 Task: Research Airbnb properties in Naranjos, Mexico from 5th December, 2023 to 10th December, 2023 for 4 adults. Place can be entire room with 2 bedrooms having 4 beds and 2 bathrooms. Property type can be house.
Action: Mouse moved to (571, 121)
Screenshot: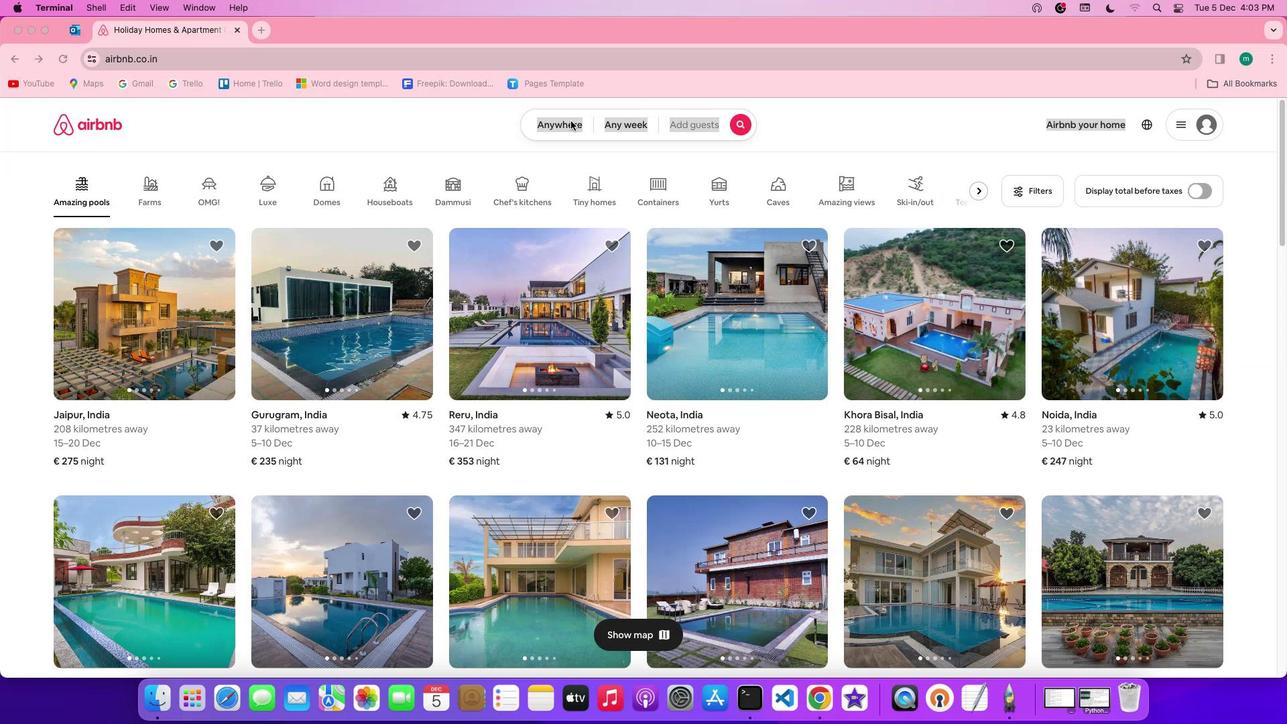 
Action: Mouse pressed left at (571, 121)
Screenshot: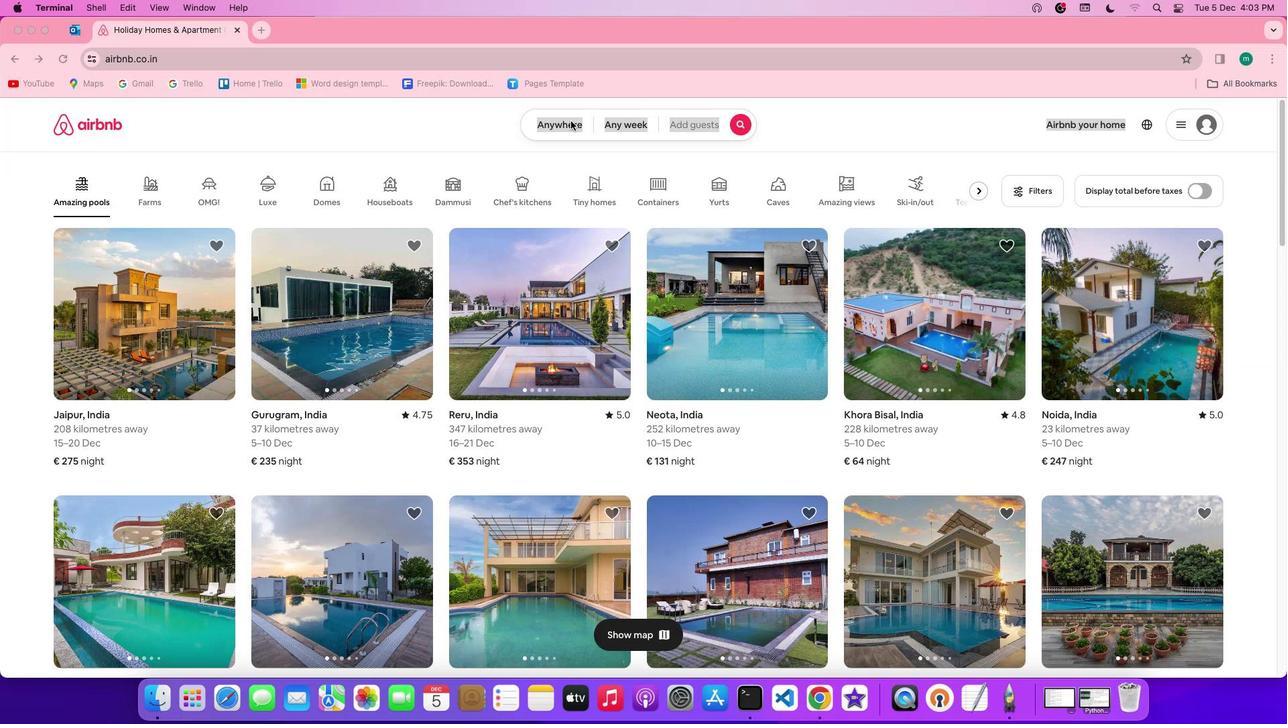 
Action: Mouse pressed left at (571, 121)
Screenshot: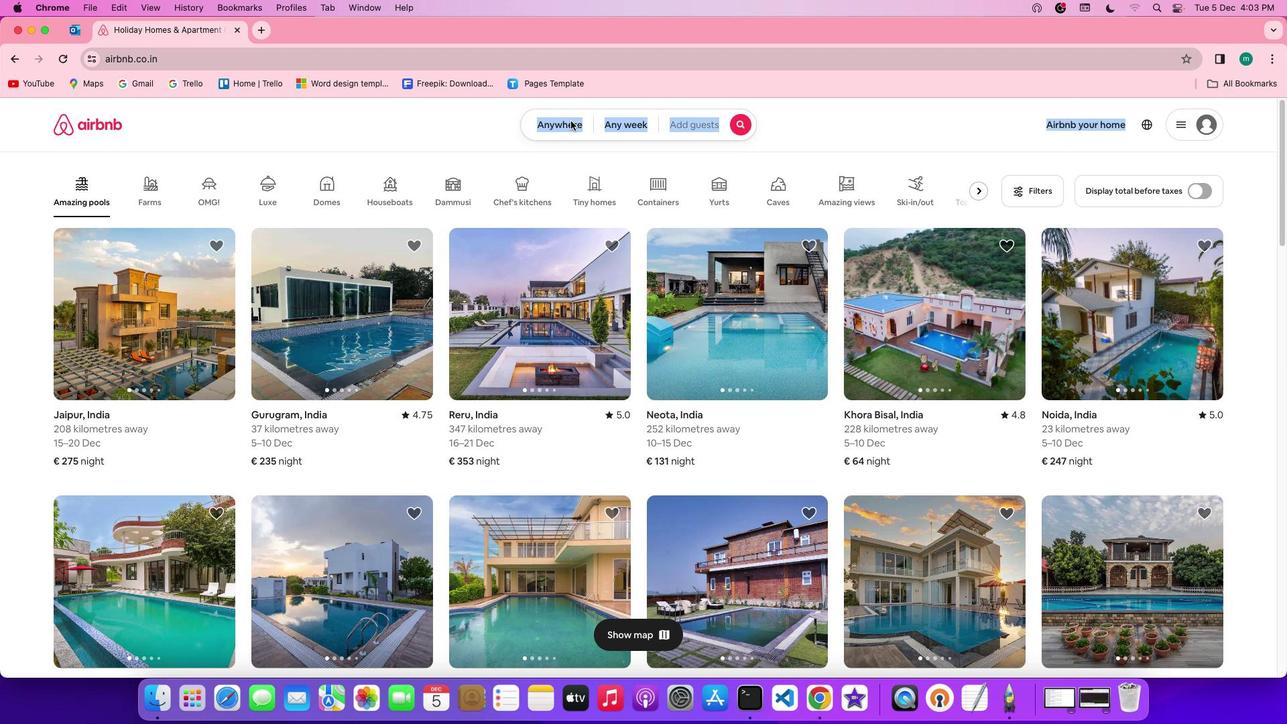 
Action: Mouse moved to (511, 177)
Screenshot: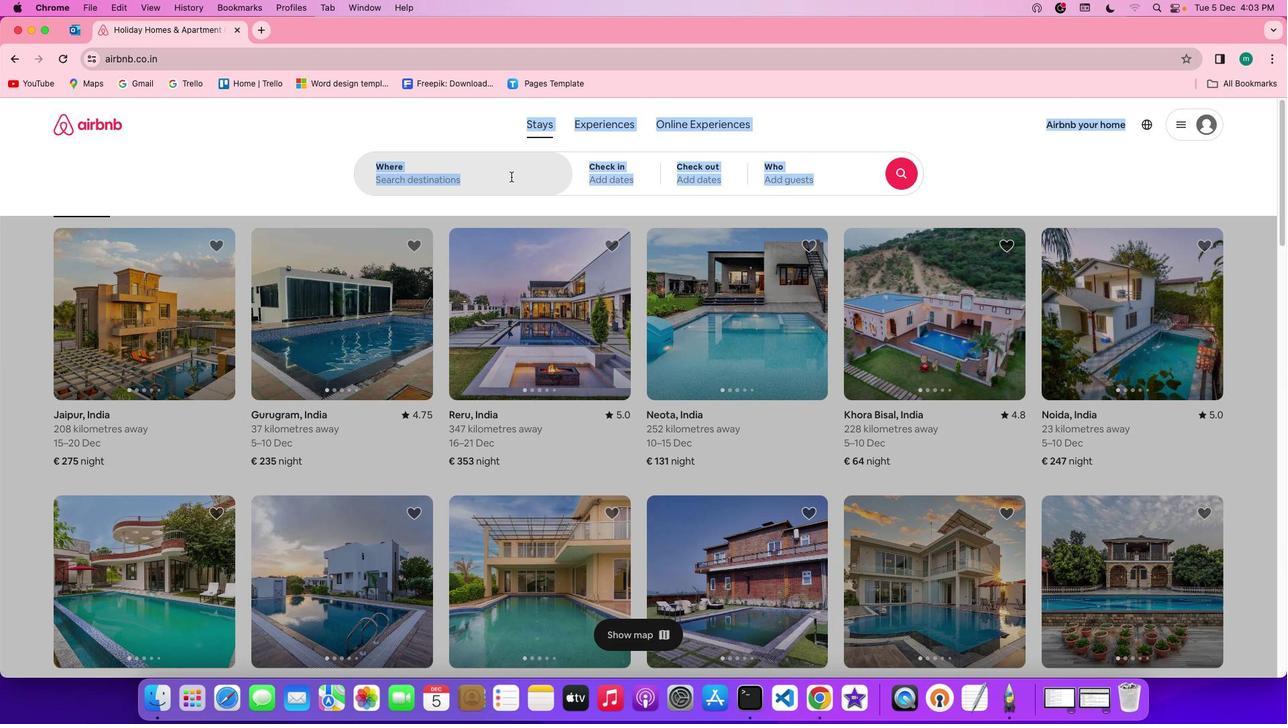 
Action: Mouse pressed left at (511, 177)
Screenshot: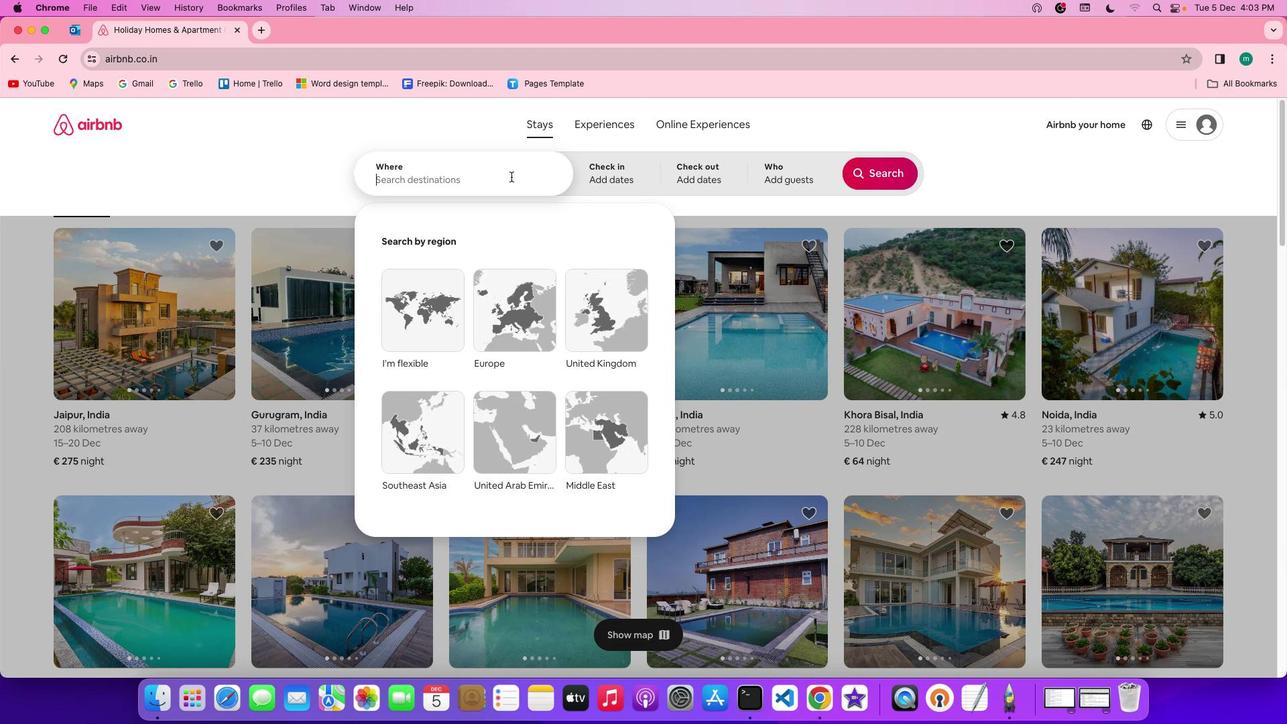 
Action: Key pressed Key.shift'N''a''r''a''n''j''o''s'','Key.spaceKey.shift'm''e''x''i''c''o'
Screenshot: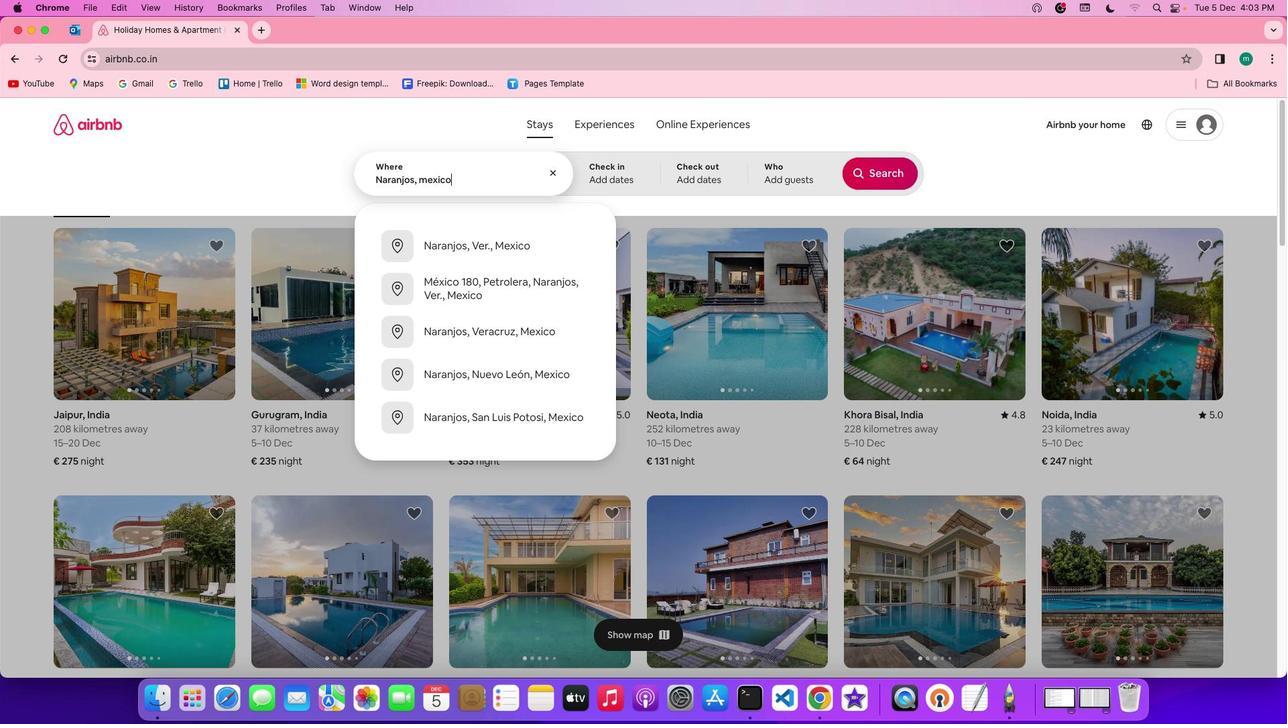 
Action: Mouse moved to (616, 181)
Screenshot: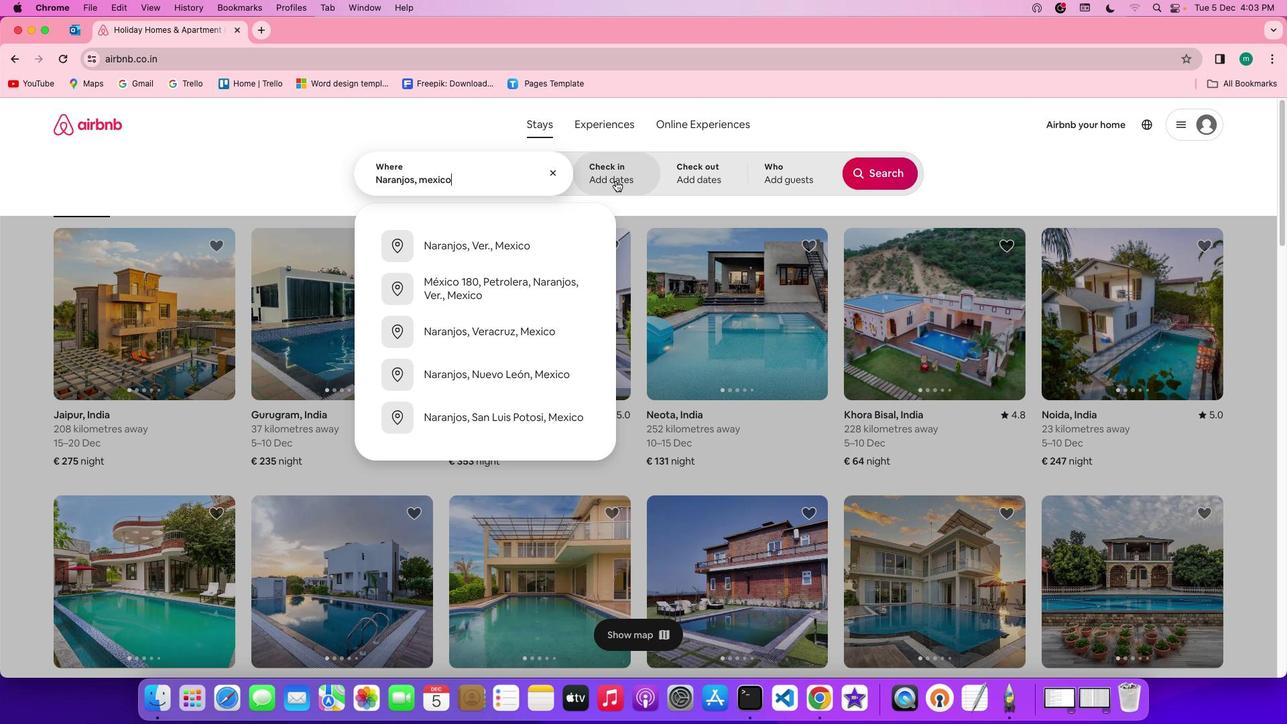 
Action: Mouse pressed left at (616, 181)
Screenshot: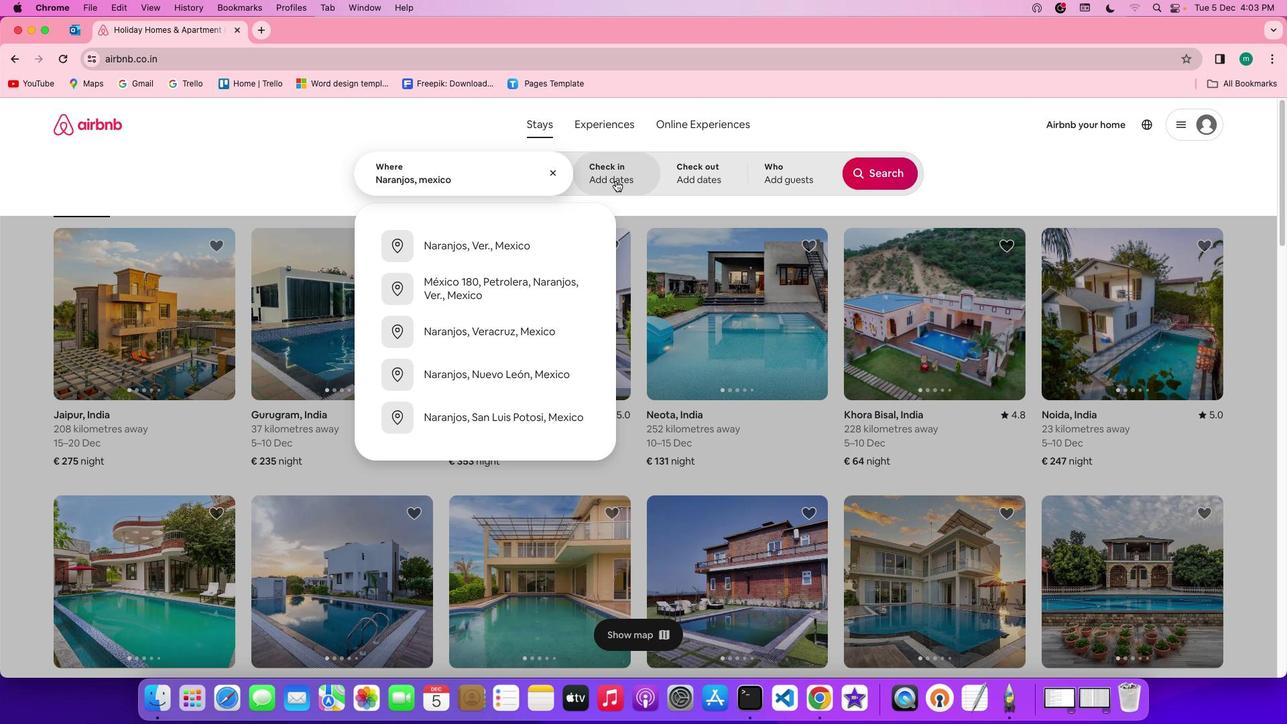 
Action: Mouse moved to (474, 370)
Screenshot: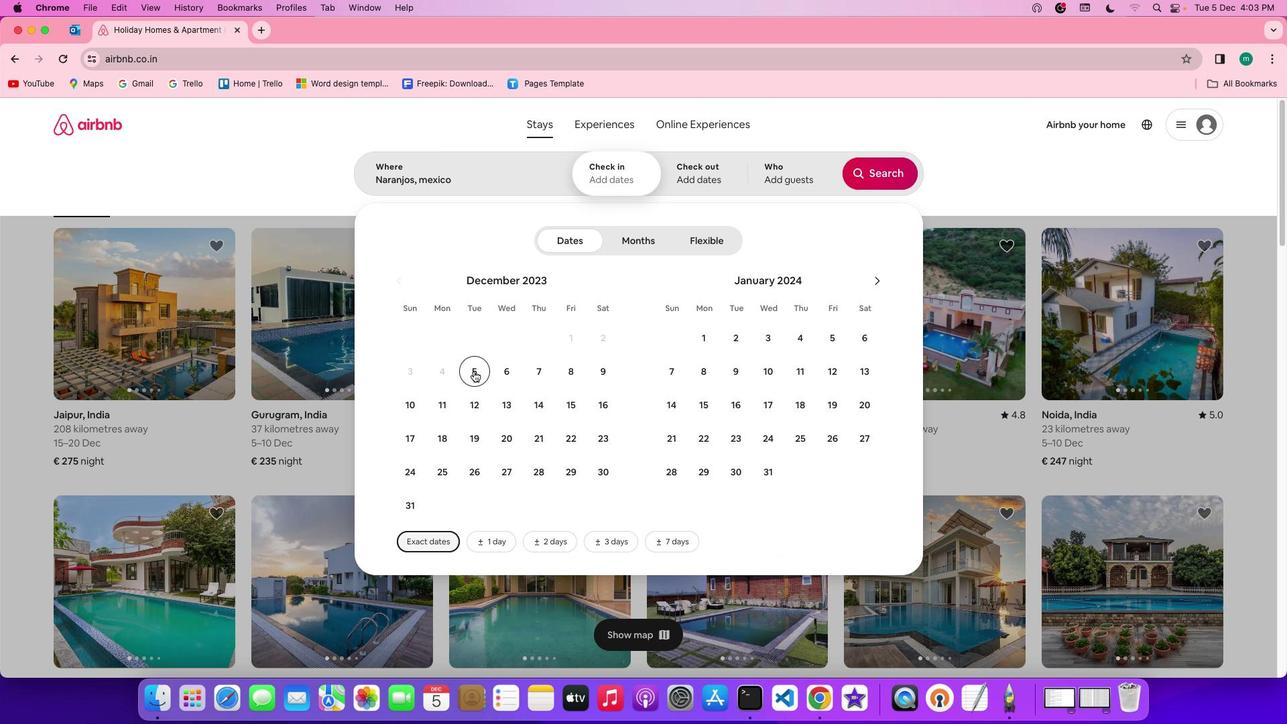 
Action: Mouse pressed left at (474, 370)
Screenshot: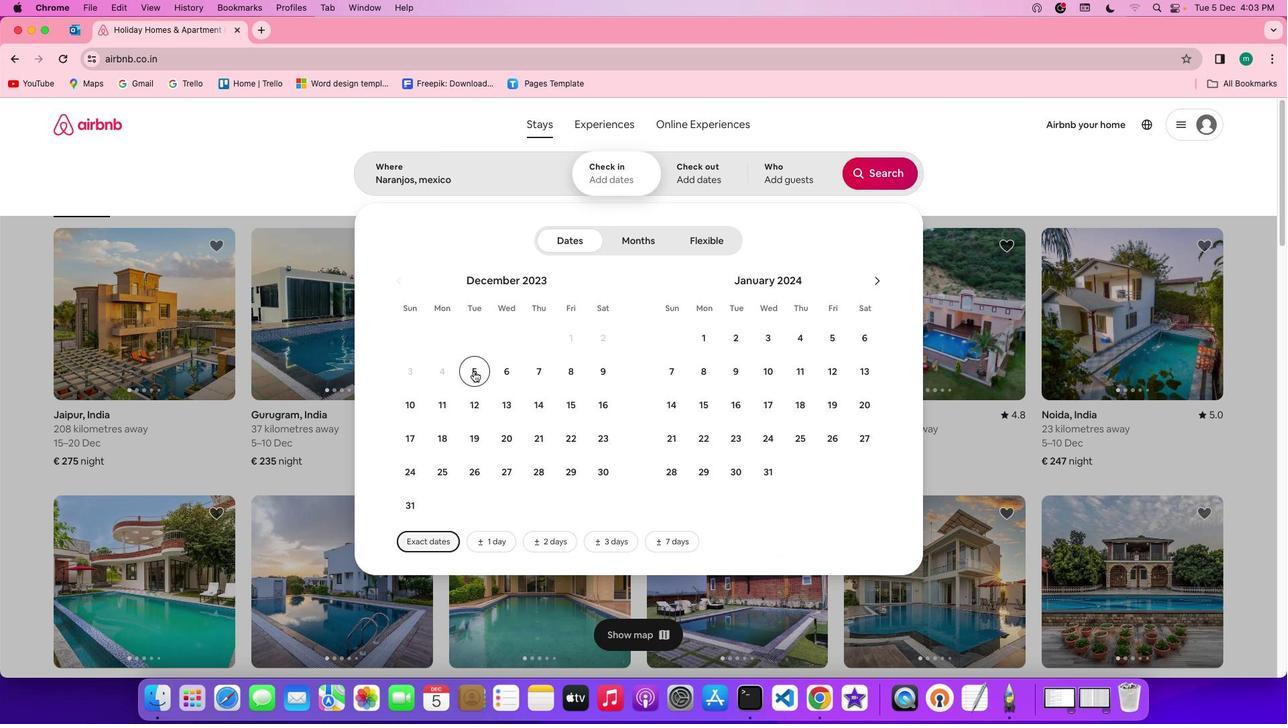 
Action: Mouse moved to (417, 408)
Screenshot: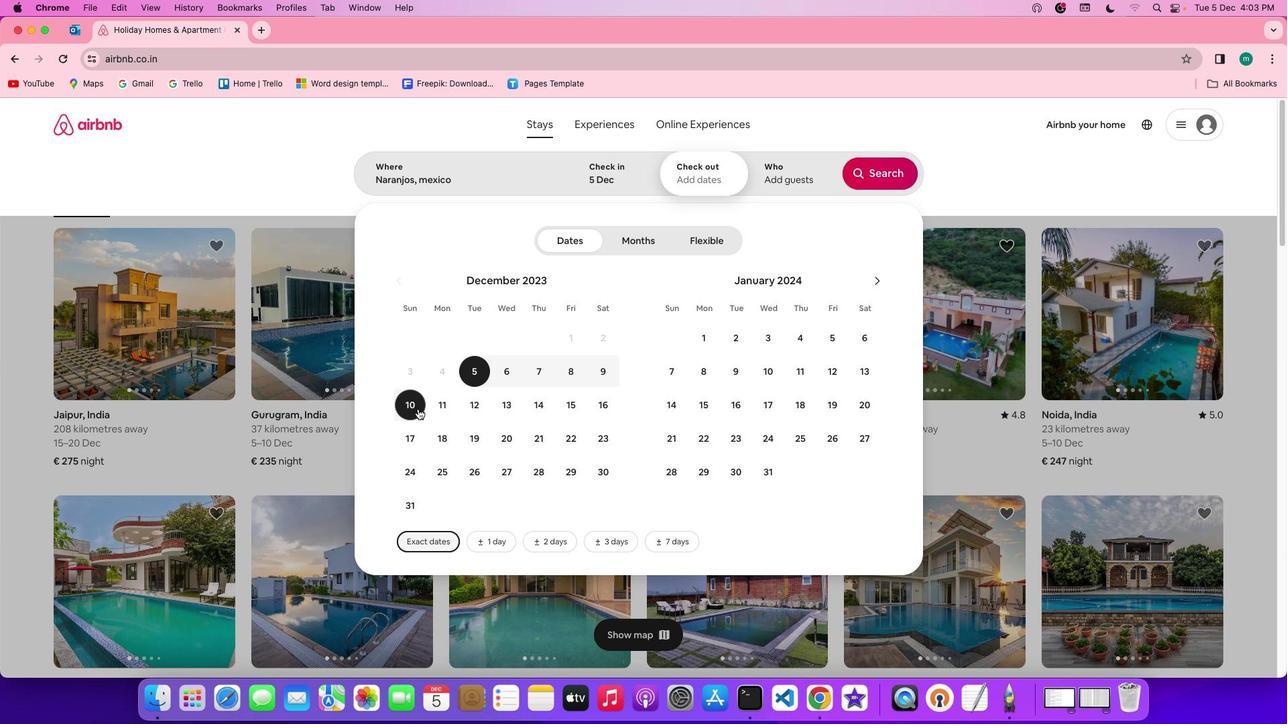 
Action: Mouse pressed left at (417, 408)
Screenshot: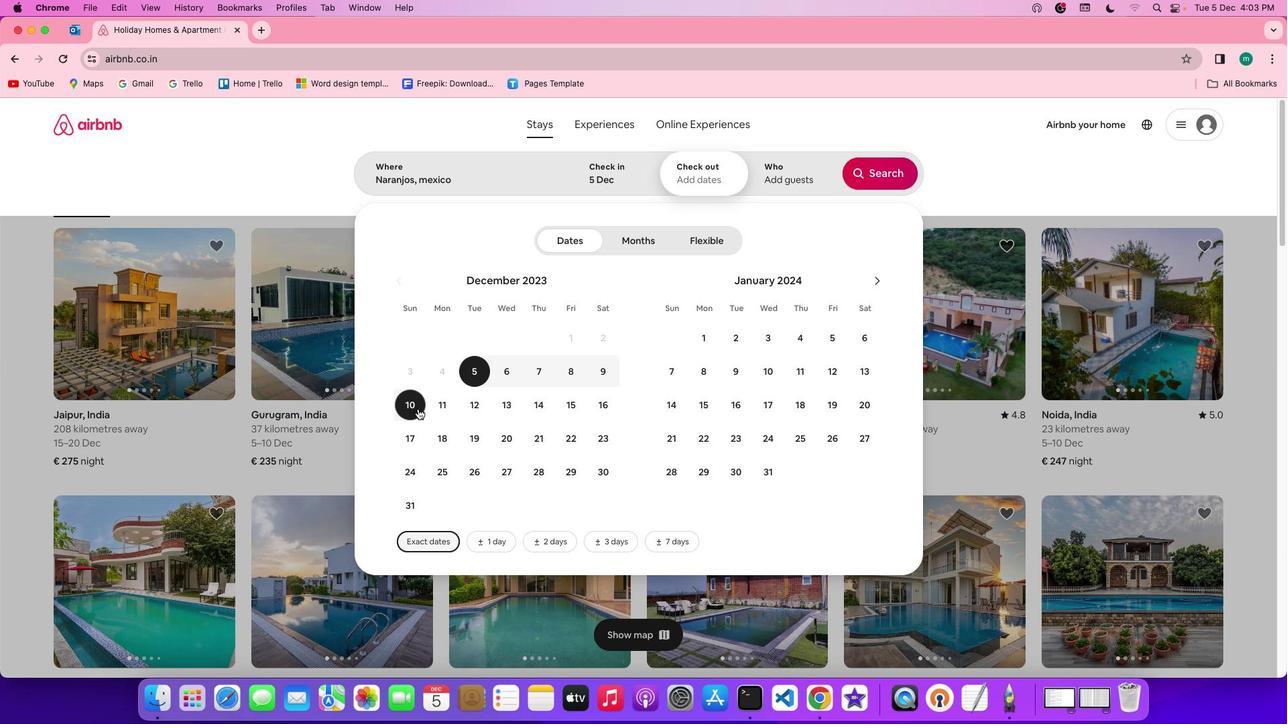 
Action: Mouse moved to (784, 188)
Screenshot: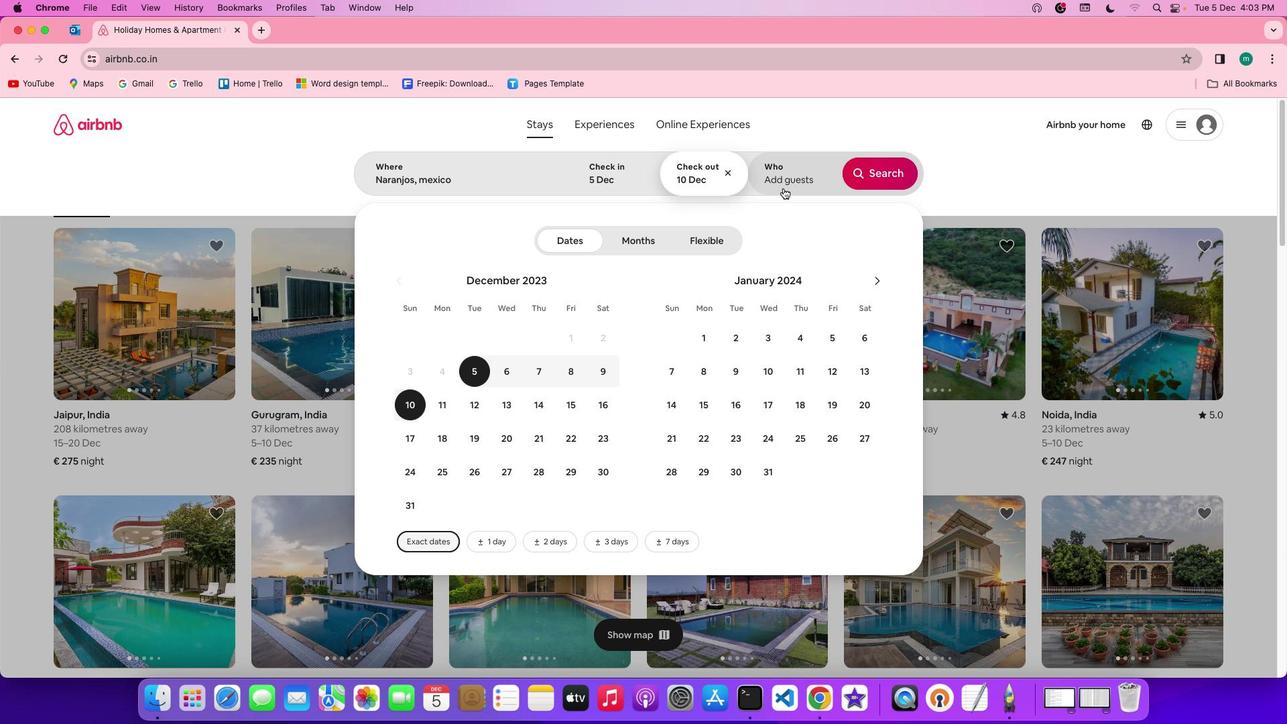 
Action: Mouse pressed left at (784, 188)
Screenshot: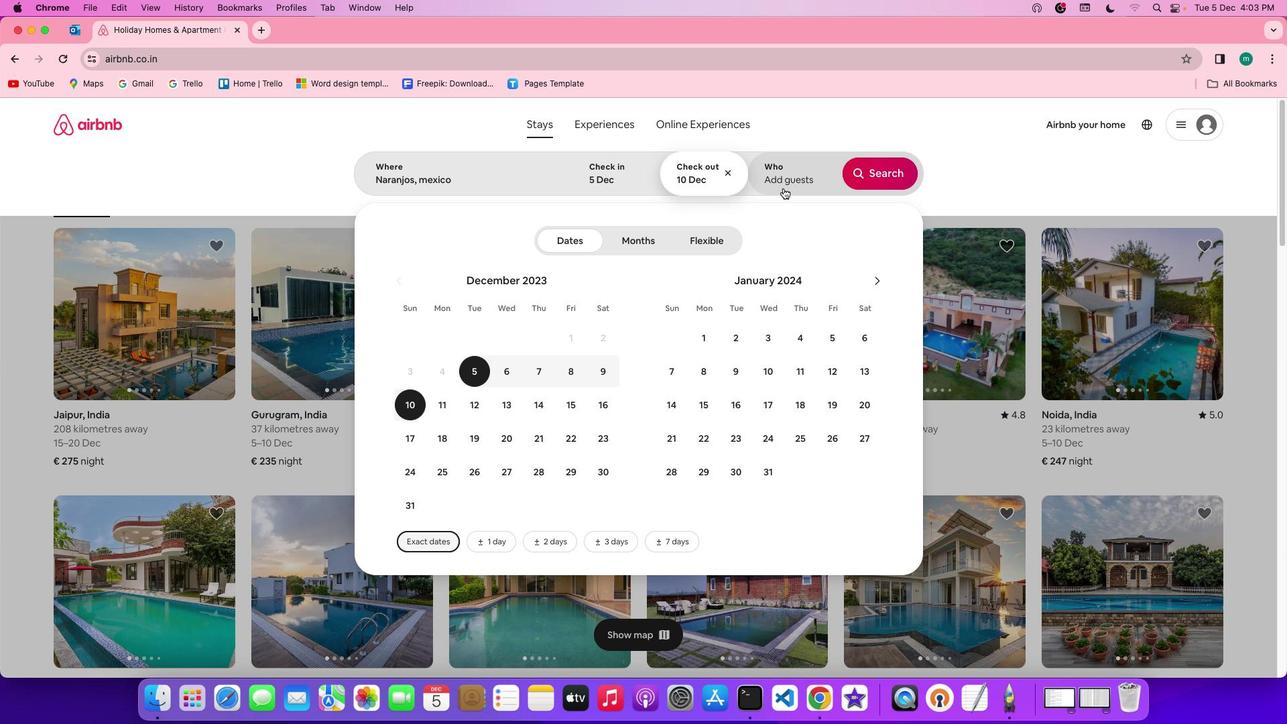 
Action: Mouse moved to (883, 245)
Screenshot: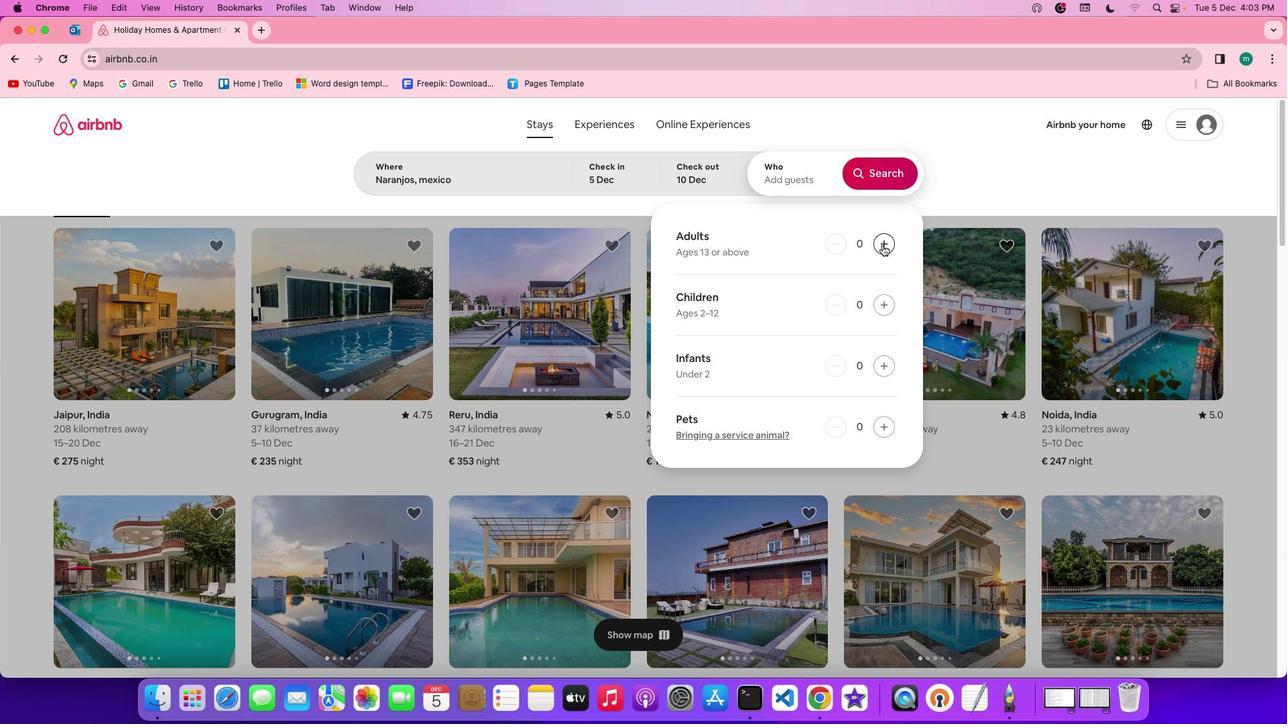 
Action: Mouse pressed left at (883, 245)
Screenshot: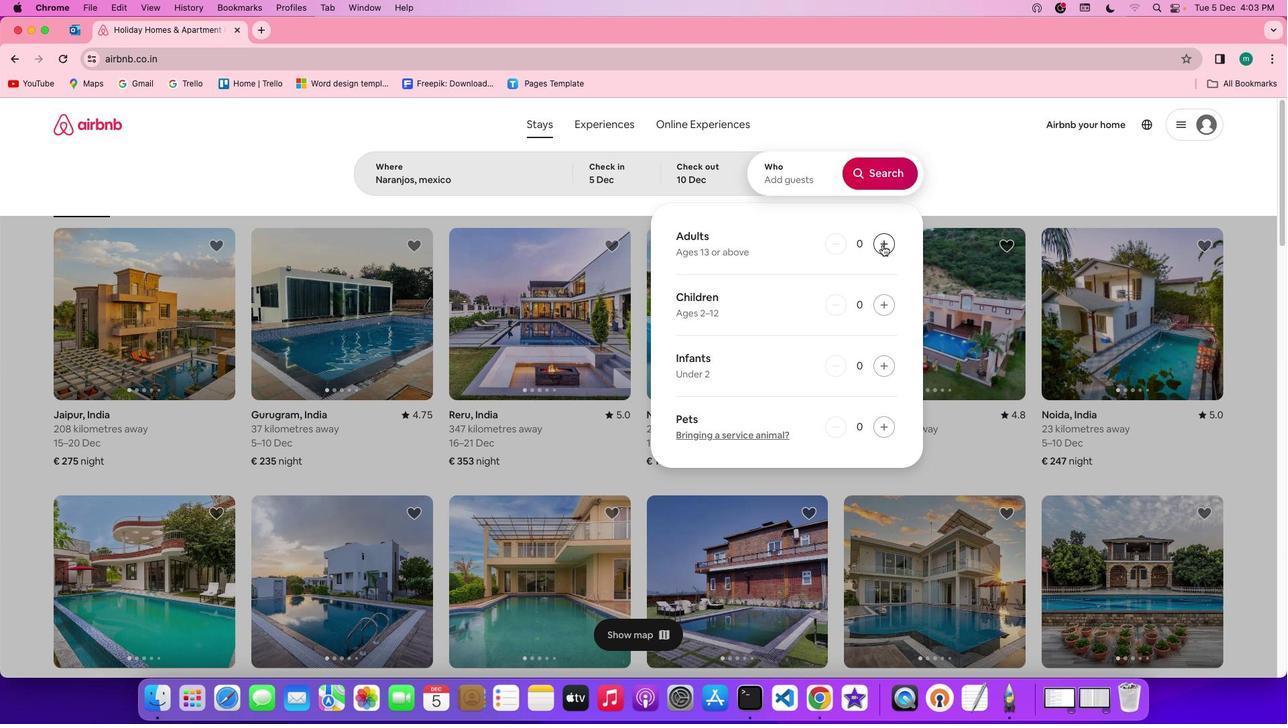 
Action: Mouse pressed left at (883, 245)
Screenshot: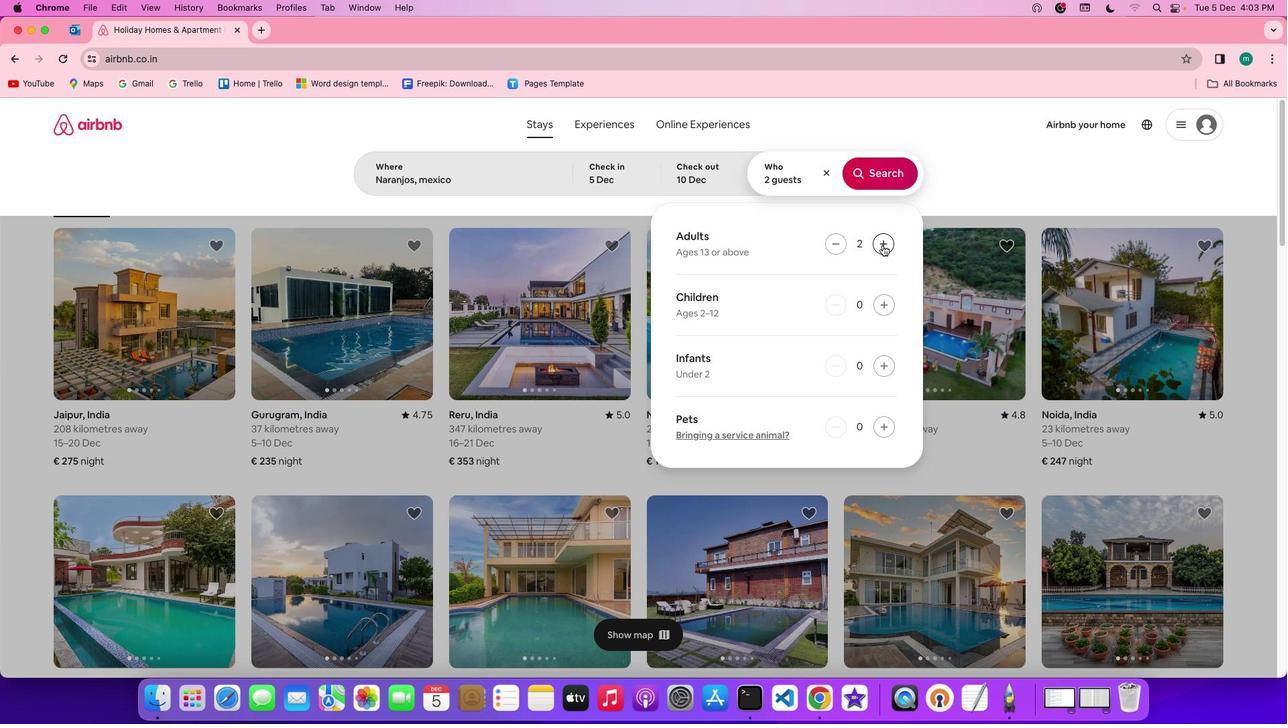 
Action: Mouse pressed left at (883, 245)
Screenshot: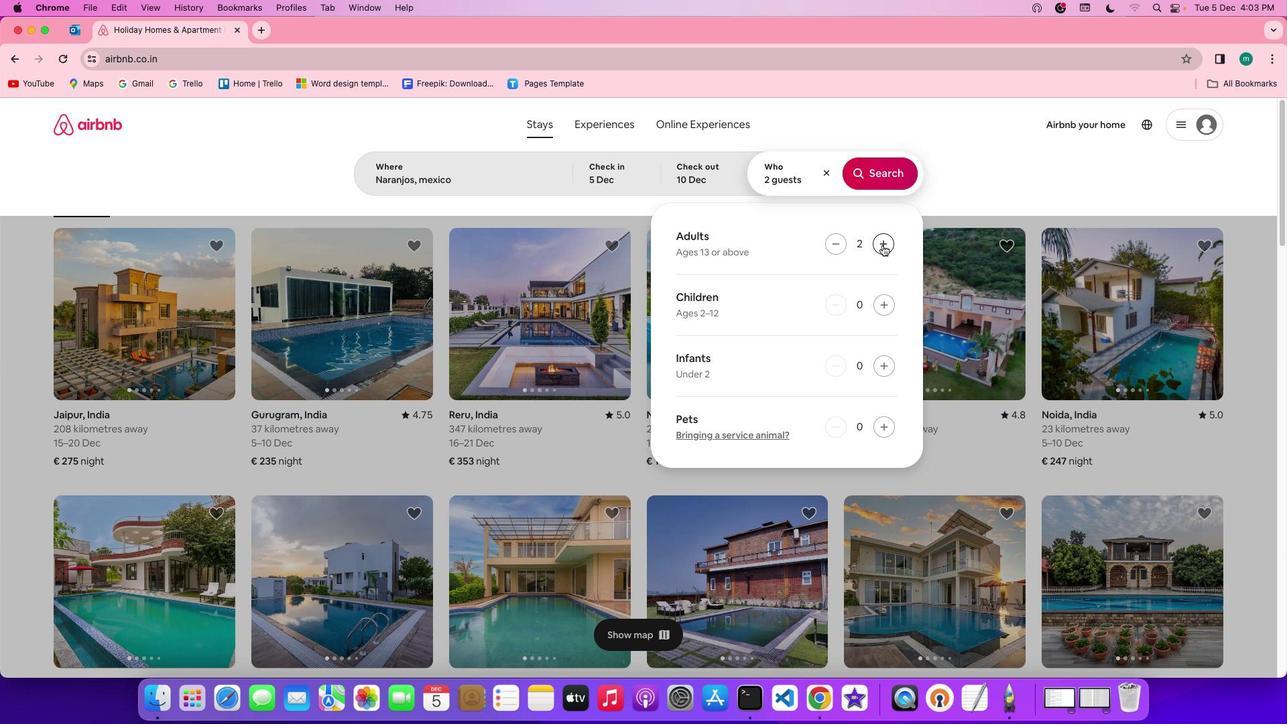 
Action: Mouse pressed left at (883, 245)
Screenshot: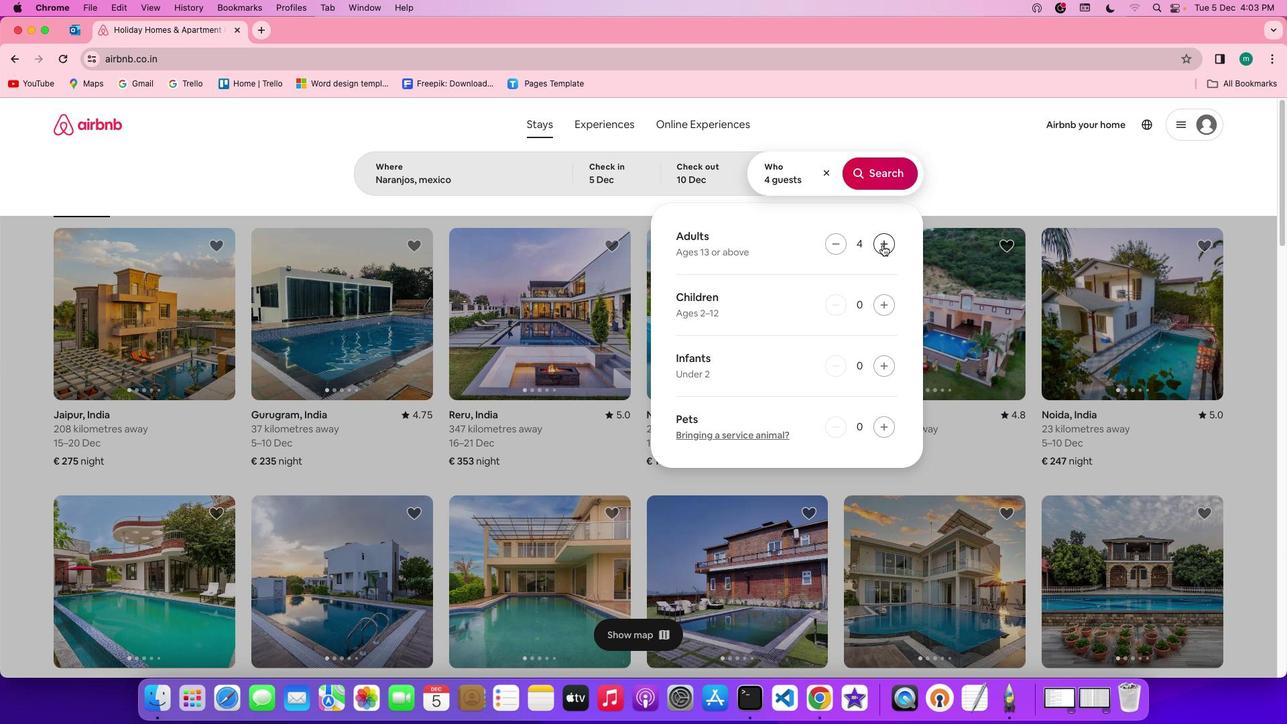 
Action: Mouse moved to (885, 184)
Screenshot: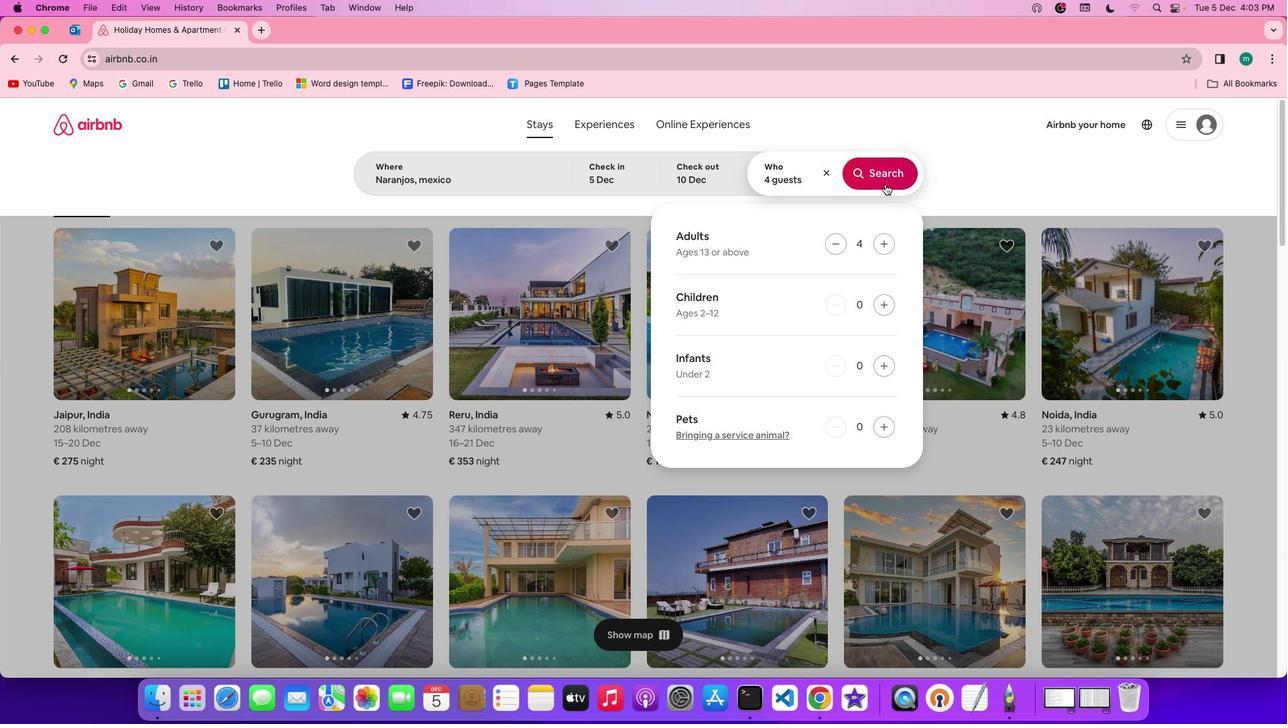 
Action: Mouse pressed left at (885, 184)
Screenshot: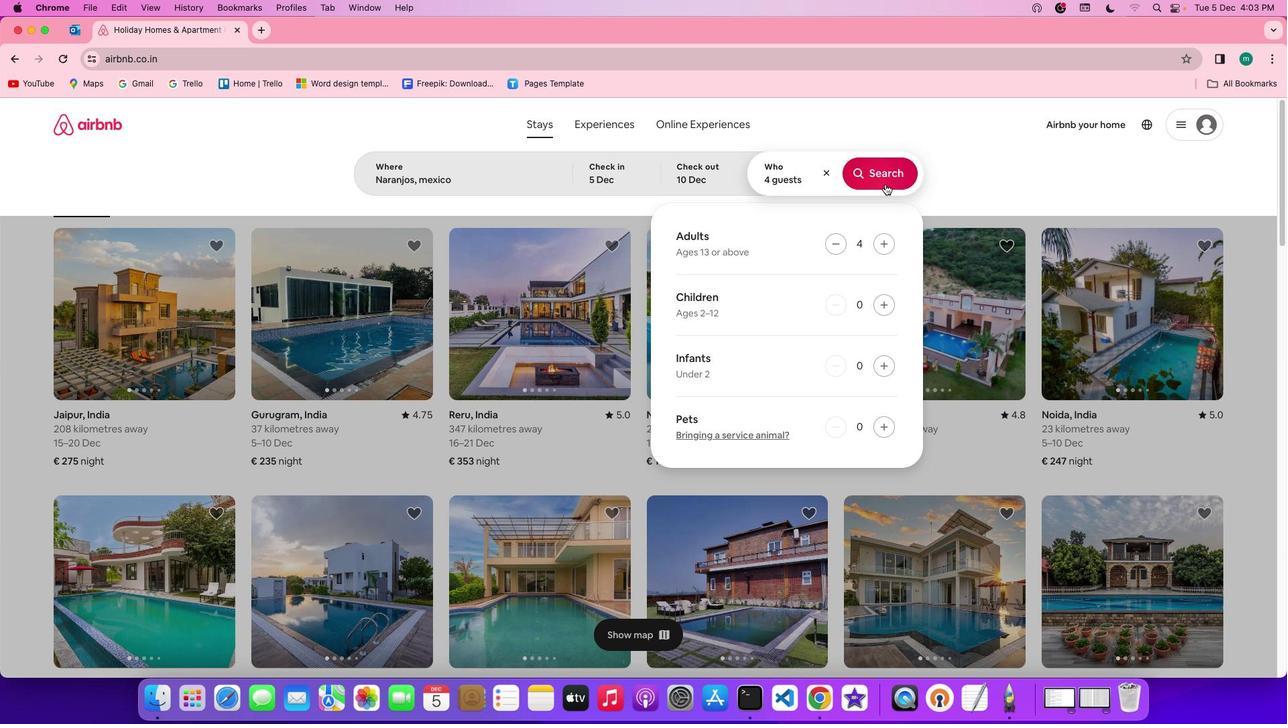 
Action: Mouse moved to (1084, 176)
Screenshot: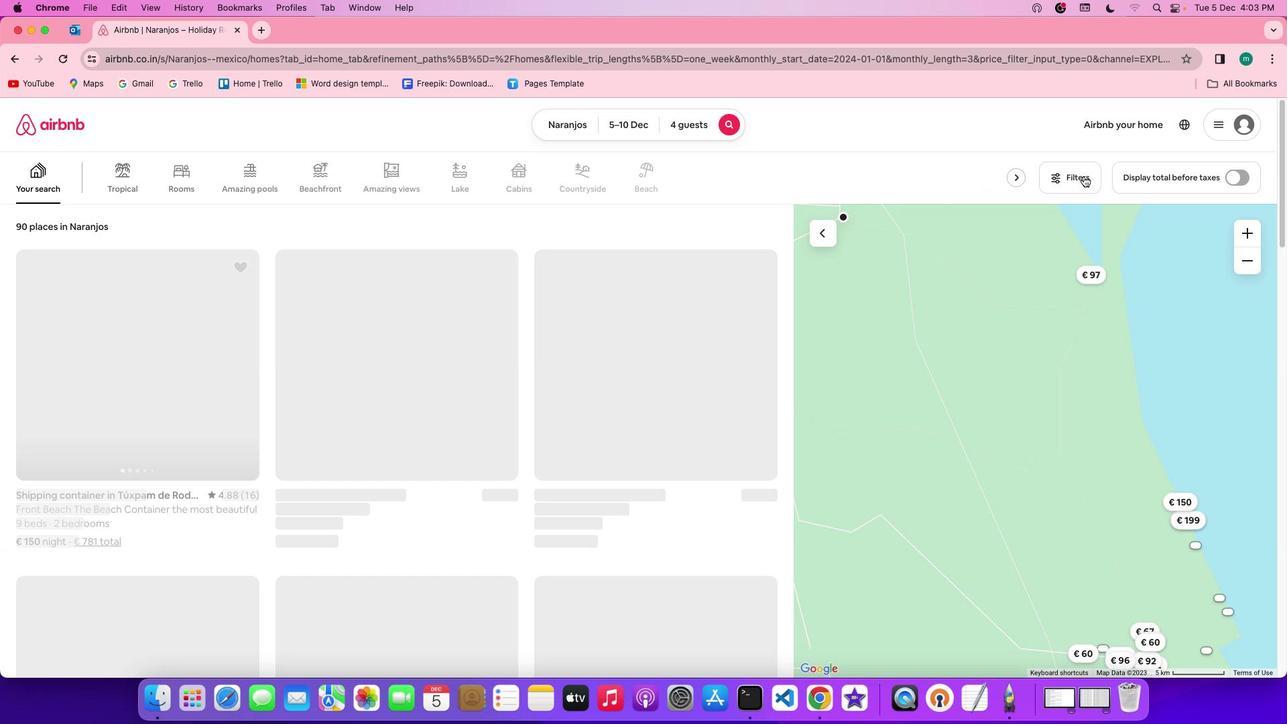 
Action: Mouse pressed left at (1084, 176)
Screenshot: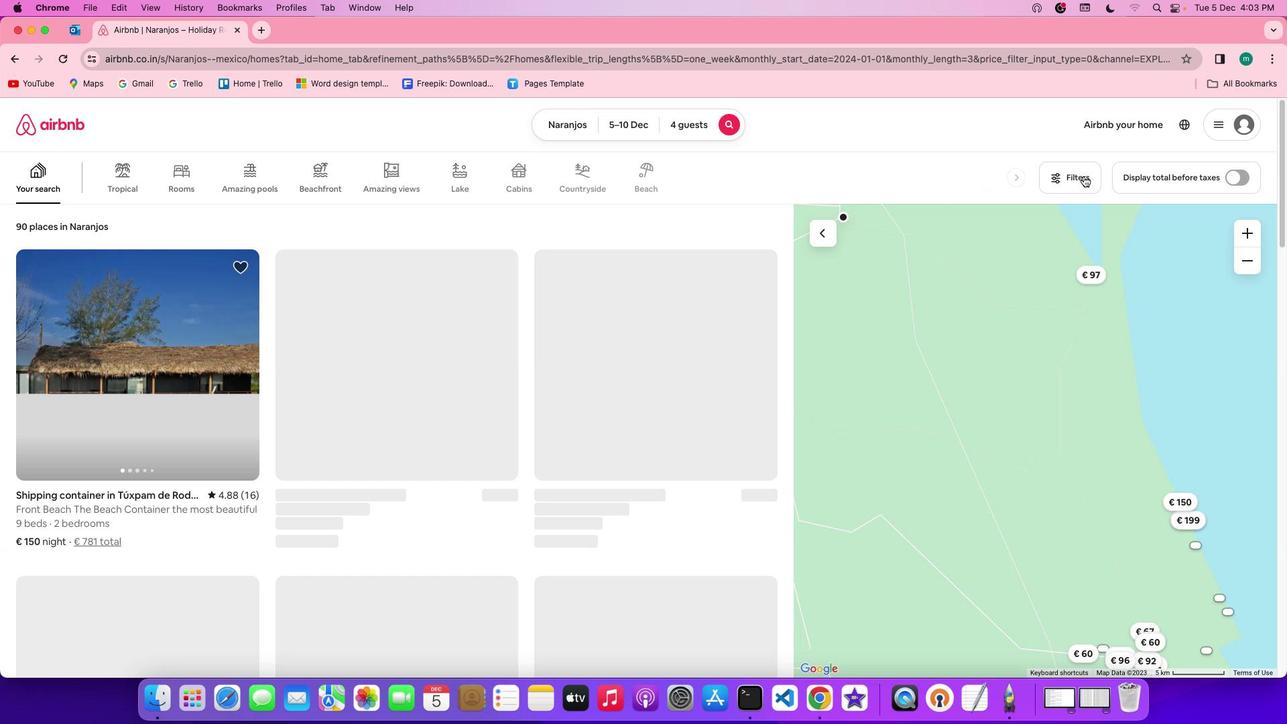 
Action: Mouse moved to (719, 400)
Screenshot: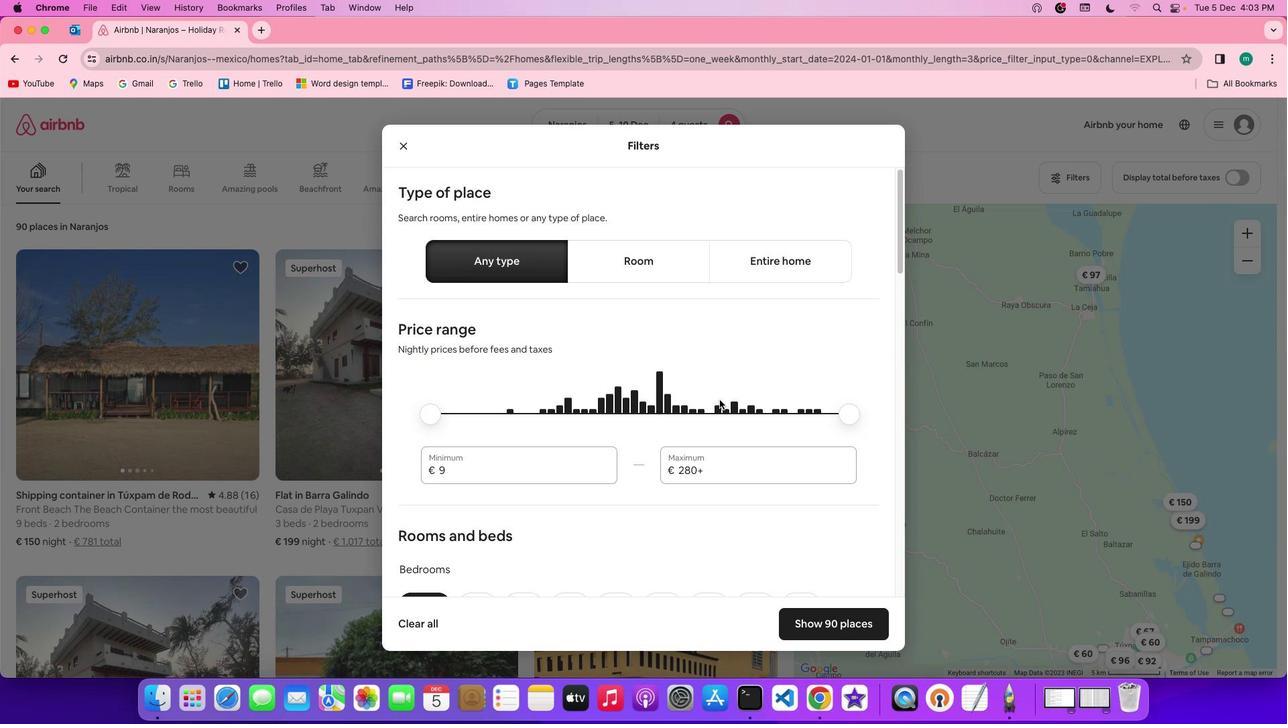 
Action: Mouse scrolled (719, 400) with delta (0, 0)
Screenshot: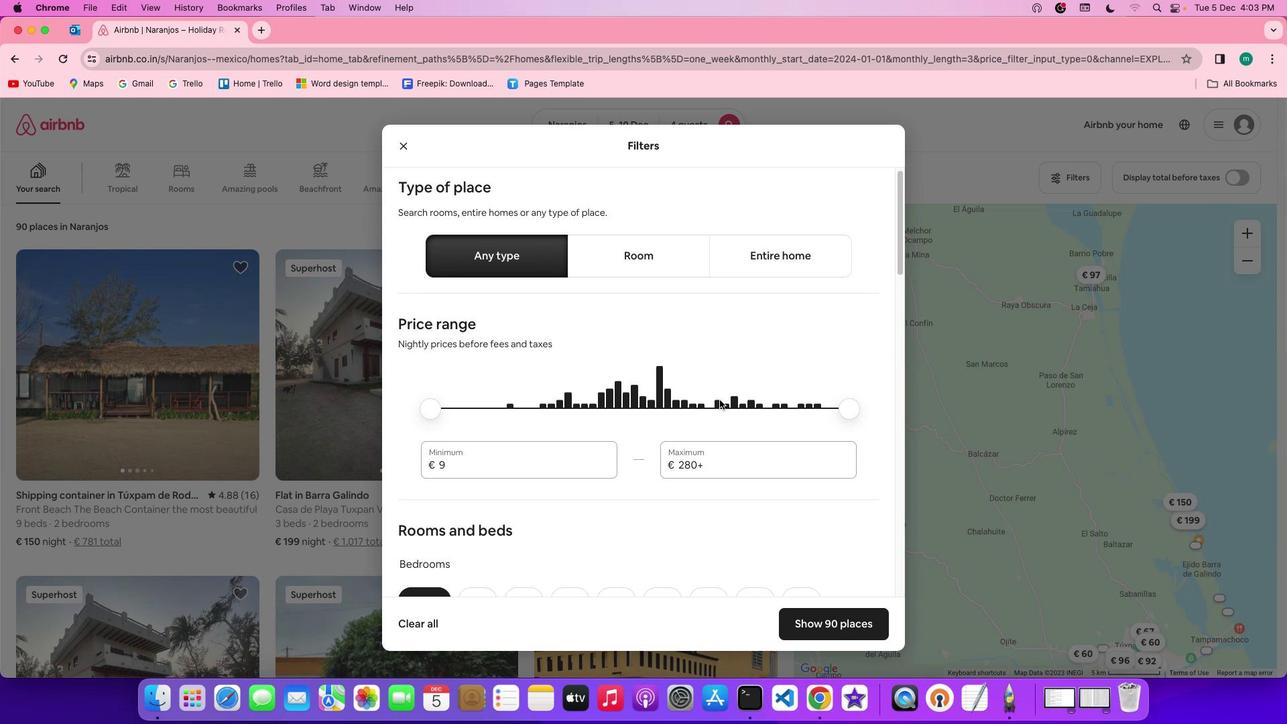 
Action: Mouse scrolled (719, 400) with delta (0, 0)
Screenshot: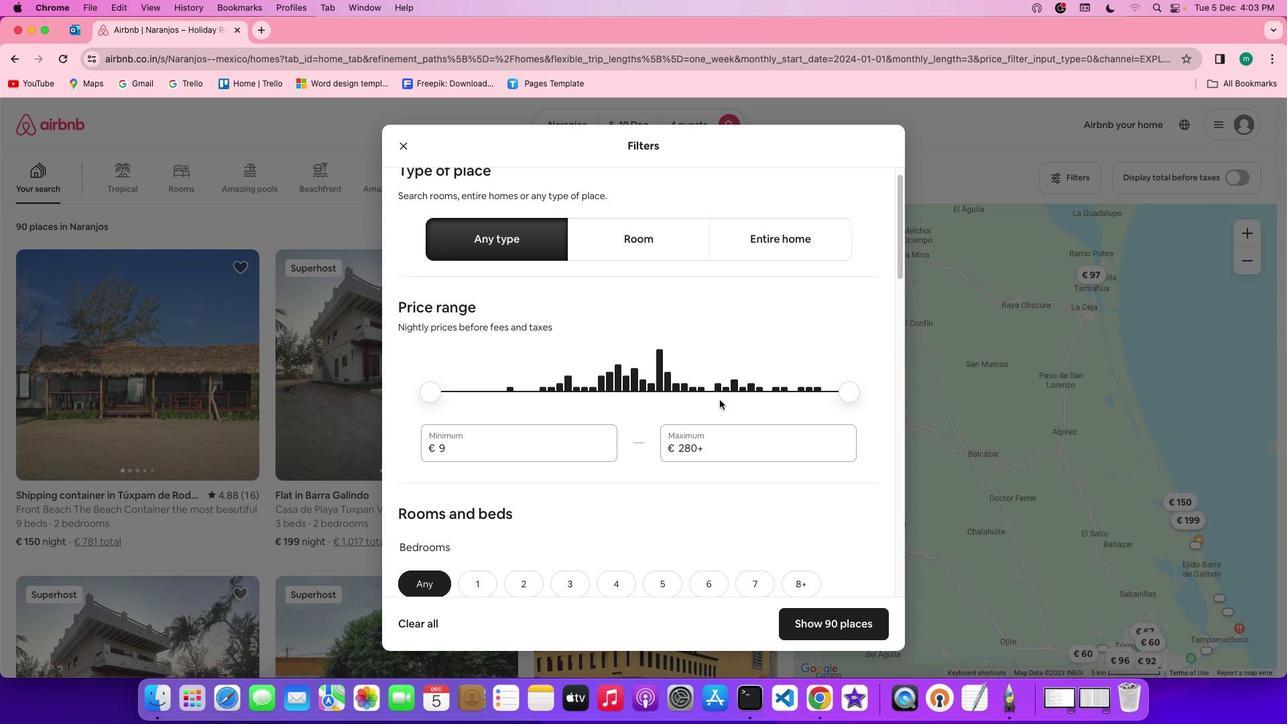 
Action: Mouse scrolled (719, 400) with delta (0, -2)
Screenshot: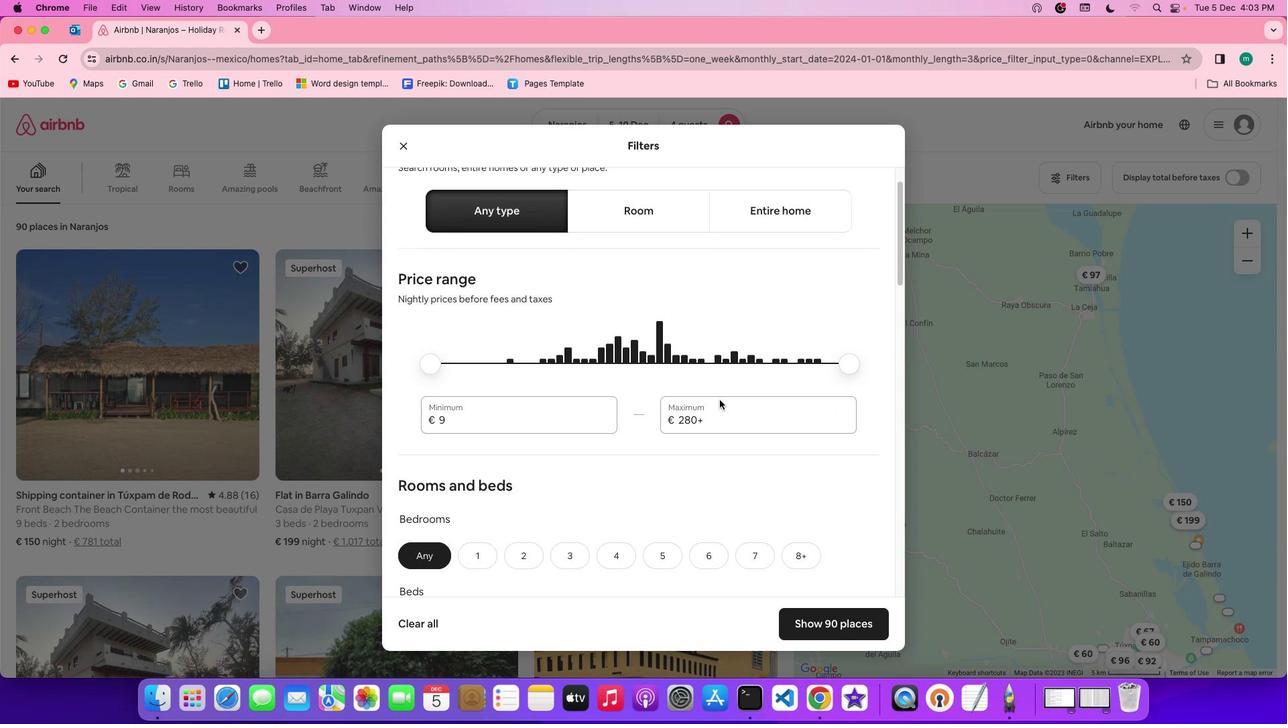 
Action: Mouse scrolled (719, 400) with delta (0, -2)
Screenshot: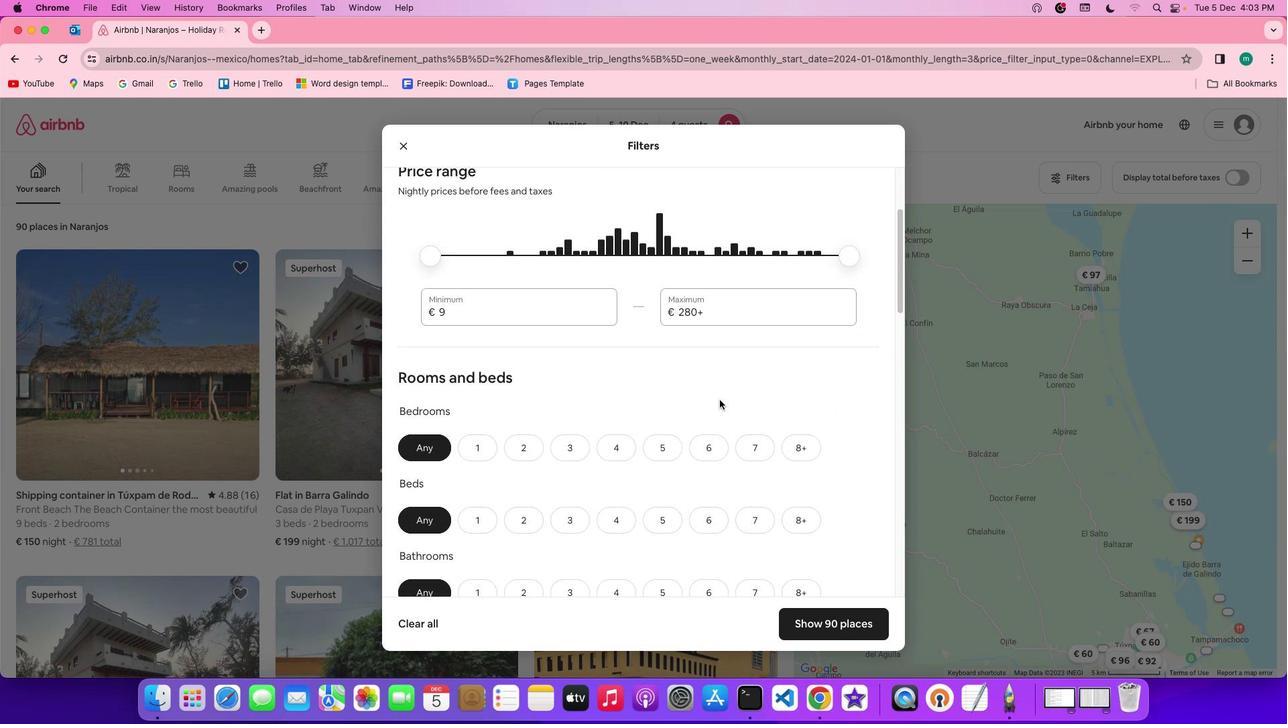 
Action: Mouse scrolled (719, 400) with delta (0, 0)
Screenshot: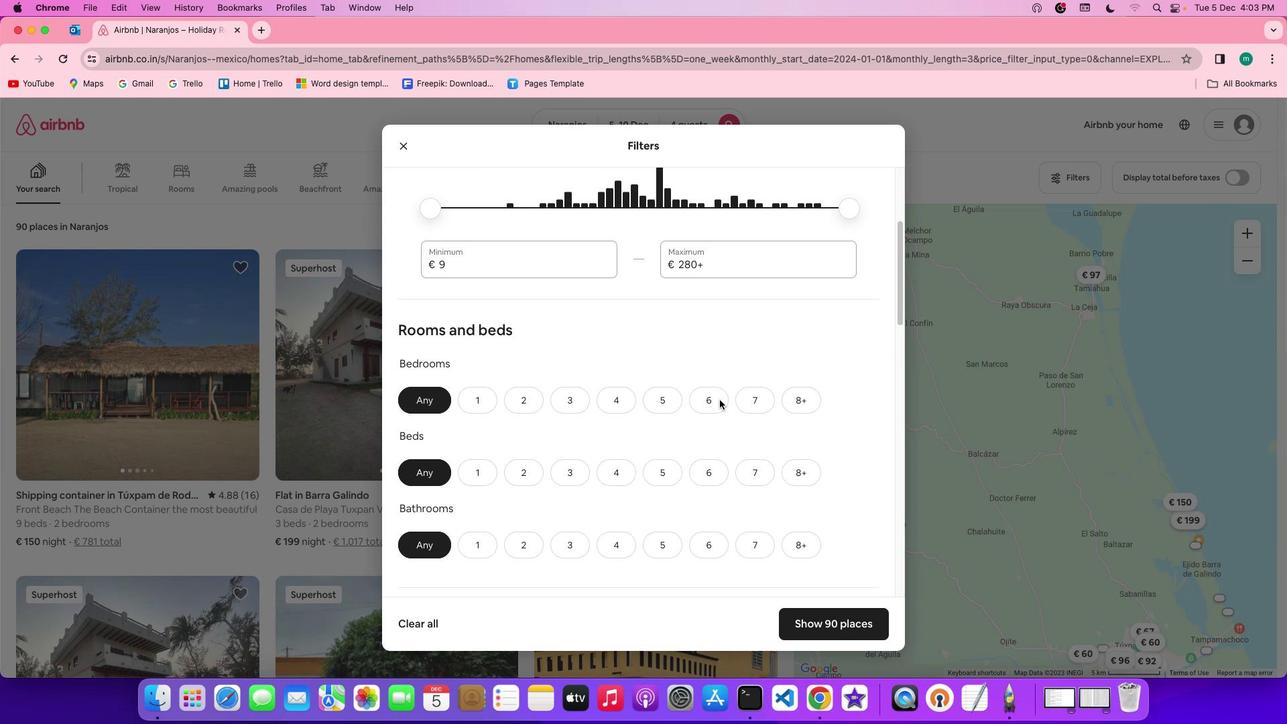 
Action: Mouse scrolled (719, 400) with delta (0, 0)
Screenshot: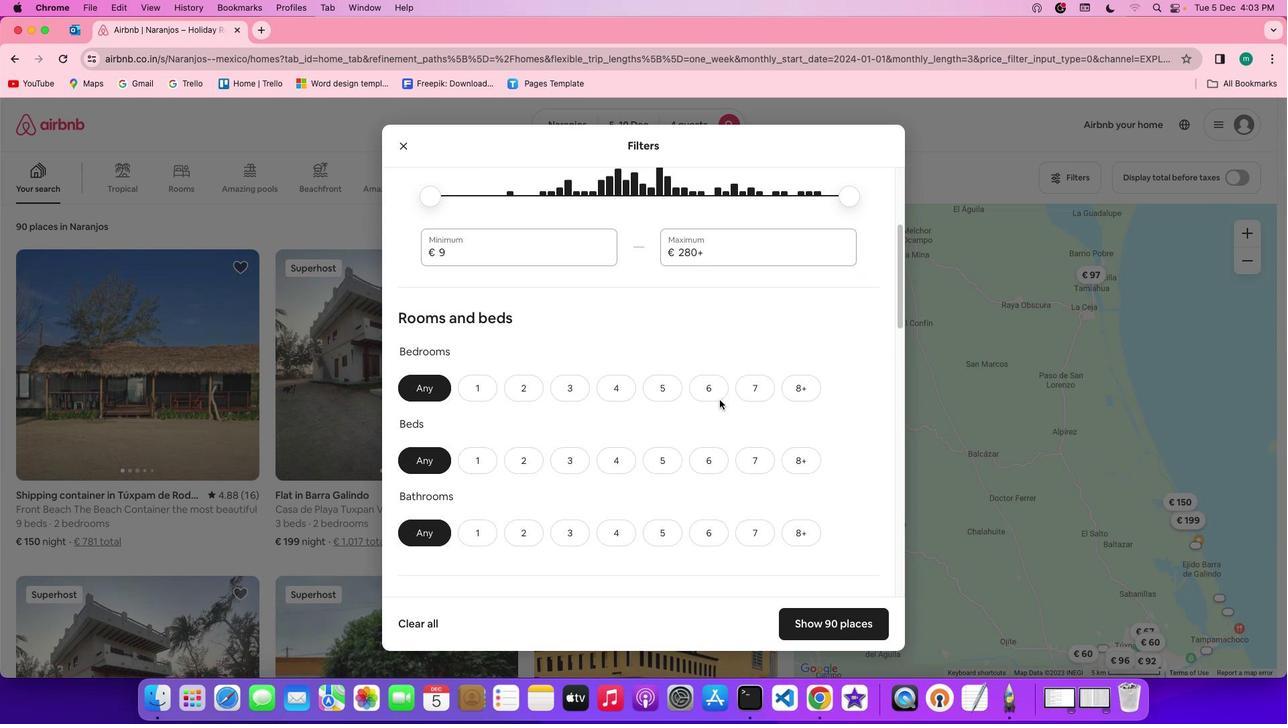 
Action: Mouse scrolled (719, 400) with delta (0, -2)
Screenshot: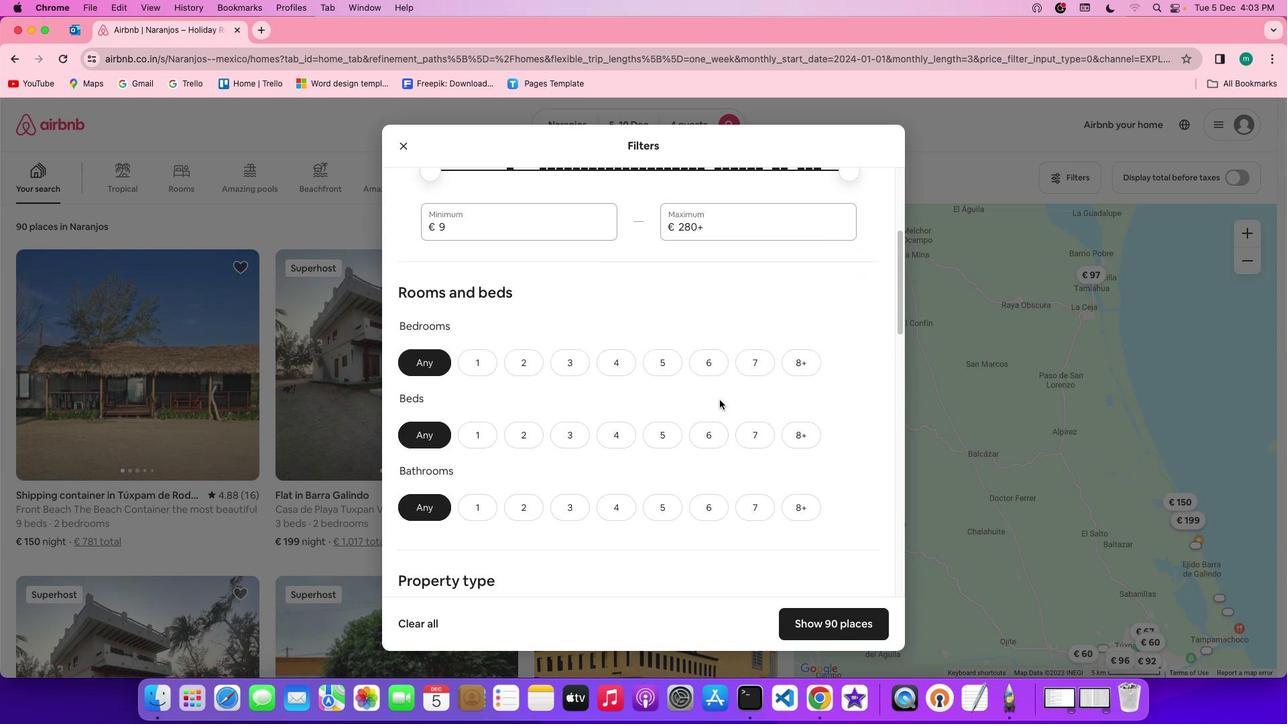 
Action: Mouse scrolled (719, 400) with delta (0, -2)
Screenshot: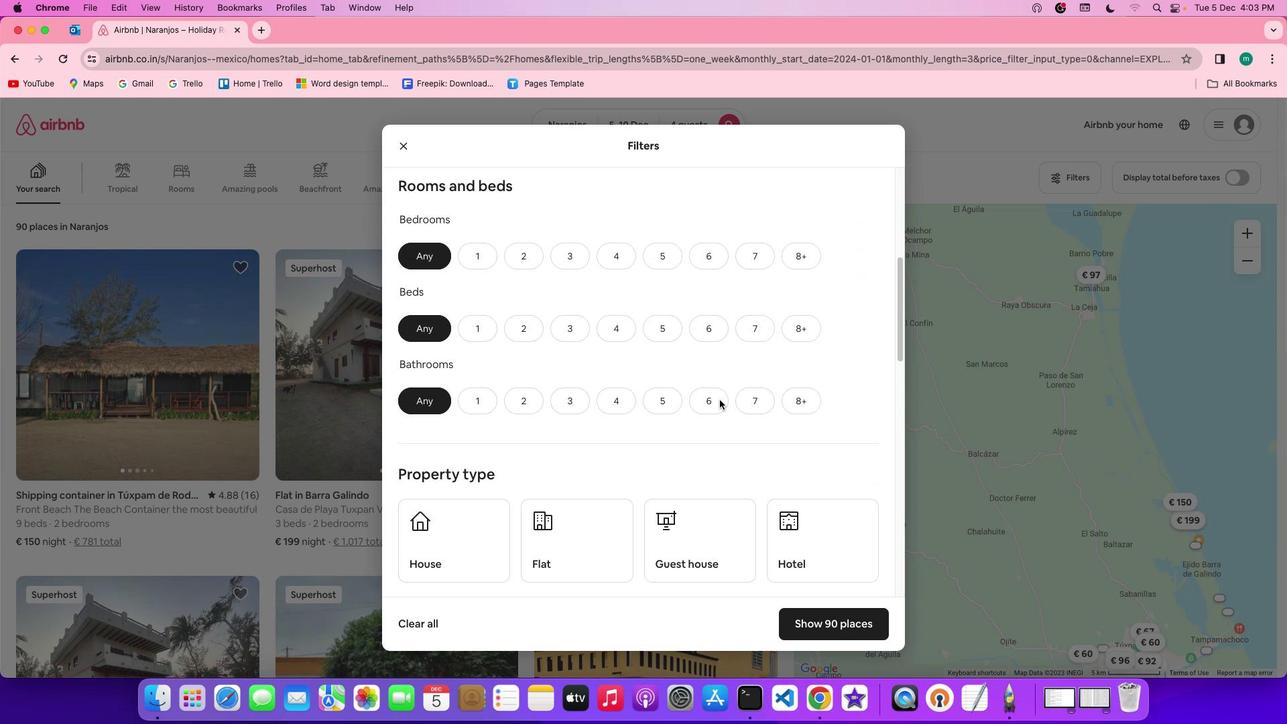 
Action: Mouse moved to (523, 203)
Screenshot: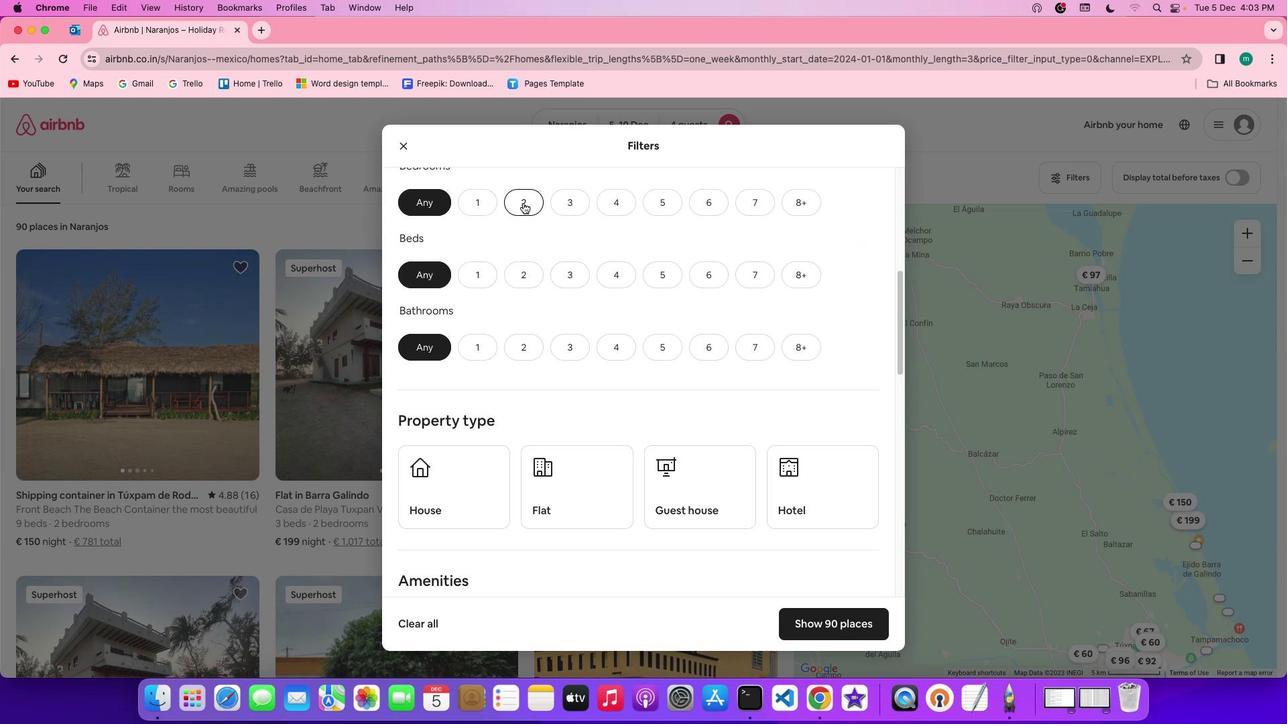 
Action: Mouse pressed left at (523, 203)
Screenshot: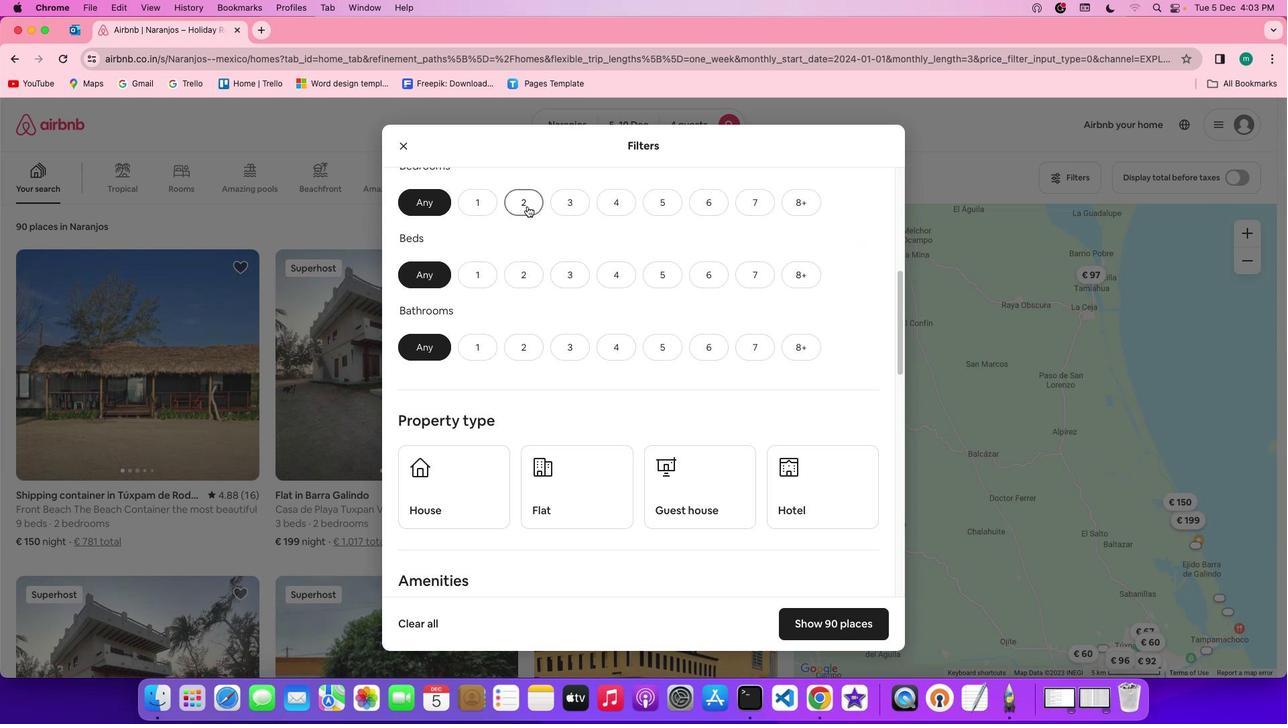 
Action: Mouse moved to (614, 271)
Screenshot: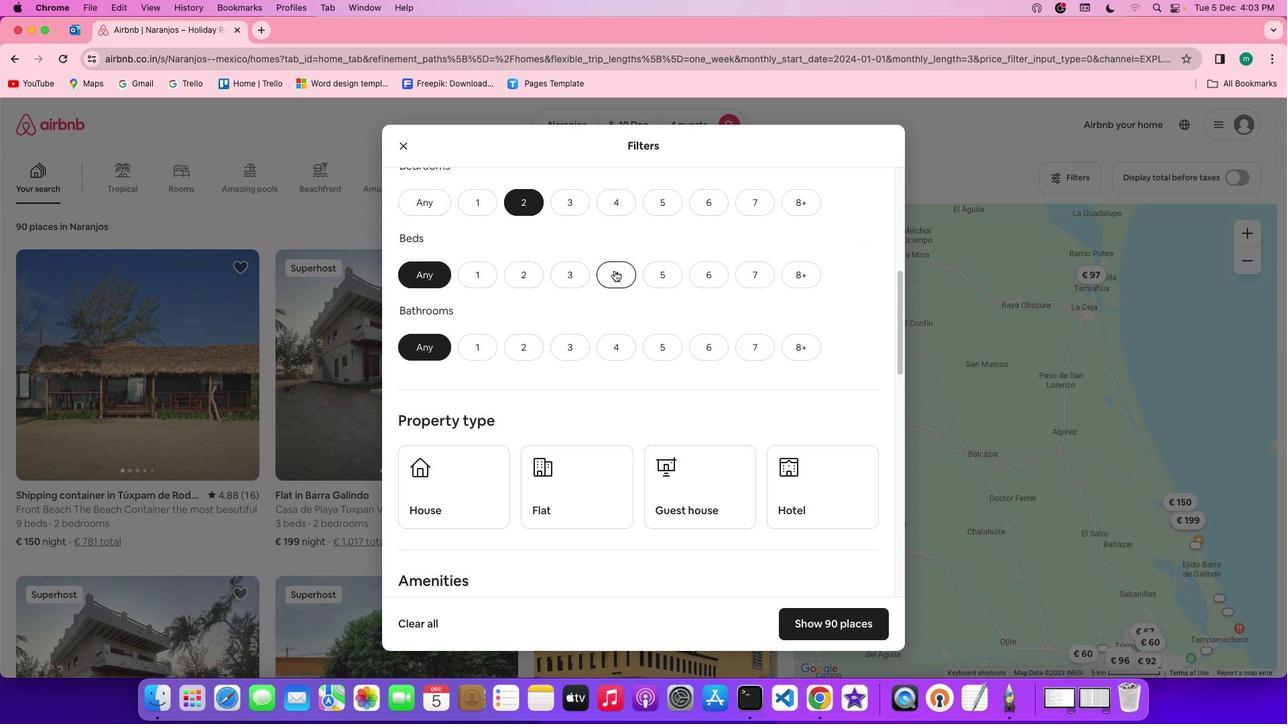
Action: Mouse pressed left at (614, 271)
Screenshot: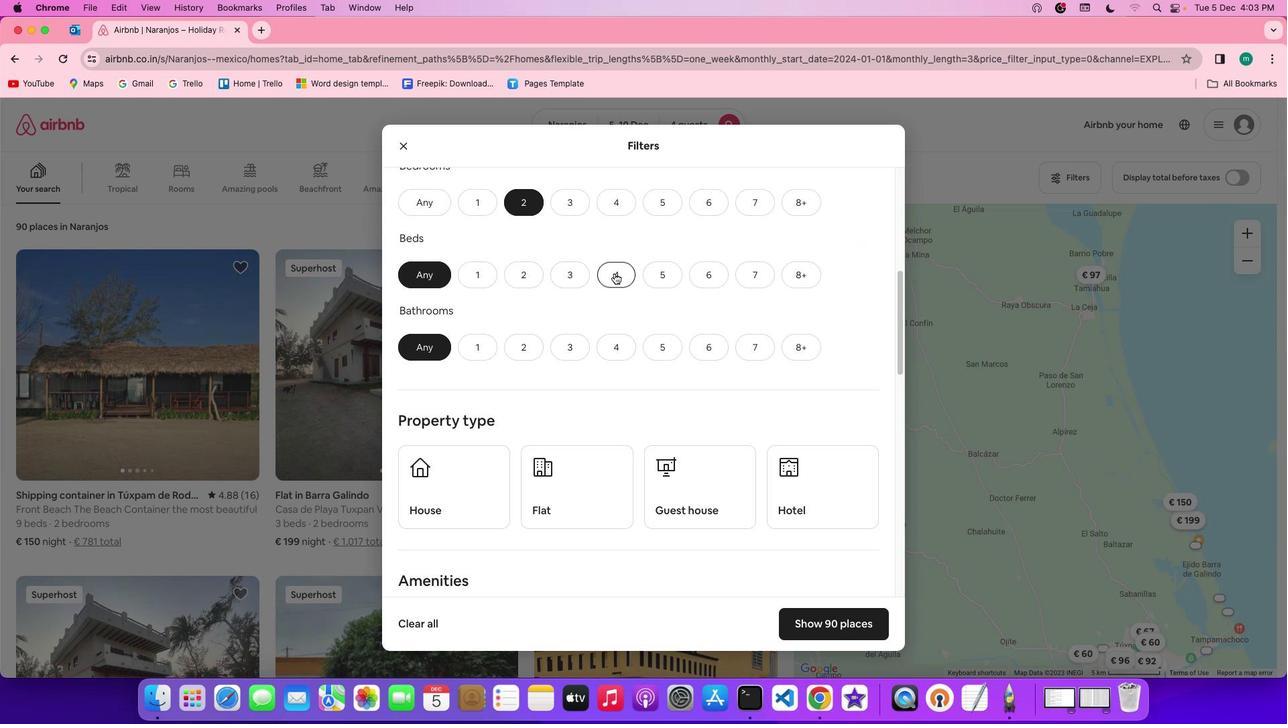 
Action: Mouse moved to (535, 352)
Screenshot: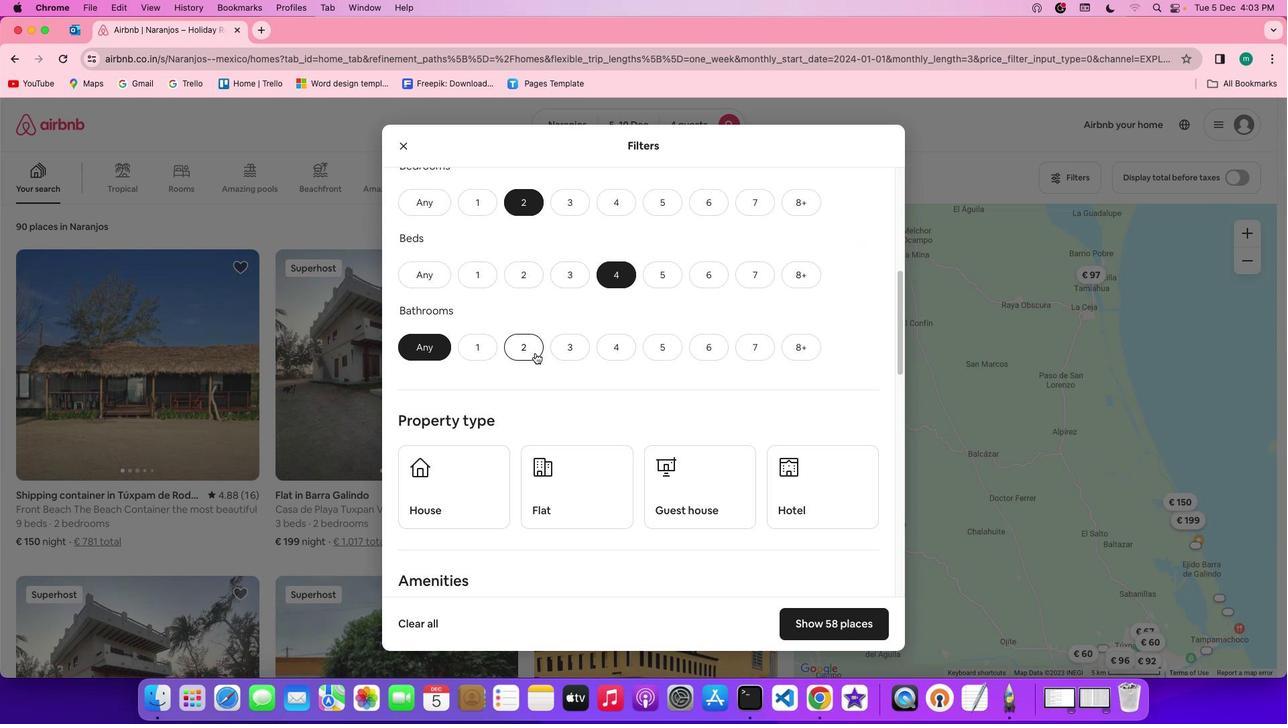 
Action: Mouse pressed left at (535, 352)
Screenshot: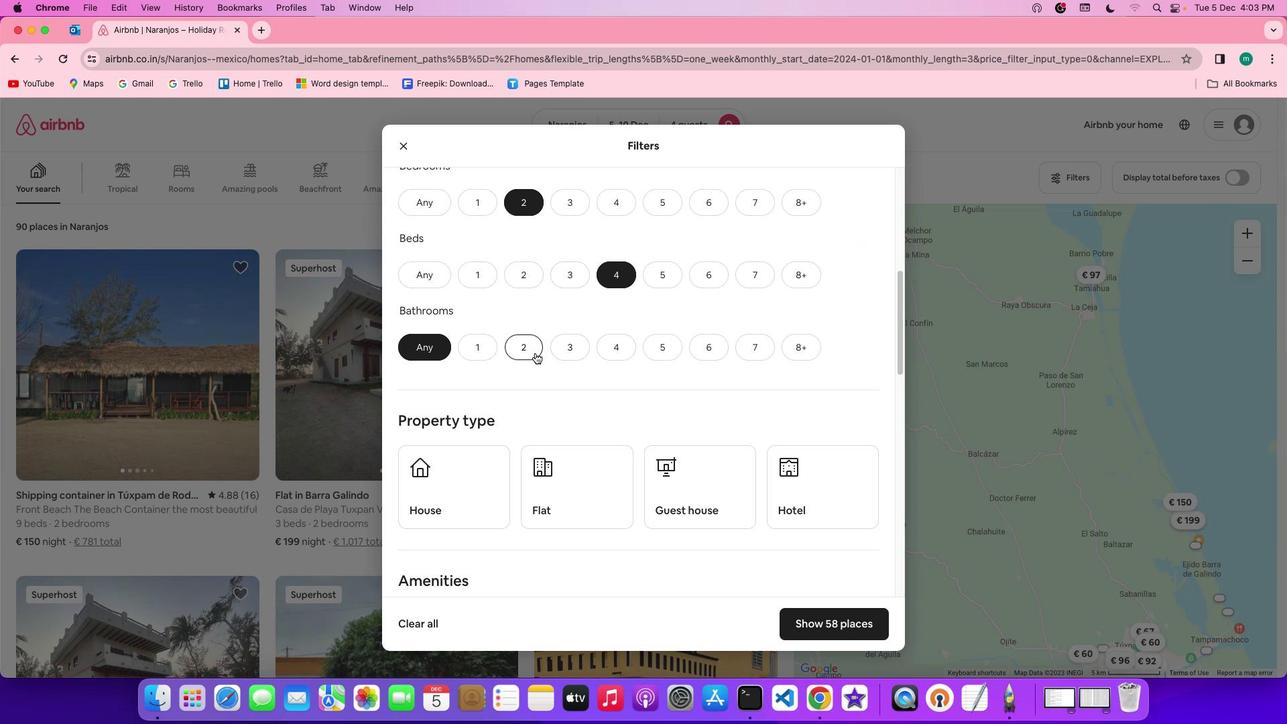 
Action: Mouse moved to (681, 409)
Screenshot: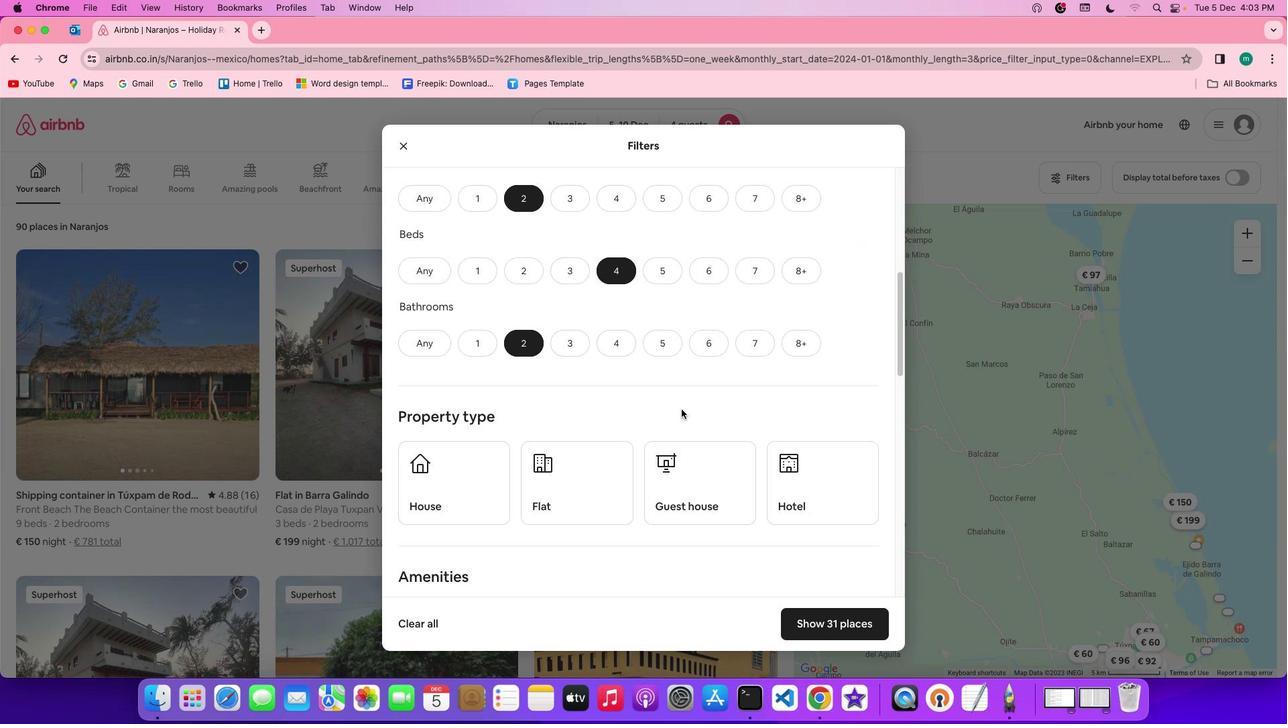
Action: Mouse scrolled (681, 409) with delta (0, 0)
Screenshot: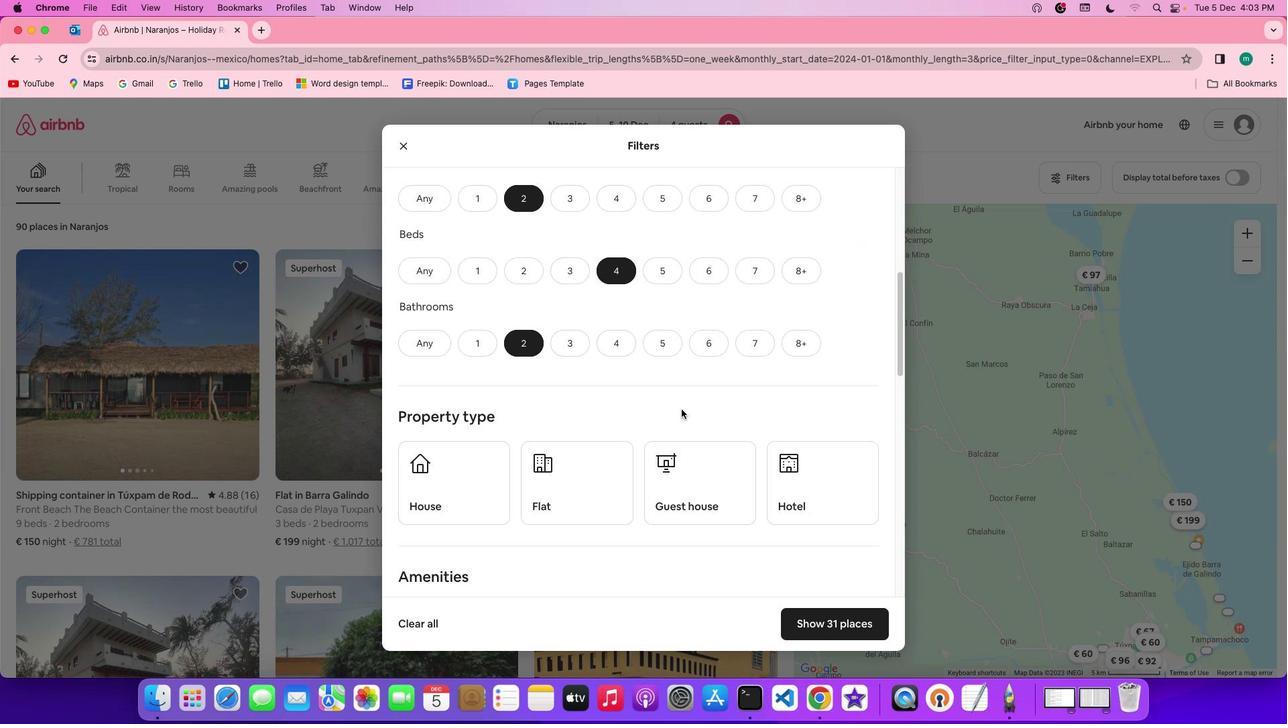 
Action: Mouse scrolled (681, 409) with delta (0, 0)
Screenshot: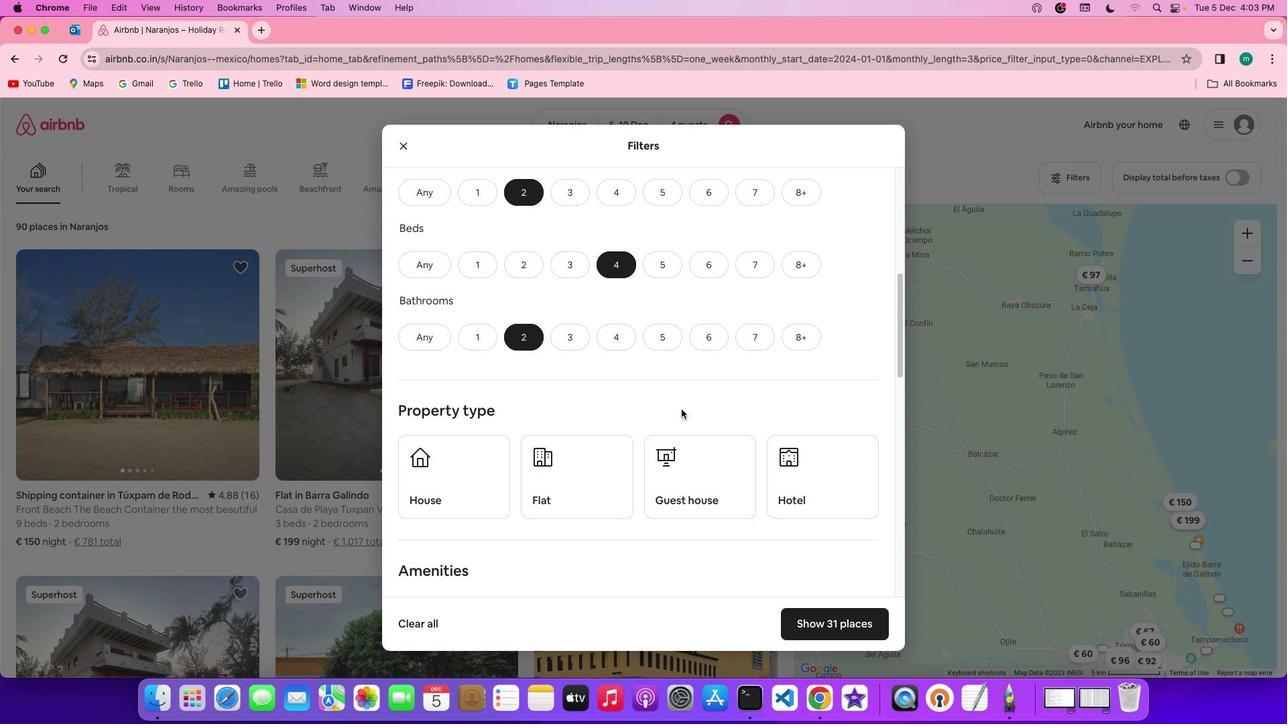 
Action: Mouse scrolled (681, 409) with delta (0, -1)
Screenshot: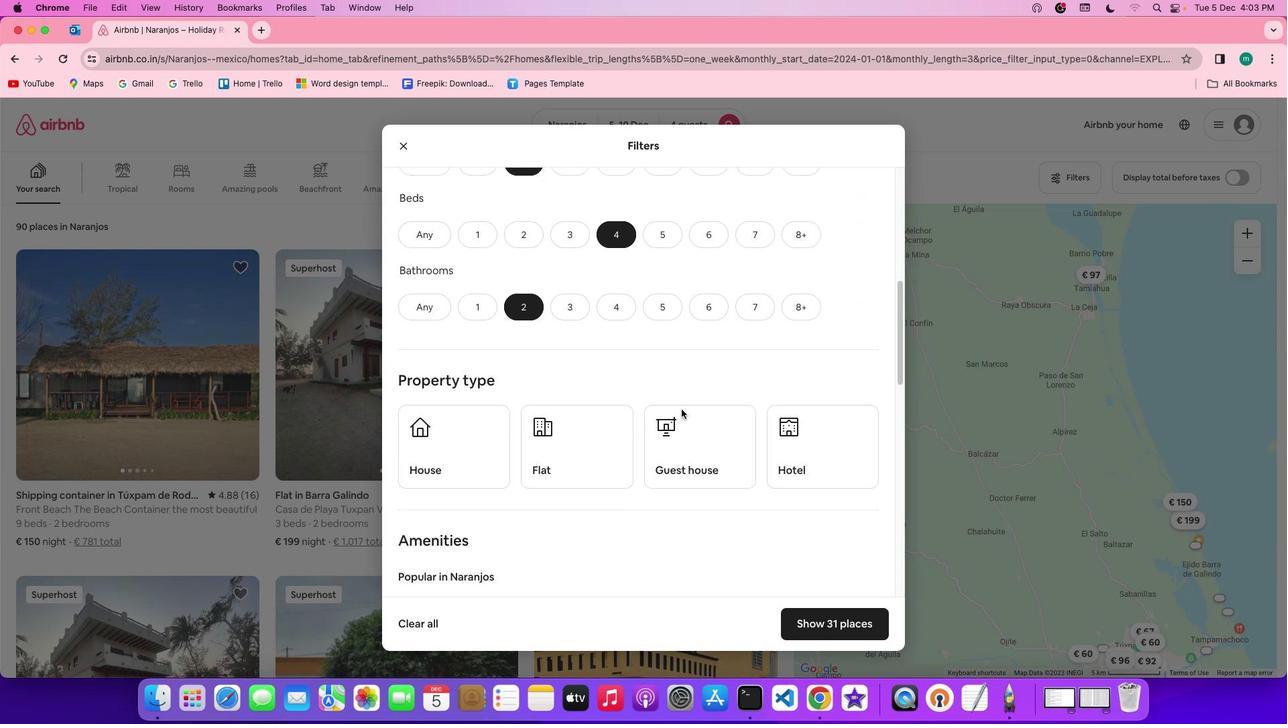 
Action: Mouse scrolled (681, 409) with delta (0, 0)
Screenshot: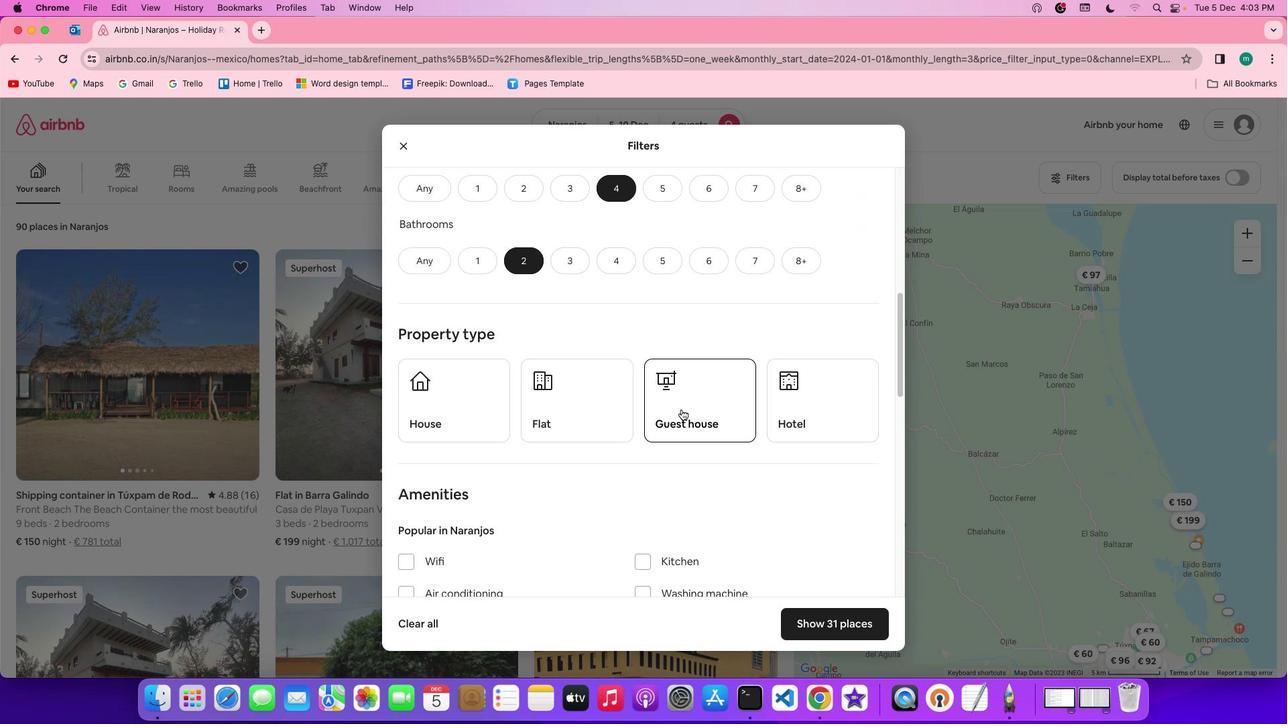 
Action: Mouse scrolled (681, 409) with delta (0, 0)
Screenshot: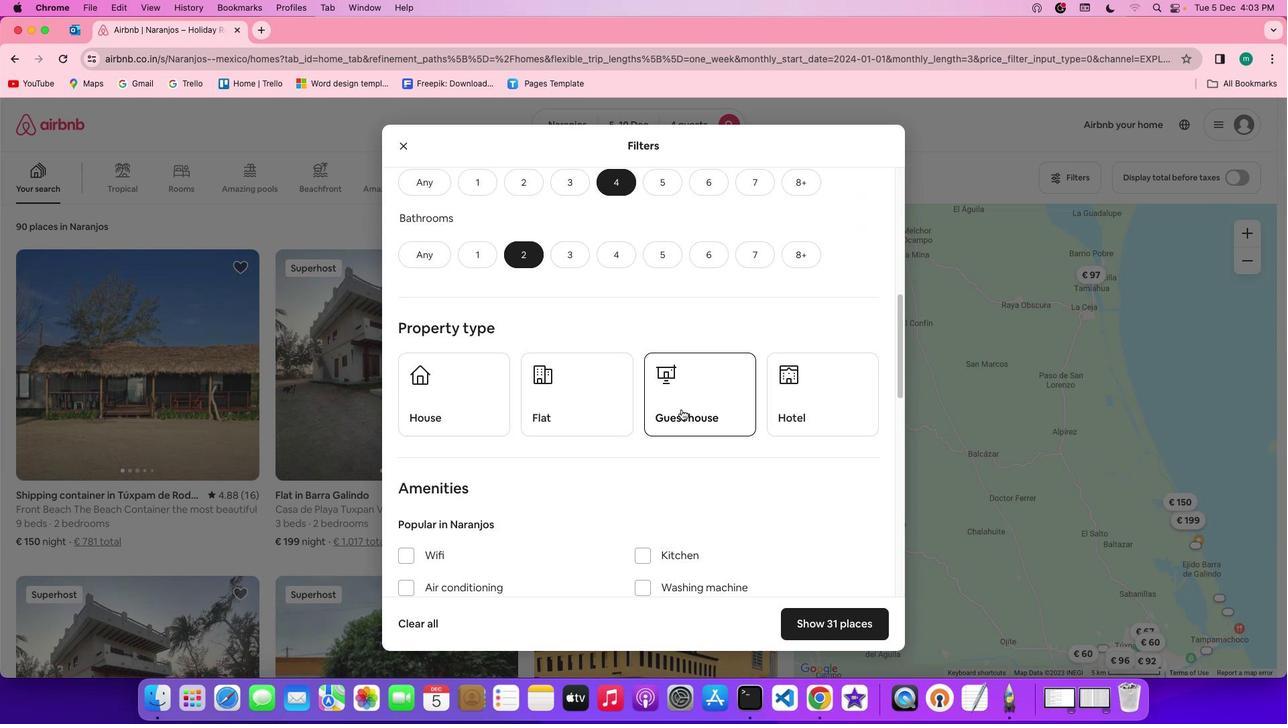 
Action: Mouse scrolled (681, 409) with delta (0, -1)
Screenshot: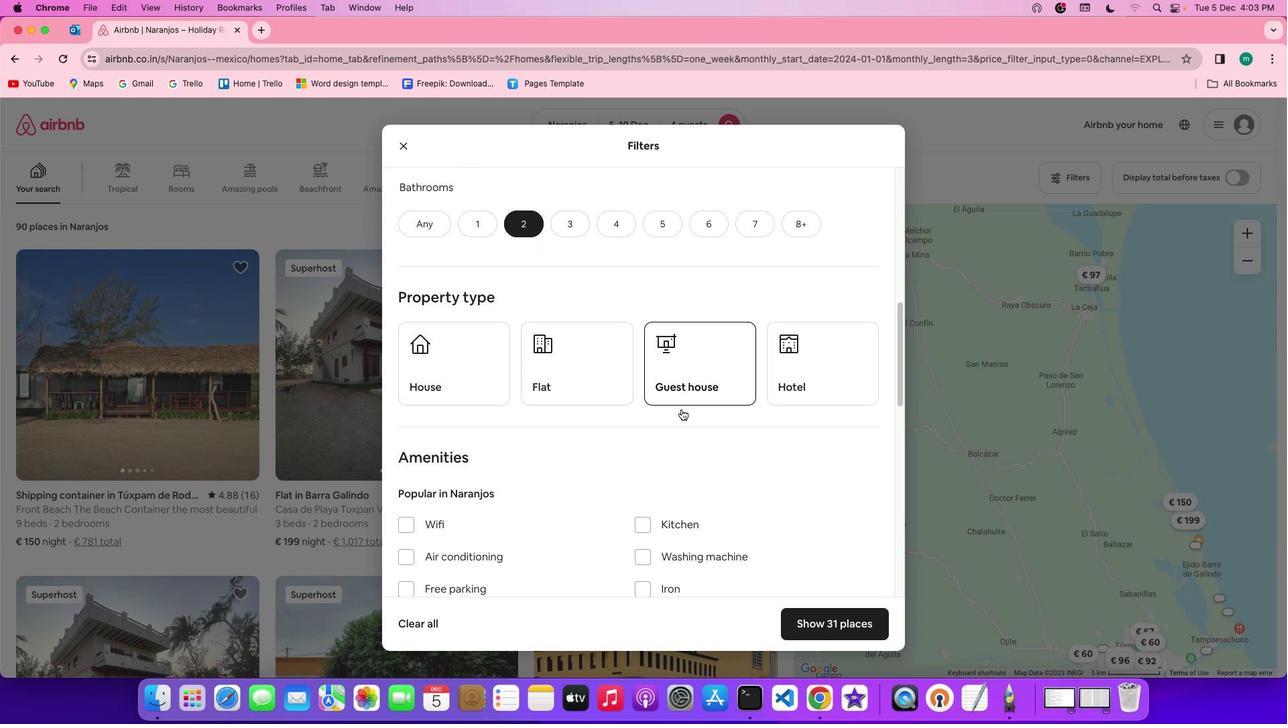 
Action: Mouse moved to (456, 326)
Screenshot: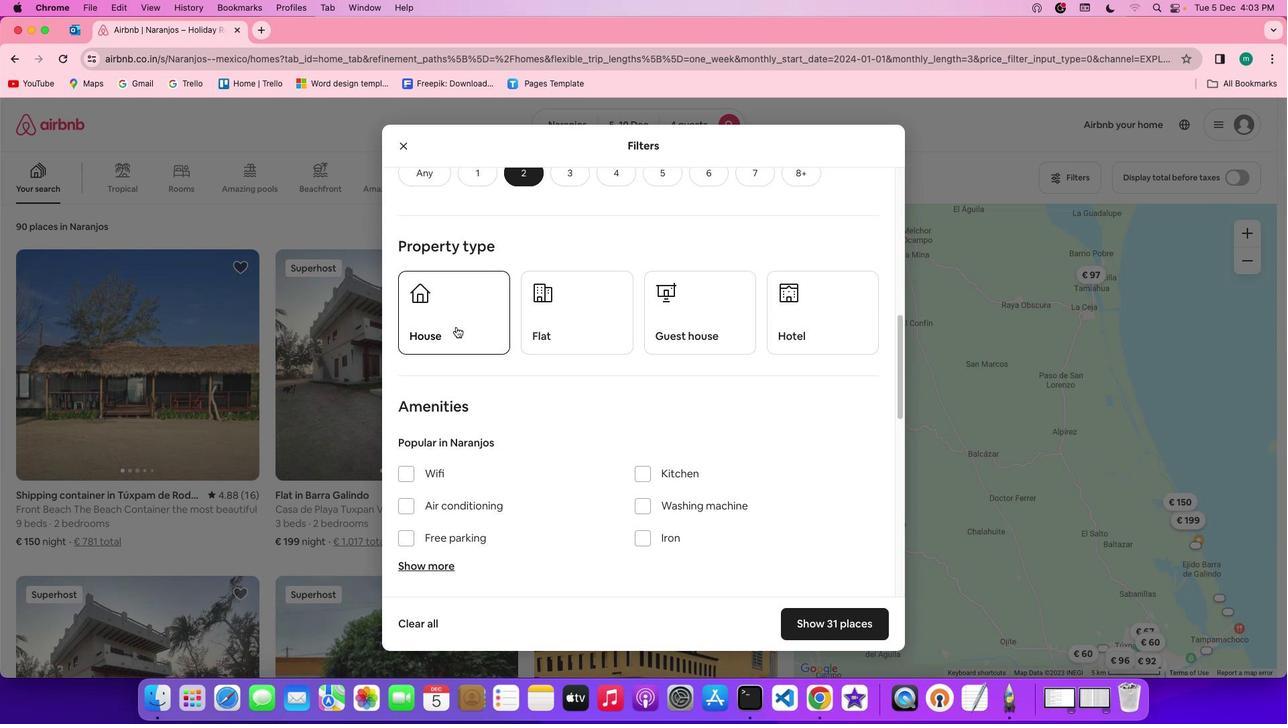 
Action: Mouse pressed left at (456, 326)
Screenshot: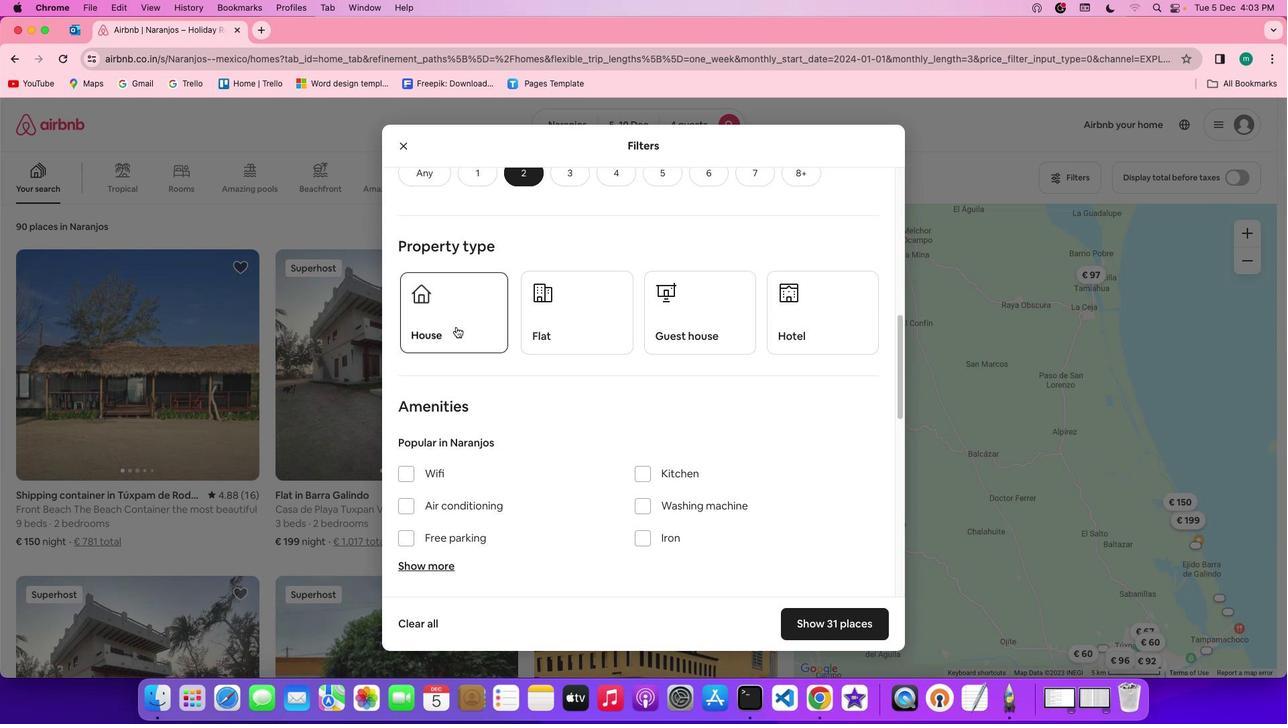 
Action: Mouse moved to (764, 458)
Screenshot: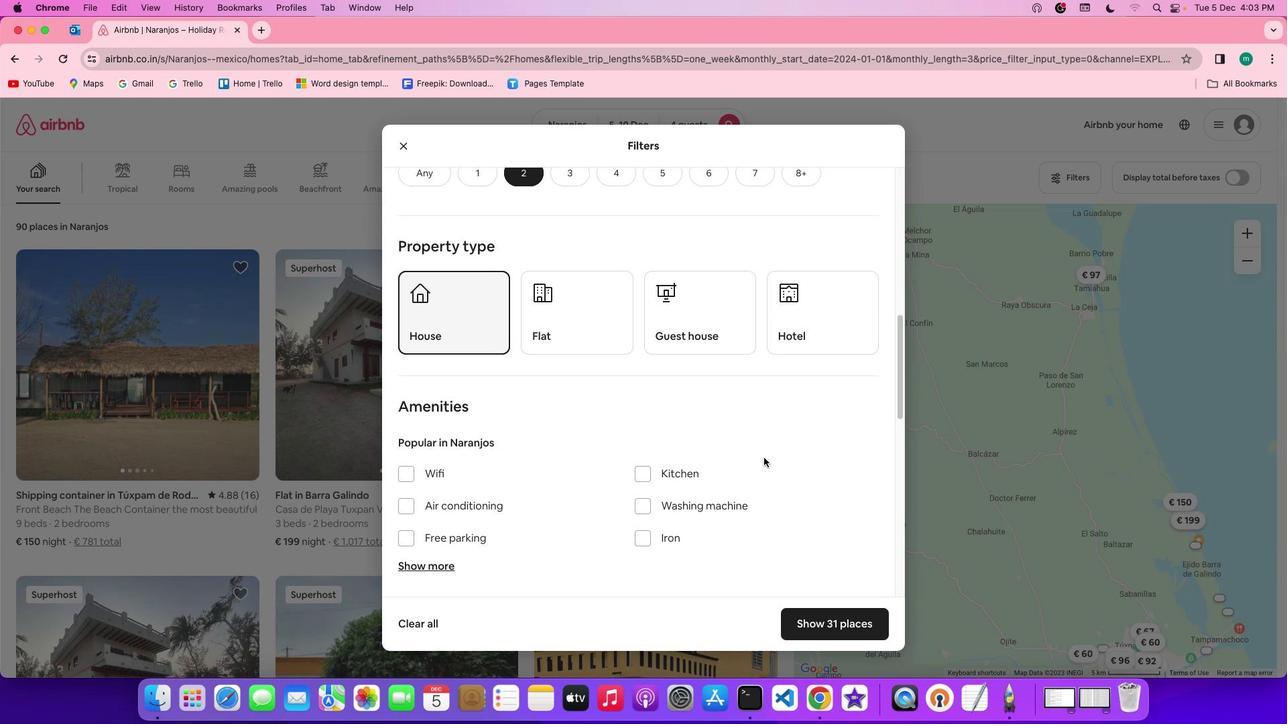 
Action: Mouse scrolled (764, 458) with delta (0, 0)
Screenshot: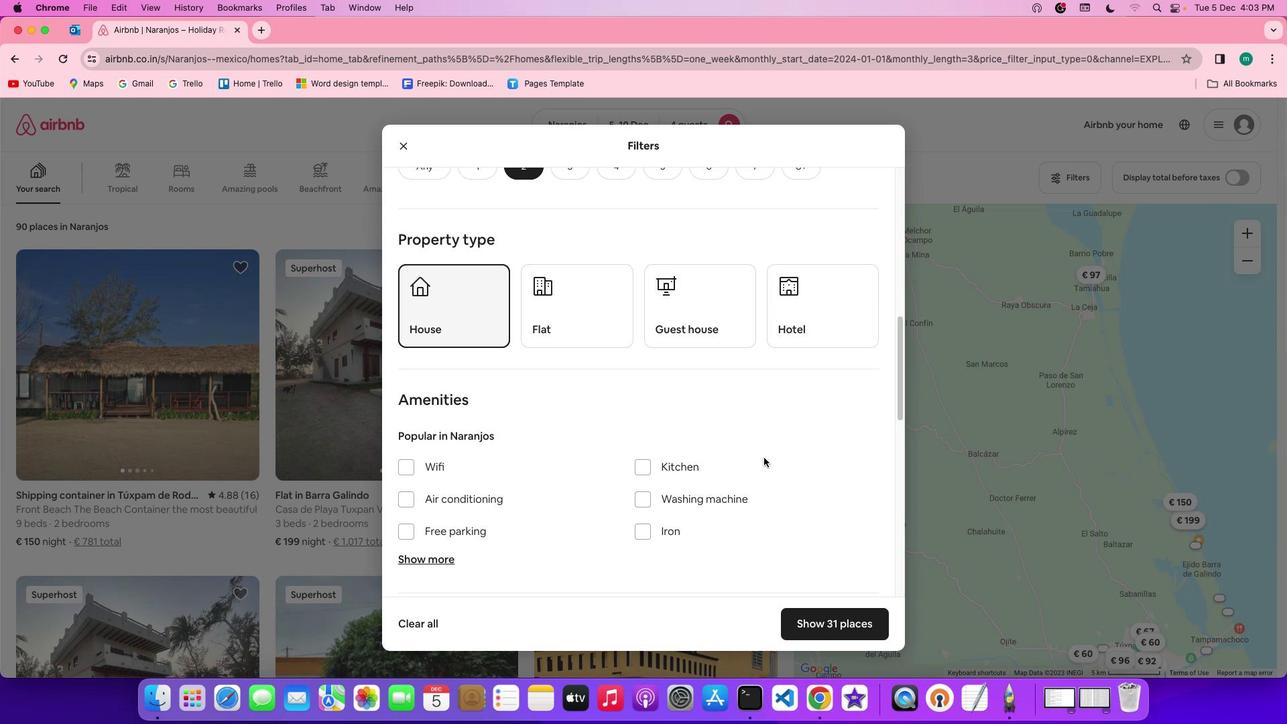 
Action: Mouse scrolled (764, 458) with delta (0, 0)
Screenshot: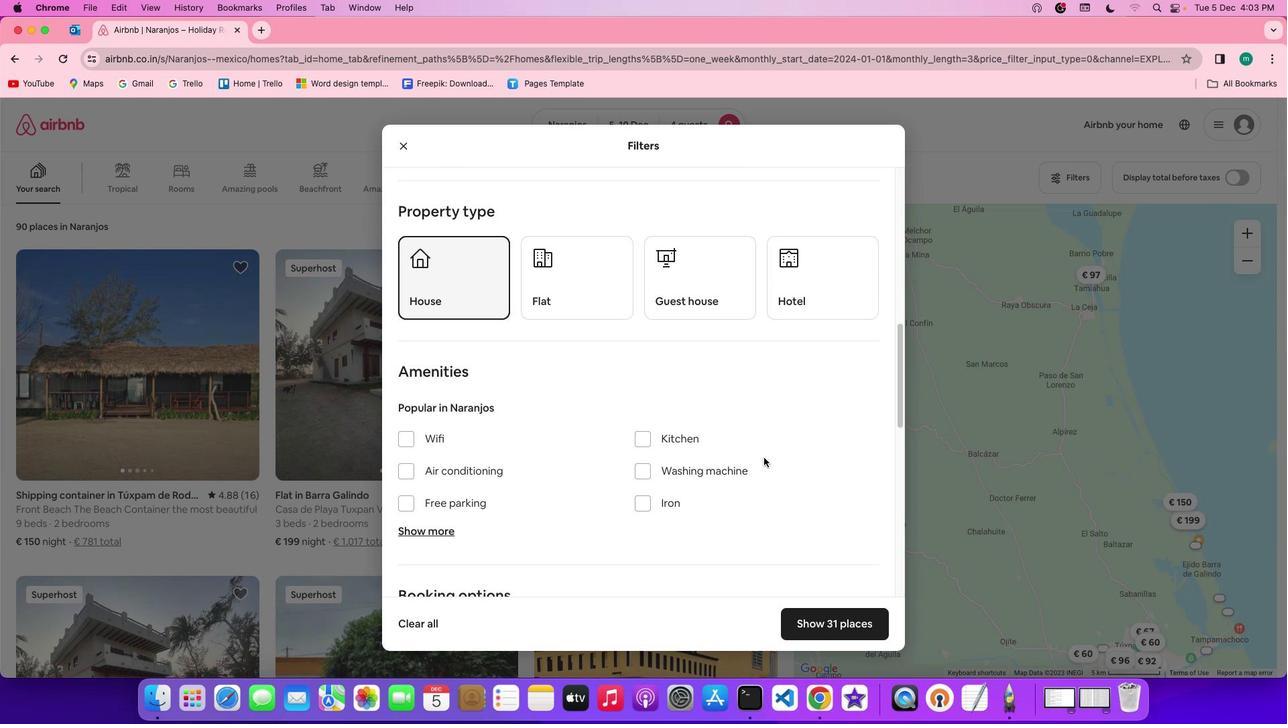
Action: Mouse scrolled (764, 458) with delta (0, -1)
Screenshot: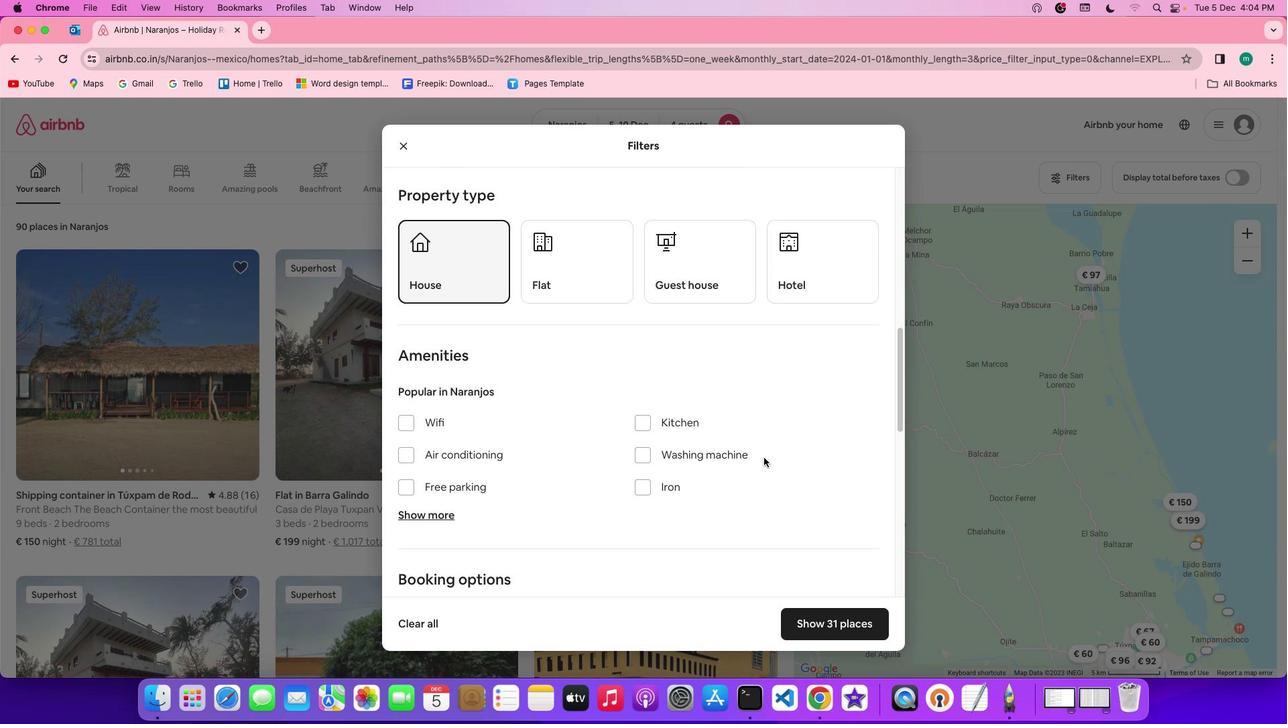 
Action: Mouse scrolled (764, 458) with delta (0, -2)
Screenshot: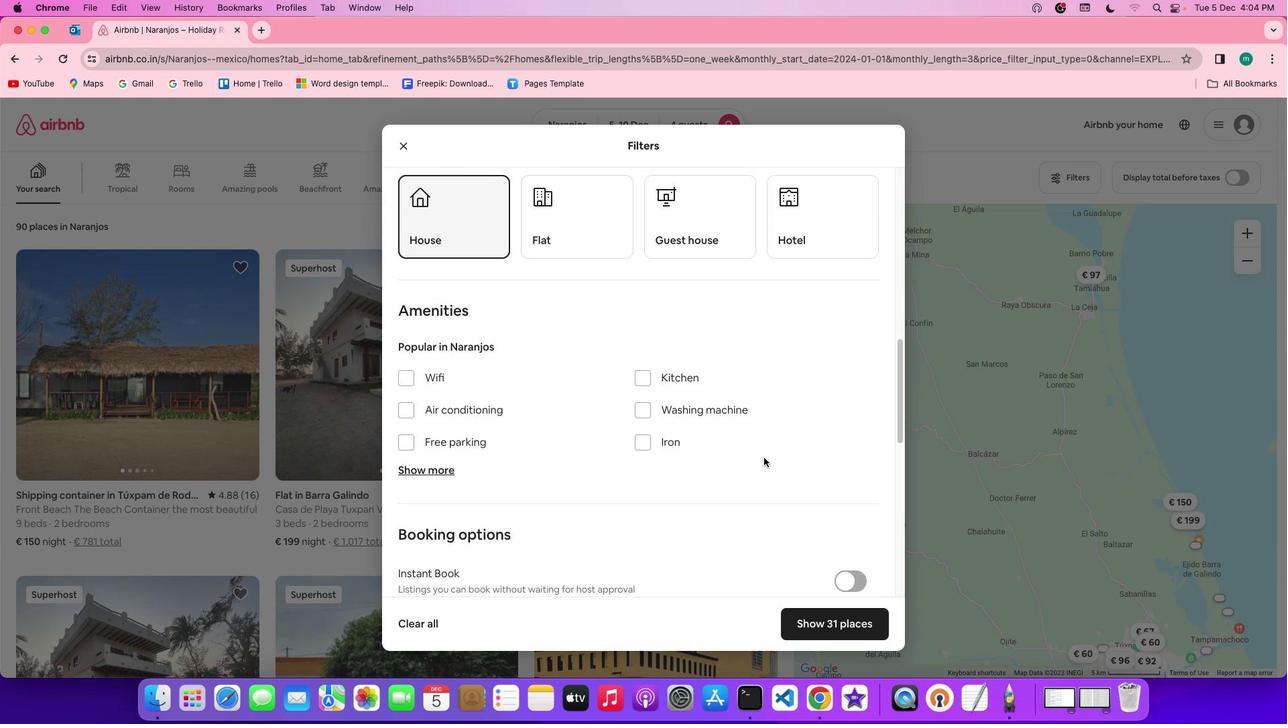 
Action: Mouse scrolled (764, 458) with delta (0, 0)
Screenshot: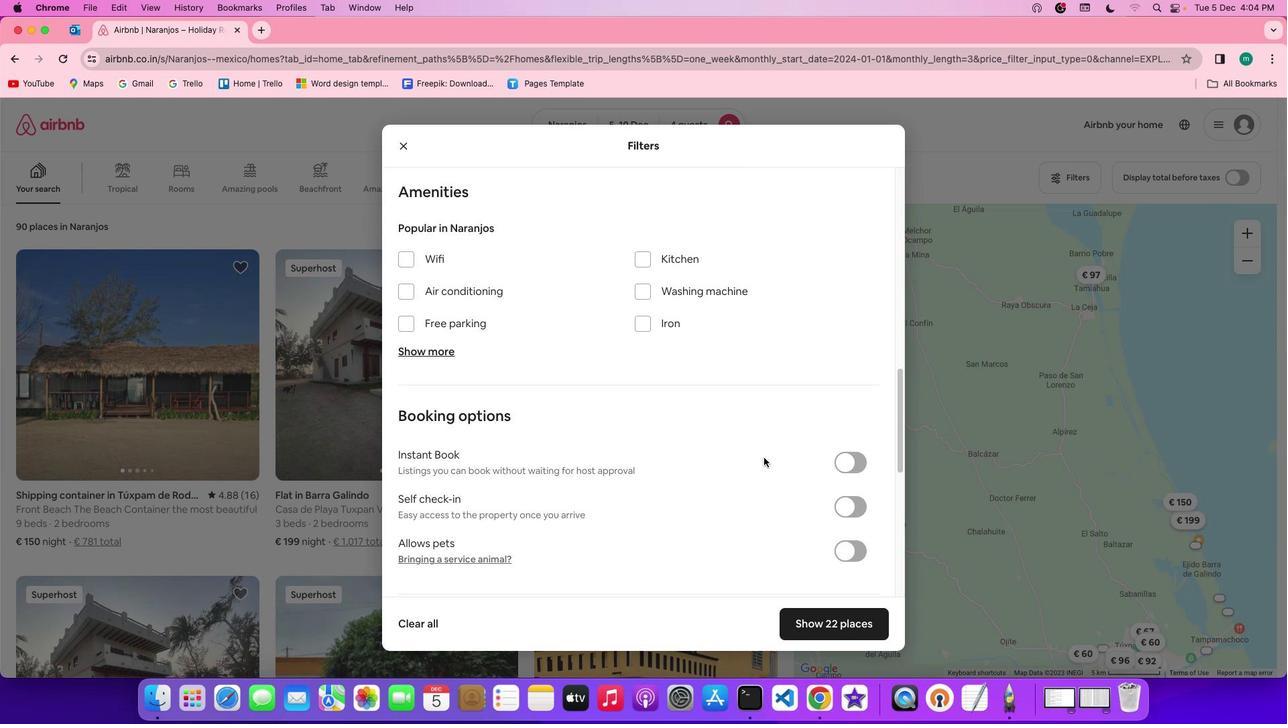 
Action: Mouse scrolled (764, 458) with delta (0, 0)
Screenshot: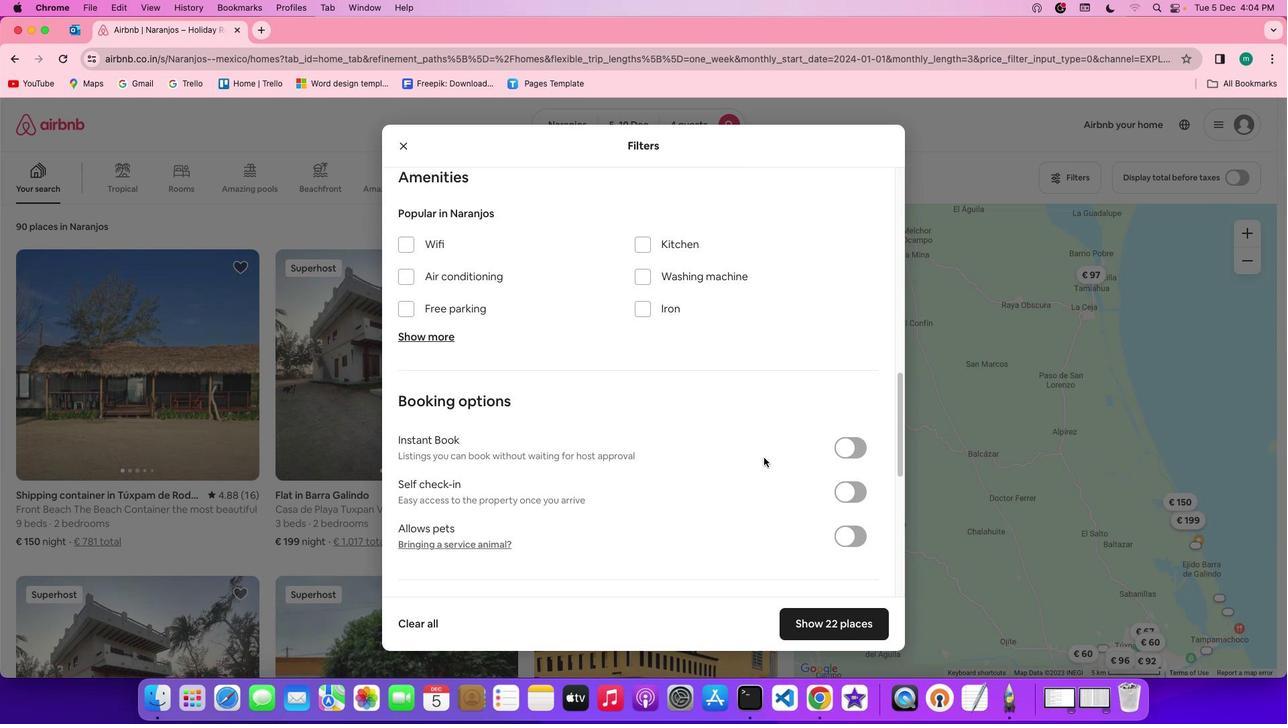 
Action: Mouse scrolled (764, 458) with delta (0, -2)
Screenshot: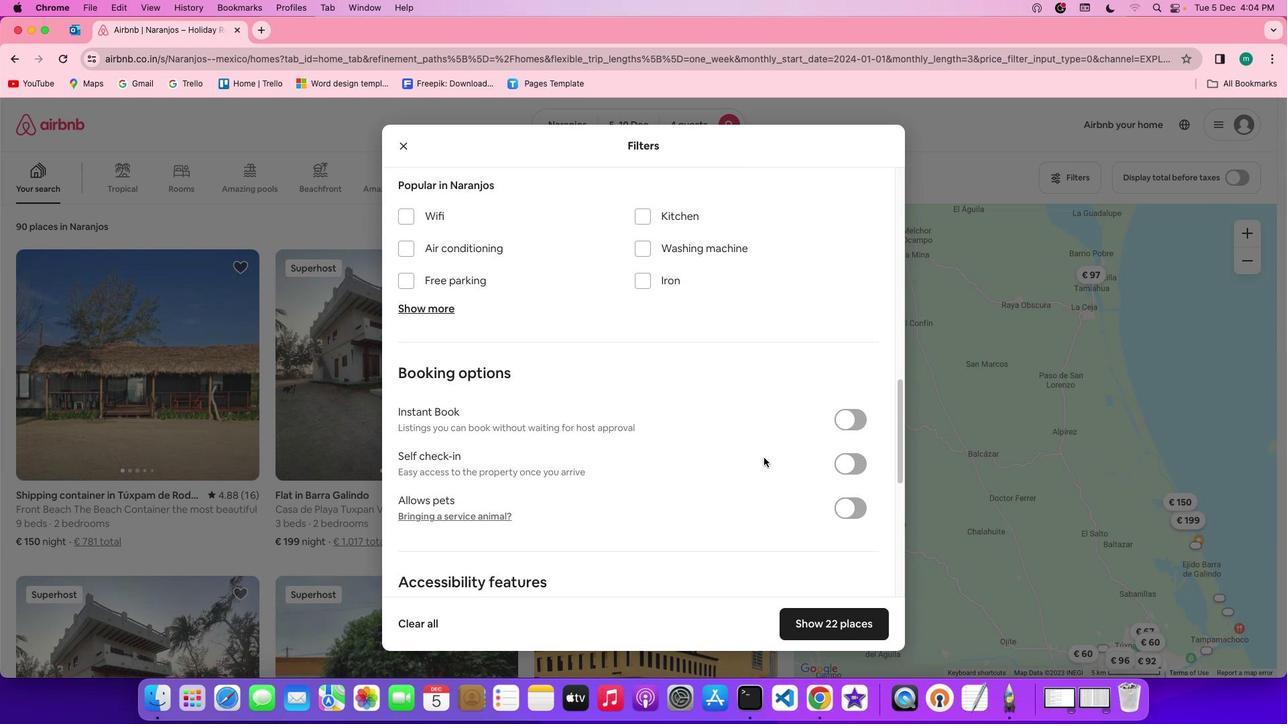 
Action: Mouse scrolled (764, 458) with delta (0, -2)
Screenshot: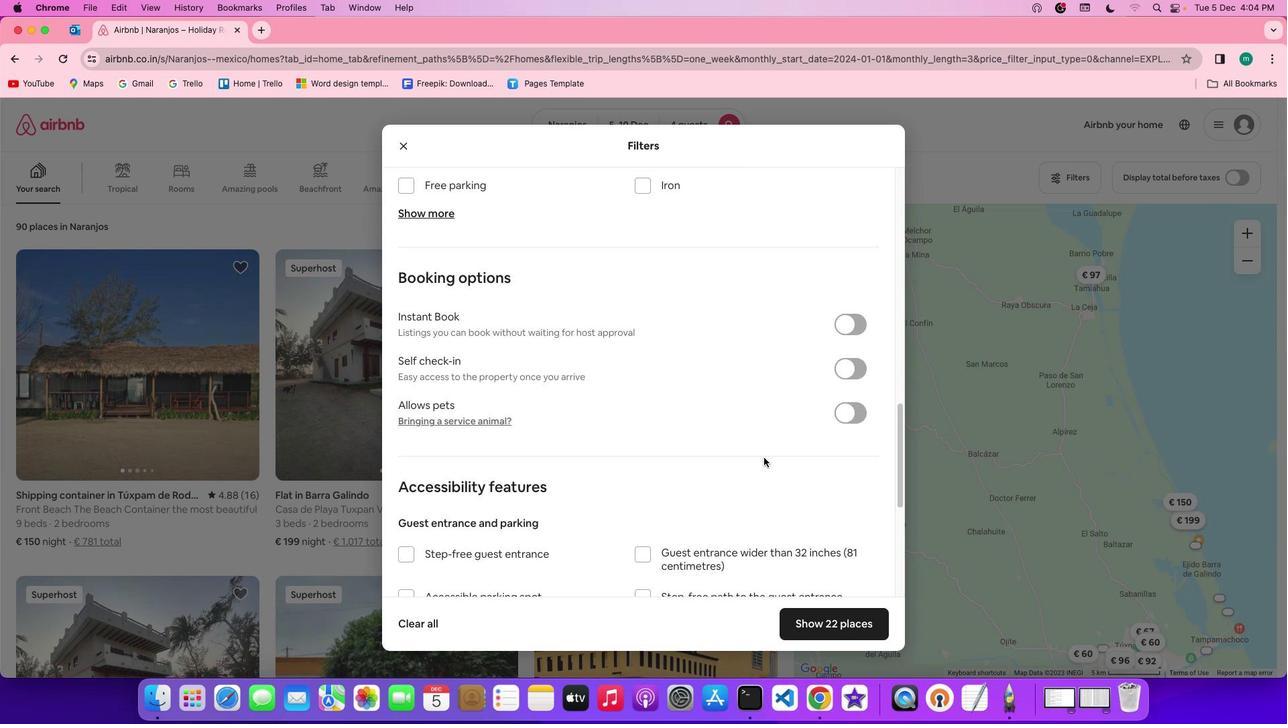 
Action: Mouse scrolled (764, 458) with delta (0, 0)
Screenshot: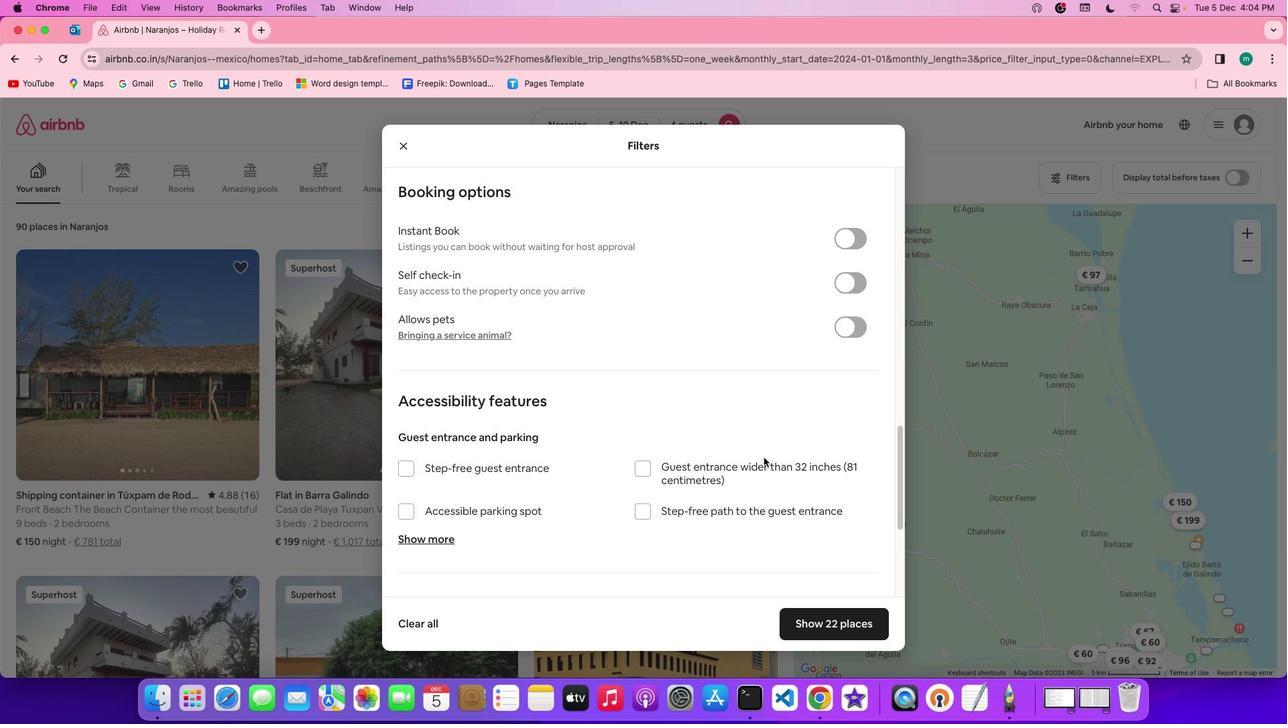 
Action: Mouse scrolled (764, 458) with delta (0, 0)
Screenshot: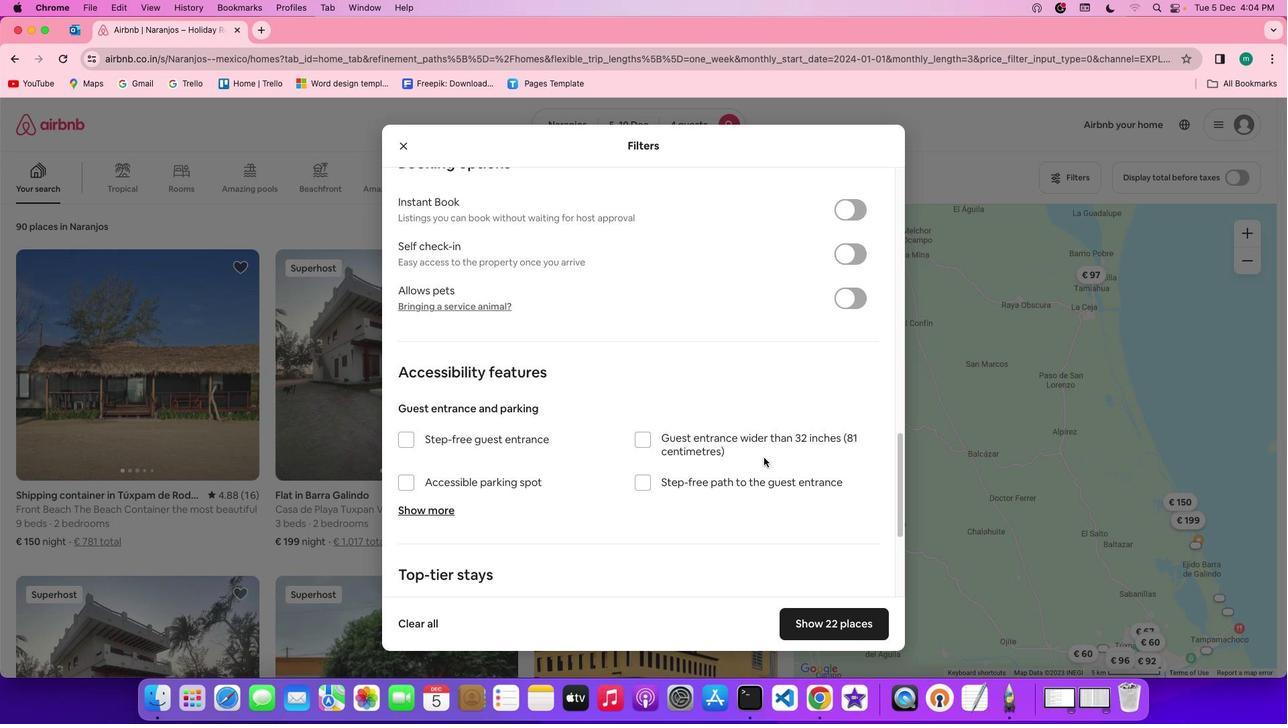 
Action: Mouse scrolled (764, 458) with delta (0, -2)
Screenshot: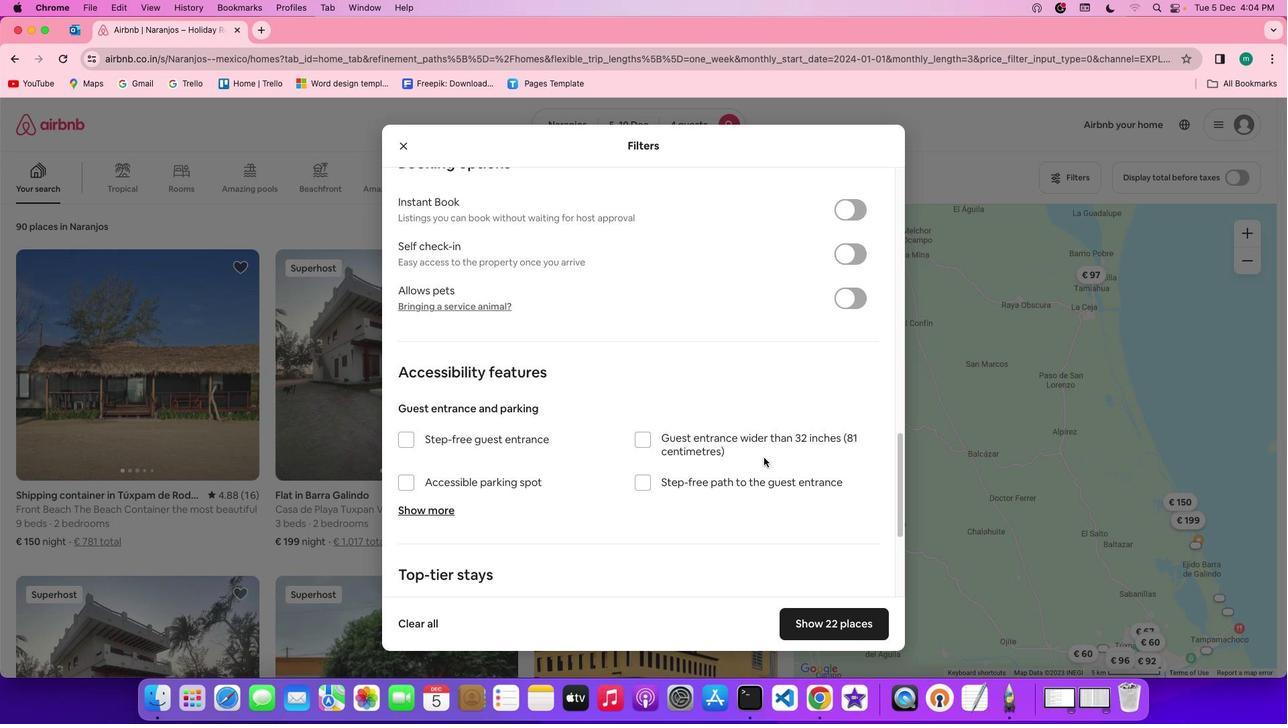 
Action: Mouse scrolled (764, 458) with delta (0, -3)
Screenshot: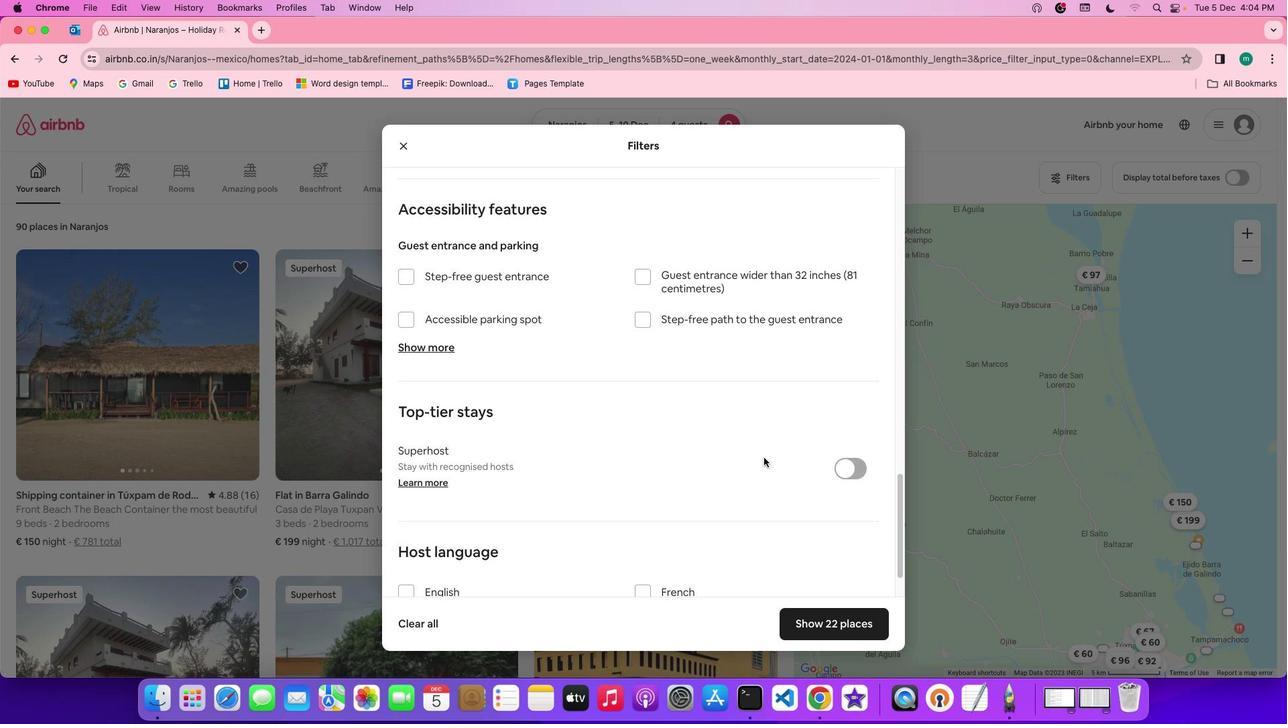 
Action: Mouse scrolled (764, 458) with delta (0, -4)
Screenshot: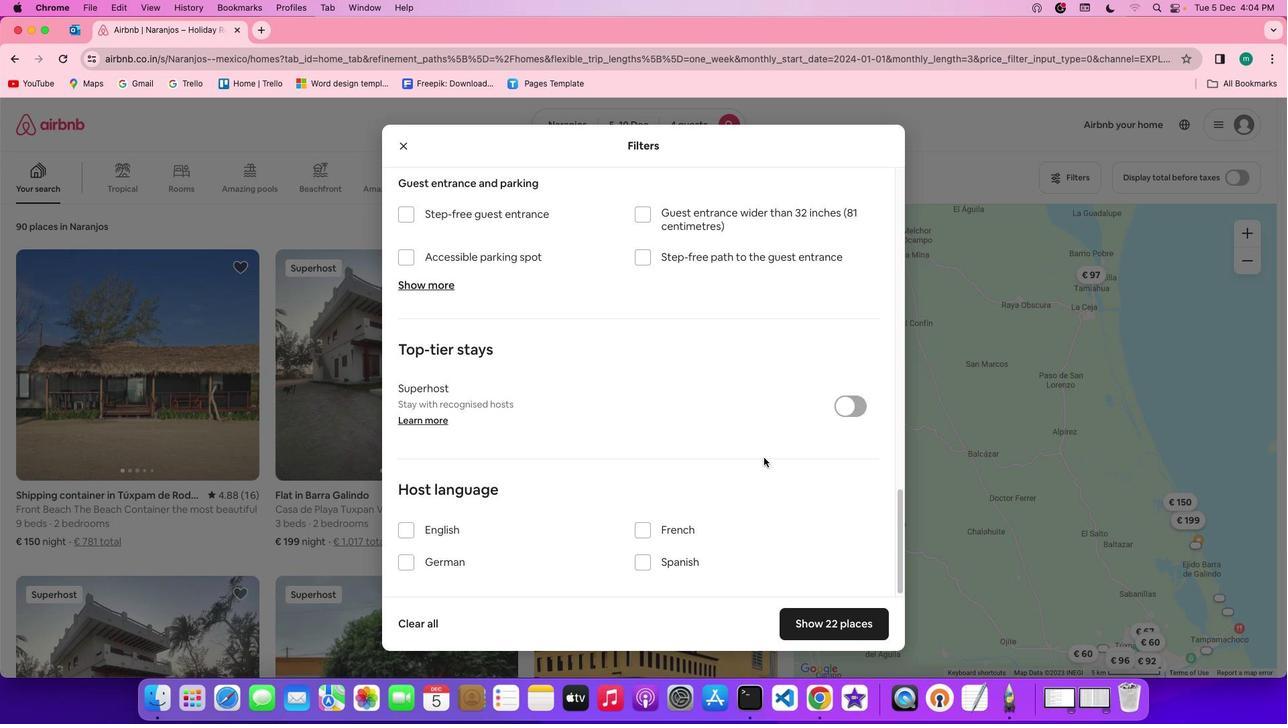 
Action: Mouse scrolled (764, 458) with delta (0, 0)
Screenshot: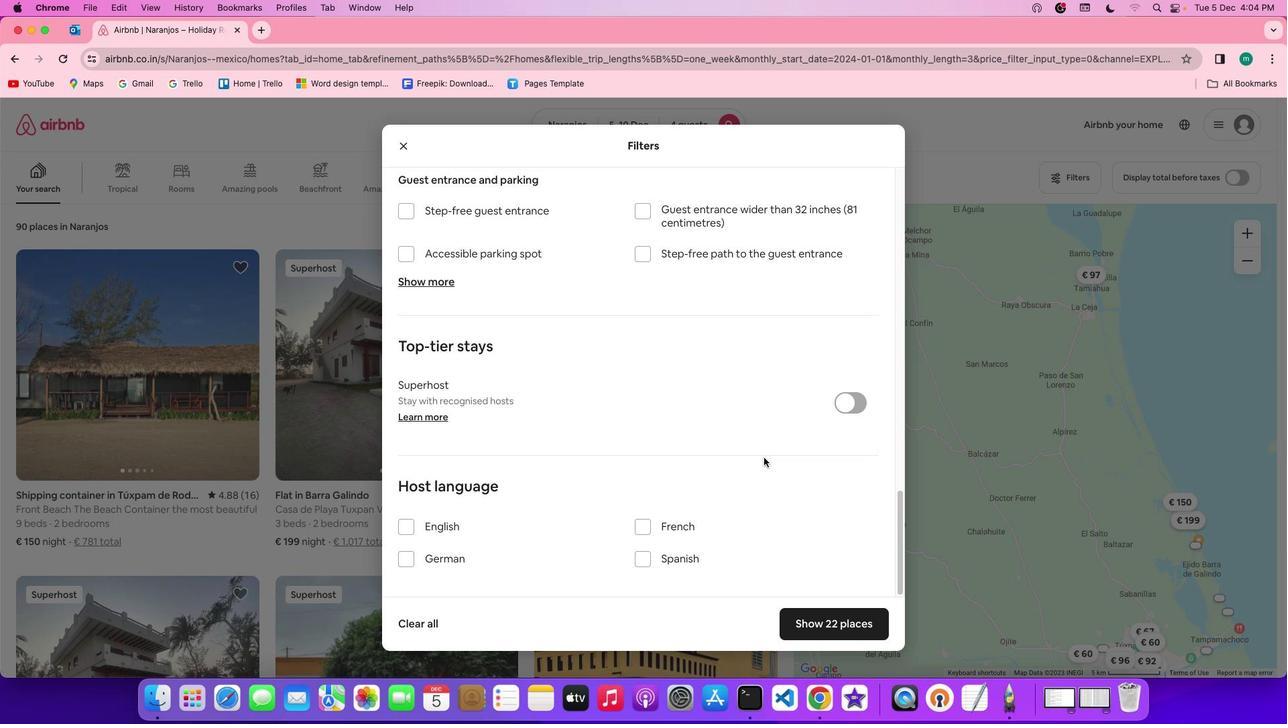 
Action: Mouse scrolled (764, 458) with delta (0, 0)
Screenshot: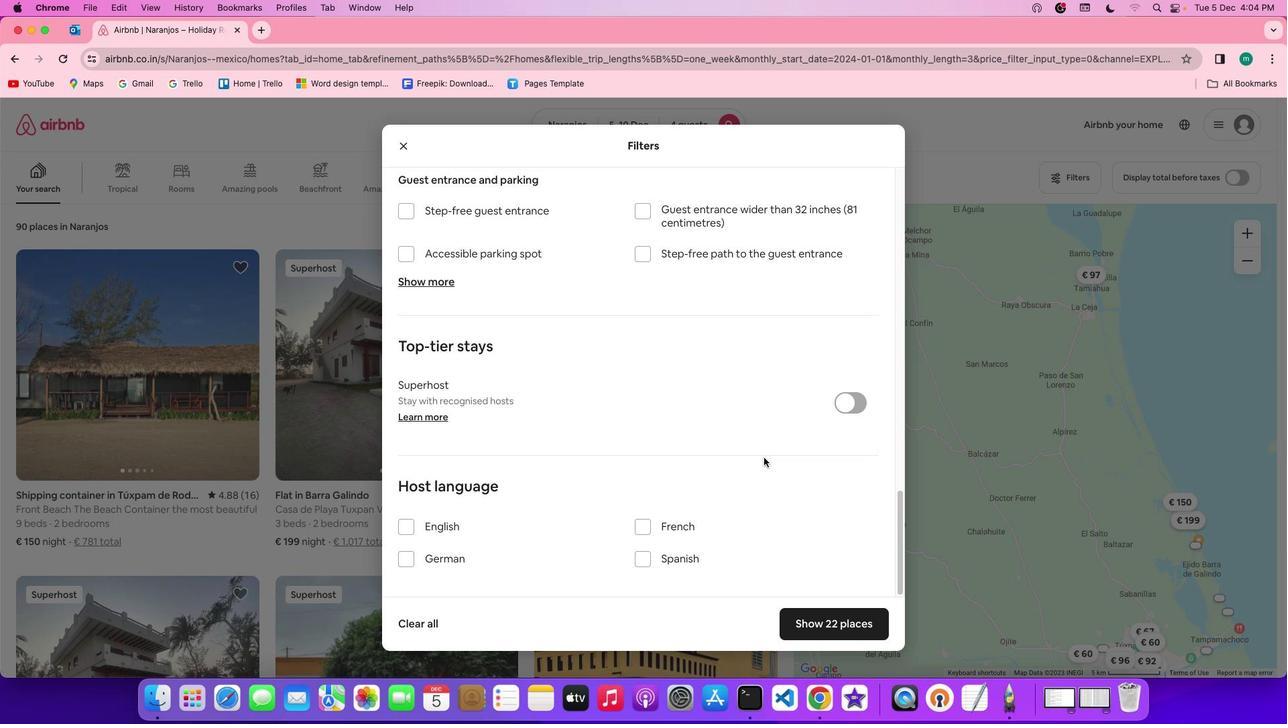 
Action: Mouse scrolled (764, 458) with delta (0, -2)
Screenshot: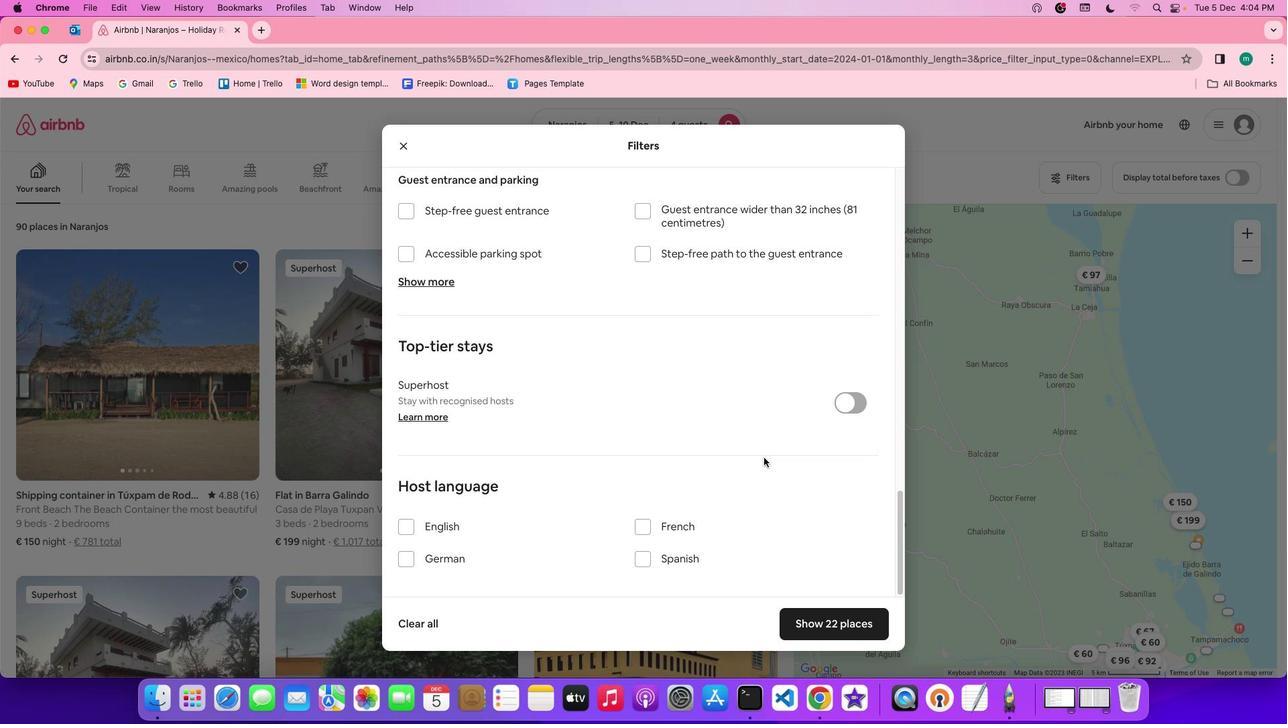 
Action: Mouse scrolled (764, 458) with delta (0, -3)
Screenshot: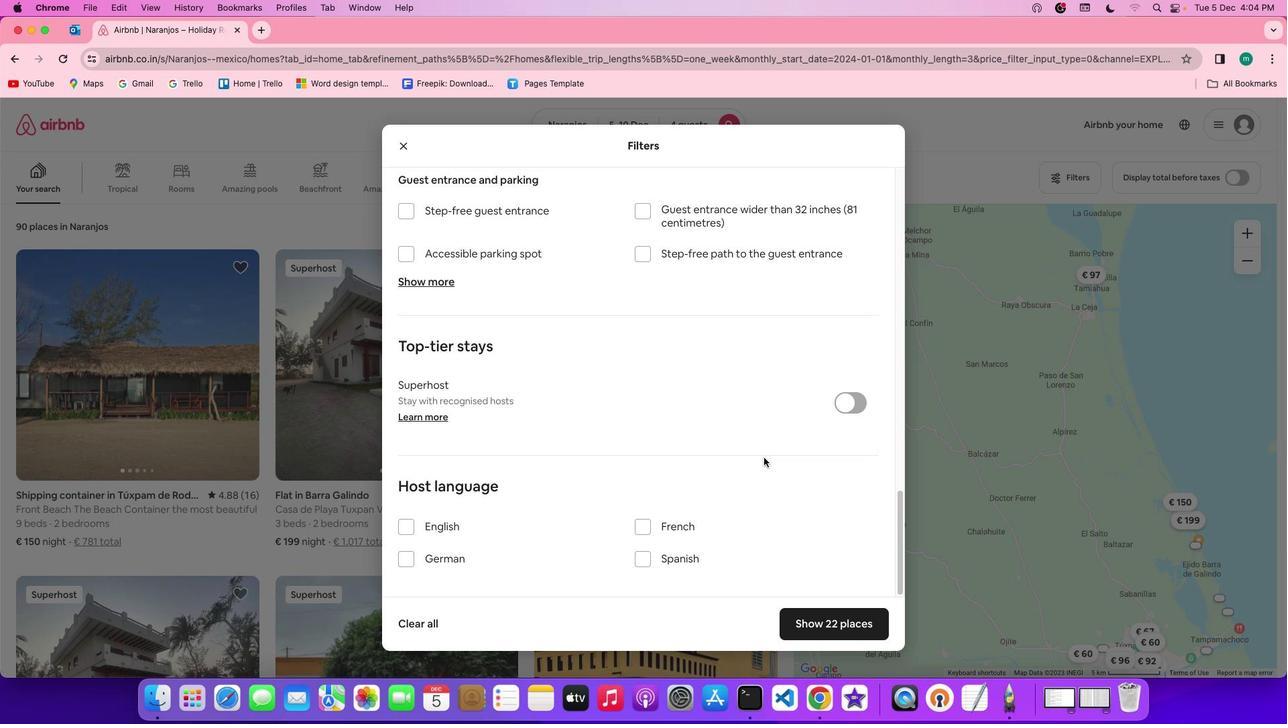 
Action: Mouse scrolled (764, 458) with delta (0, -4)
Screenshot: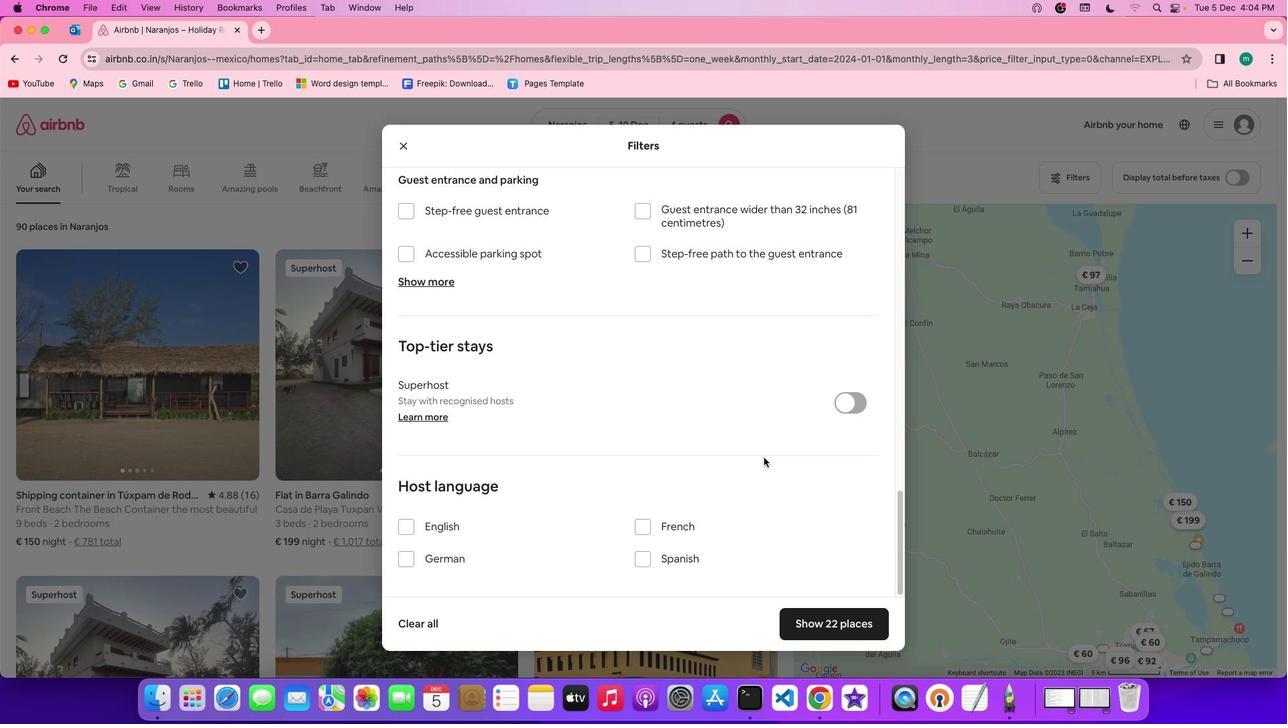 
Action: Mouse moved to (824, 618)
Screenshot: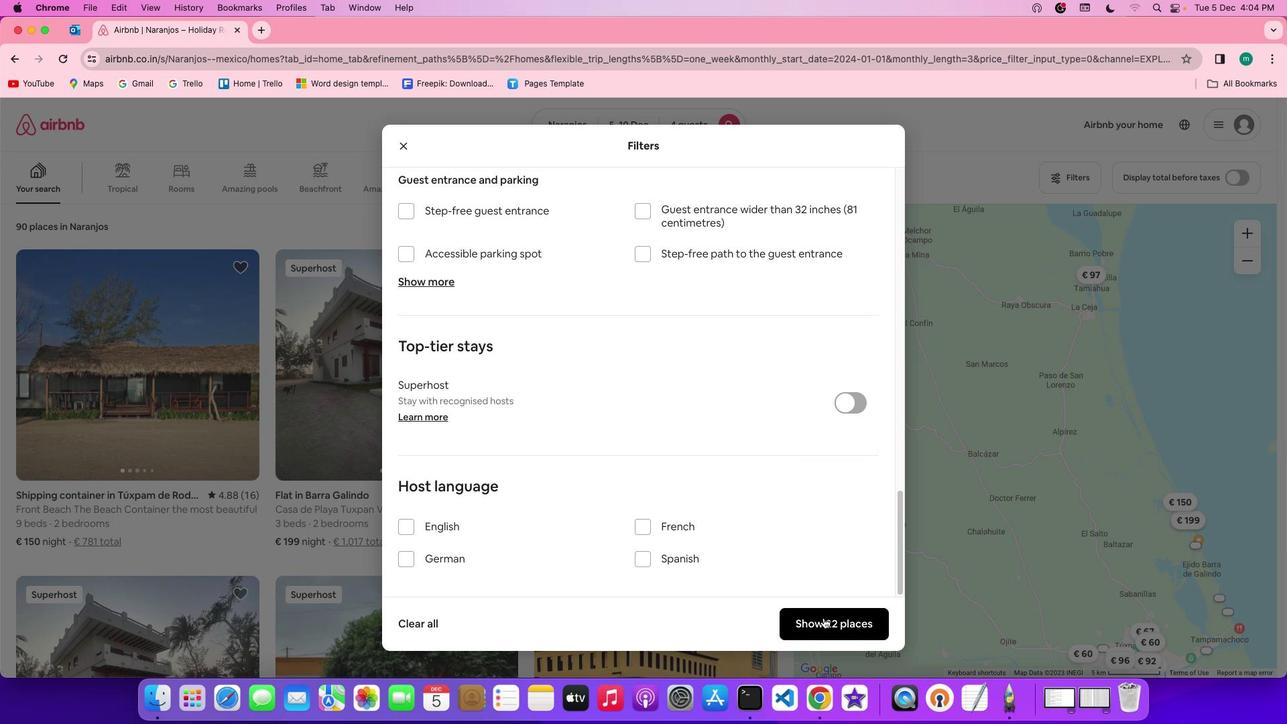 
Action: Mouse pressed left at (824, 618)
Screenshot: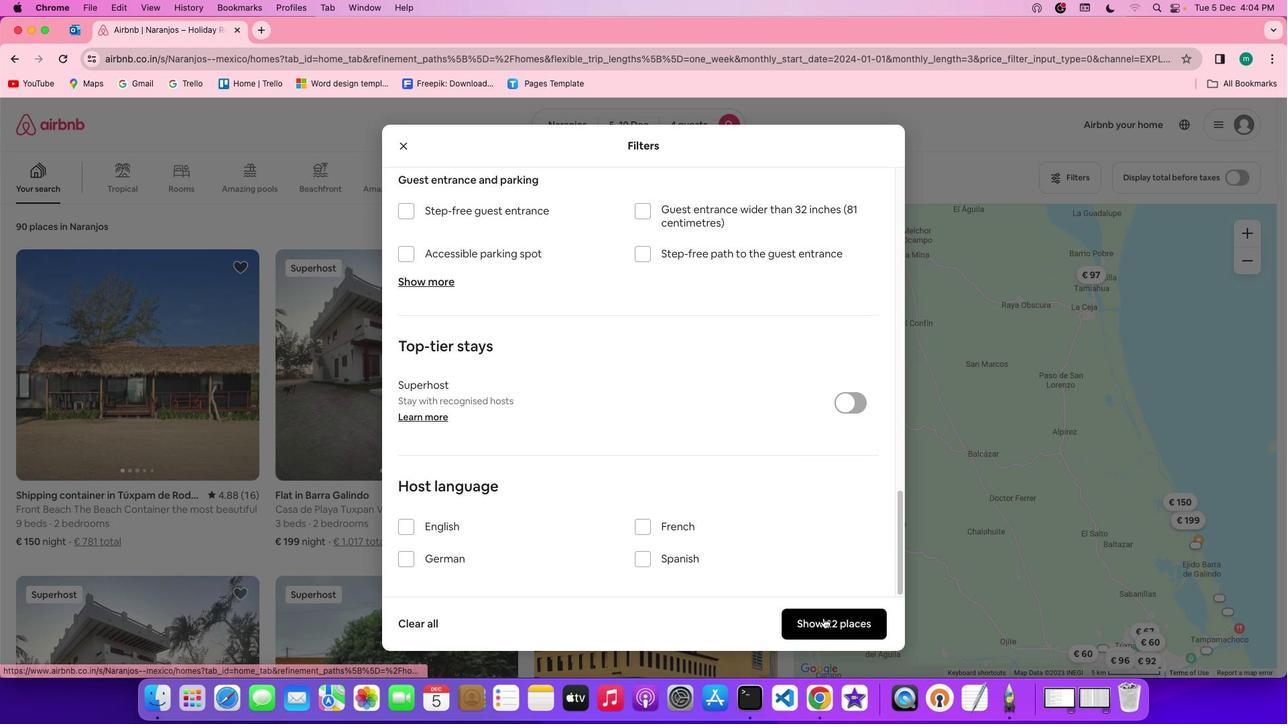 
Action: Mouse moved to (416, 458)
Screenshot: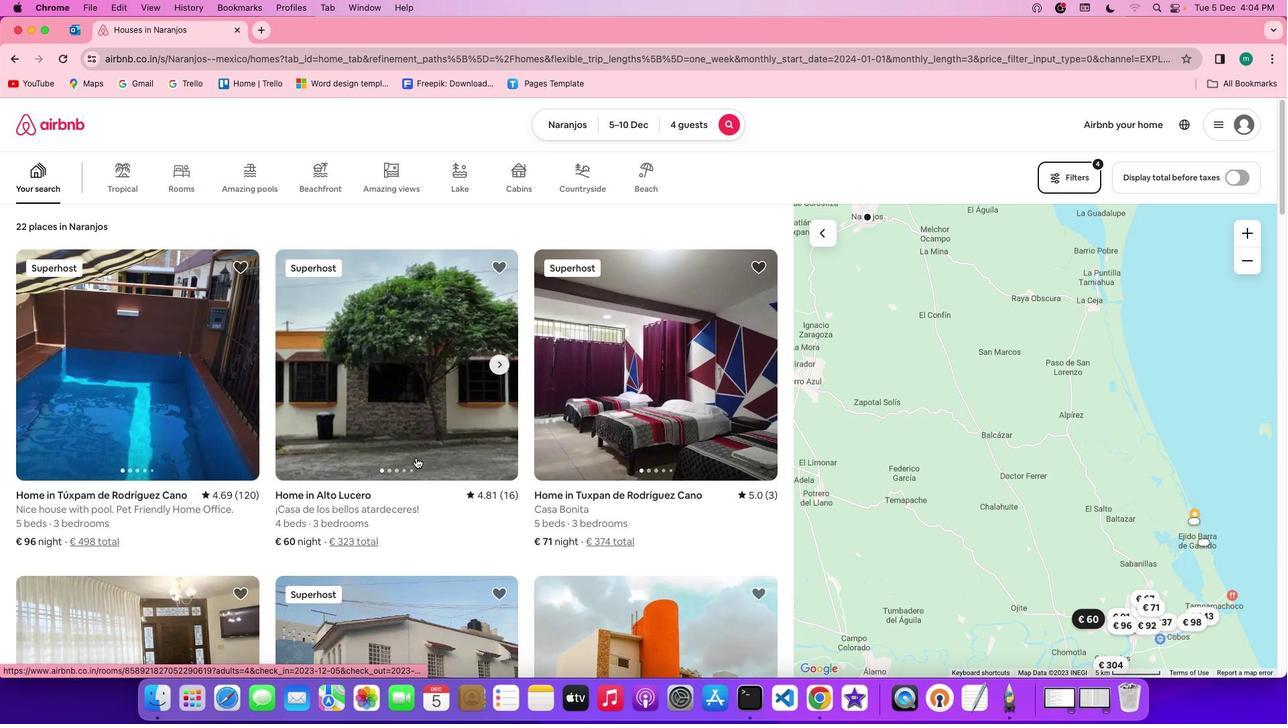 
Action: Mouse scrolled (416, 458) with delta (0, 0)
Screenshot: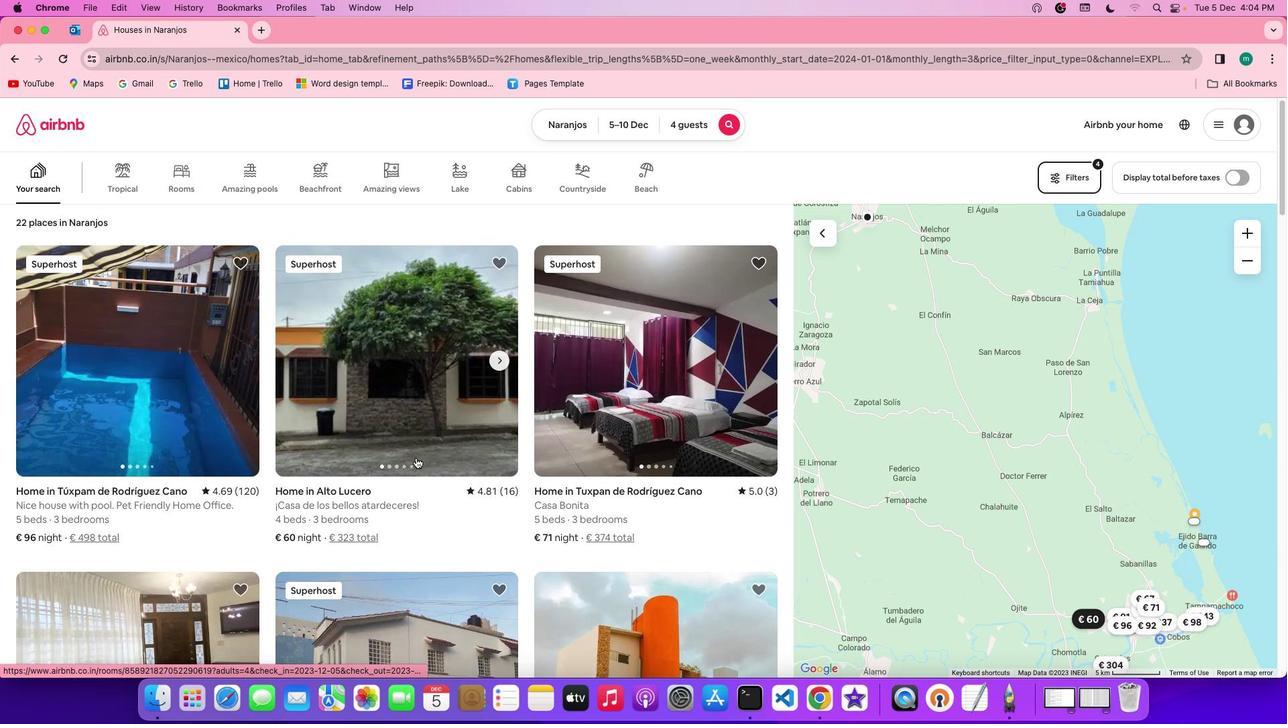 
Action: Mouse scrolled (416, 458) with delta (0, 0)
Screenshot: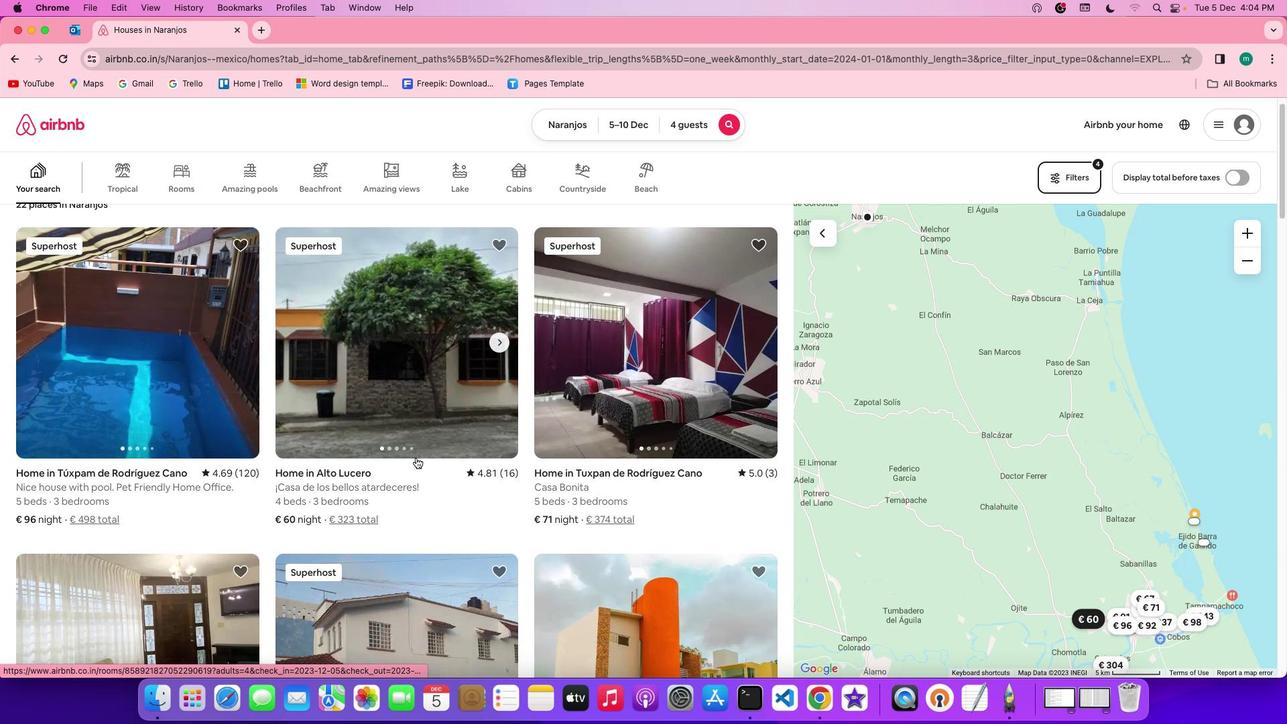 
Action: Mouse scrolled (416, 458) with delta (0, -1)
Screenshot: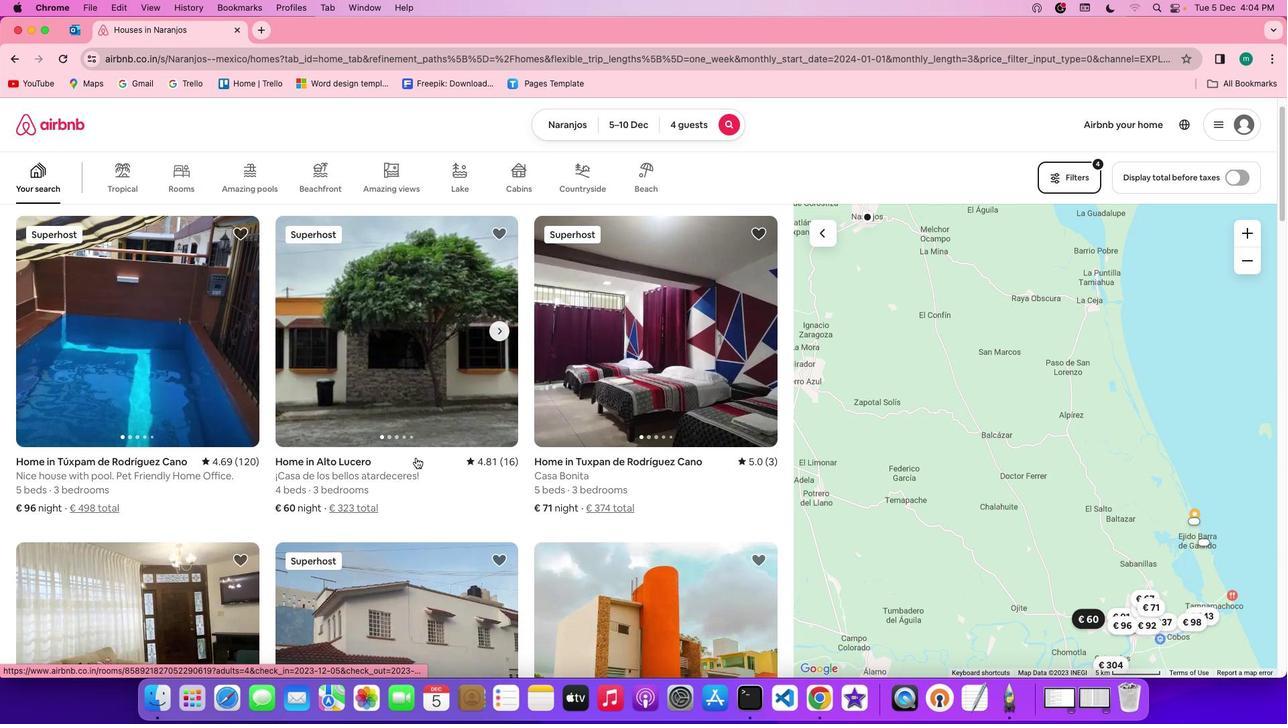 
Action: Mouse scrolled (416, 458) with delta (0, -2)
Screenshot: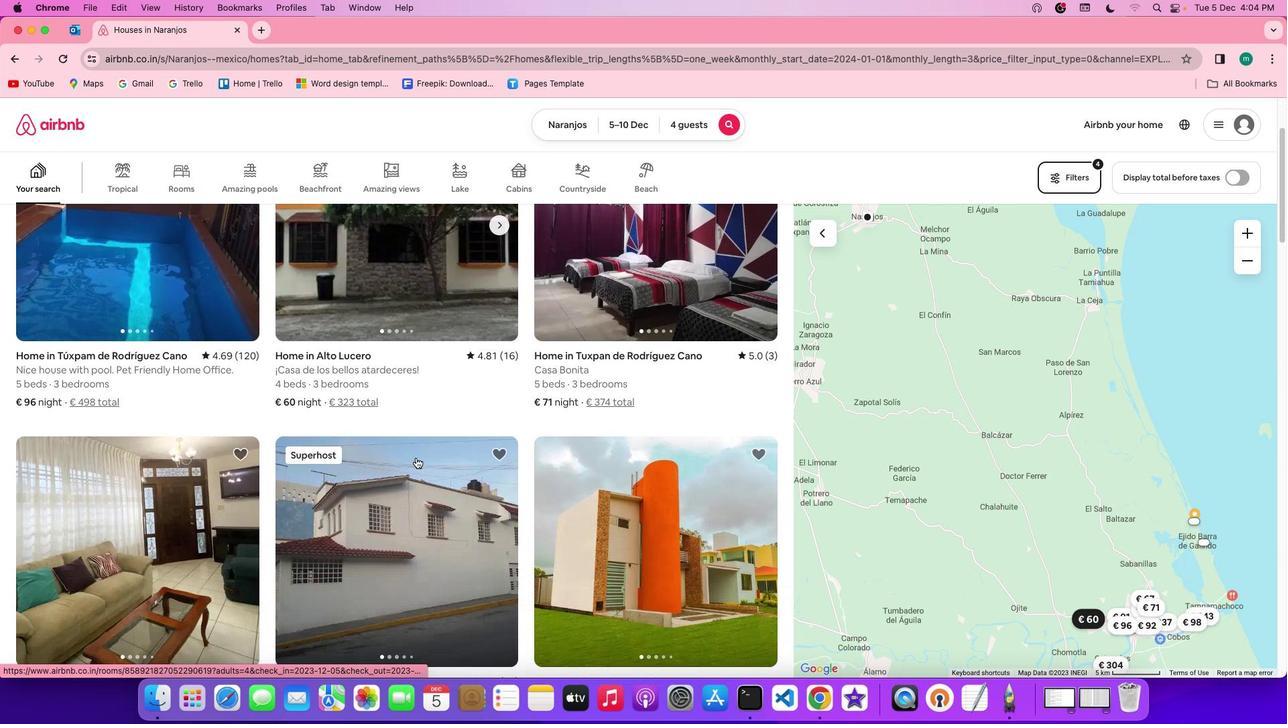 
Action: Mouse scrolled (416, 458) with delta (0, 0)
Screenshot: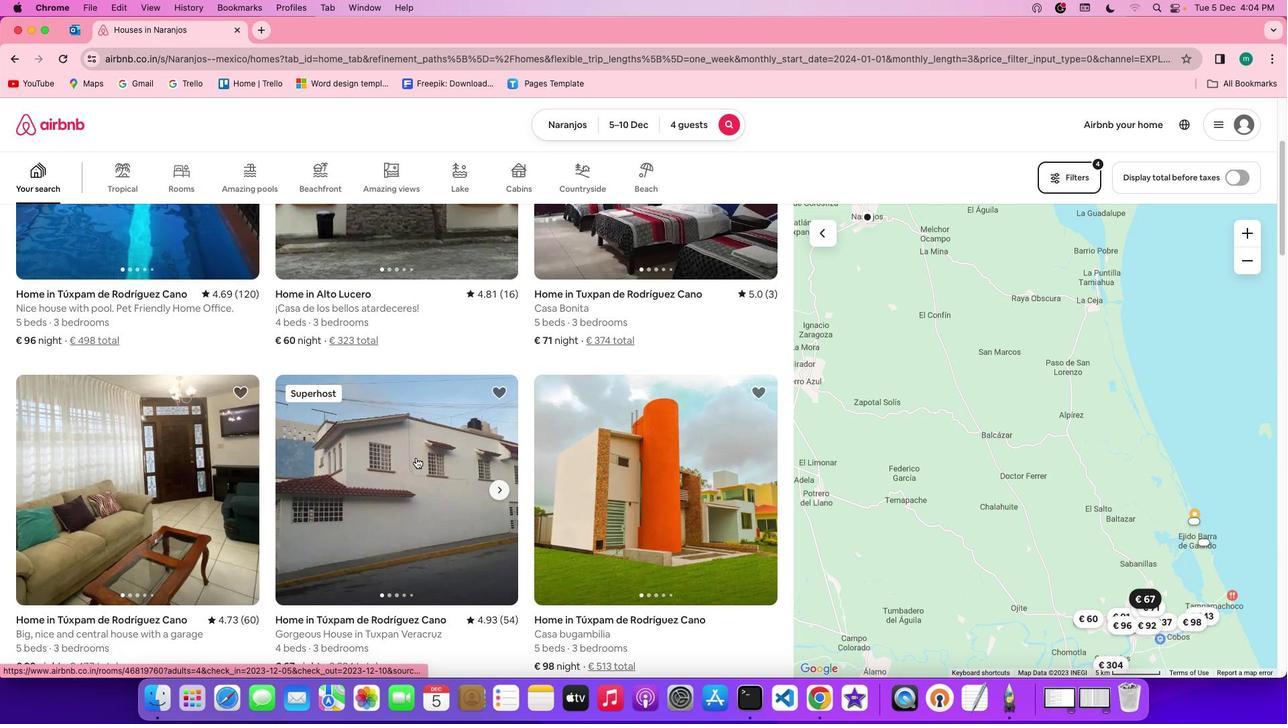
Action: Mouse scrolled (416, 458) with delta (0, 0)
Screenshot: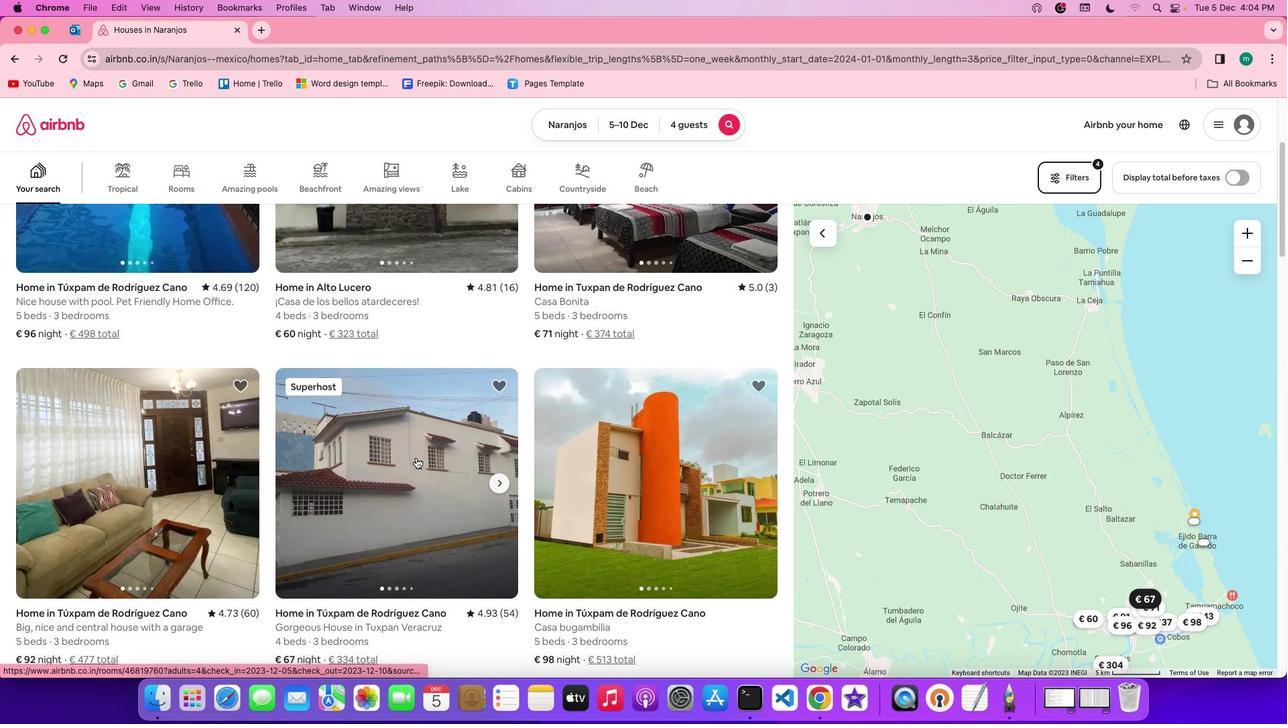 
Action: Mouse scrolled (416, 458) with delta (0, 0)
Screenshot: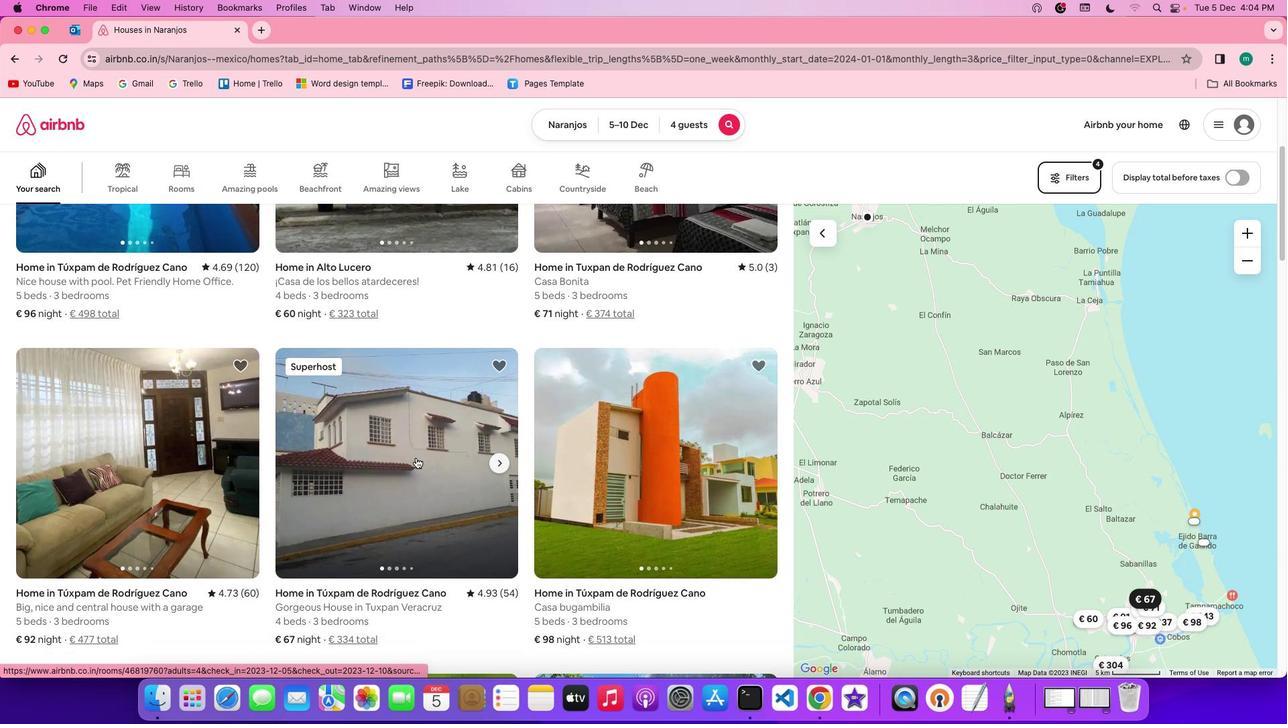 
Action: Mouse scrolled (416, 458) with delta (0, 0)
Screenshot: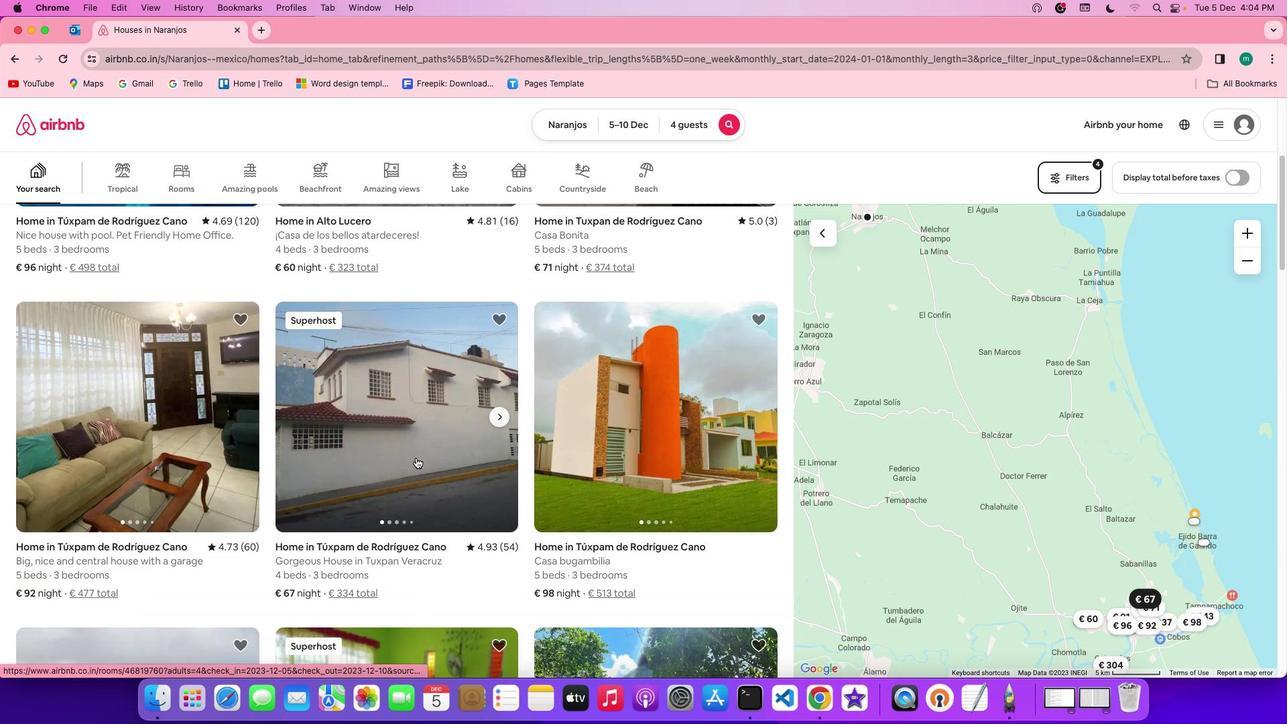 
Action: Mouse moved to (700, 460)
Screenshot: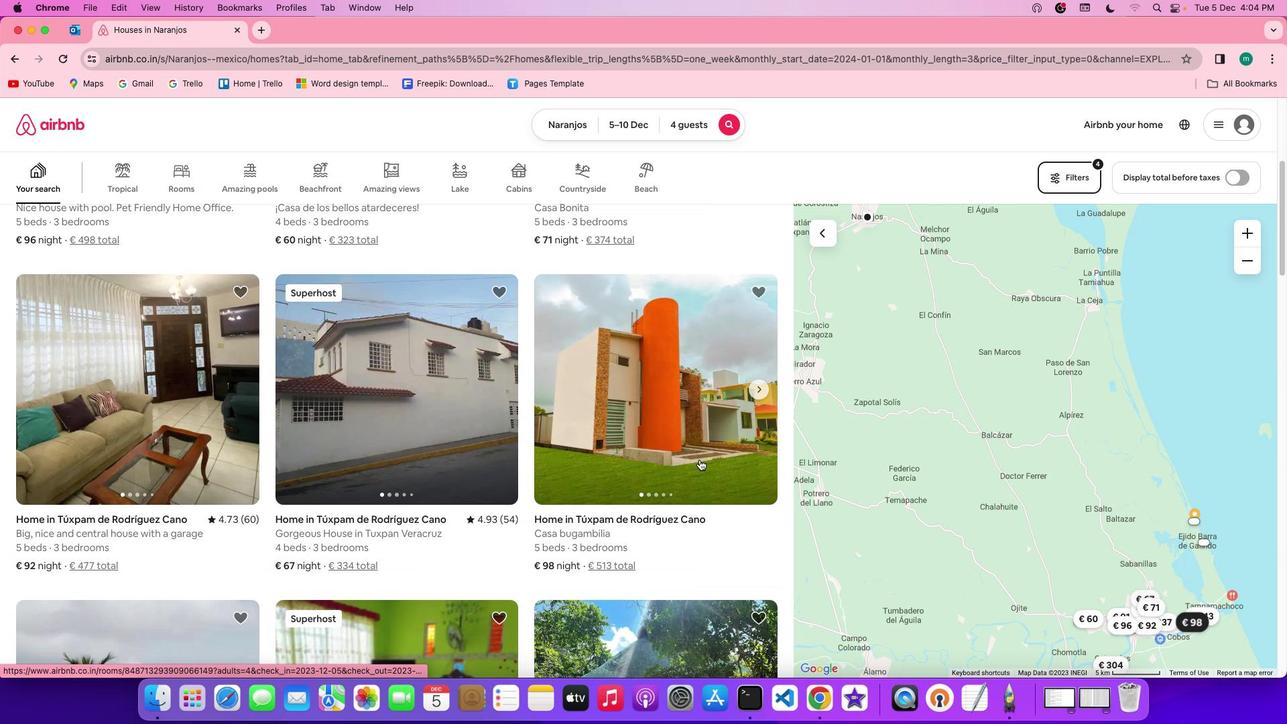 
Action: Mouse scrolled (700, 460) with delta (0, 0)
Screenshot: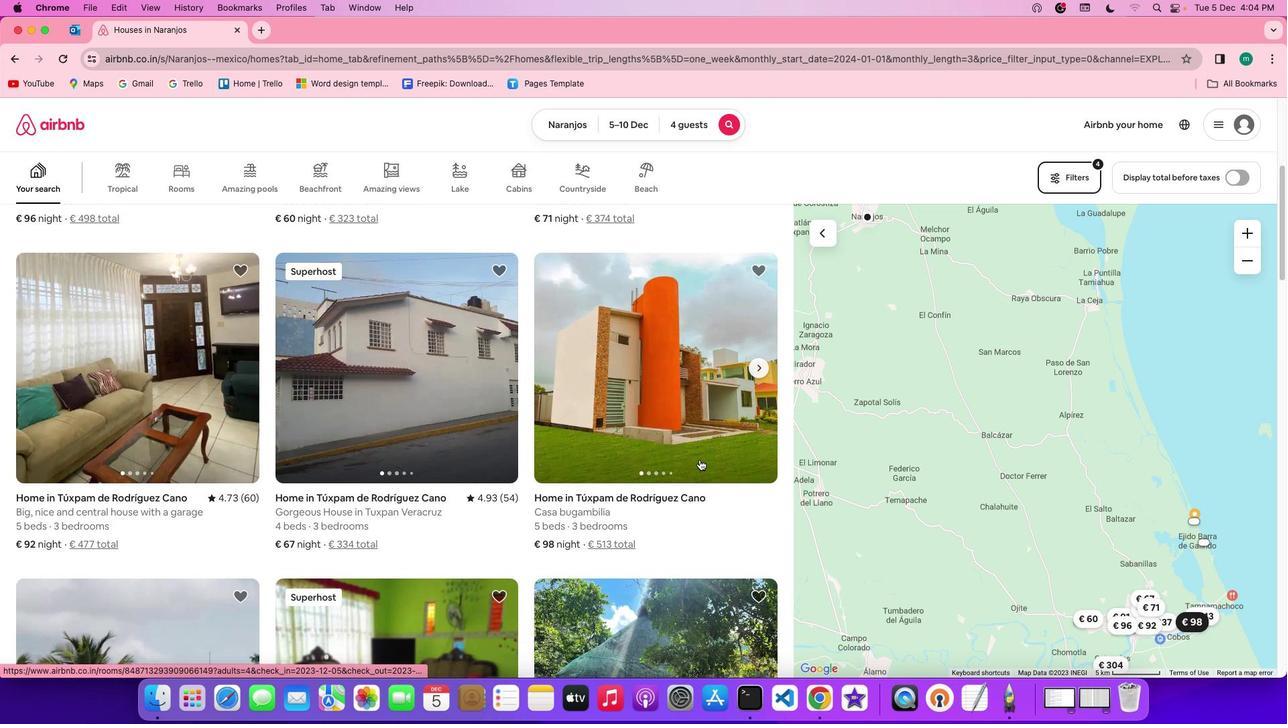 
Action: Mouse scrolled (700, 460) with delta (0, 0)
Screenshot: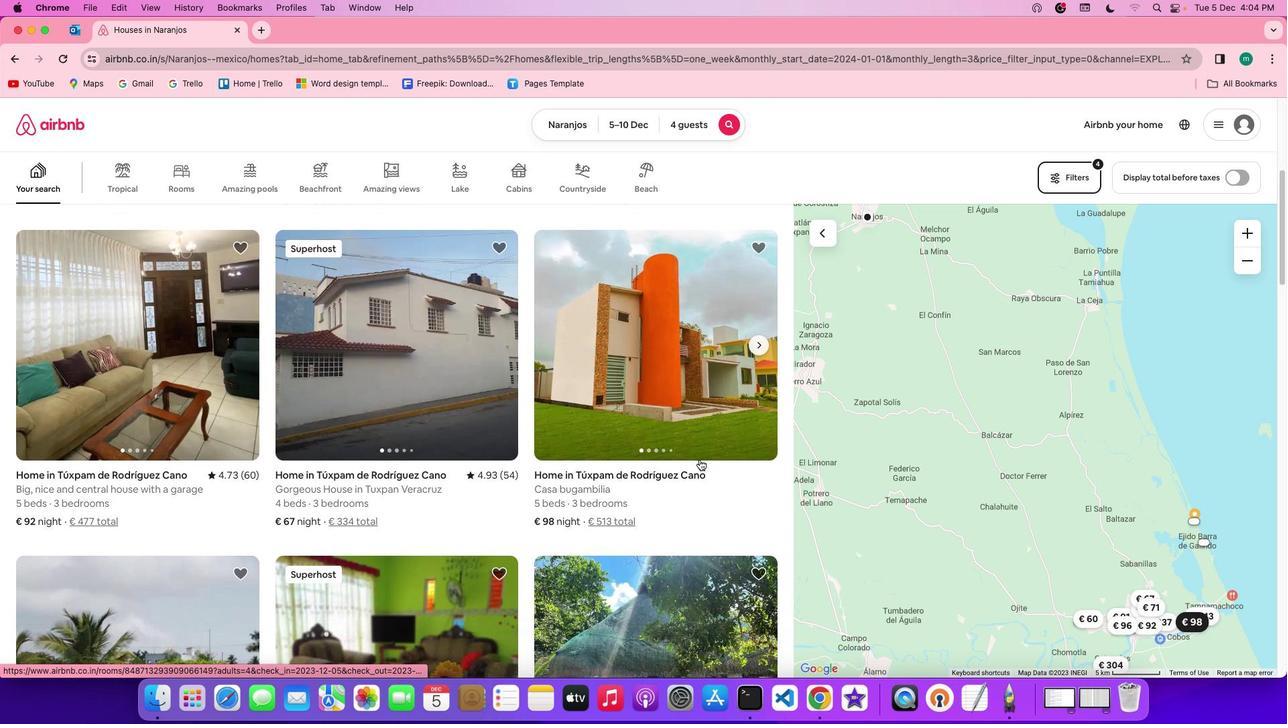 
Action: Mouse scrolled (700, 460) with delta (0, -2)
Screenshot: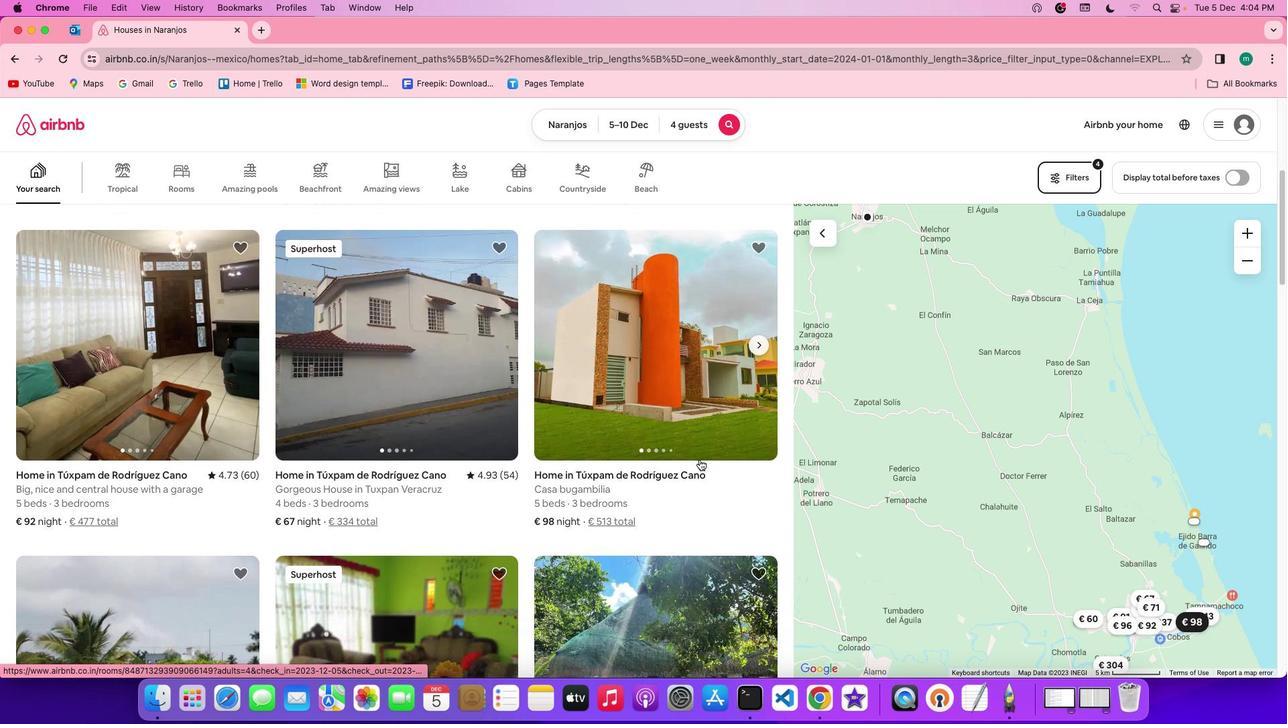
Action: Mouse scrolled (700, 460) with delta (0, -3)
Screenshot: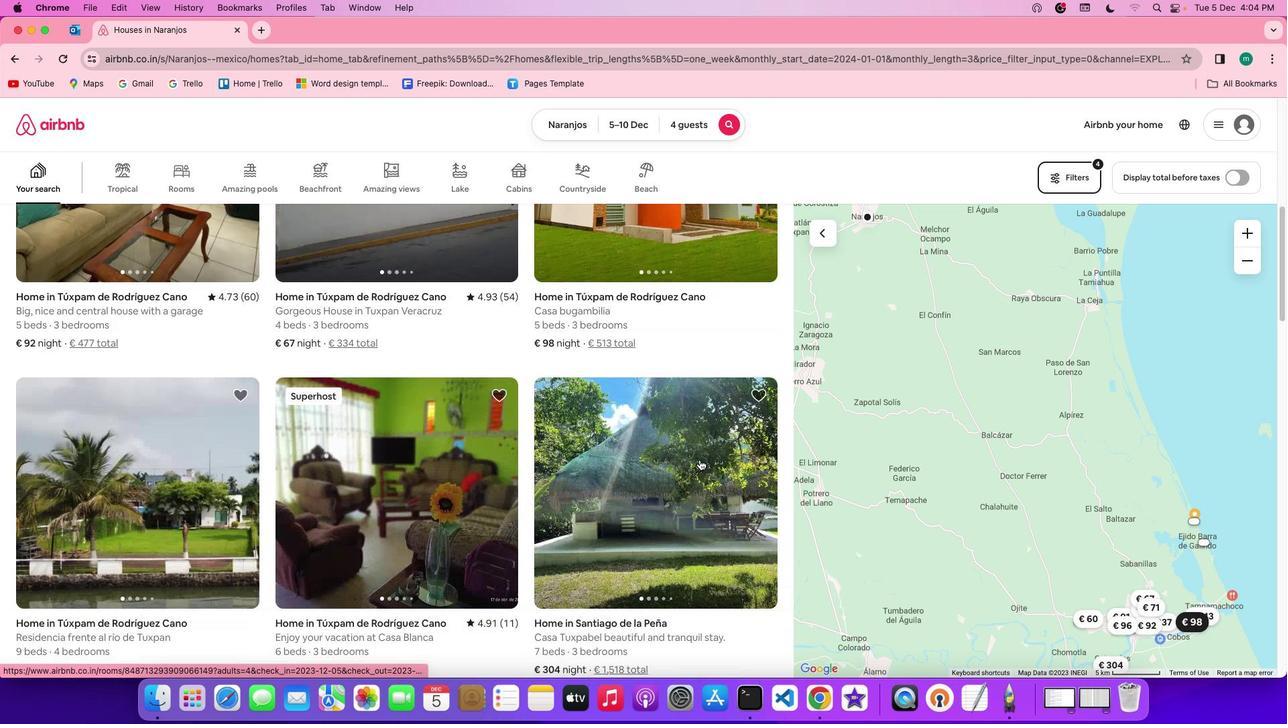 
Action: Mouse moved to (213, 433)
Screenshot: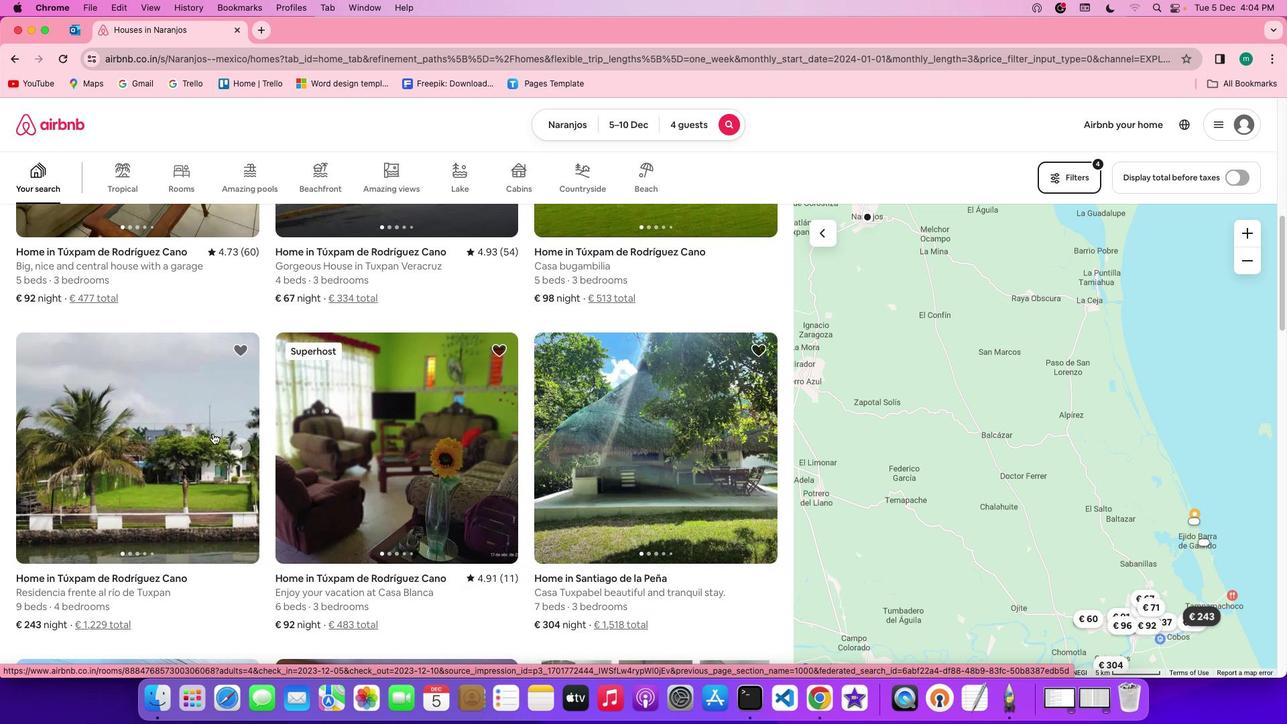 
Action: Mouse pressed left at (213, 433)
Screenshot: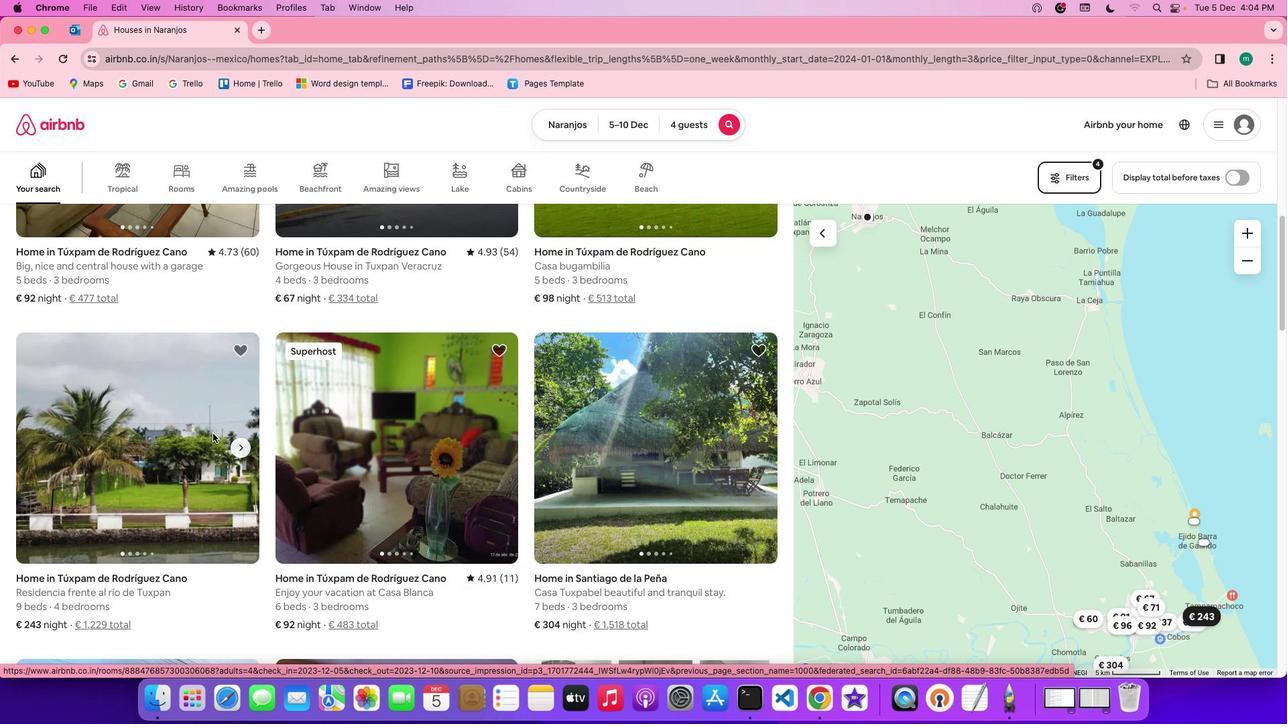 
Action: Mouse moved to (949, 504)
Screenshot: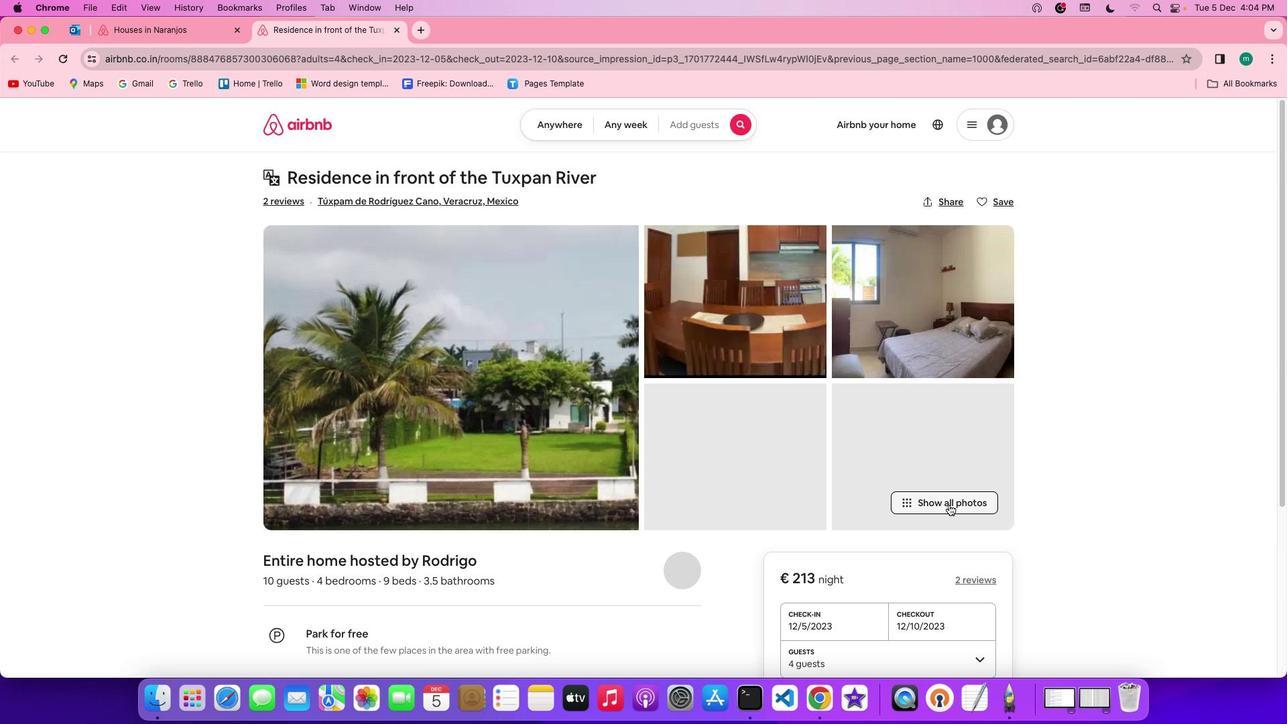 
Action: Mouse pressed left at (949, 504)
Screenshot: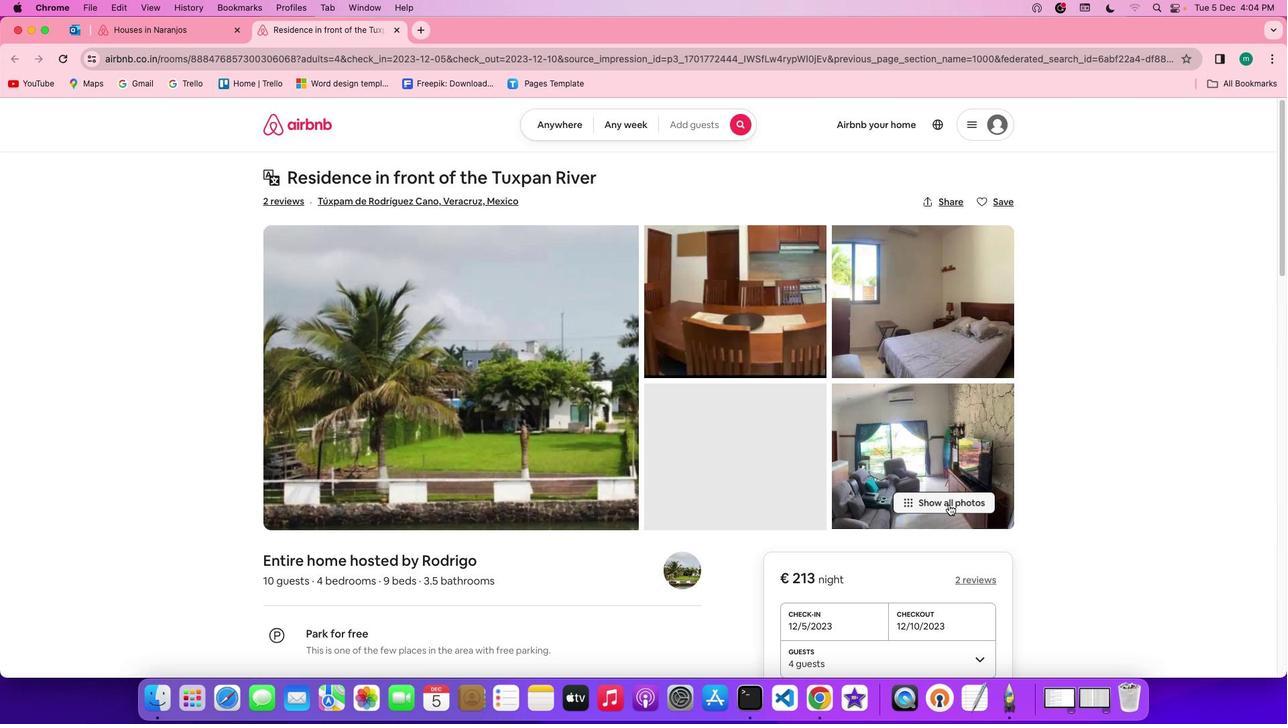 
Action: Mouse moved to (530, 489)
Screenshot: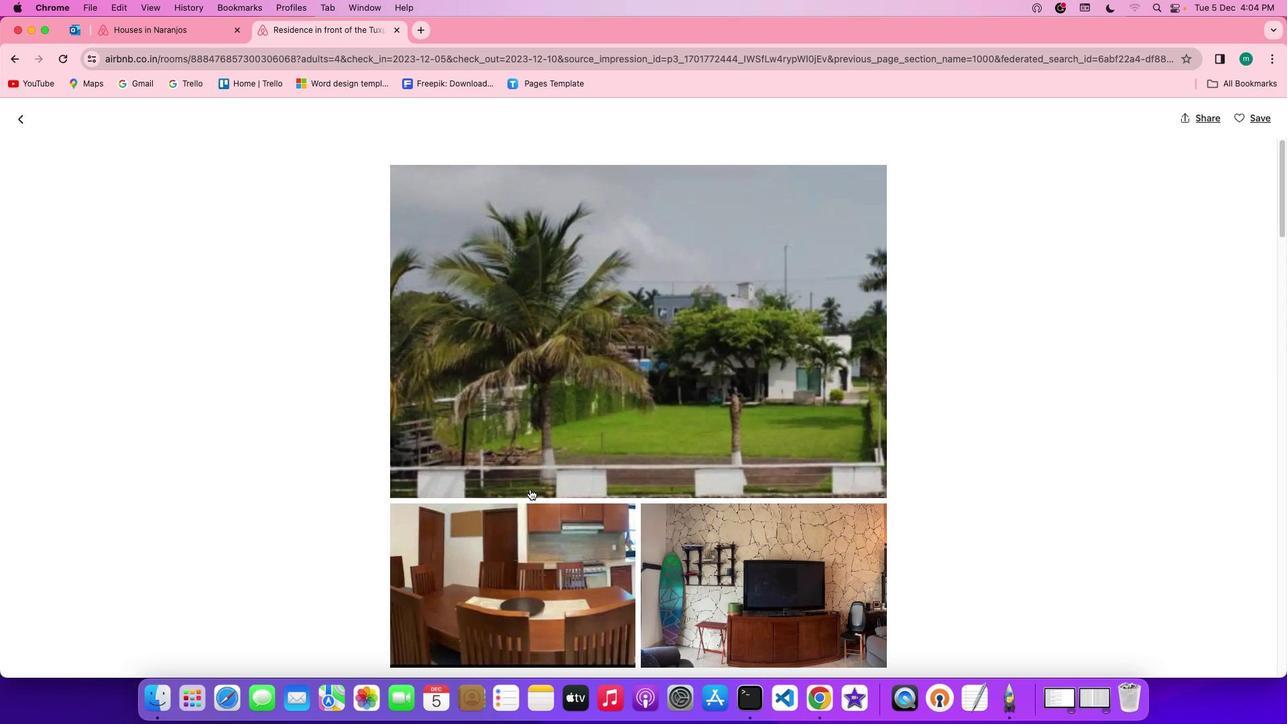 
Action: Mouse scrolled (530, 489) with delta (0, 0)
Screenshot: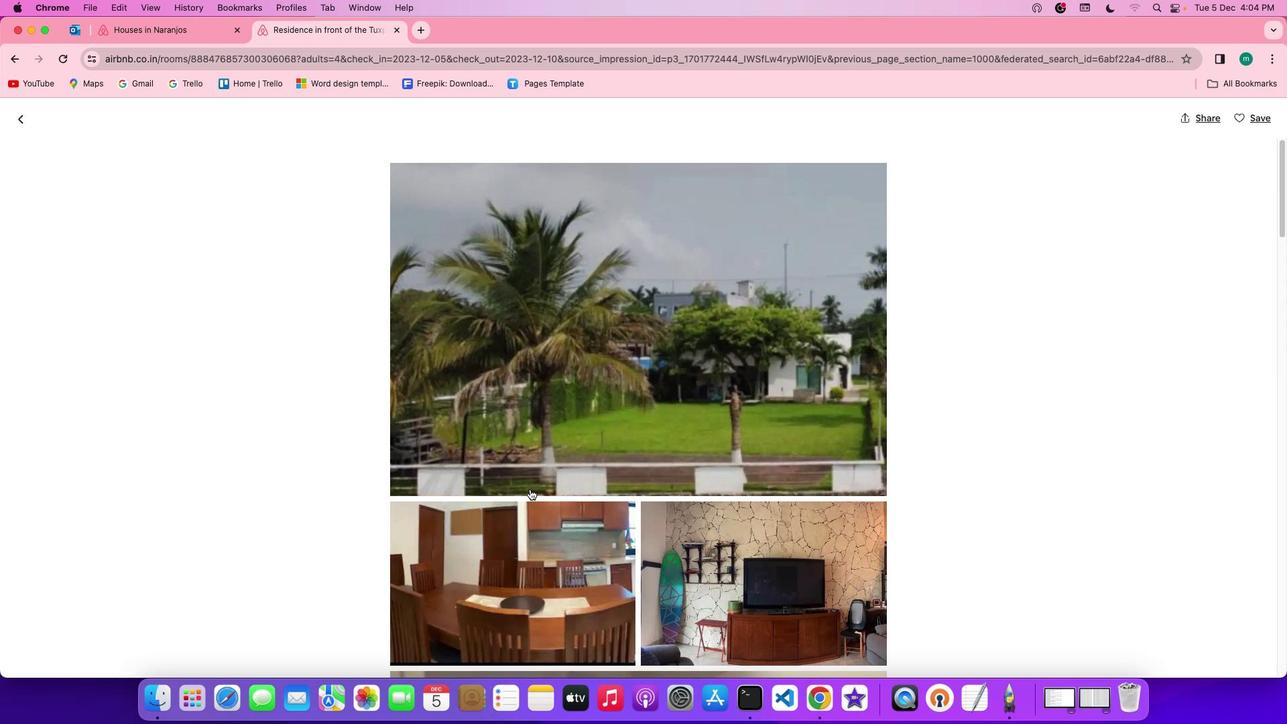 
Action: Mouse scrolled (530, 489) with delta (0, 0)
Screenshot: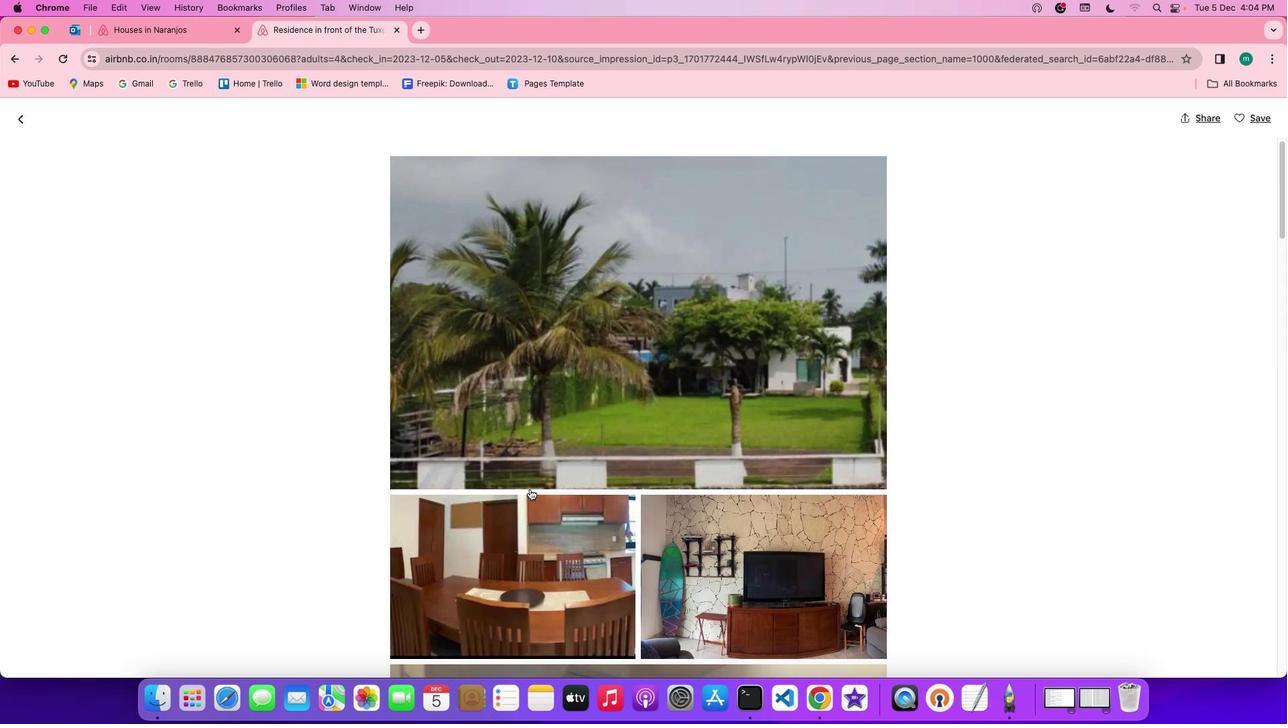 
Action: Mouse scrolled (530, 489) with delta (0, 0)
Screenshot: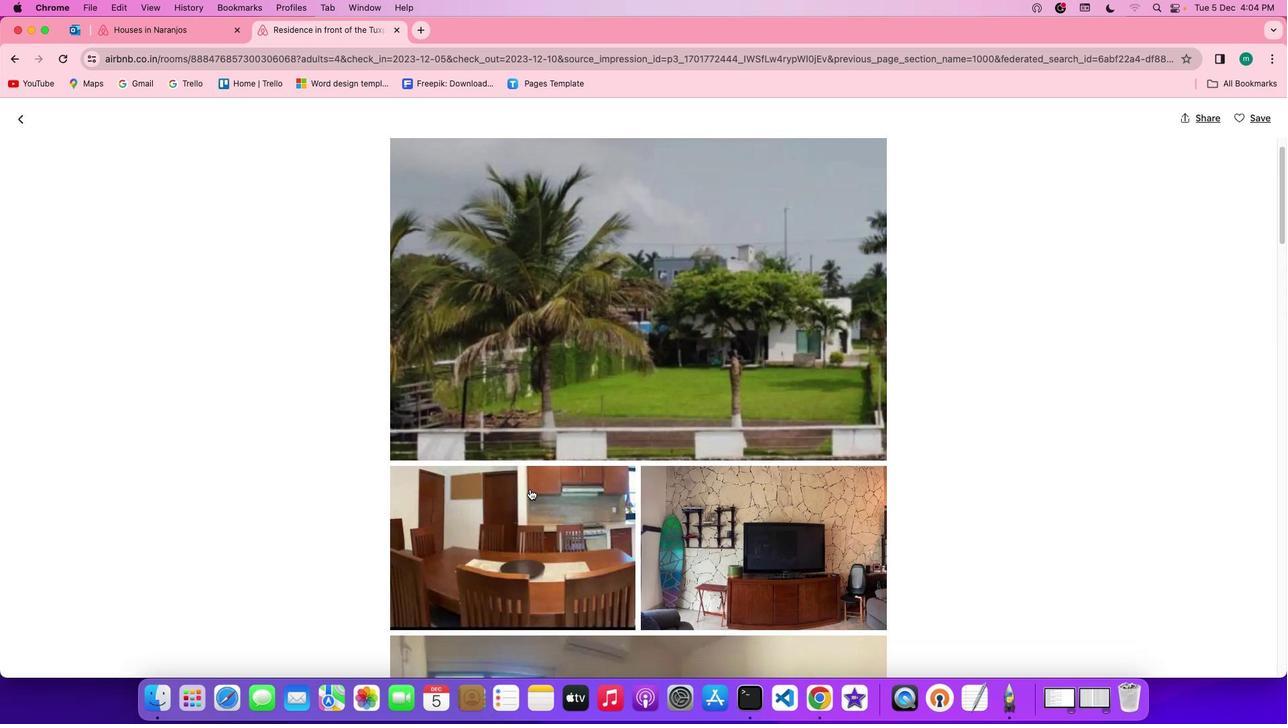 
Action: Mouse scrolled (530, 489) with delta (0, 0)
Screenshot: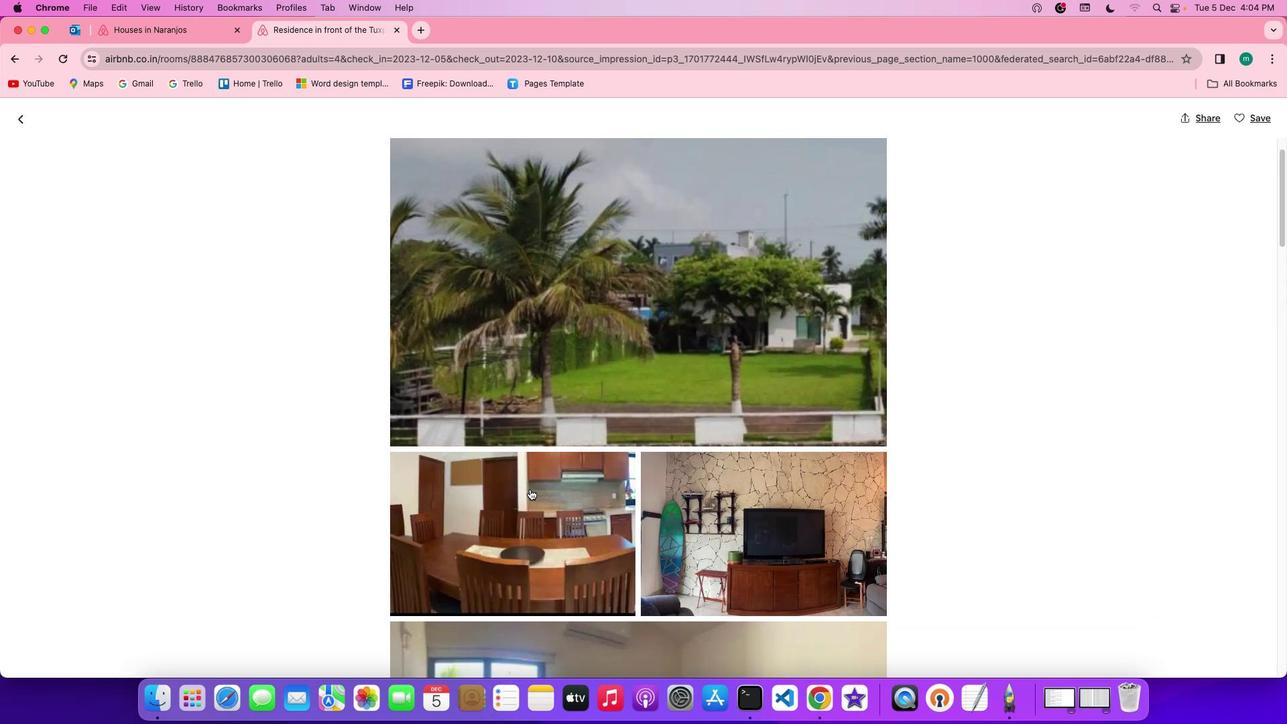 
Action: Mouse scrolled (530, 489) with delta (0, 0)
Screenshot: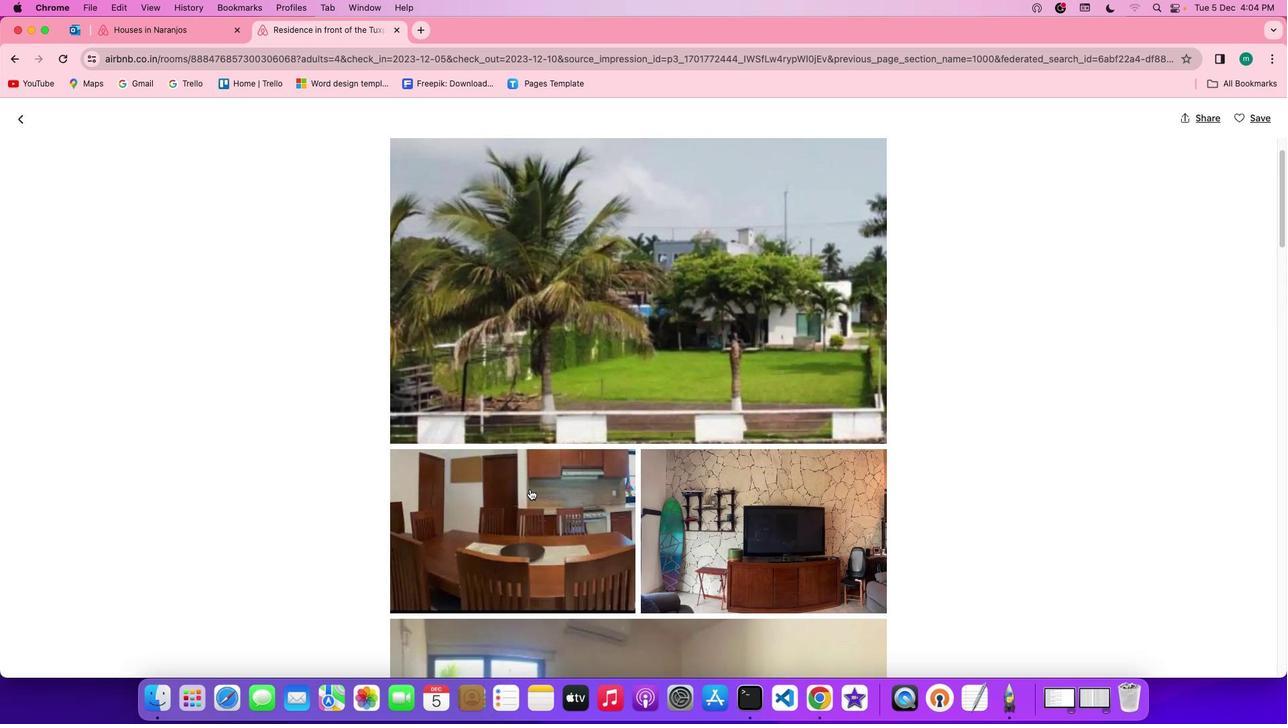 
Action: Mouse scrolled (530, 489) with delta (0, 0)
Screenshot: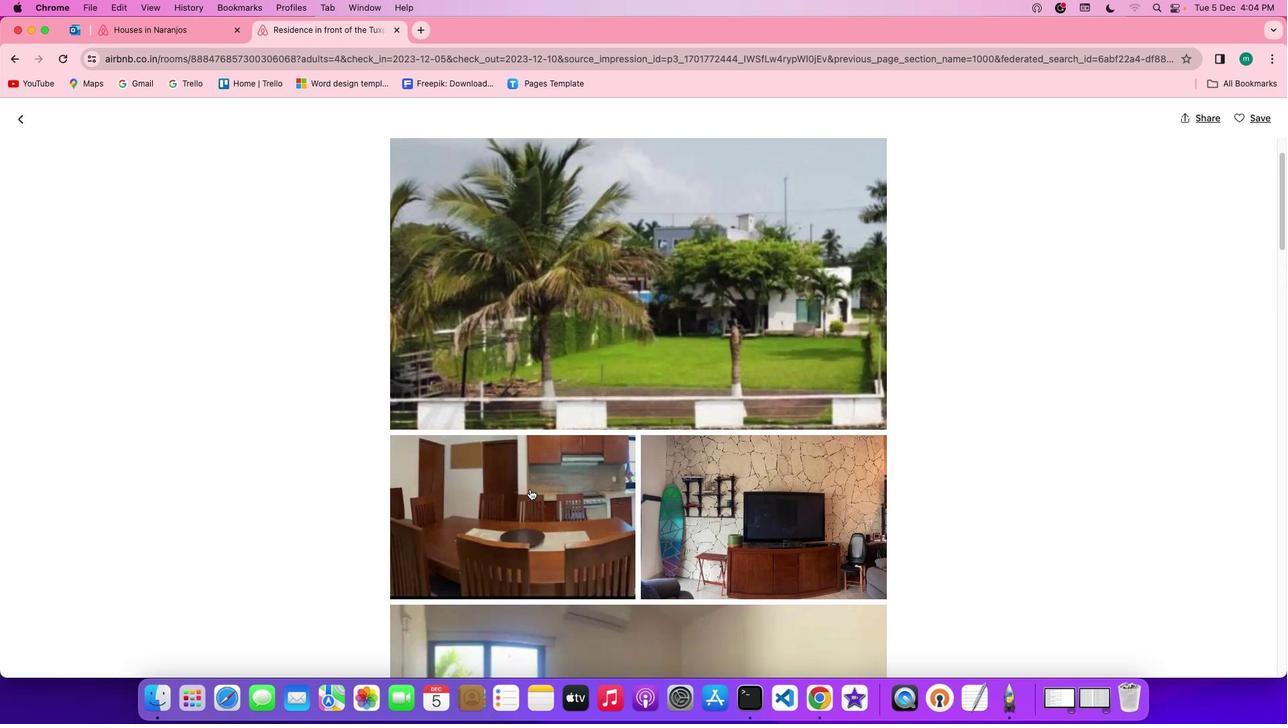 
Action: Mouse scrolled (530, 489) with delta (0, 0)
Screenshot: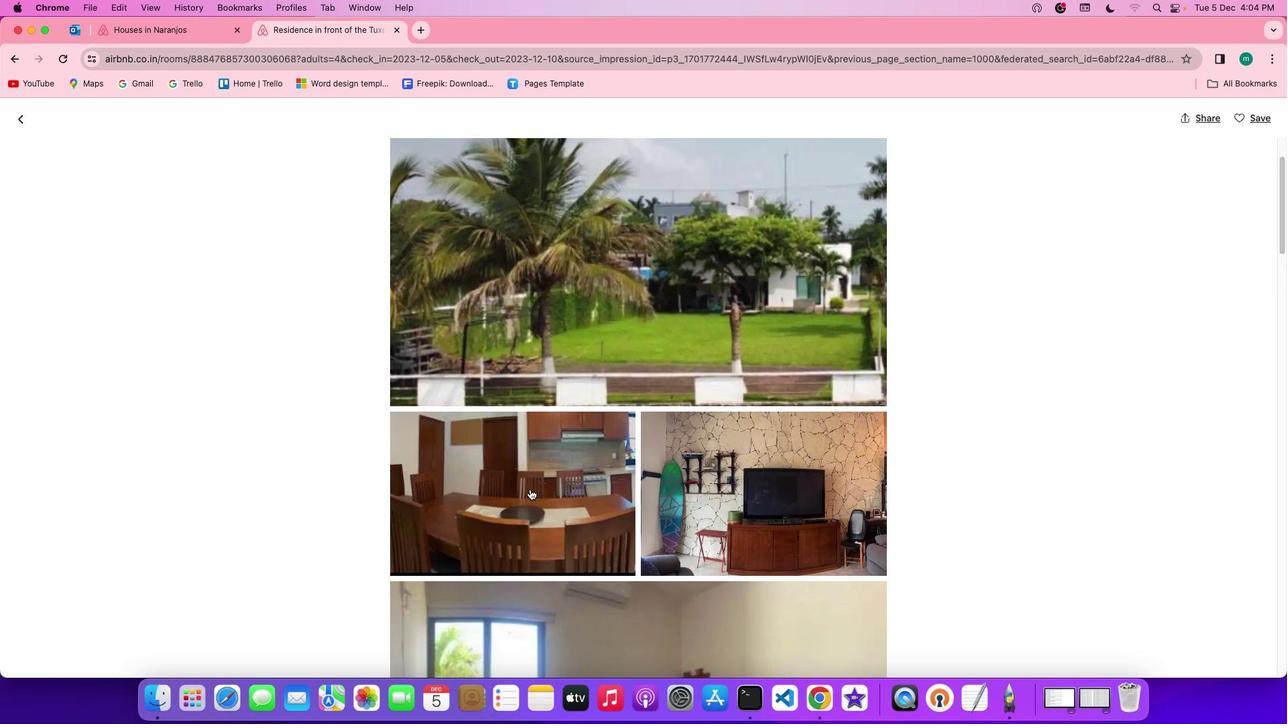 
Action: Mouse scrolled (530, 489) with delta (0, 0)
Screenshot: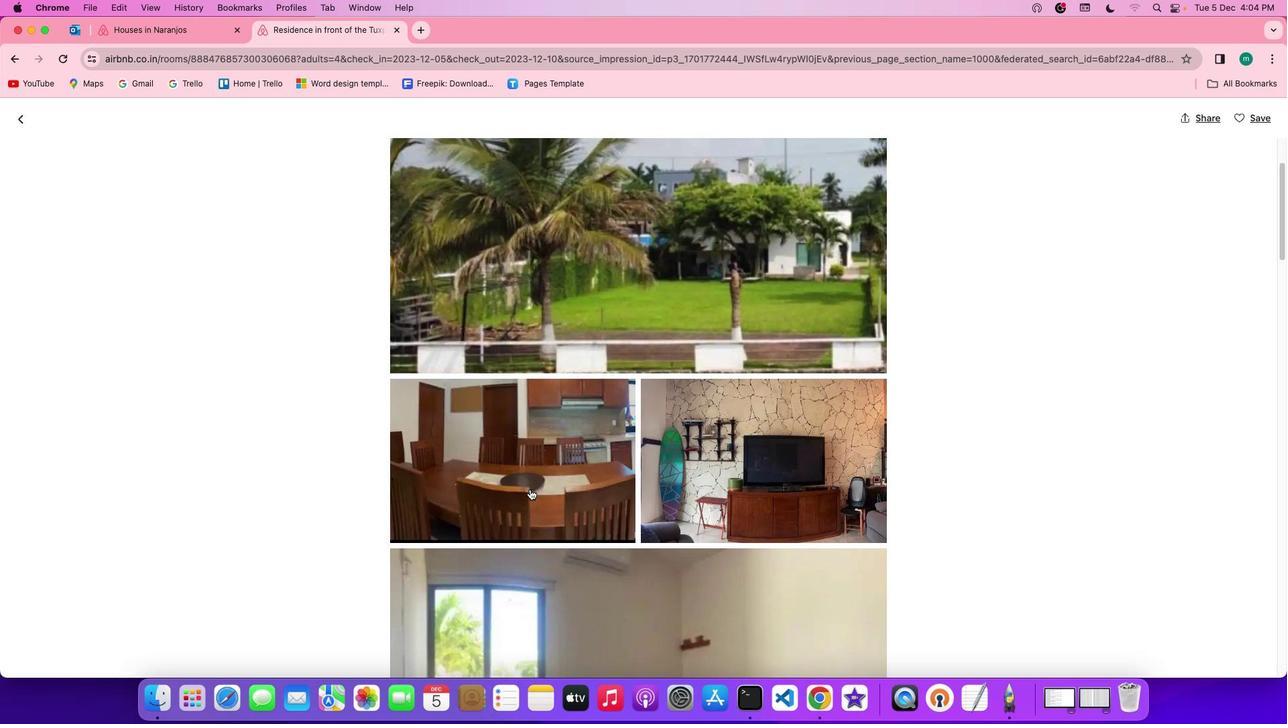 
Action: Mouse scrolled (530, 489) with delta (0, 0)
Screenshot: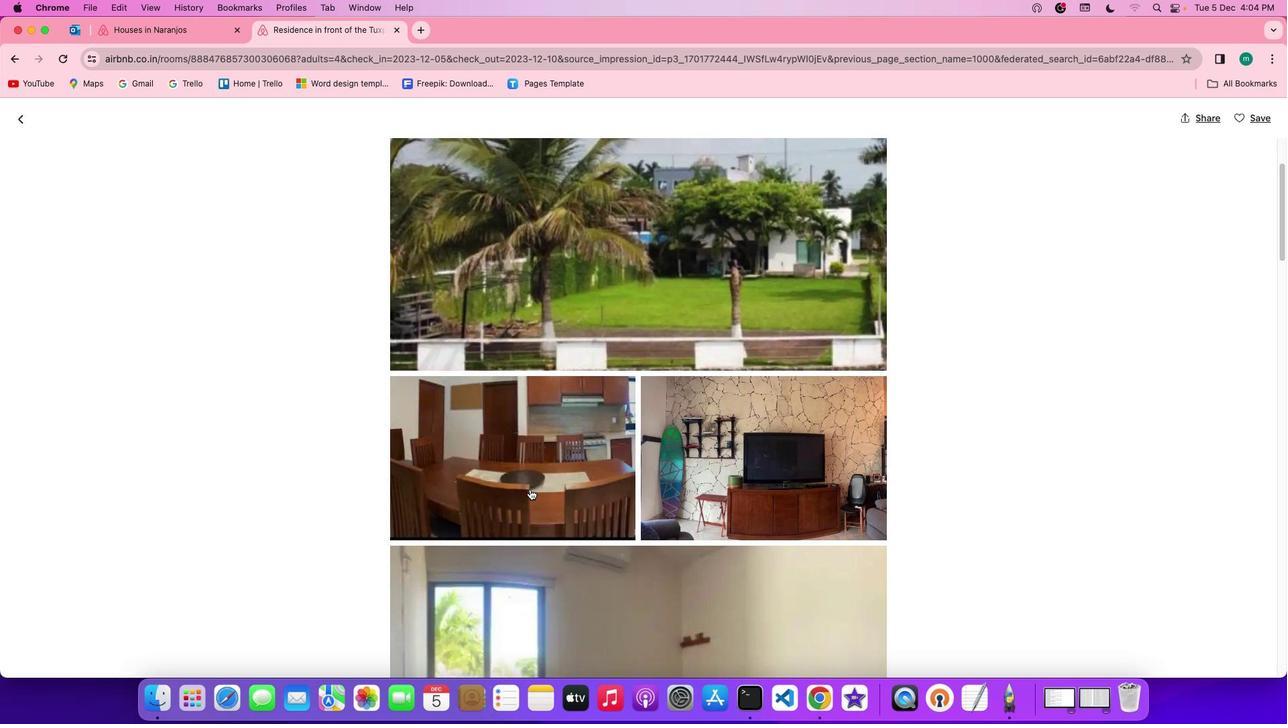 
Action: Mouse scrolled (530, 489) with delta (0, 0)
Screenshot: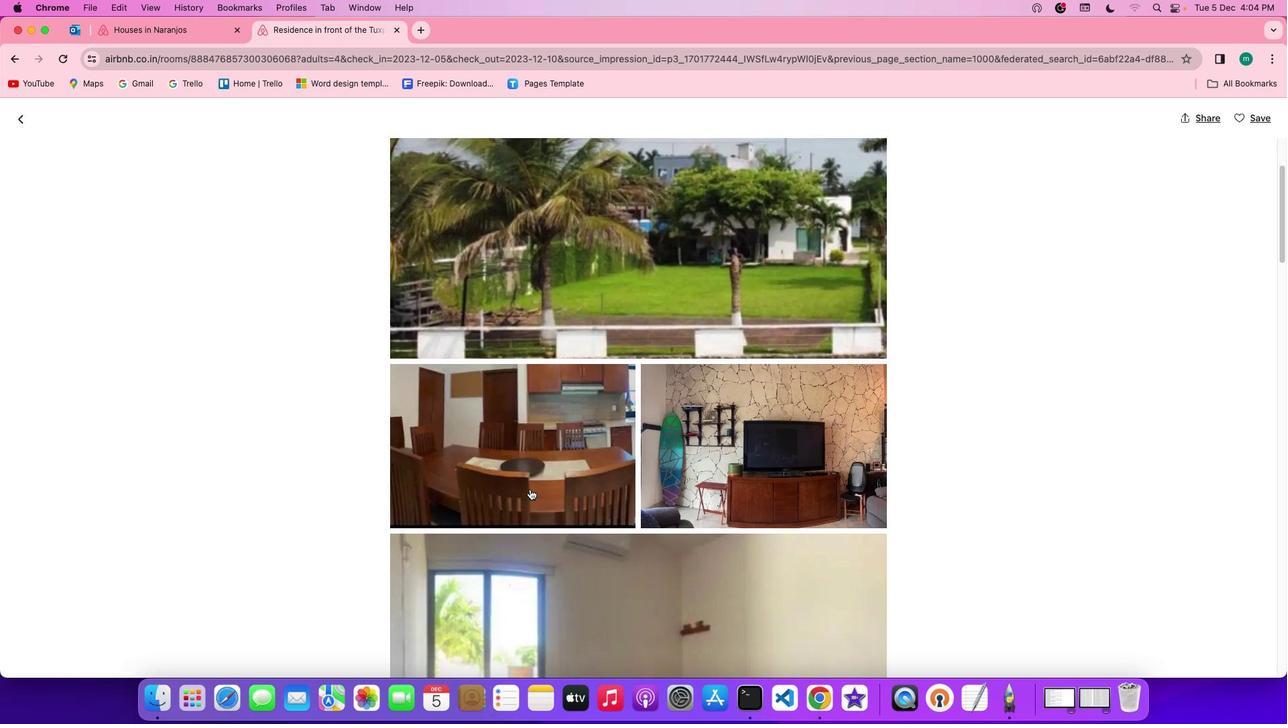 
Action: Mouse scrolled (530, 489) with delta (0, 0)
Screenshot: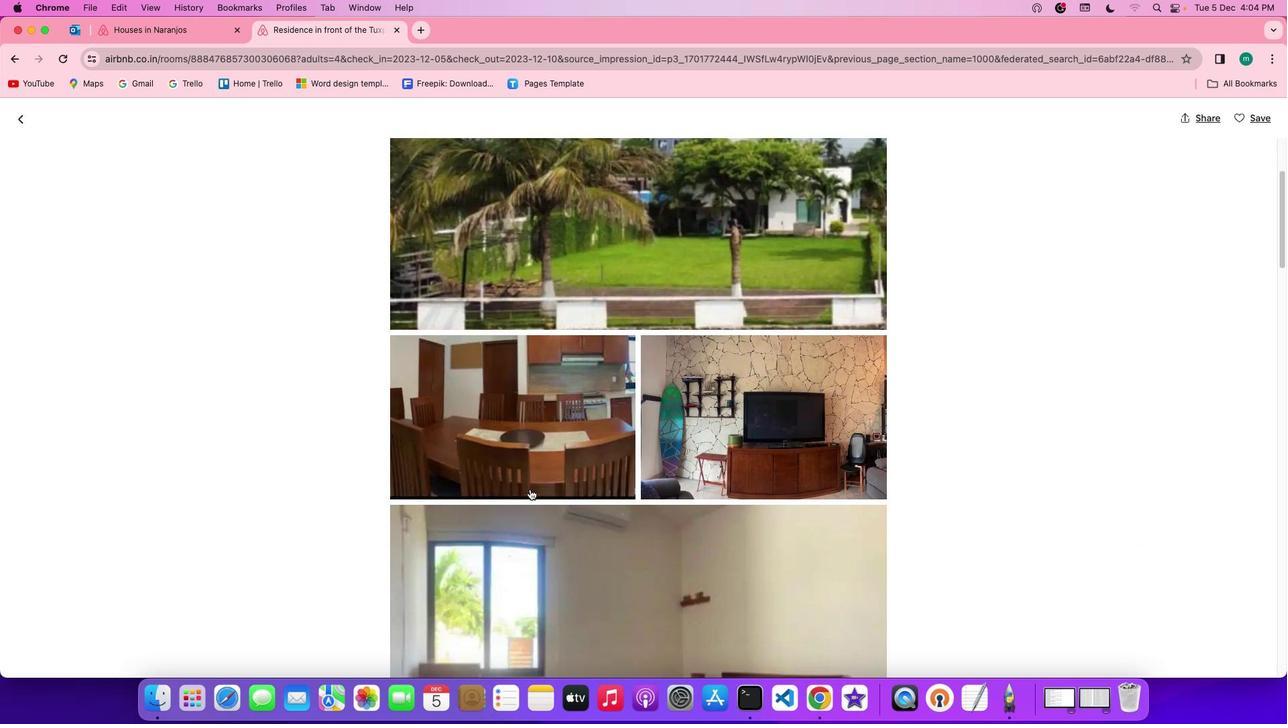 
Action: Mouse scrolled (530, 489) with delta (0, 0)
Screenshot: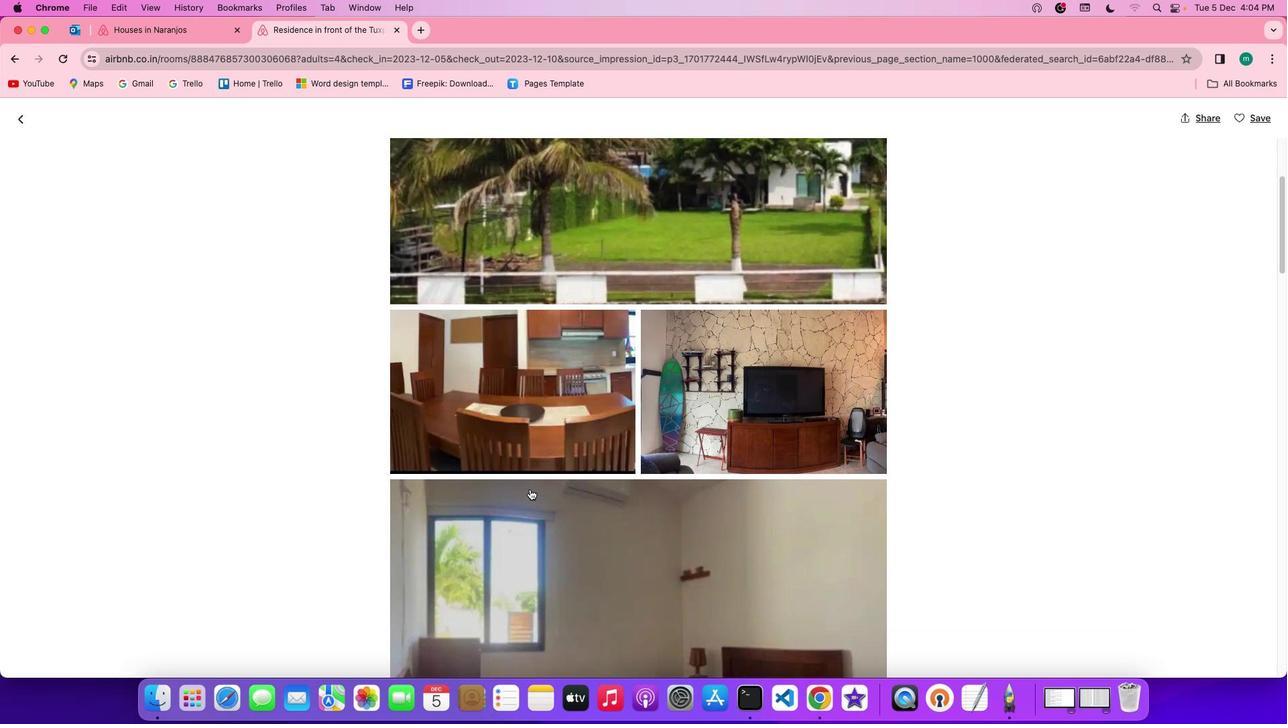 
Action: Mouse scrolled (530, 489) with delta (0, 0)
Screenshot: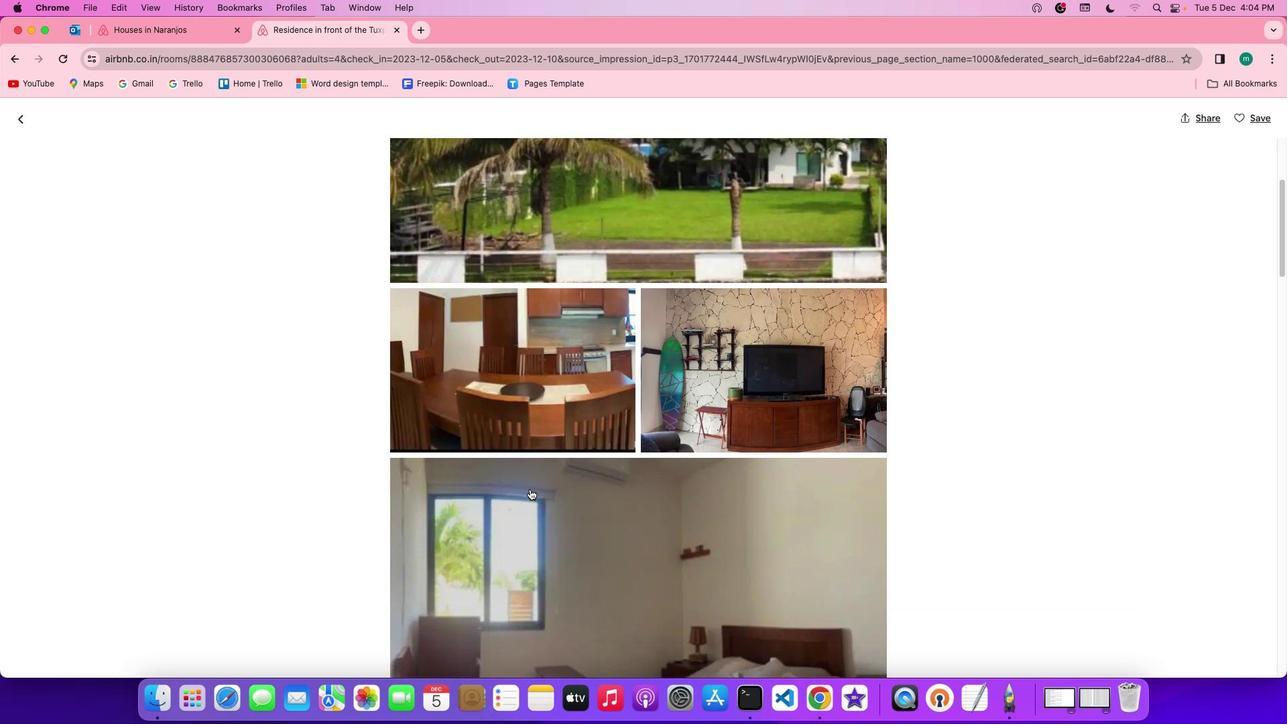 
Action: Mouse scrolled (530, 489) with delta (0, -1)
Screenshot: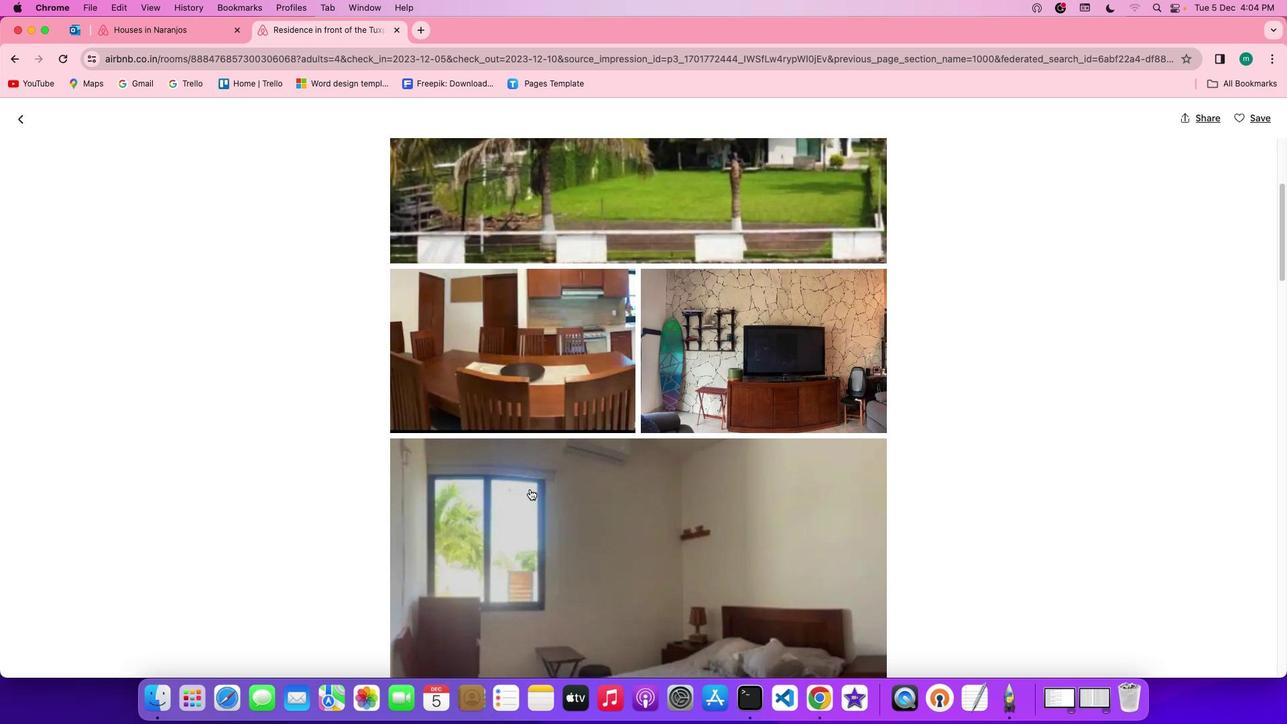 
Action: Mouse scrolled (530, 489) with delta (0, 0)
Screenshot: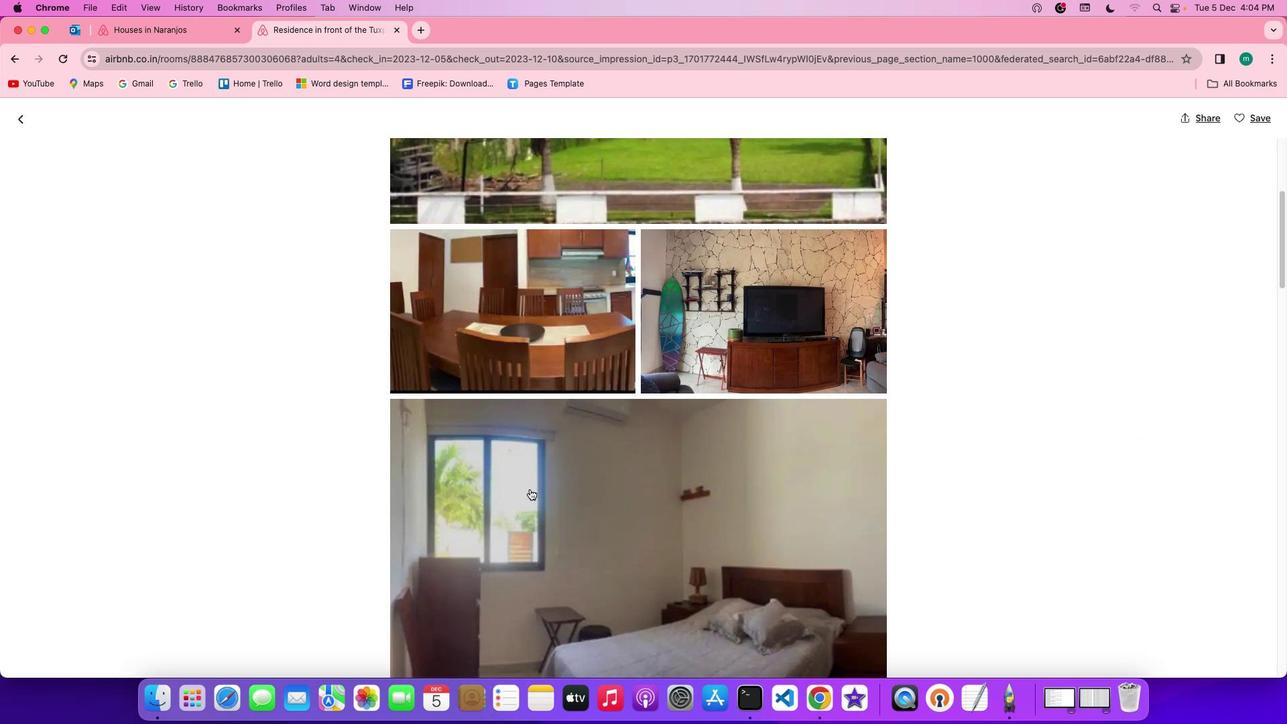 
Action: Mouse scrolled (530, 489) with delta (0, 0)
Screenshot: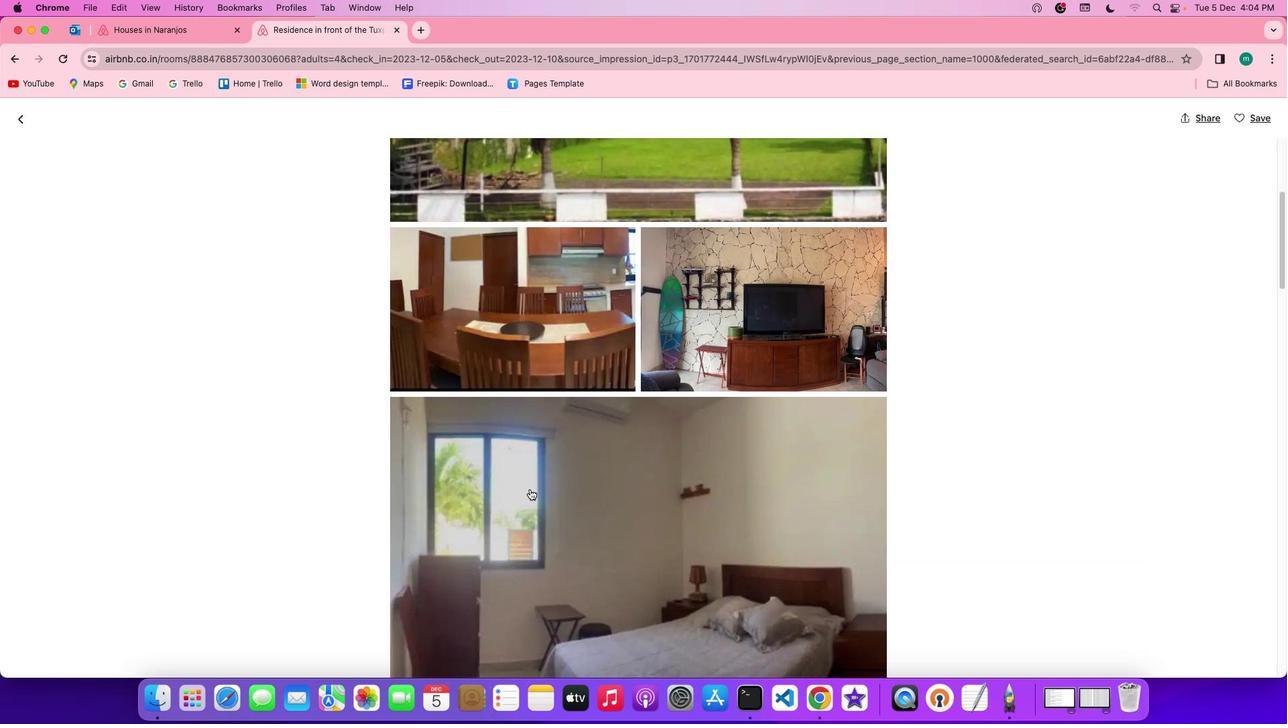 
Action: Mouse scrolled (530, 489) with delta (0, 0)
Screenshot: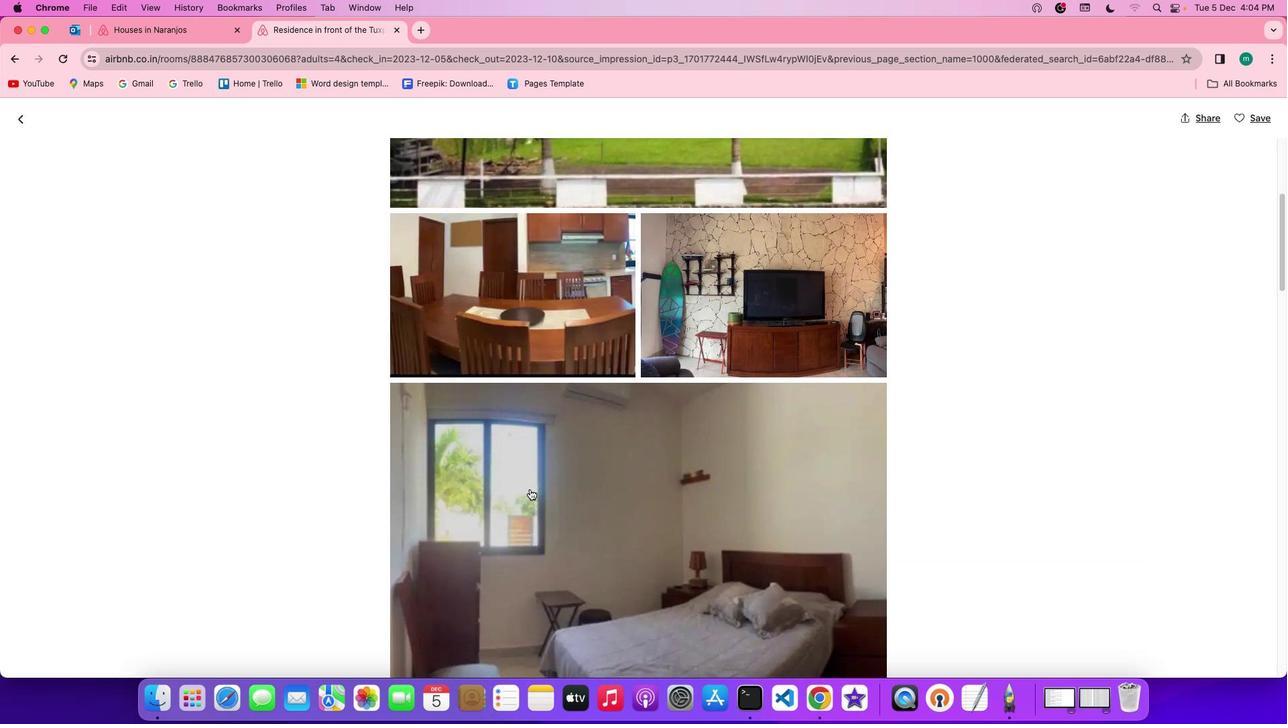 
Action: Mouse scrolled (530, 489) with delta (0, 0)
Screenshot: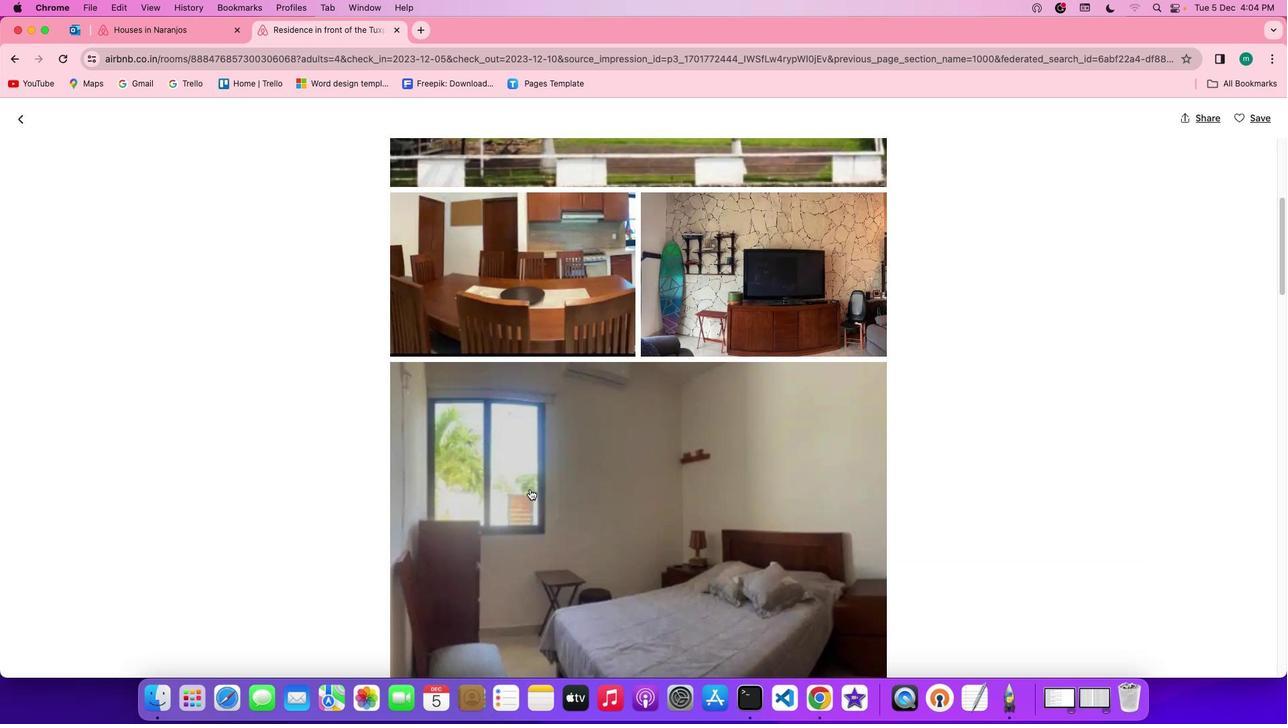 
Action: Mouse scrolled (530, 489) with delta (0, 0)
Screenshot: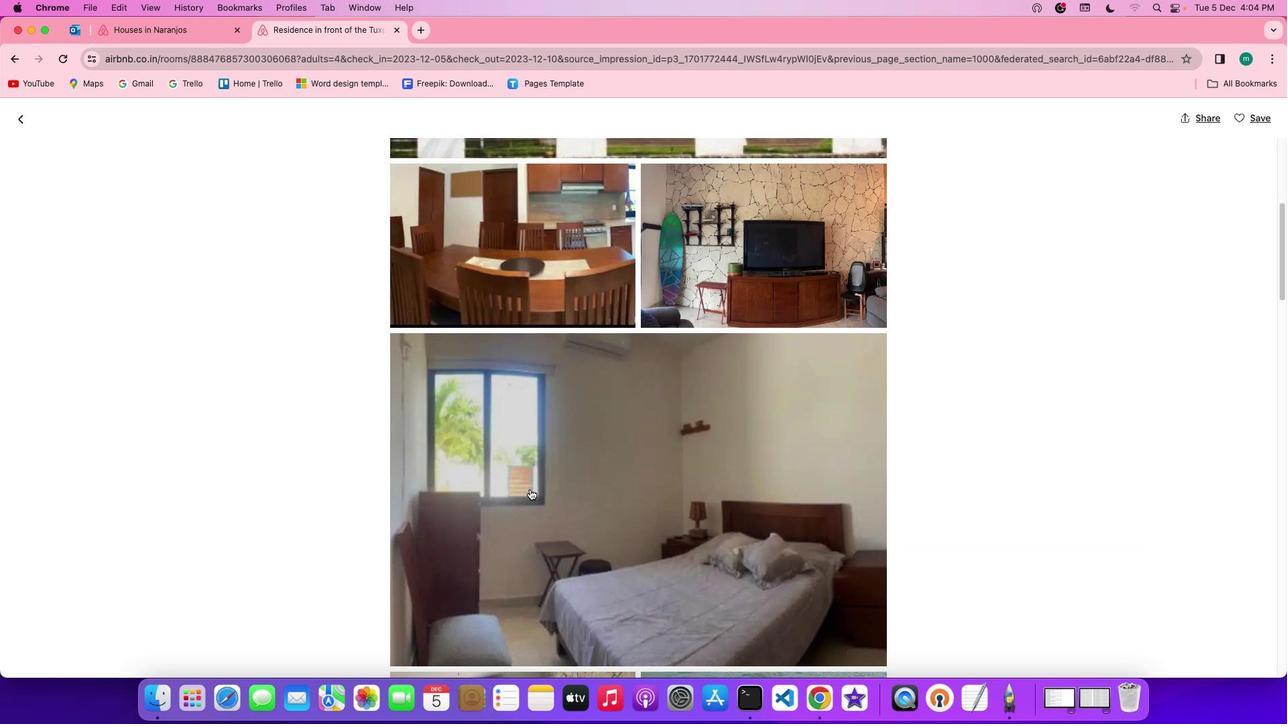 
Action: Mouse scrolled (530, 489) with delta (0, 0)
Screenshot: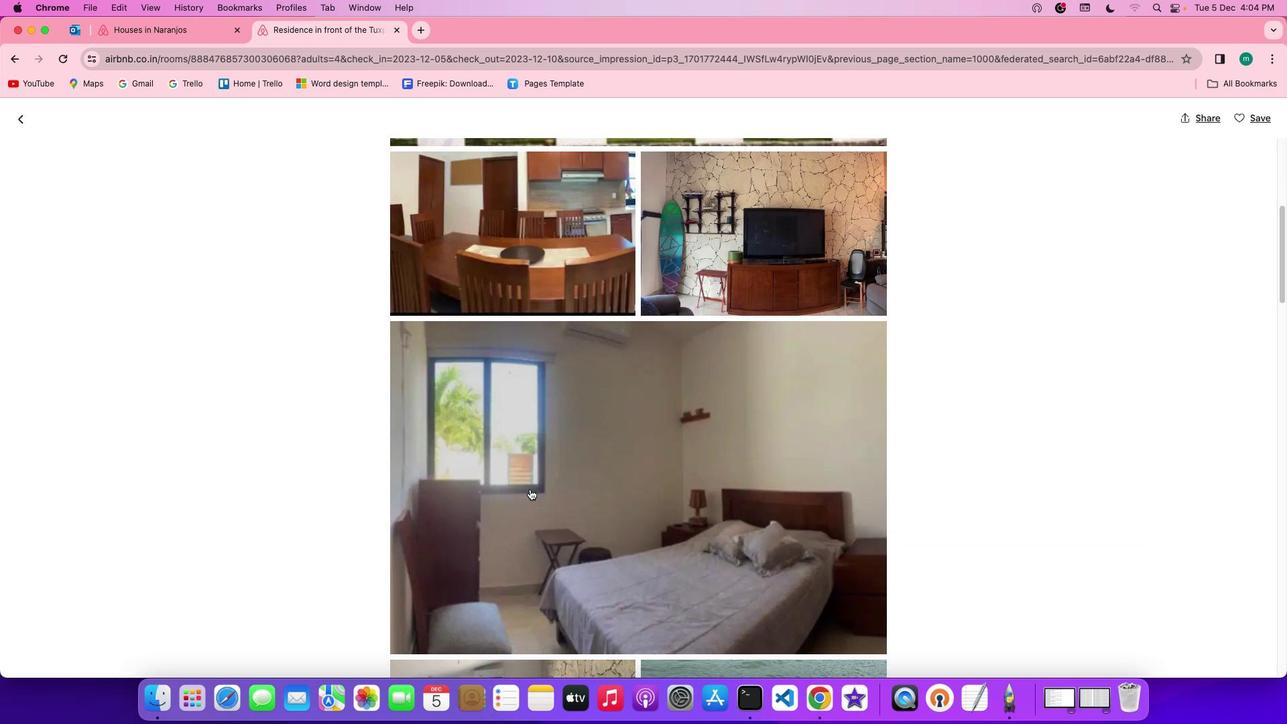 
Action: Mouse scrolled (530, 489) with delta (0, 0)
Screenshot: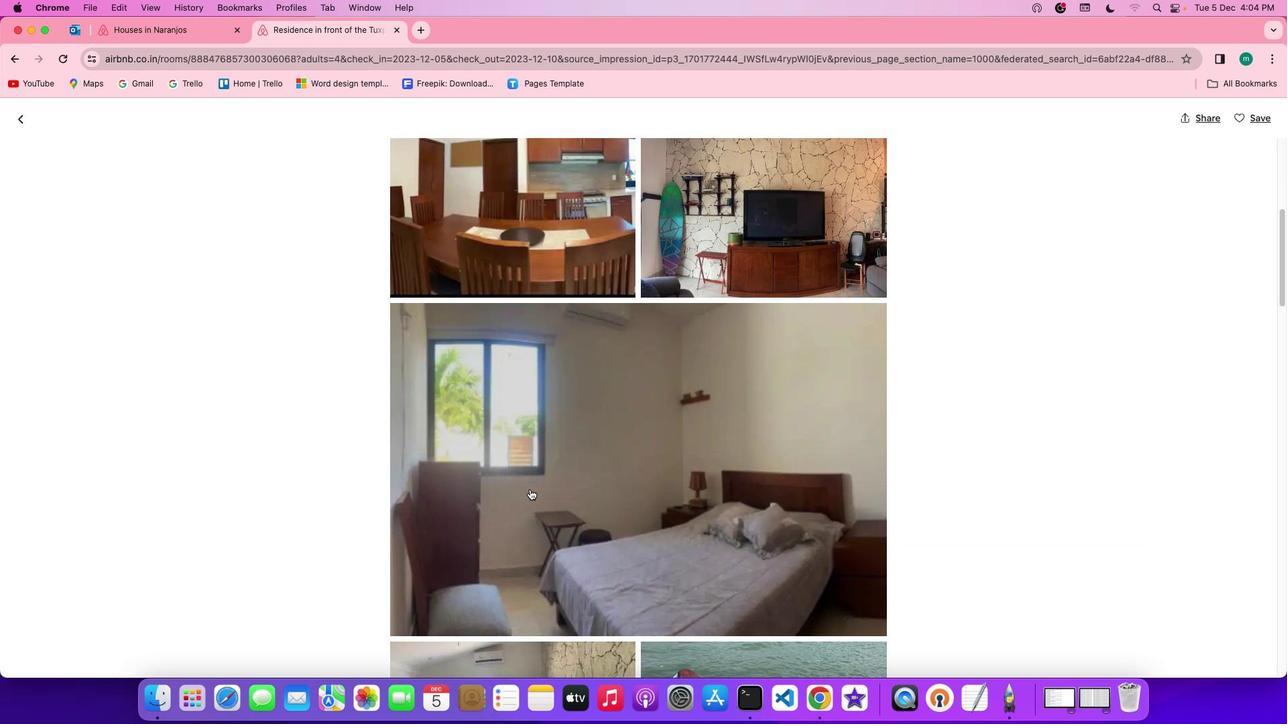 
Action: Mouse scrolled (530, 489) with delta (0, 0)
Screenshot: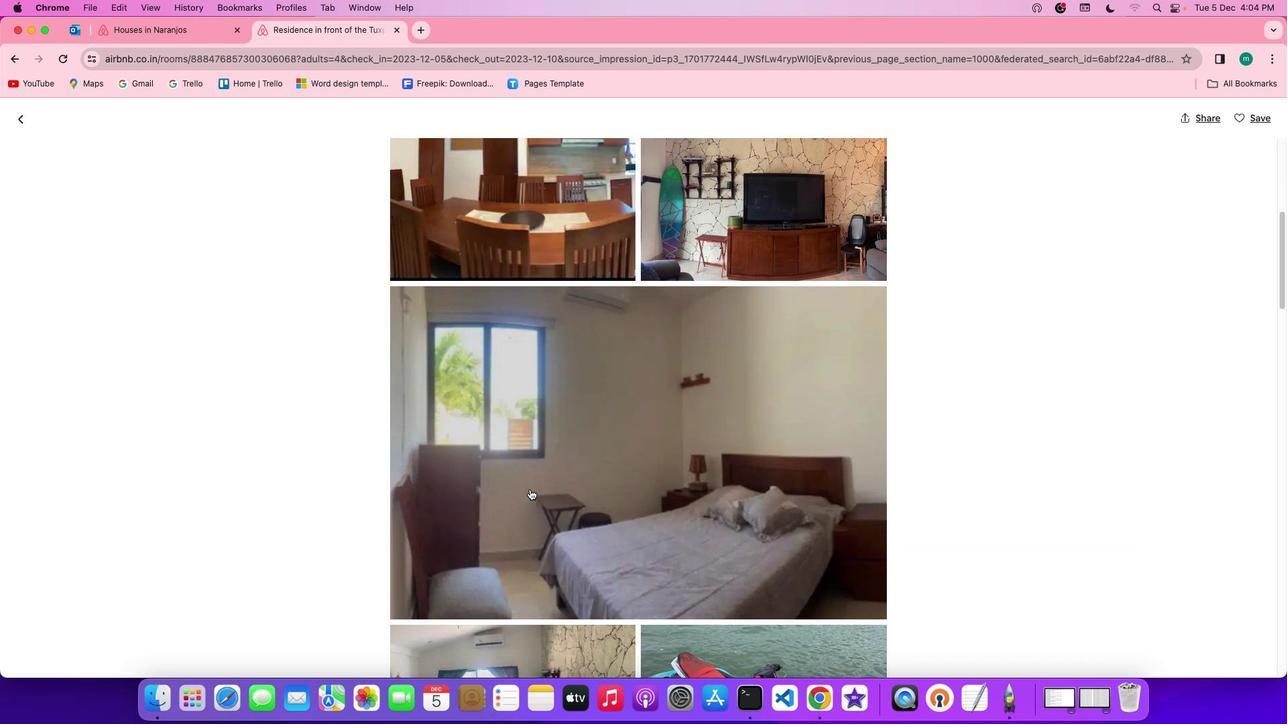 
Action: Mouse scrolled (530, 489) with delta (0, 0)
Screenshot: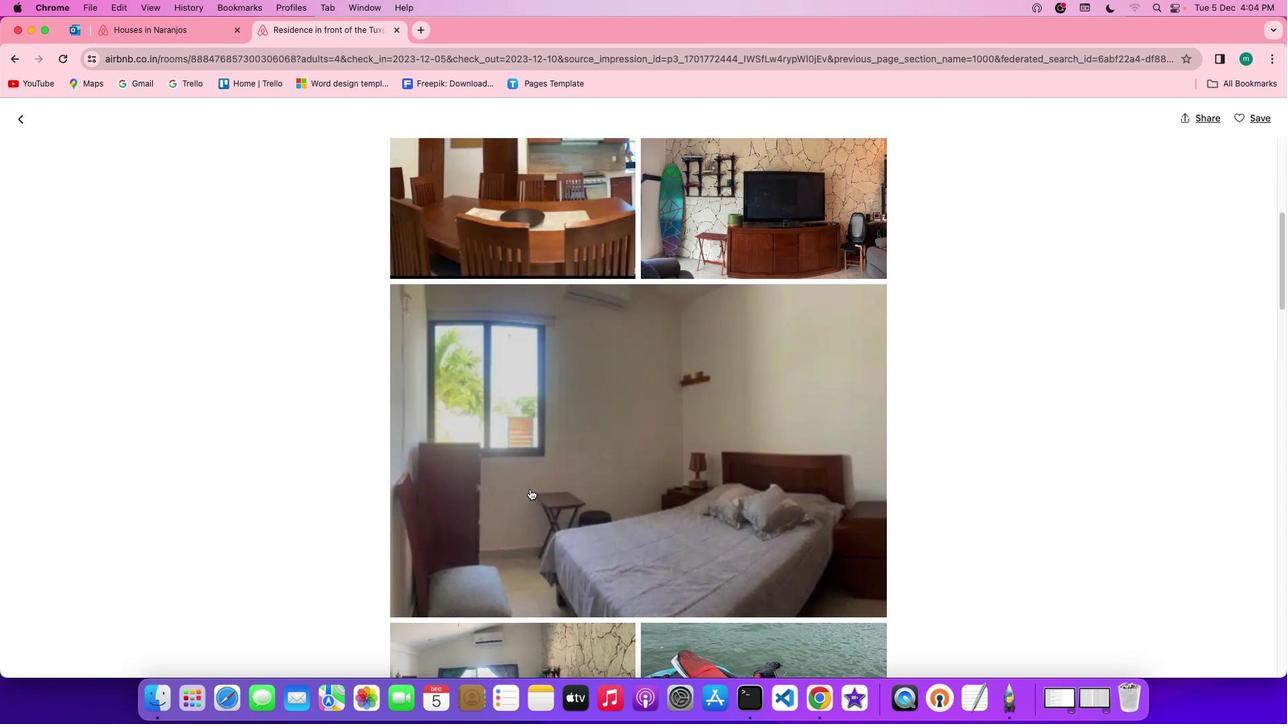 
Action: Mouse scrolled (530, 489) with delta (0, 0)
Screenshot: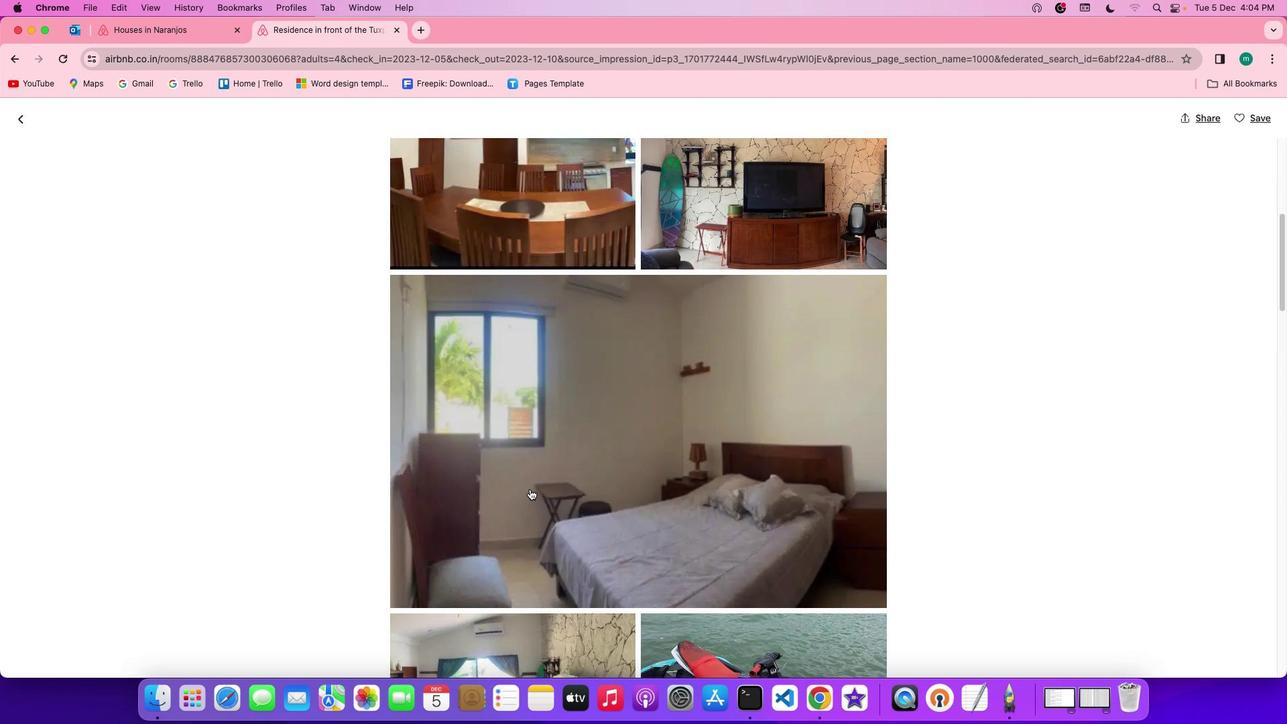 
Action: Mouse scrolled (530, 489) with delta (0, 0)
Screenshot: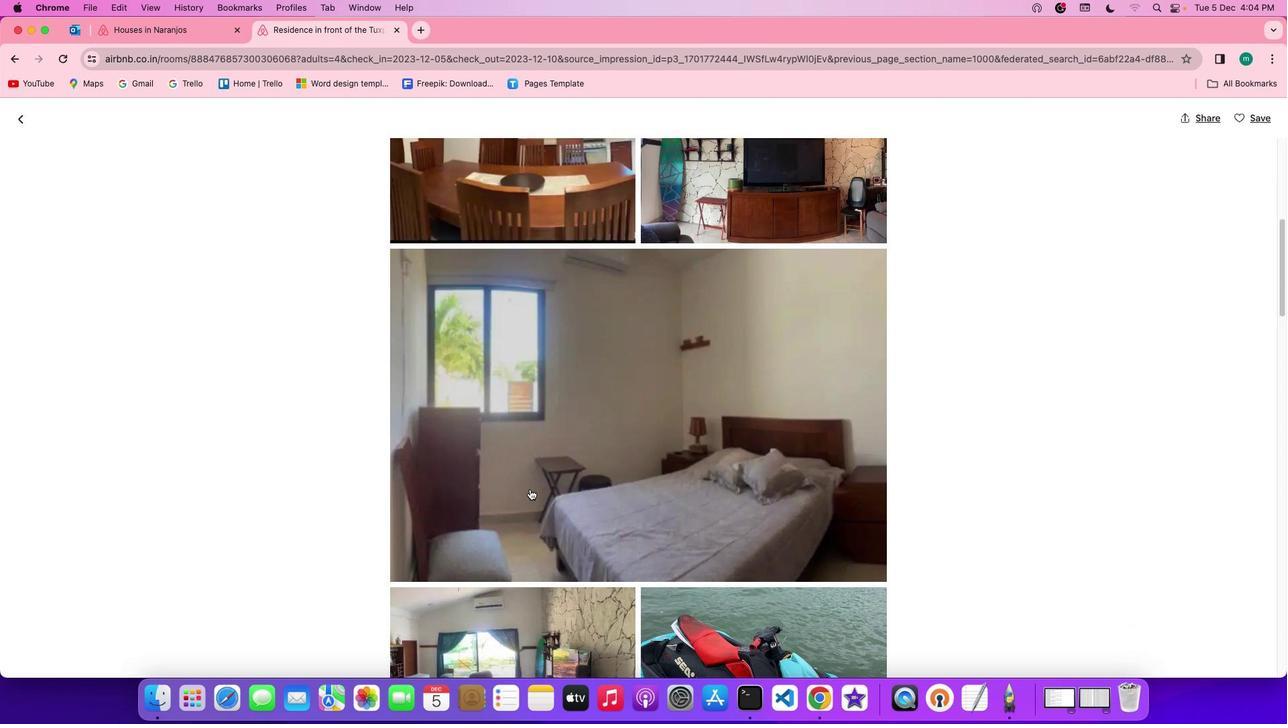 
Action: Mouse scrolled (530, 489) with delta (0, 0)
Screenshot: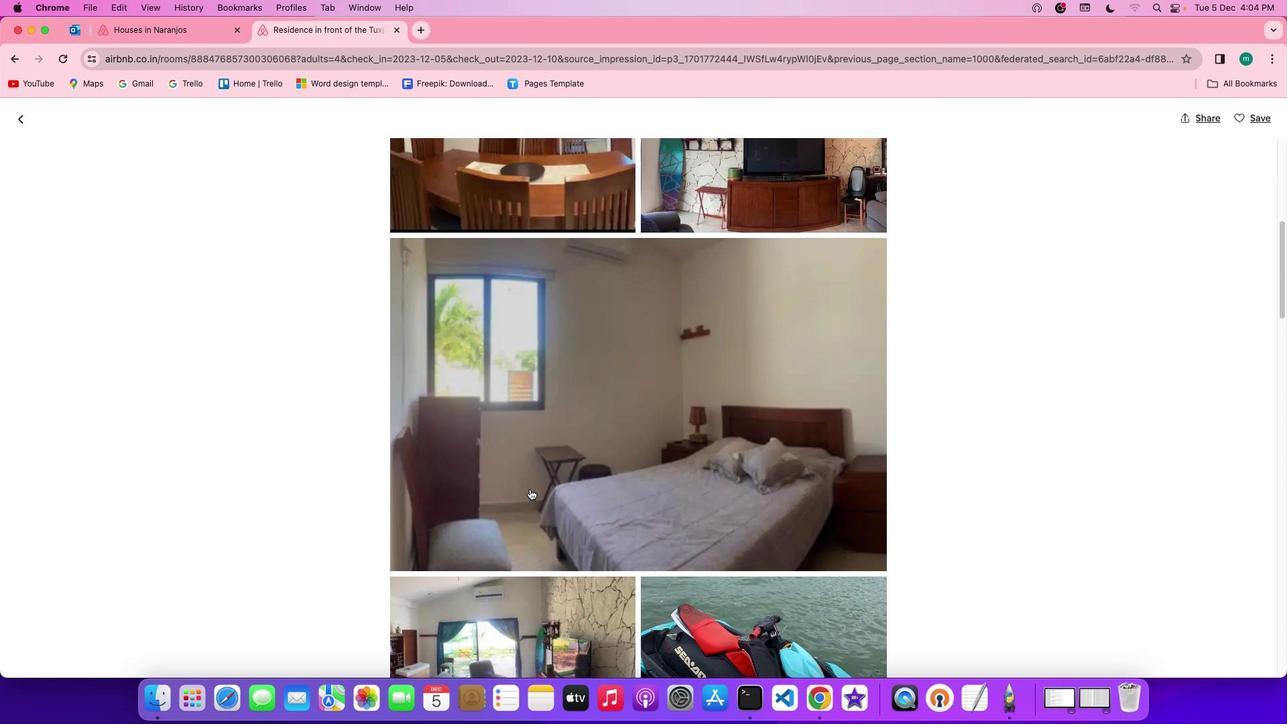 
Action: Mouse scrolled (530, 489) with delta (0, 0)
Screenshot: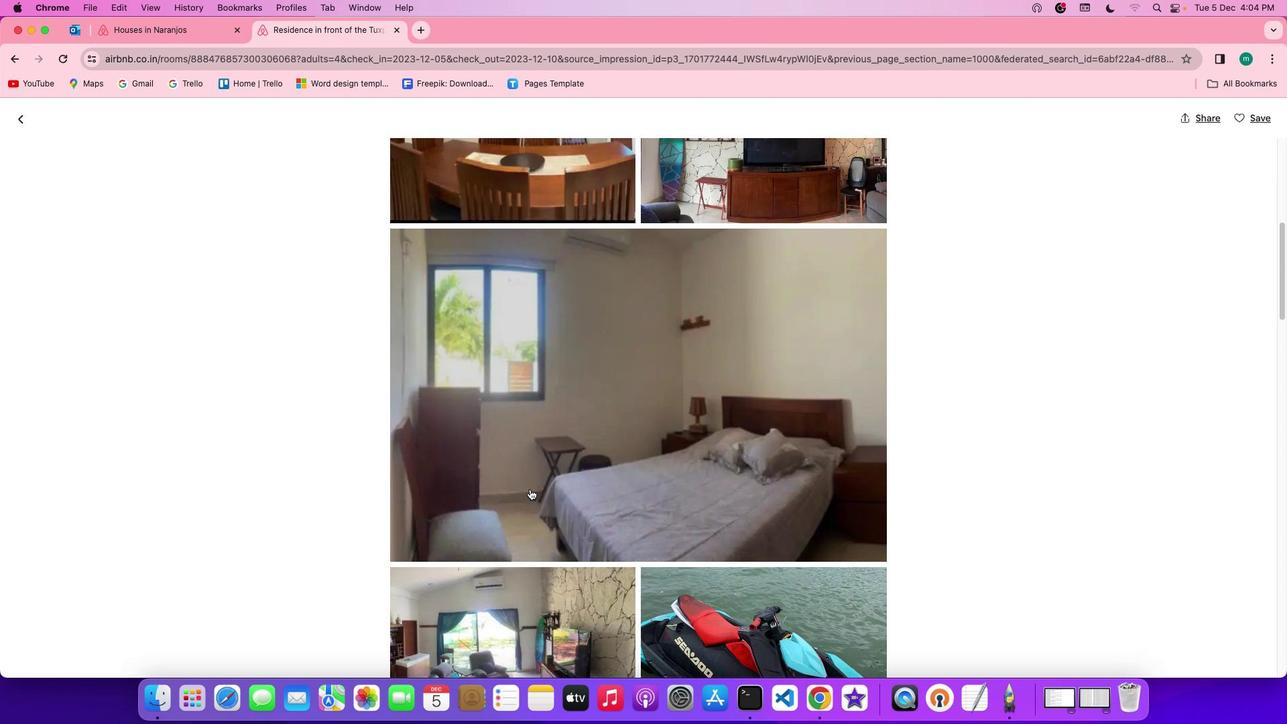 
Action: Mouse scrolled (530, 489) with delta (0, 0)
Screenshot: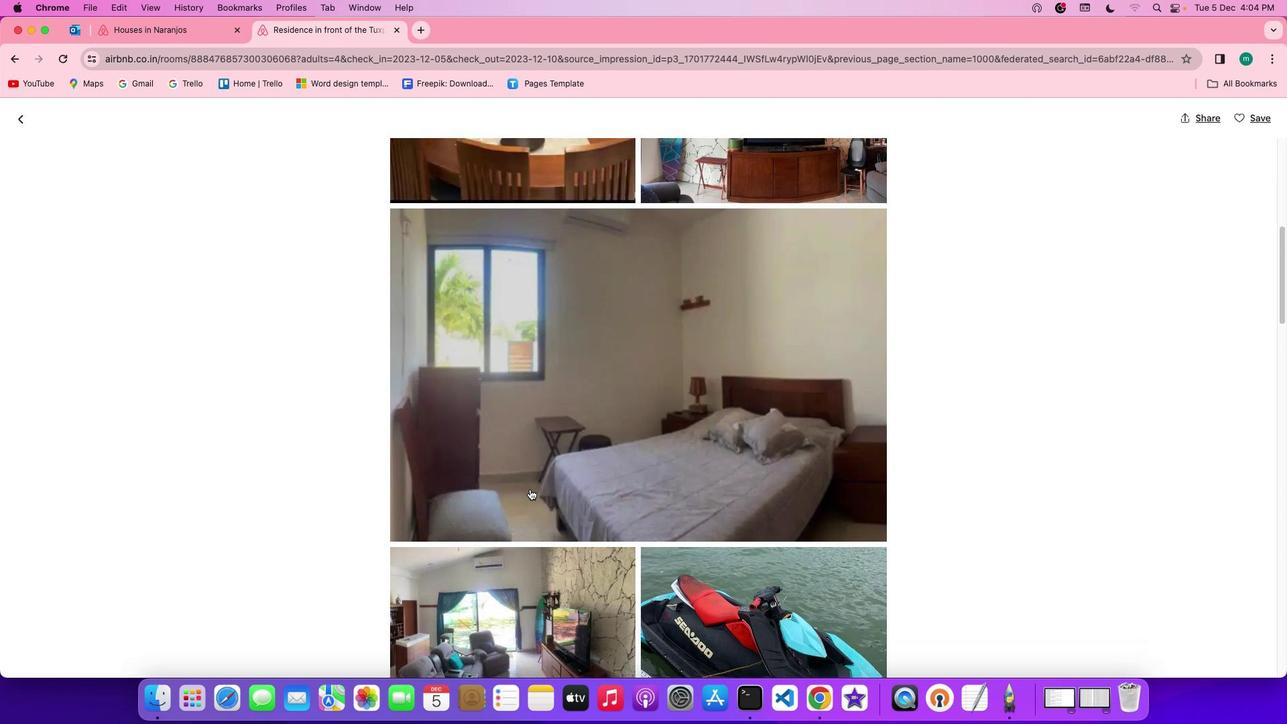 
Action: Mouse scrolled (530, 489) with delta (0, 0)
Screenshot: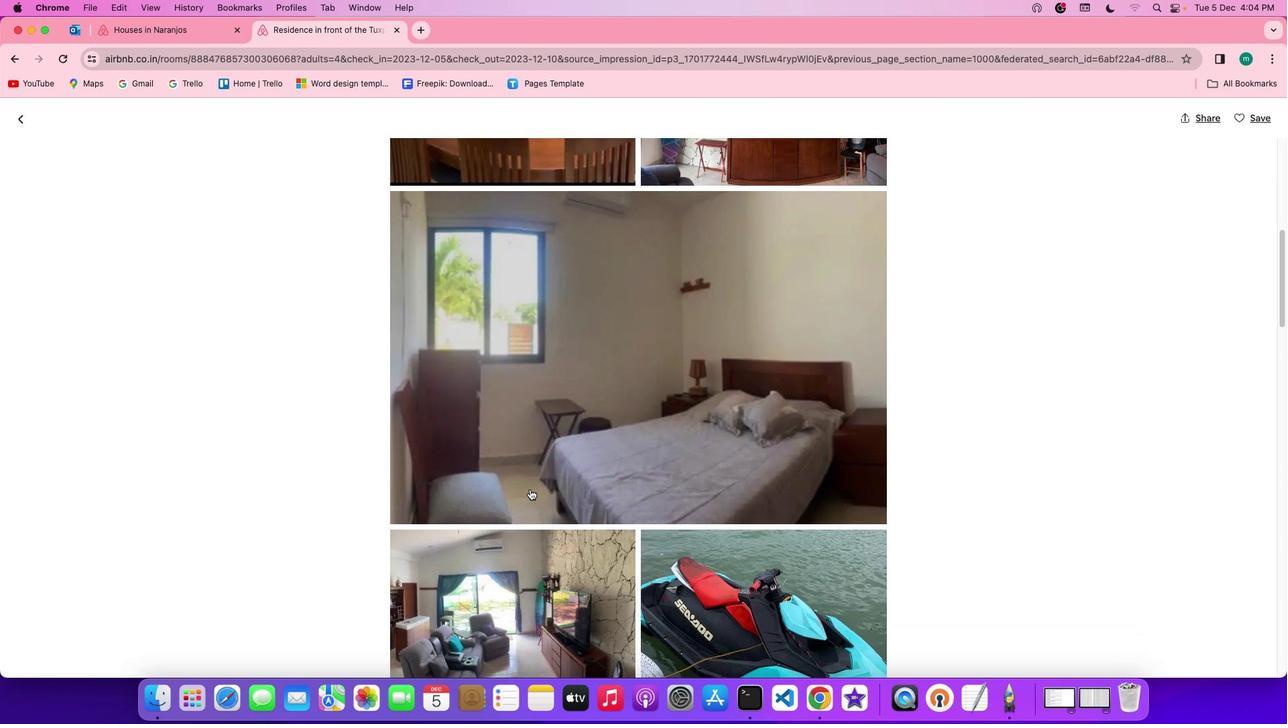 
Action: Mouse scrolled (530, 489) with delta (0, 0)
Screenshot: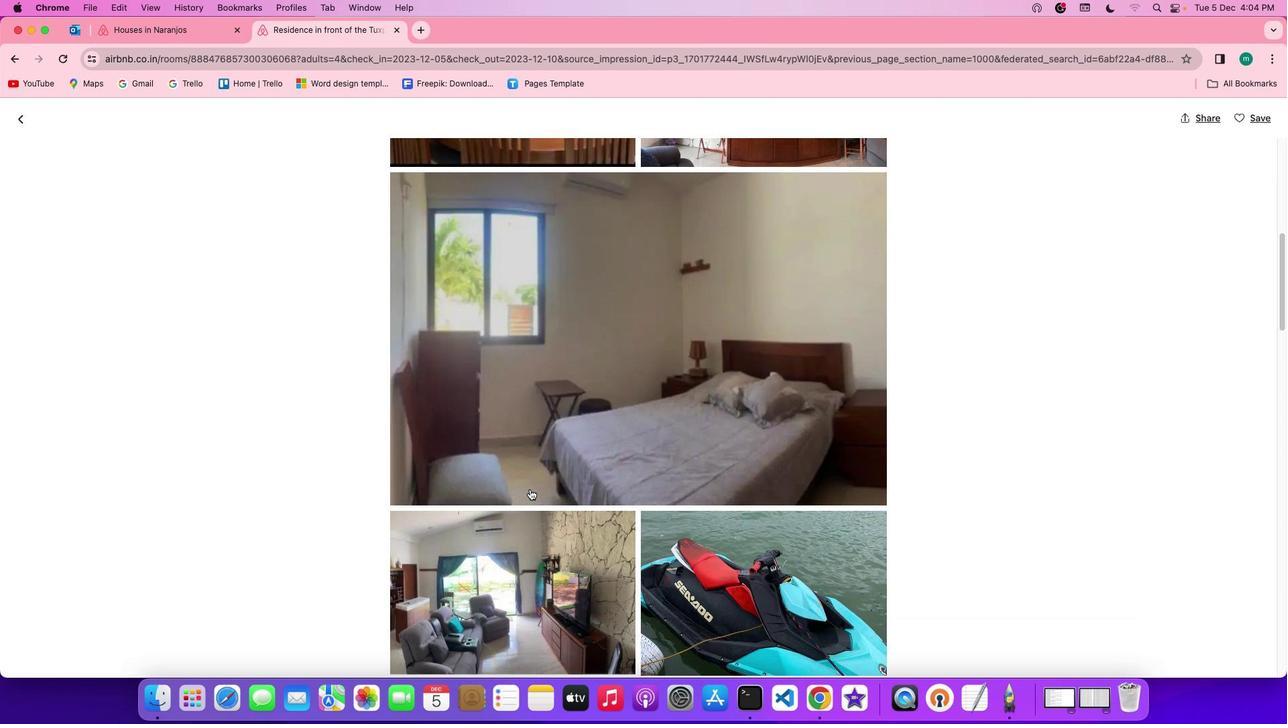 
Action: Mouse scrolled (530, 489) with delta (0, 0)
Screenshot: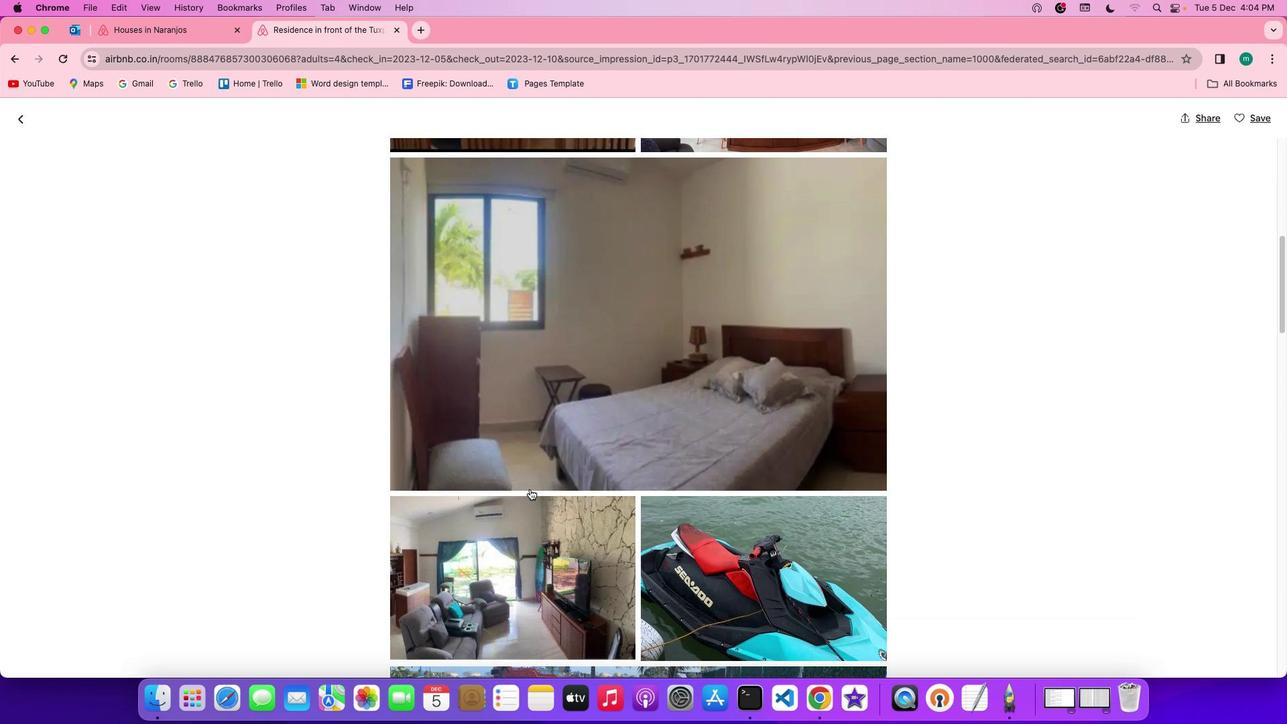 
Action: Mouse scrolled (530, 489) with delta (0, 0)
Screenshot: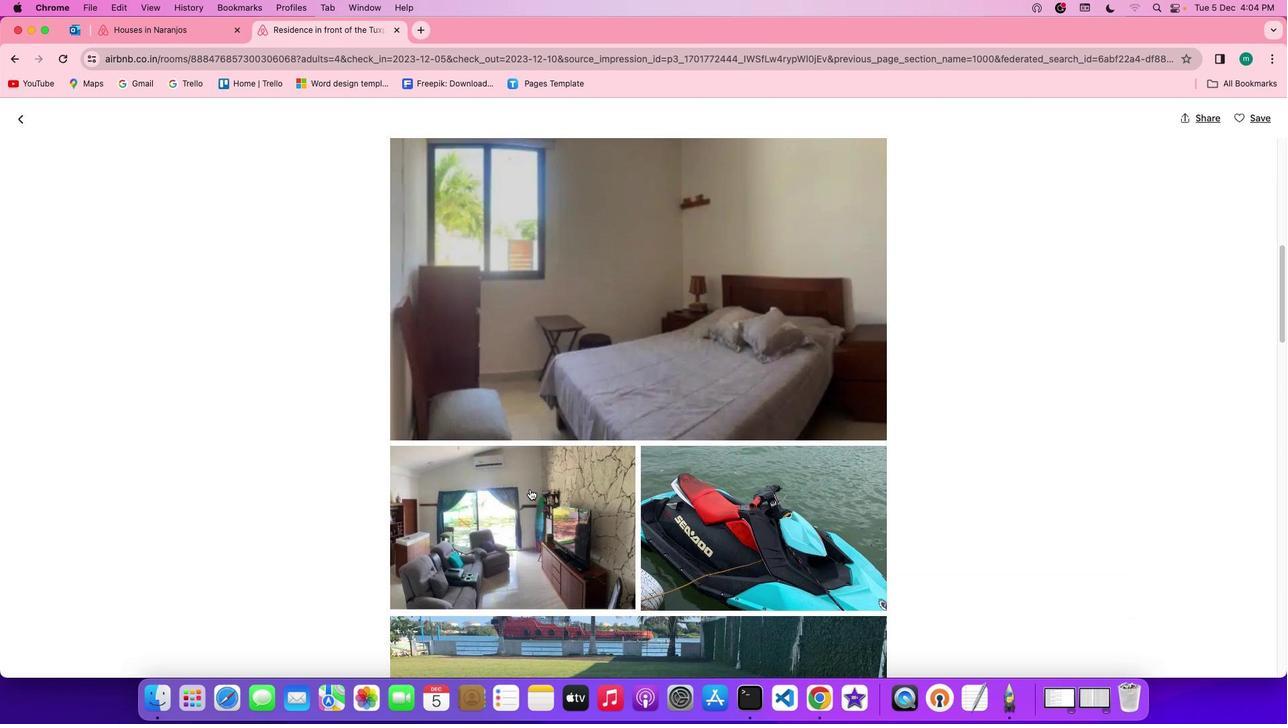 
Action: Mouse scrolled (530, 489) with delta (0, 0)
Screenshot: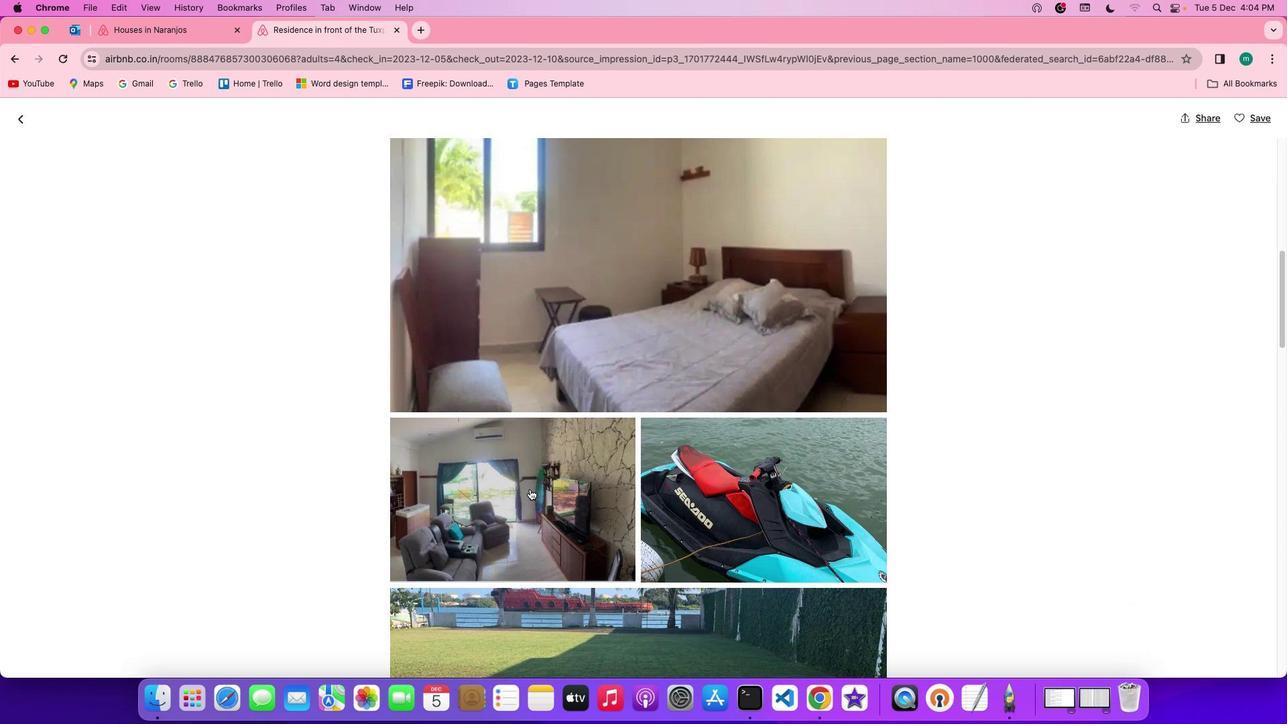 
Action: Mouse scrolled (530, 489) with delta (0, 0)
Screenshot: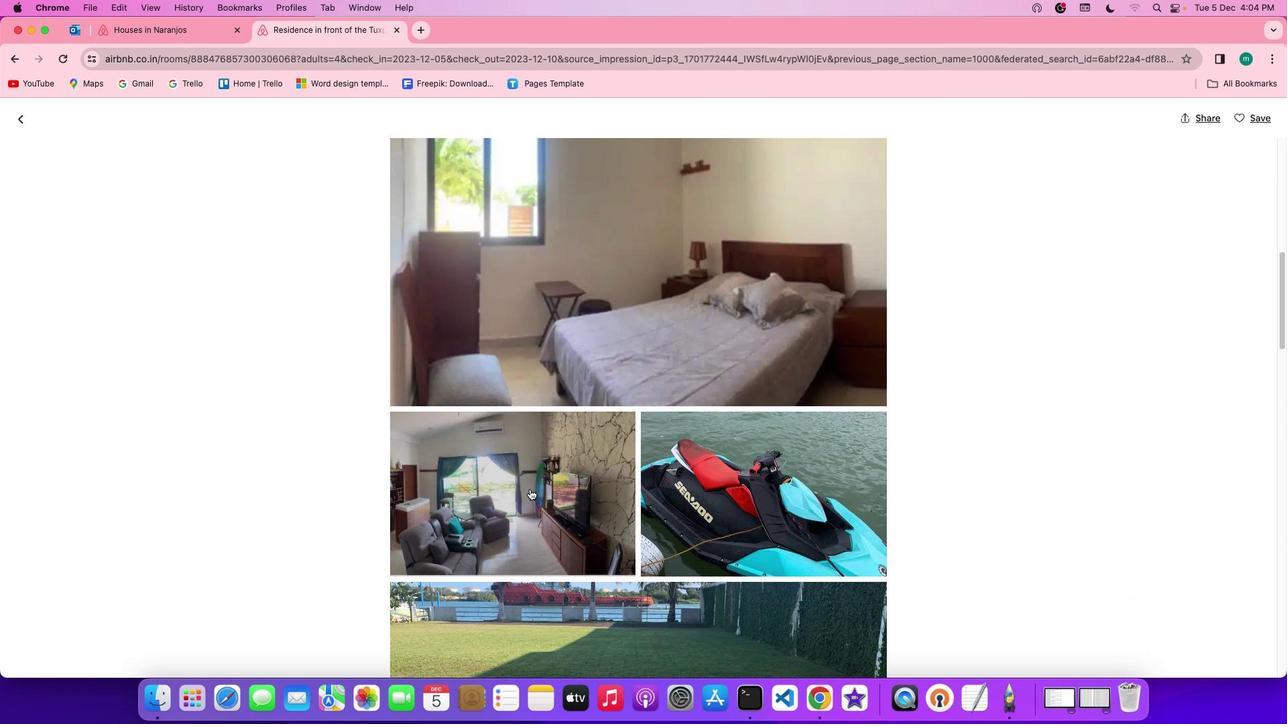 
Action: Mouse scrolled (530, 489) with delta (0, 0)
Screenshot: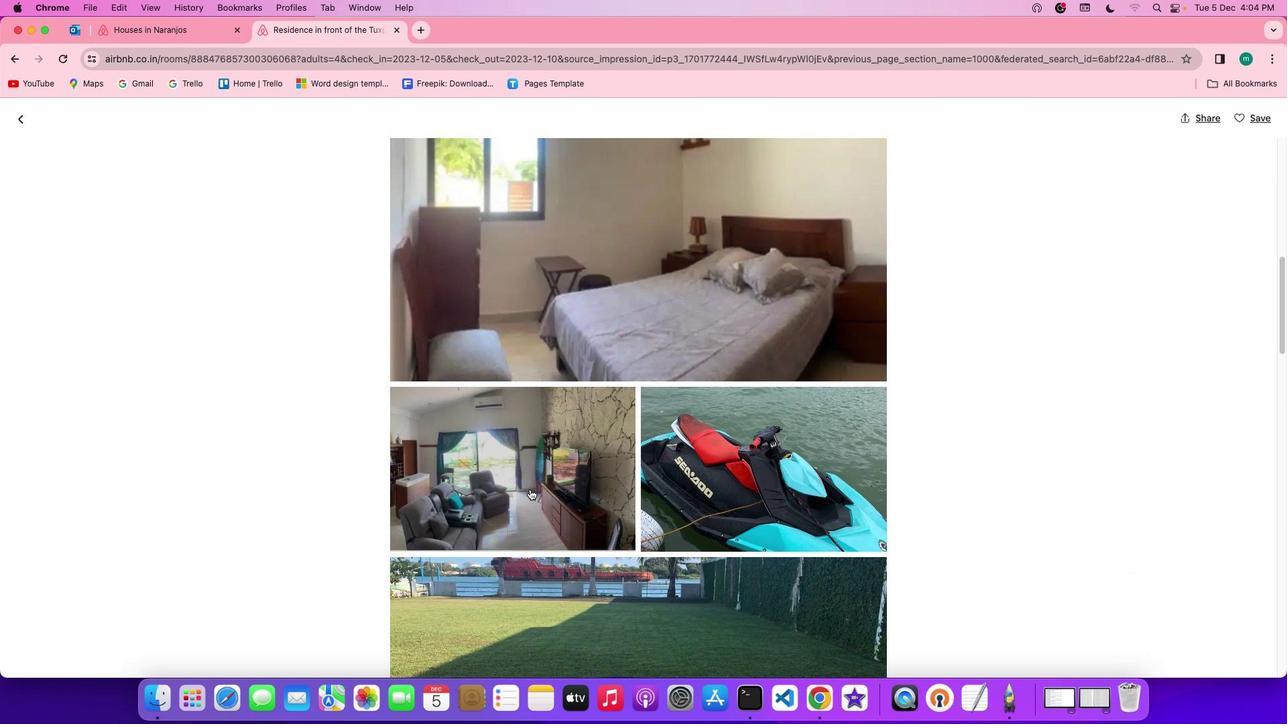
Action: Mouse scrolled (530, 489) with delta (0, 0)
Screenshot: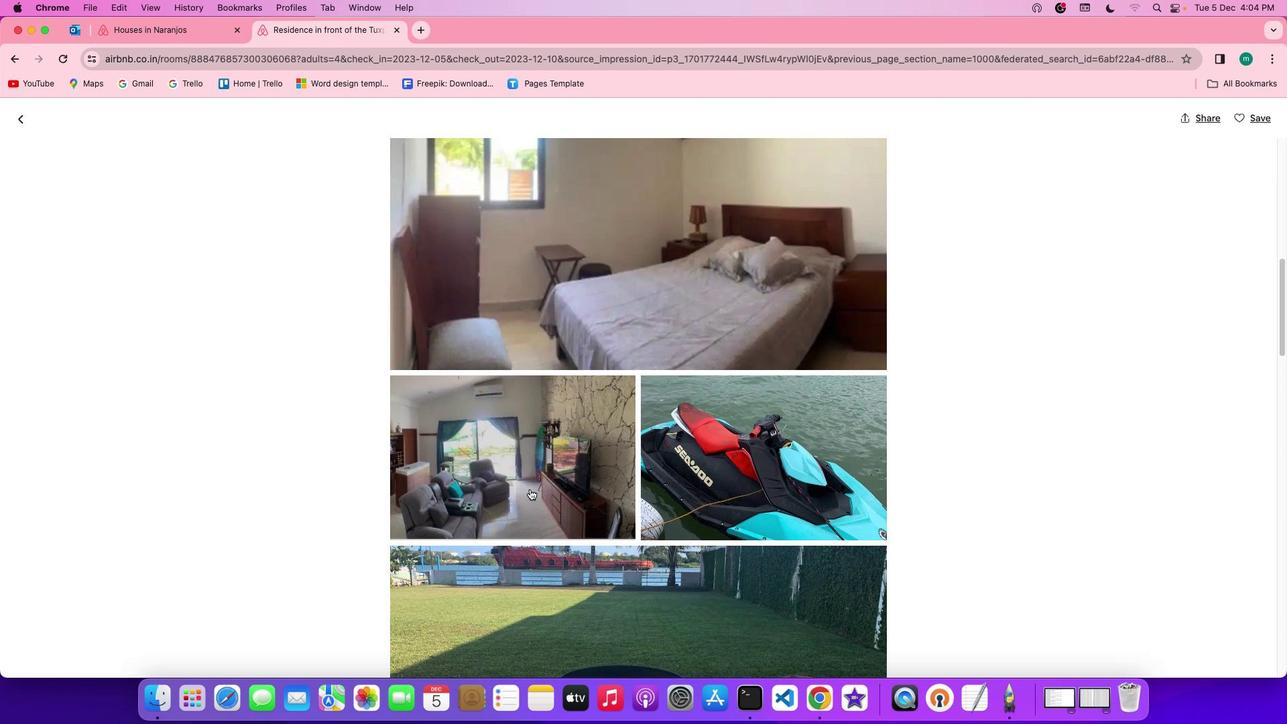 
Action: Mouse scrolled (530, 489) with delta (0, 0)
Screenshot: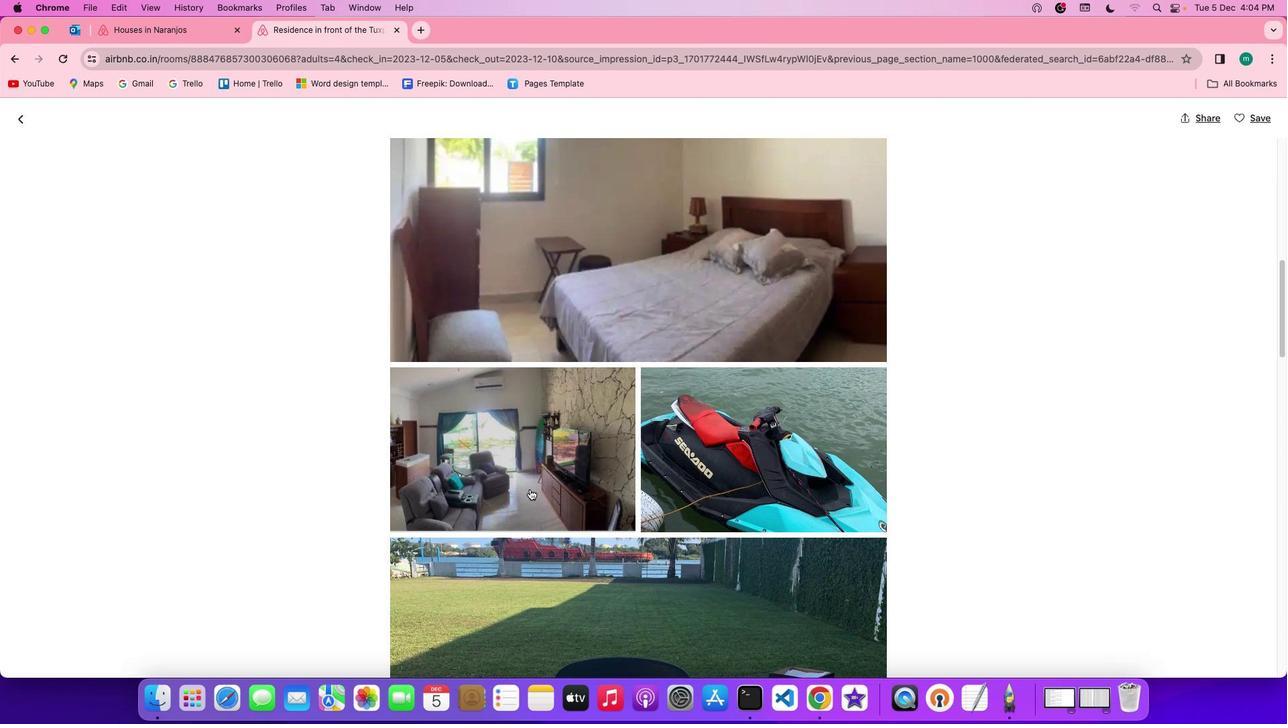 
Action: Mouse scrolled (530, 489) with delta (0, 0)
Screenshot: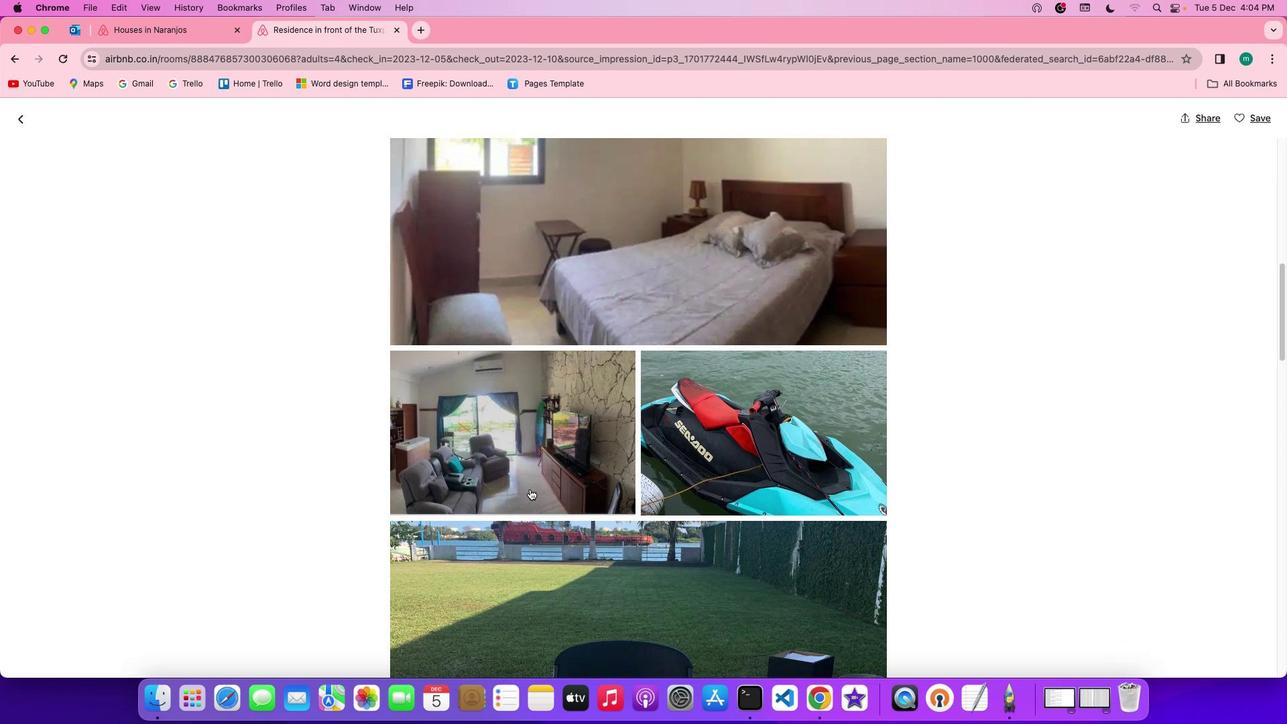 
Action: Mouse scrolled (530, 489) with delta (0, 0)
Screenshot: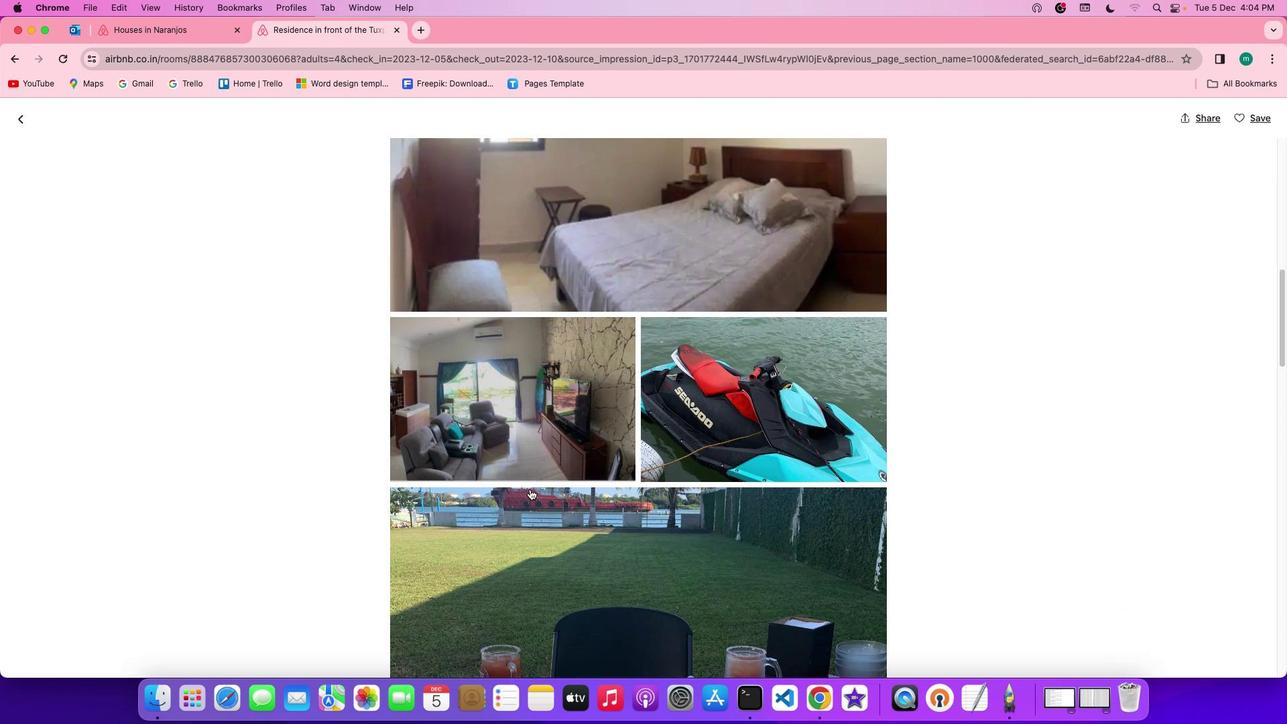 
Action: Mouse scrolled (530, 489) with delta (0, 0)
Screenshot: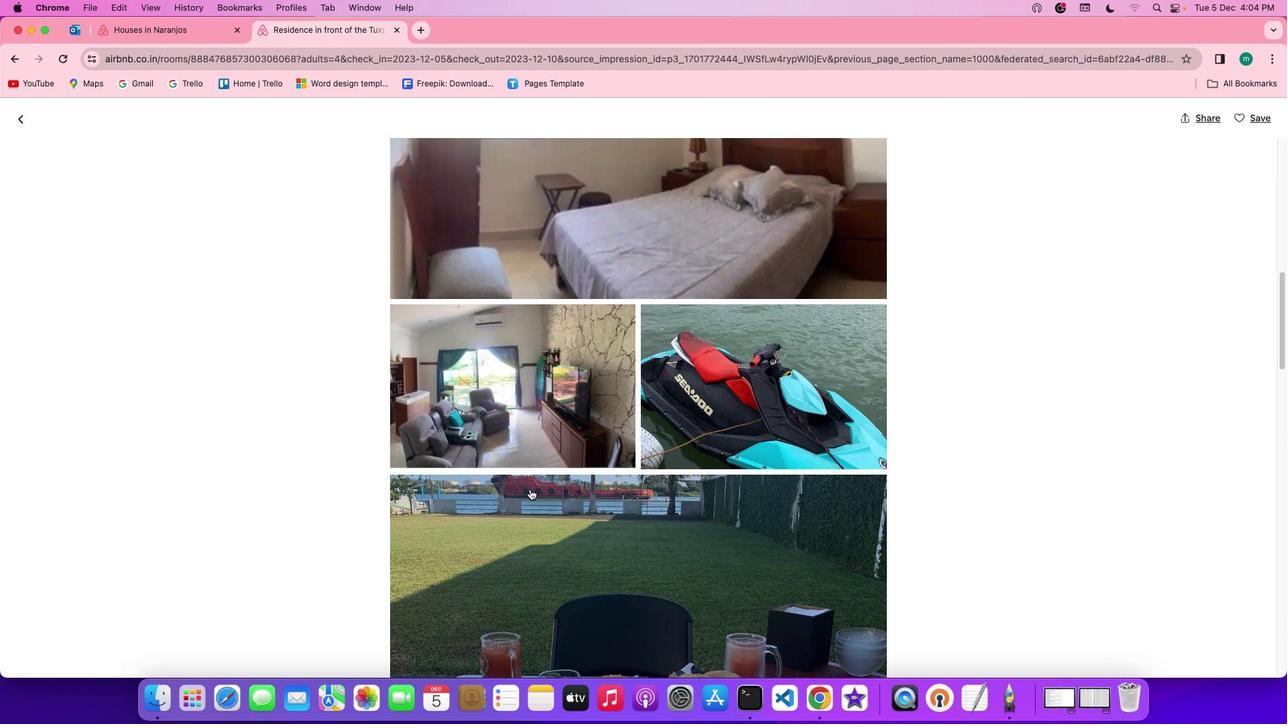 
Action: Mouse scrolled (530, 489) with delta (0, 0)
Screenshot: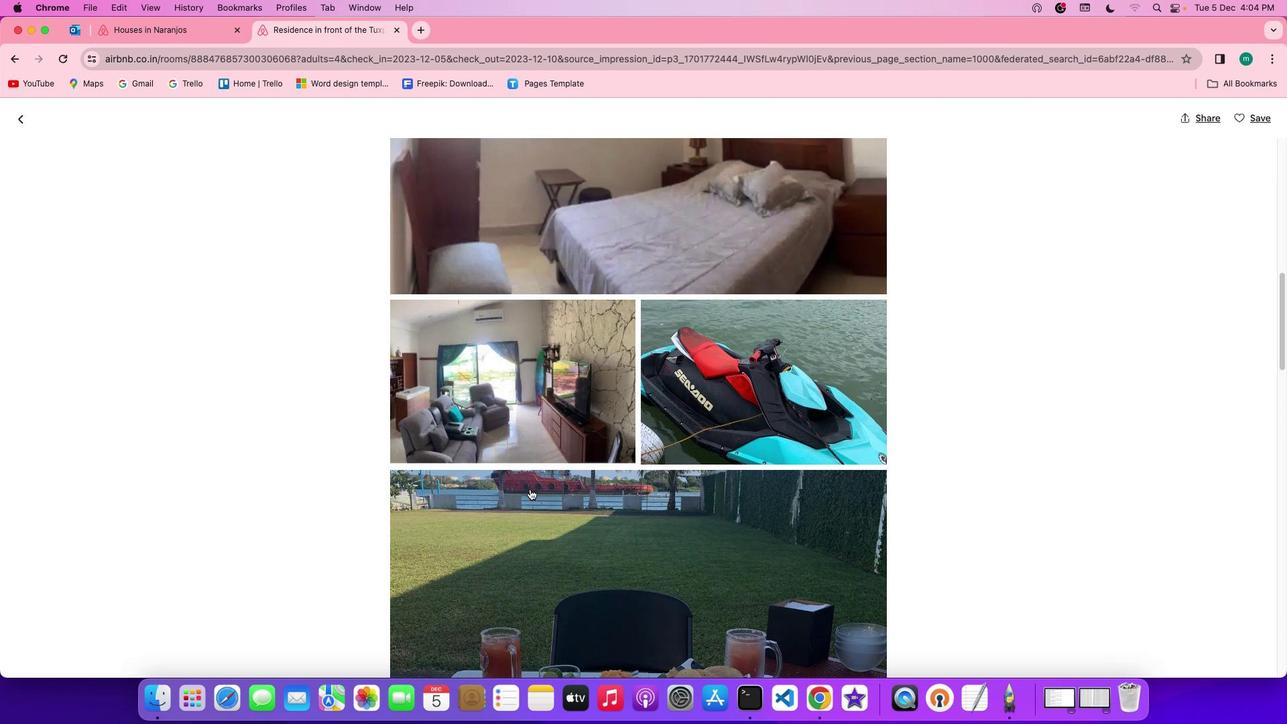 
Action: Mouse scrolled (530, 489) with delta (0, 0)
Screenshot: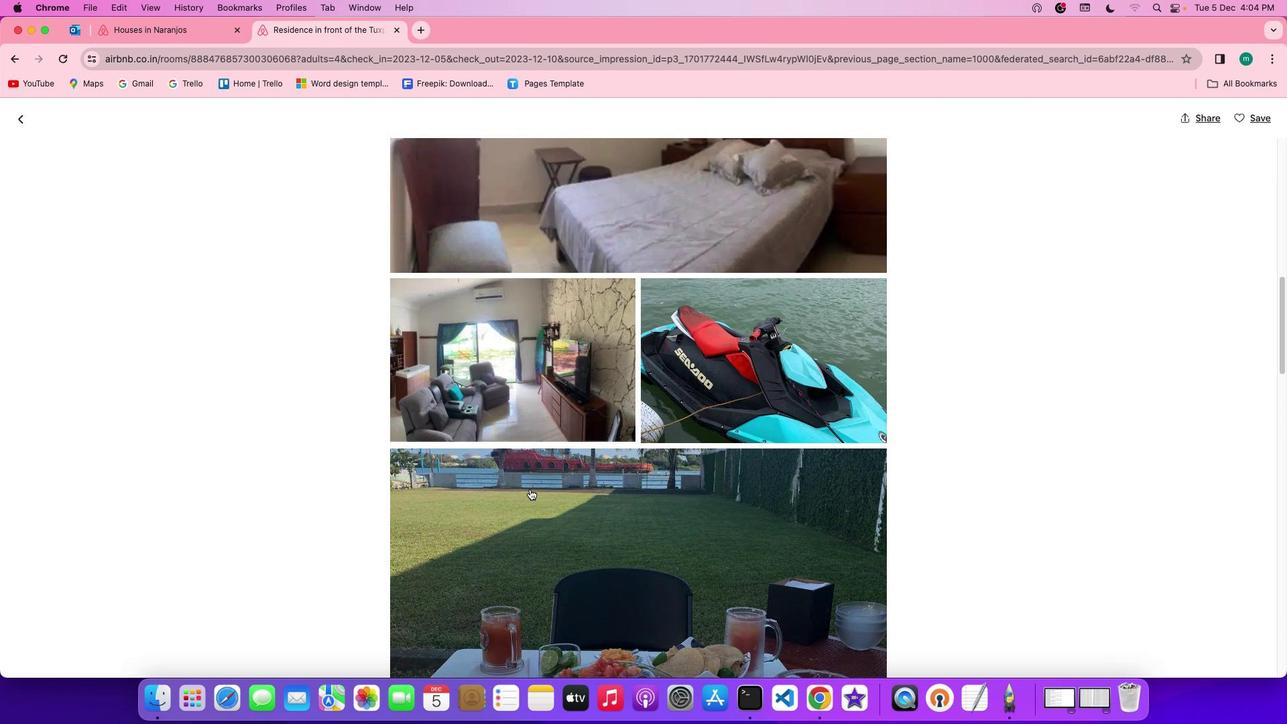 
Action: Mouse scrolled (530, 489) with delta (0, 0)
Screenshot: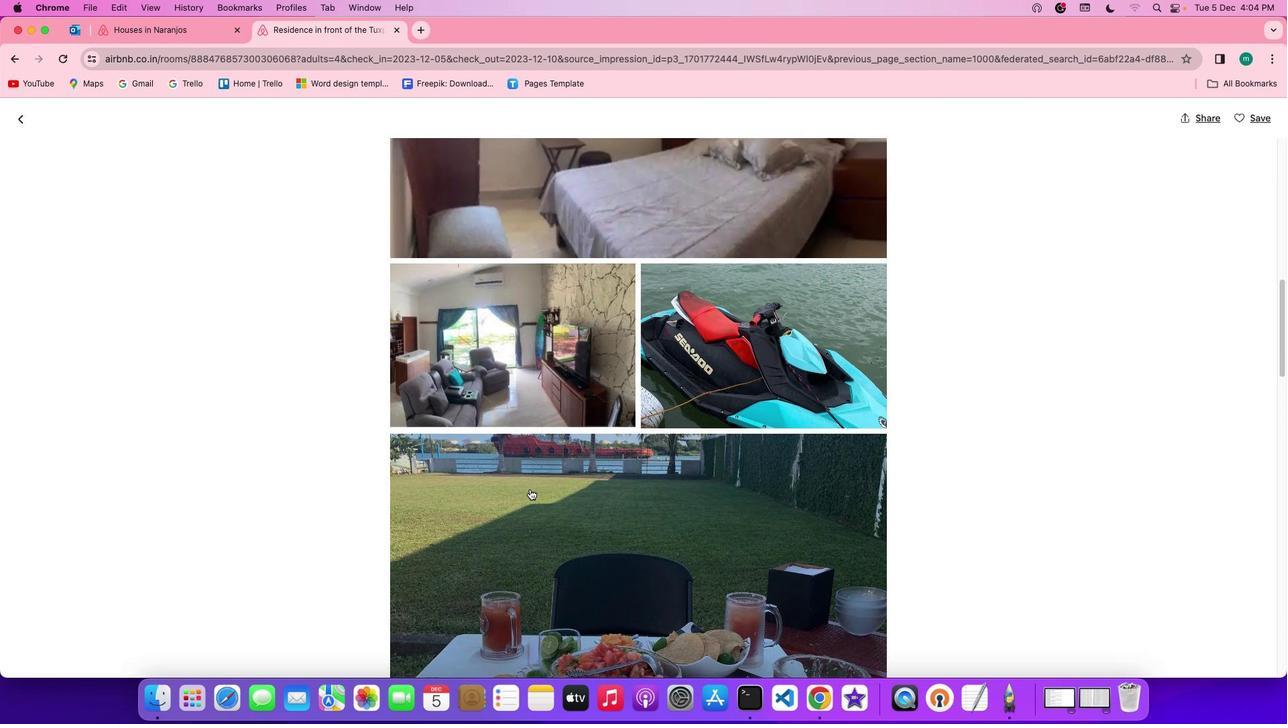 
Action: Mouse scrolled (530, 489) with delta (0, 0)
Screenshot: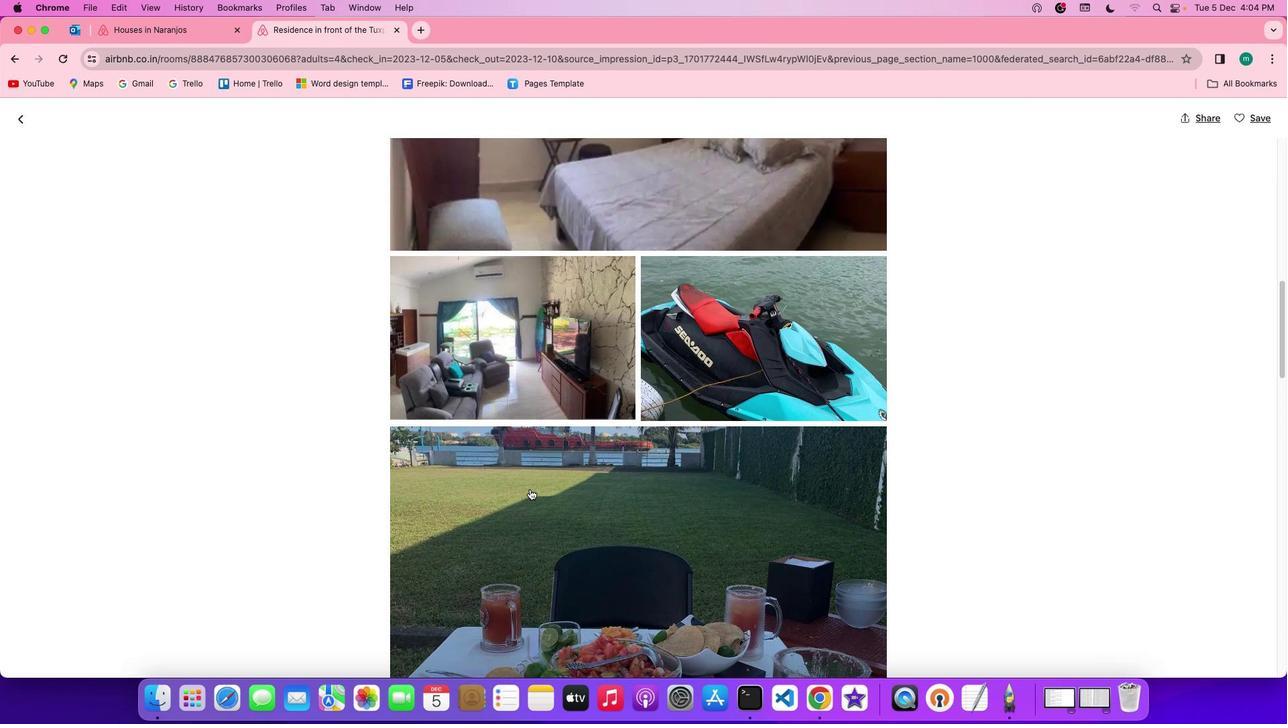 
Action: Mouse scrolled (530, 489) with delta (0, 0)
Screenshot: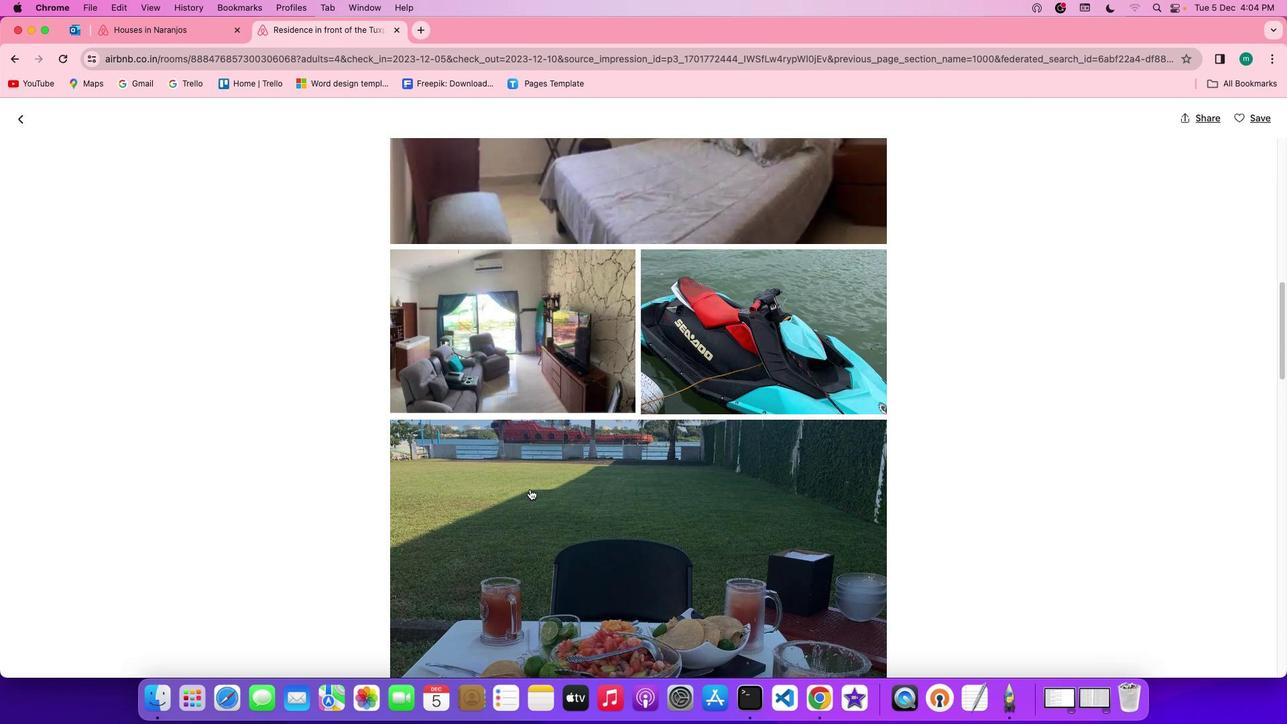 
Action: Mouse scrolled (530, 489) with delta (0, 0)
Screenshot: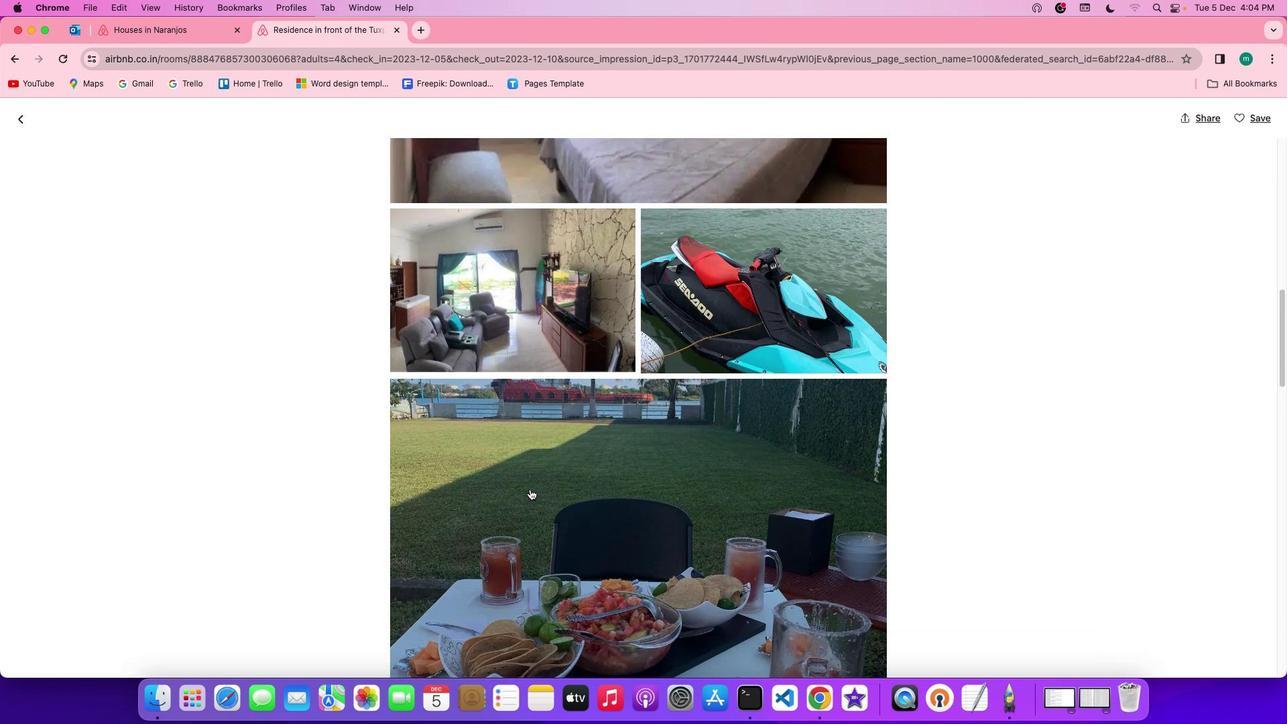 
Action: Mouse scrolled (530, 489) with delta (0, 0)
Screenshot: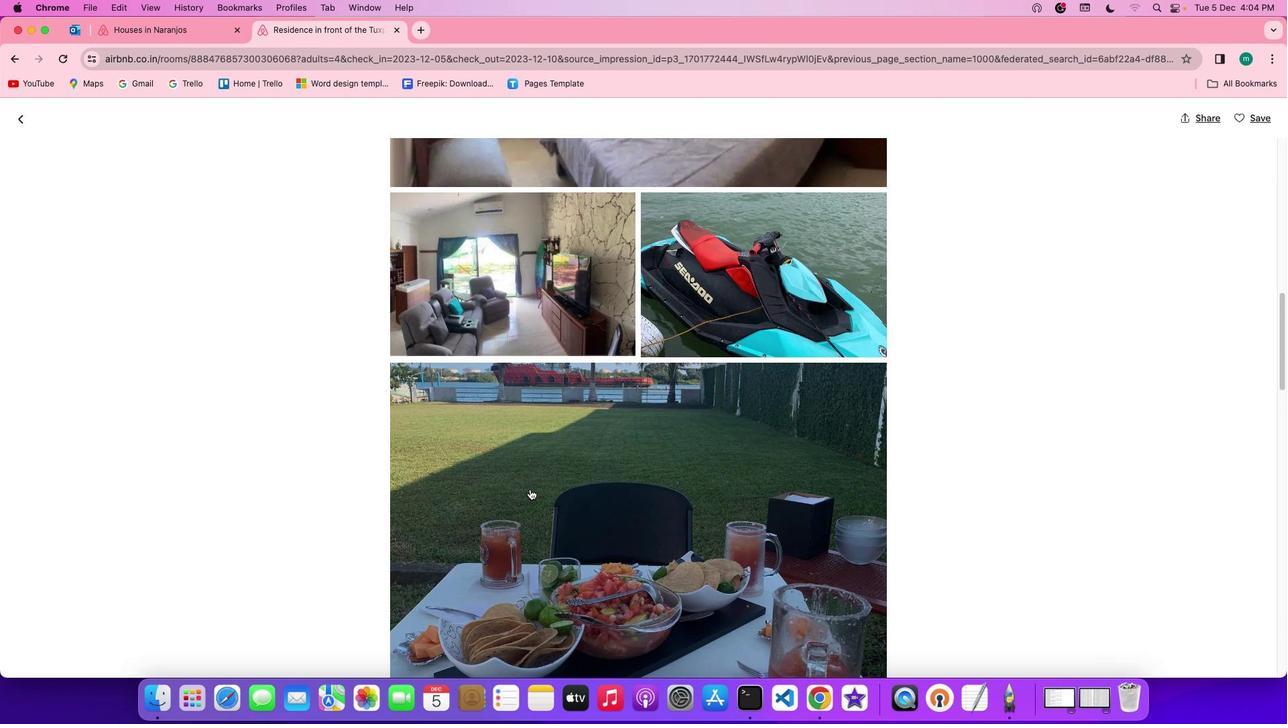 
Action: Mouse scrolled (530, 489) with delta (0, 0)
Screenshot: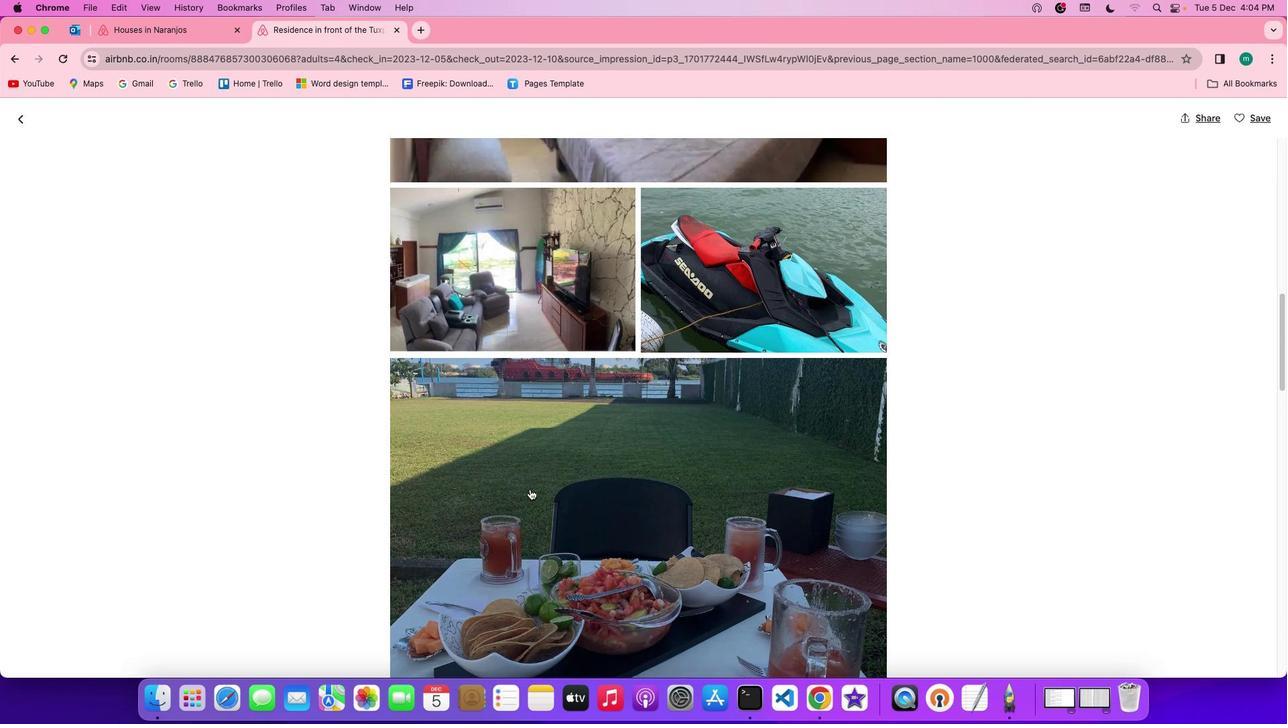 
Action: Mouse scrolled (530, 489) with delta (0, 0)
Screenshot: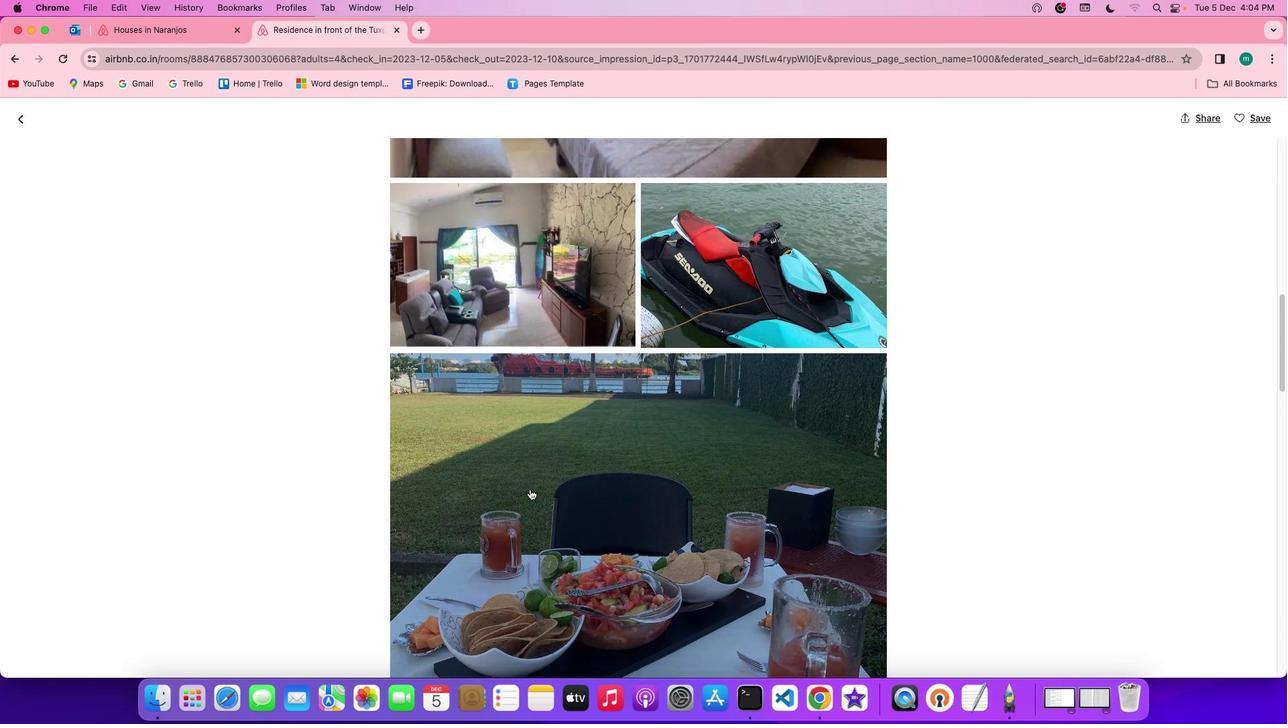
Action: Mouse scrolled (530, 489) with delta (0, 0)
Screenshot: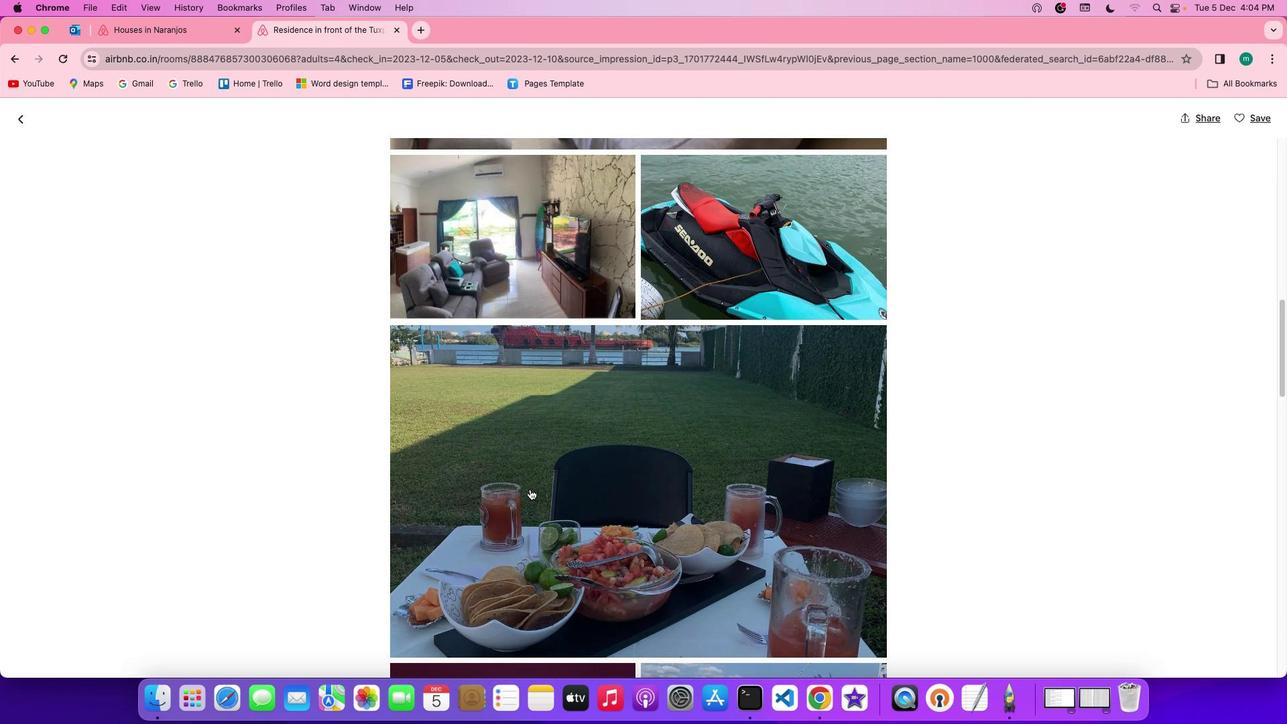 
Action: Mouse scrolled (530, 489) with delta (0, 0)
Screenshot: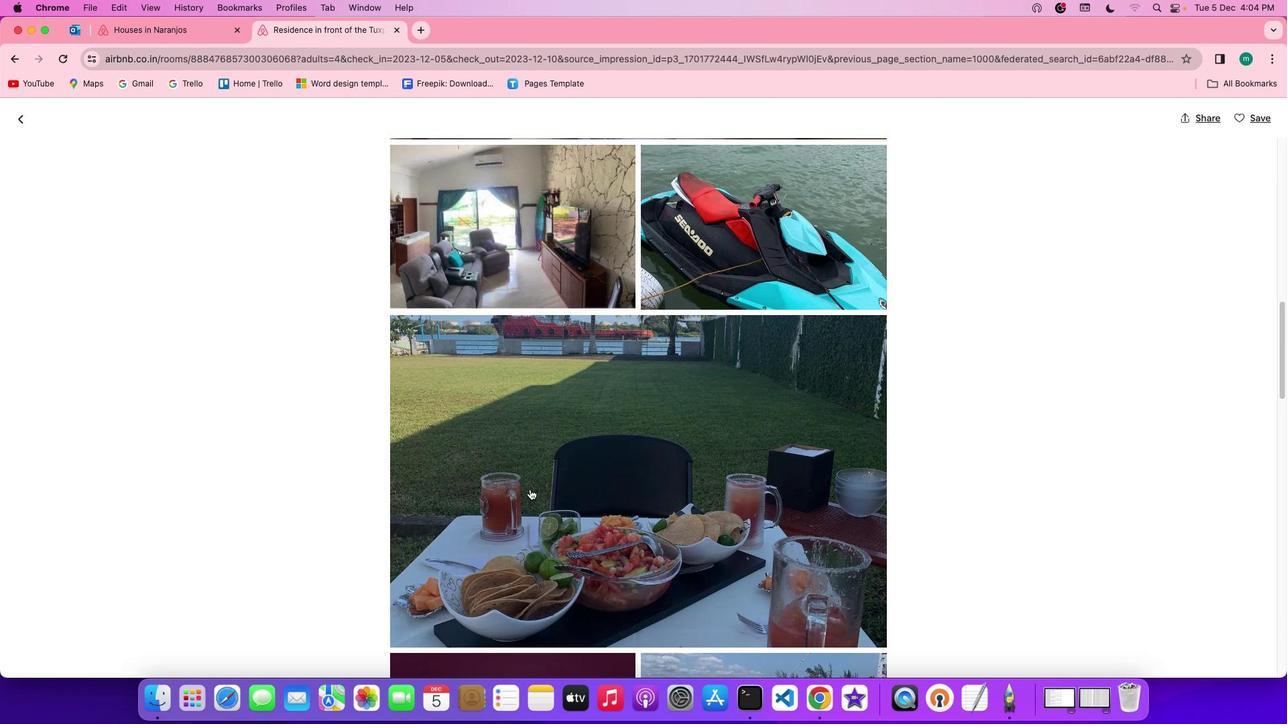 
Action: Mouse scrolled (530, 489) with delta (0, 0)
Screenshot: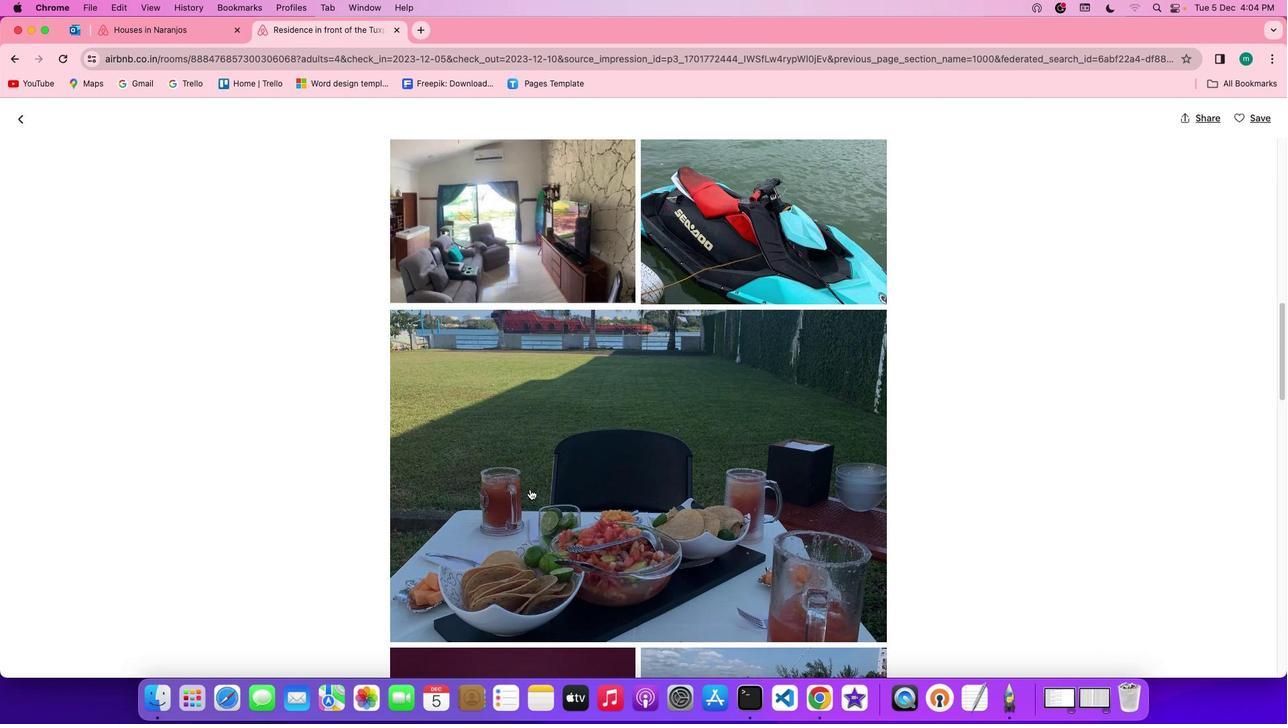 
Action: Mouse scrolled (530, 489) with delta (0, 0)
Screenshot: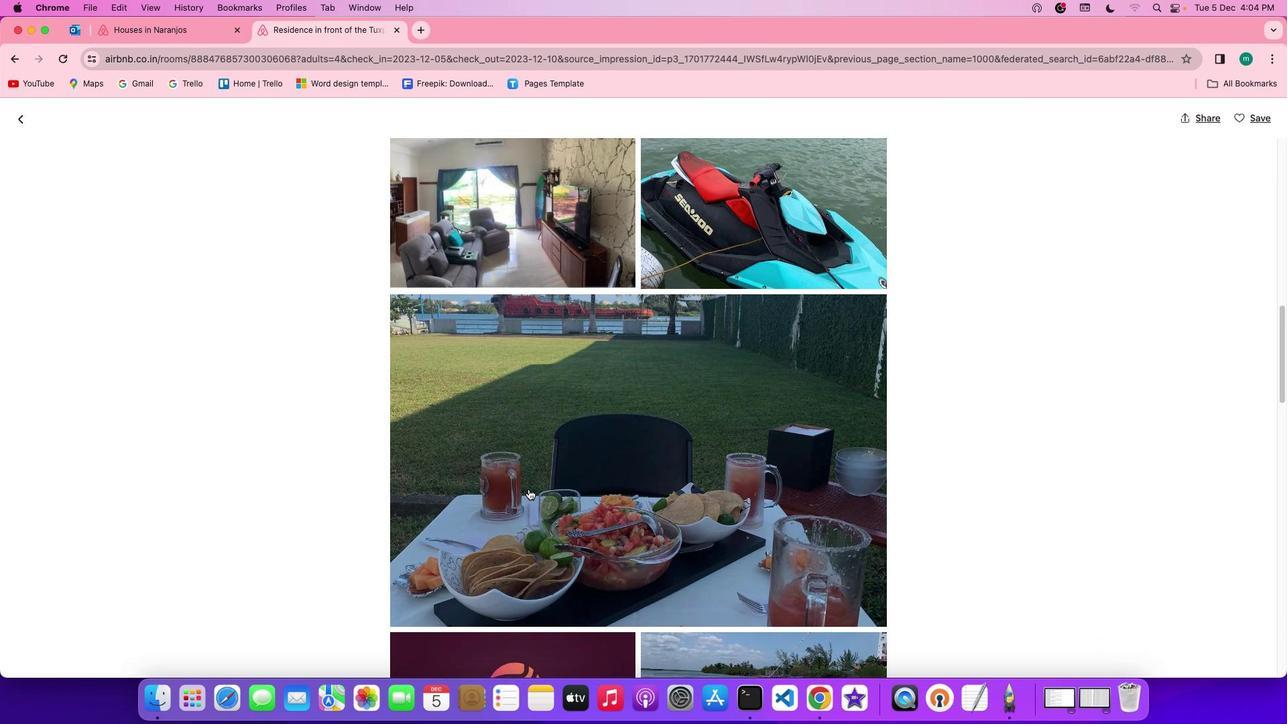 
Action: Mouse moved to (511, 489)
Screenshot: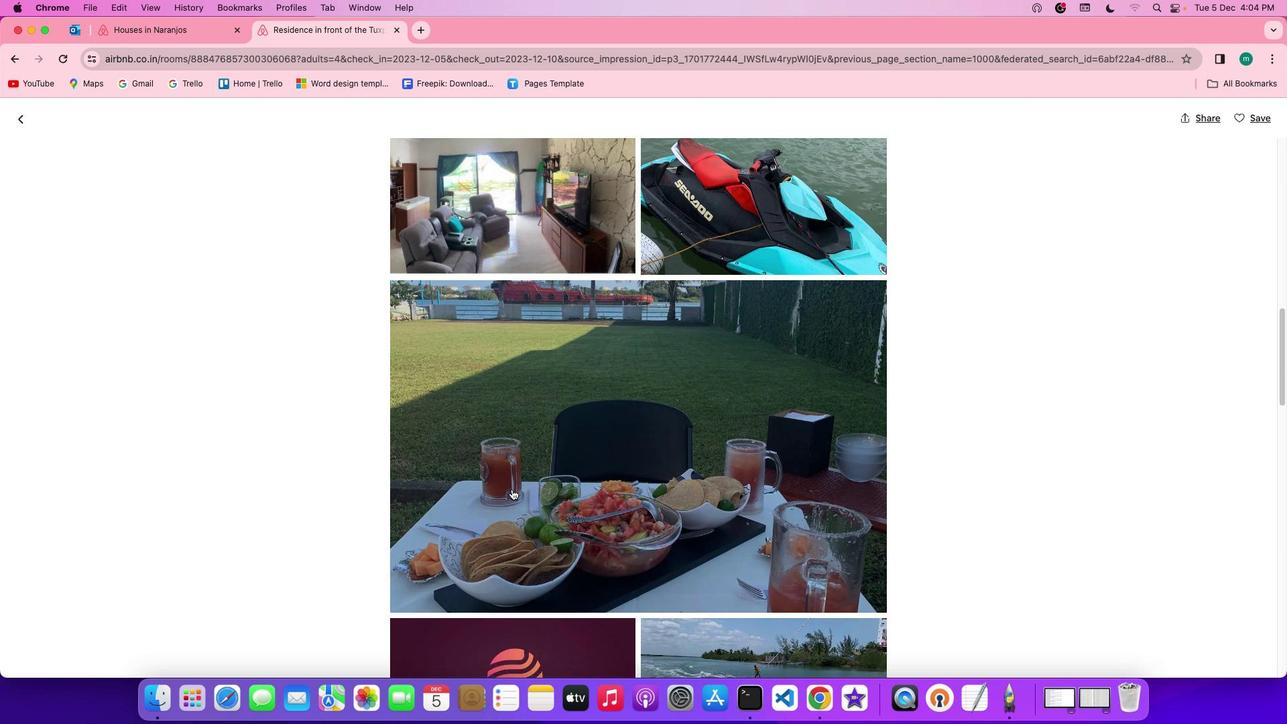 
Action: Mouse scrolled (511, 489) with delta (0, 0)
Screenshot: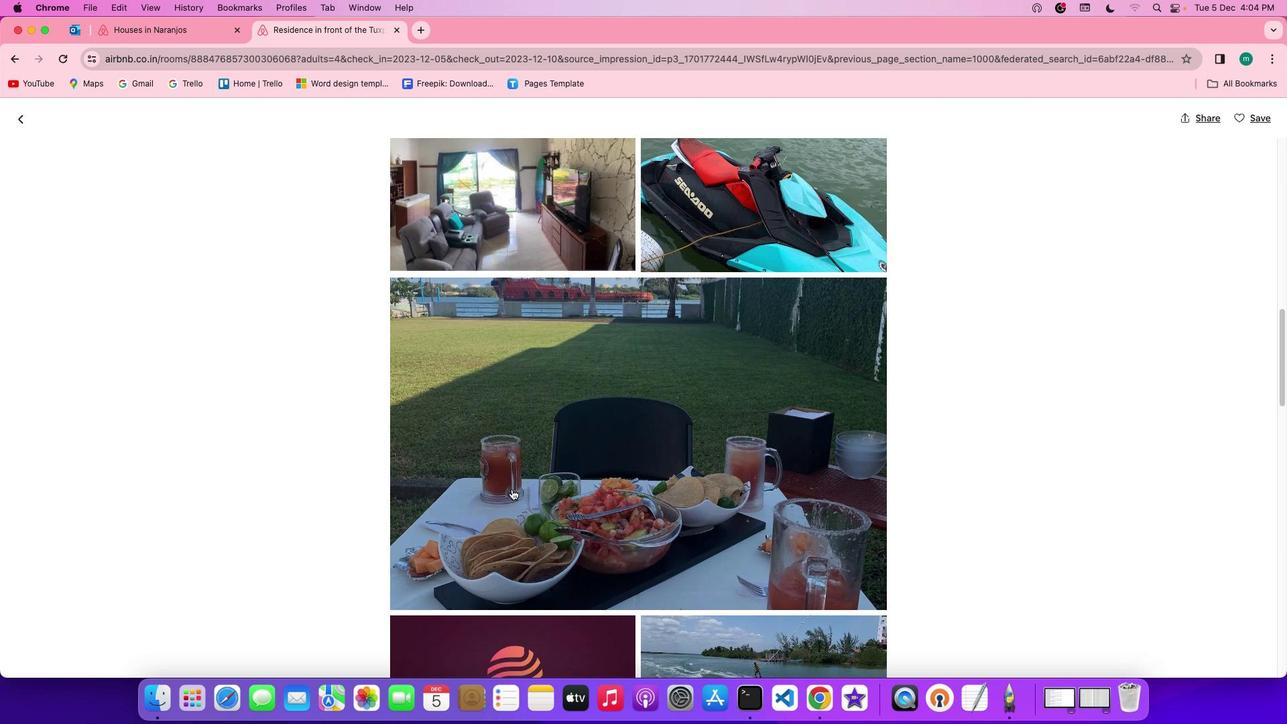 
Action: Mouse scrolled (511, 489) with delta (0, 0)
Screenshot: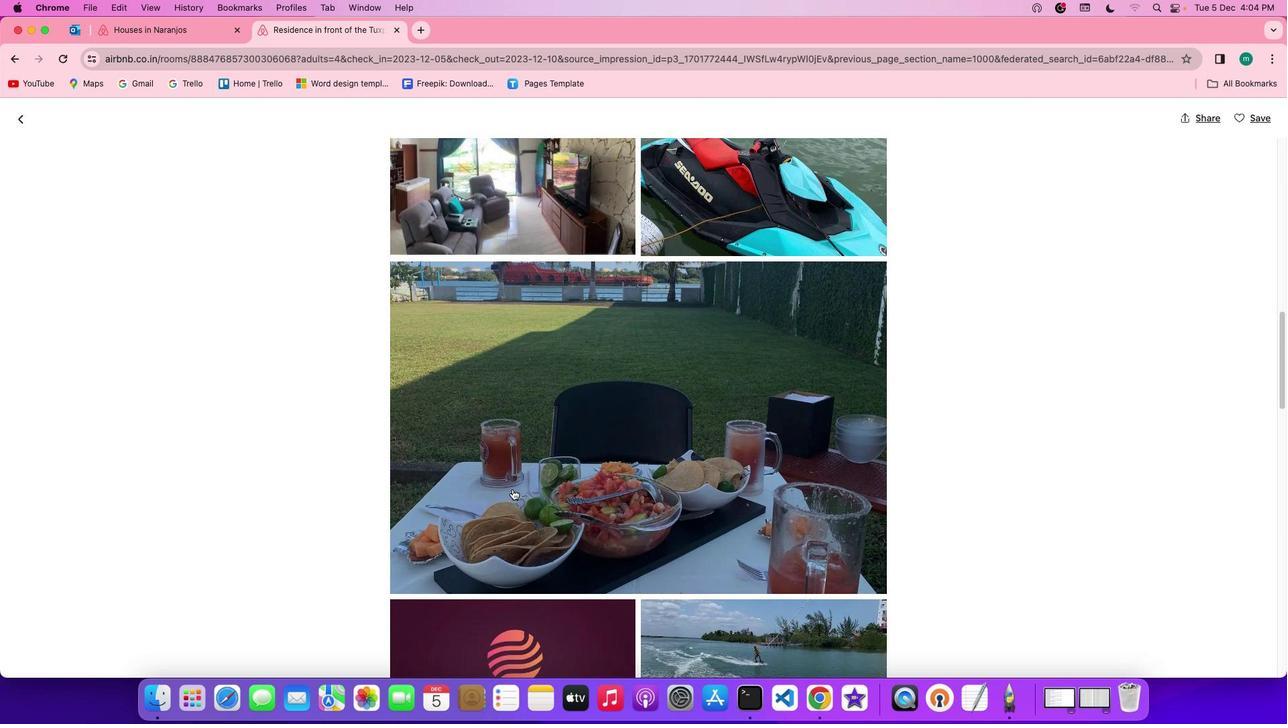 
Action: Mouse scrolled (511, 489) with delta (0, -1)
Screenshot: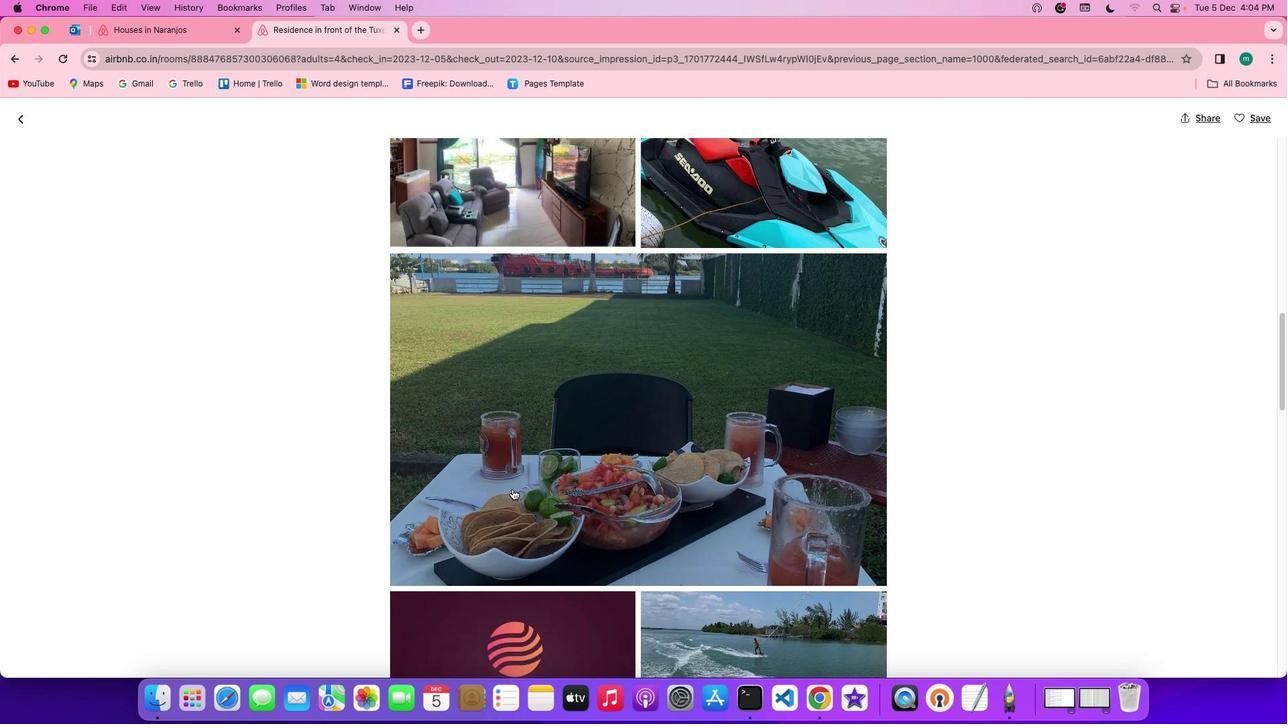 
Action: Mouse moved to (513, 489)
Screenshot: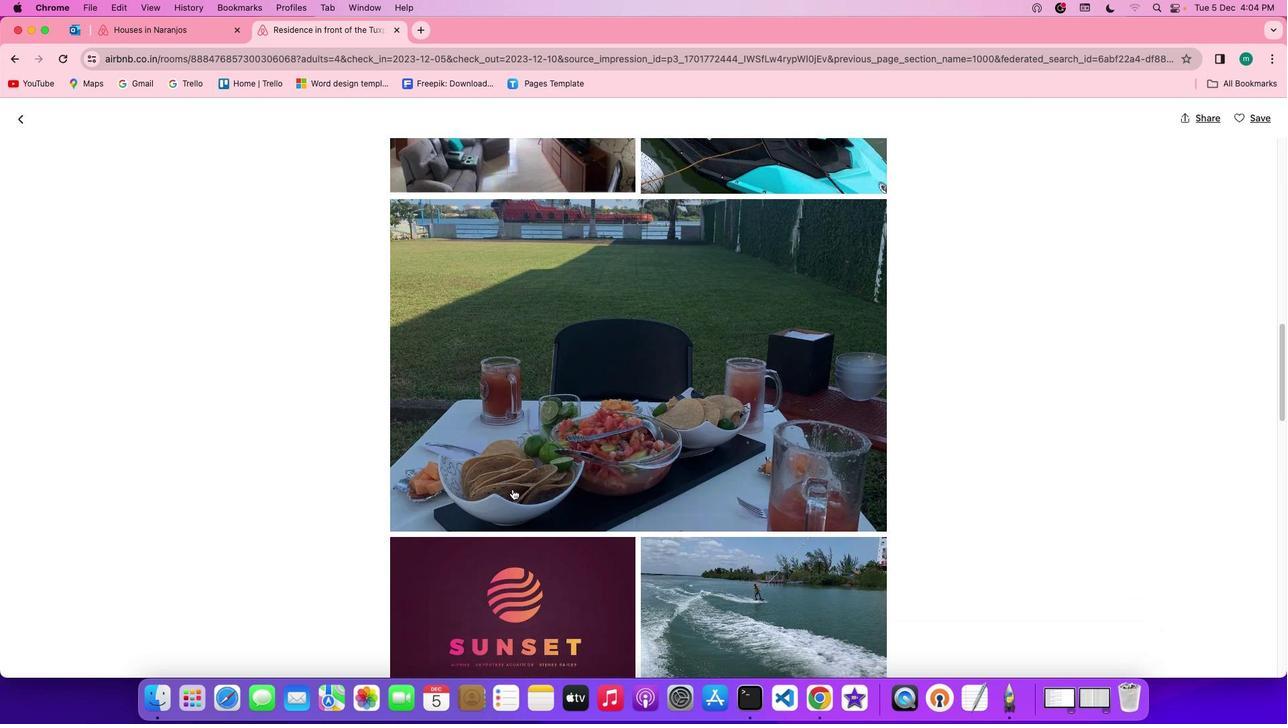 
Action: Mouse scrolled (513, 489) with delta (0, -2)
Screenshot: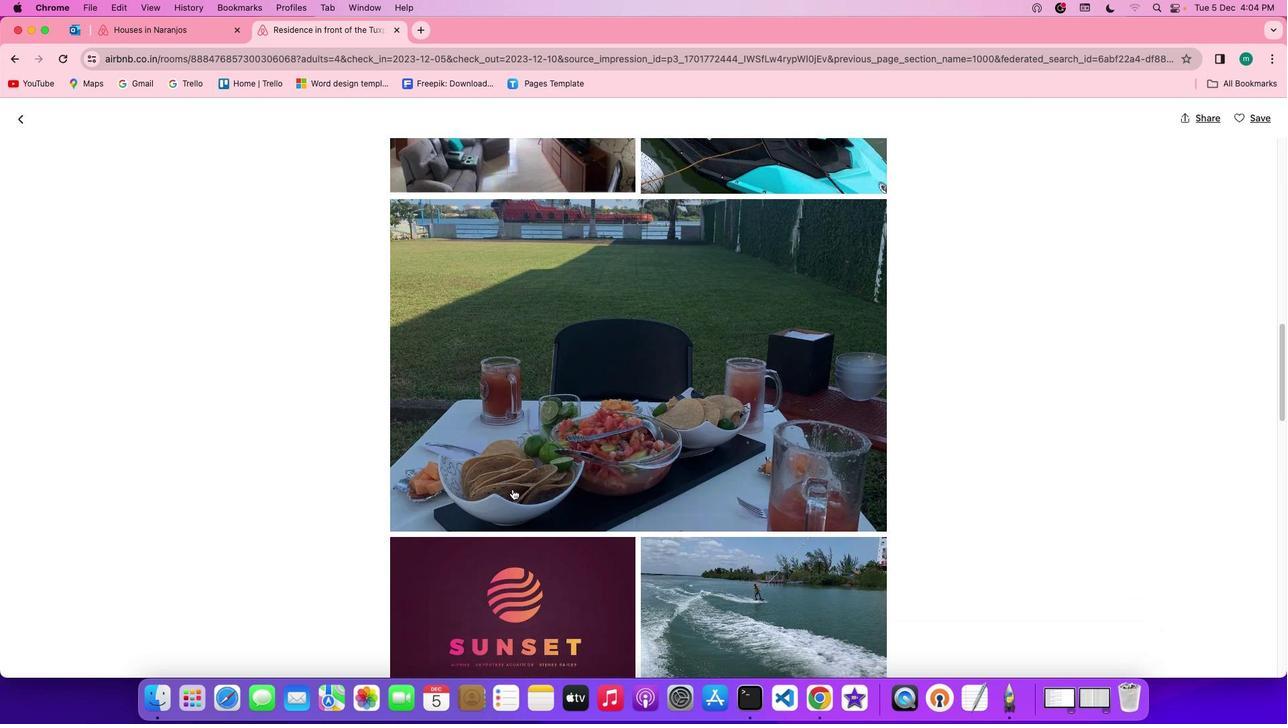 
Action: Mouse scrolled (513, 489) with delta (0, 0)
Screenshot: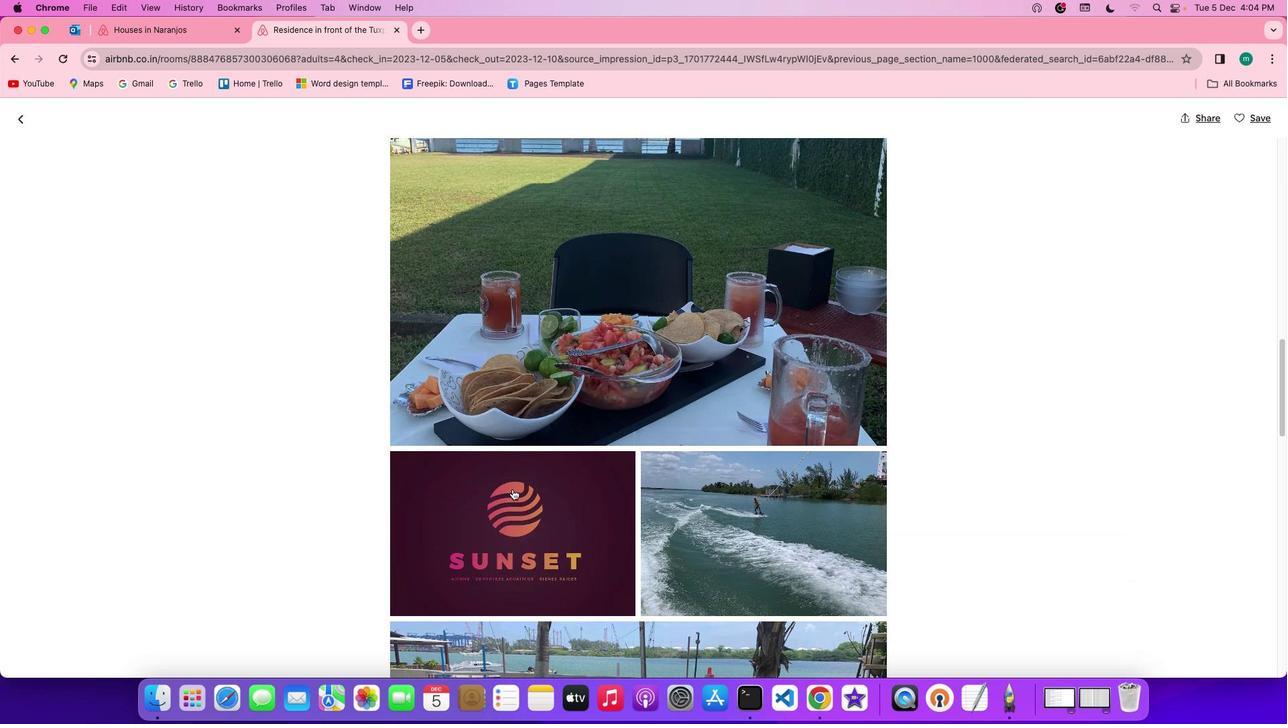 
Action: Mouse scrolled (513, 489) with delta (0, 0)
Screenshot: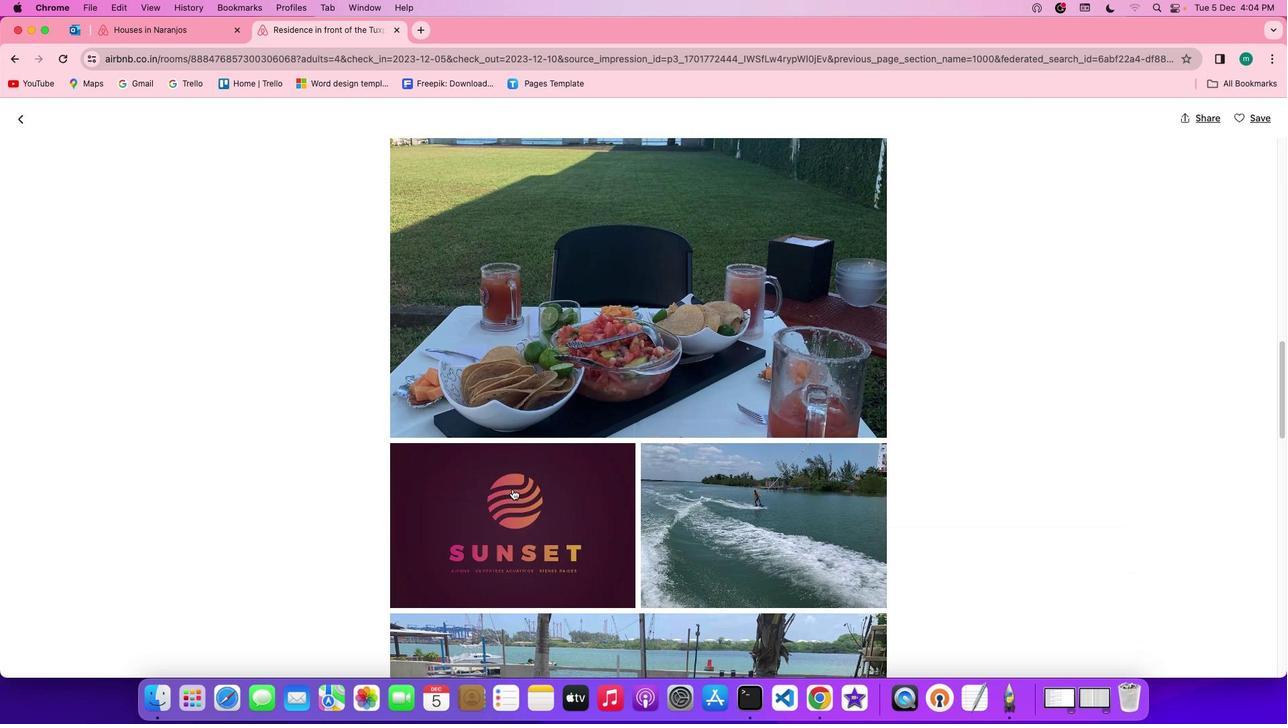 
Action: Mouse scrolled (513, 489) with delta (0, -1)
Screenshot: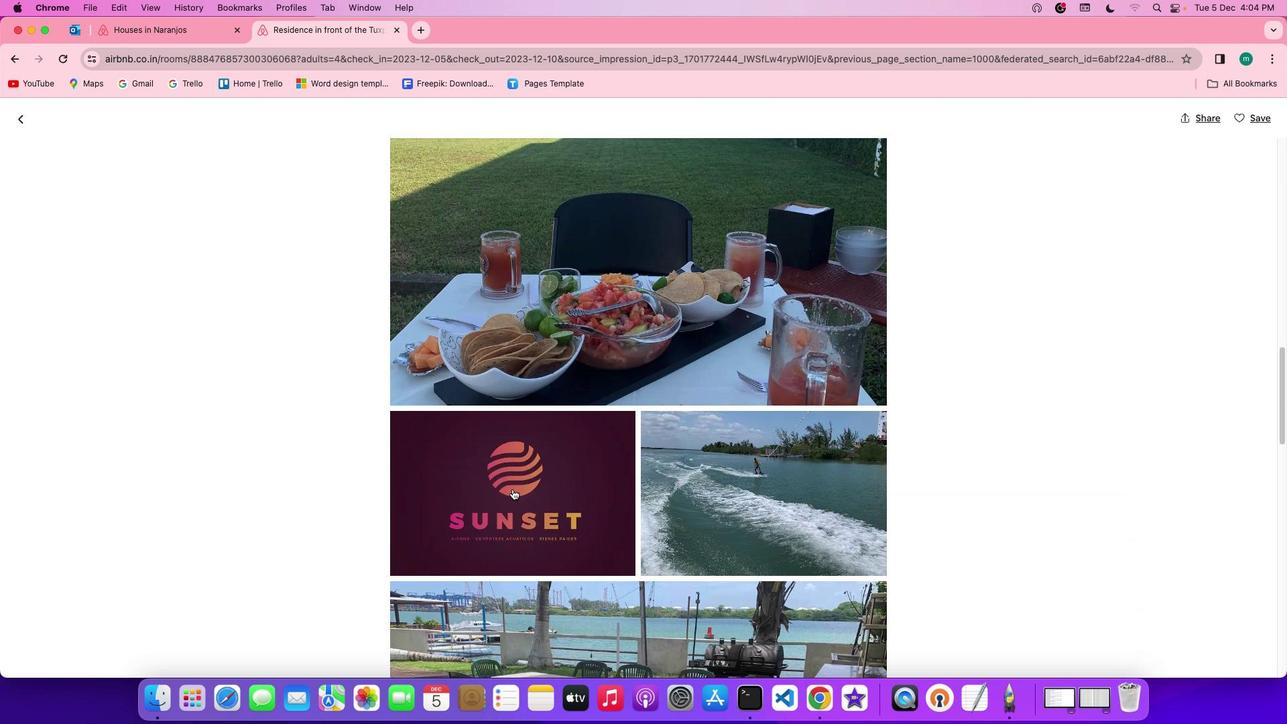 
Action: Mouse scrolled (513, 489) with delta (0, -2)
Screenshot: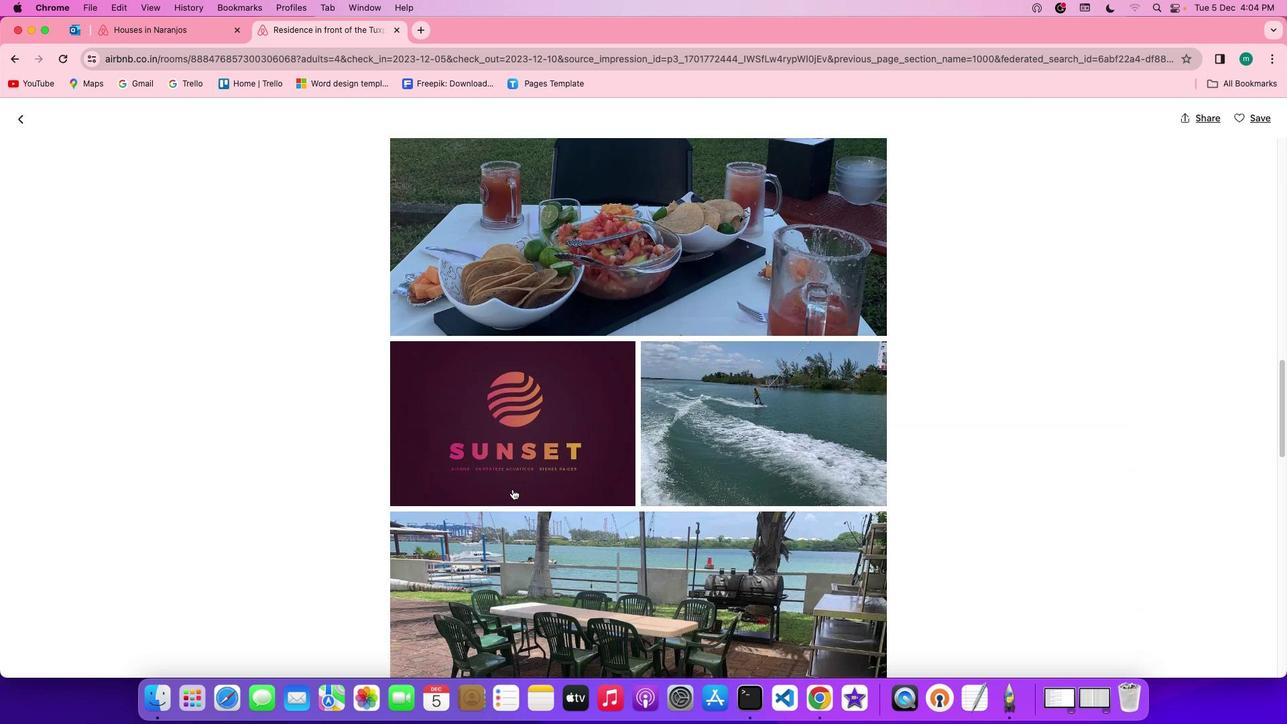 
Action: Mouse scrolled (513, 489) with delta (0, -2)
Screenshot: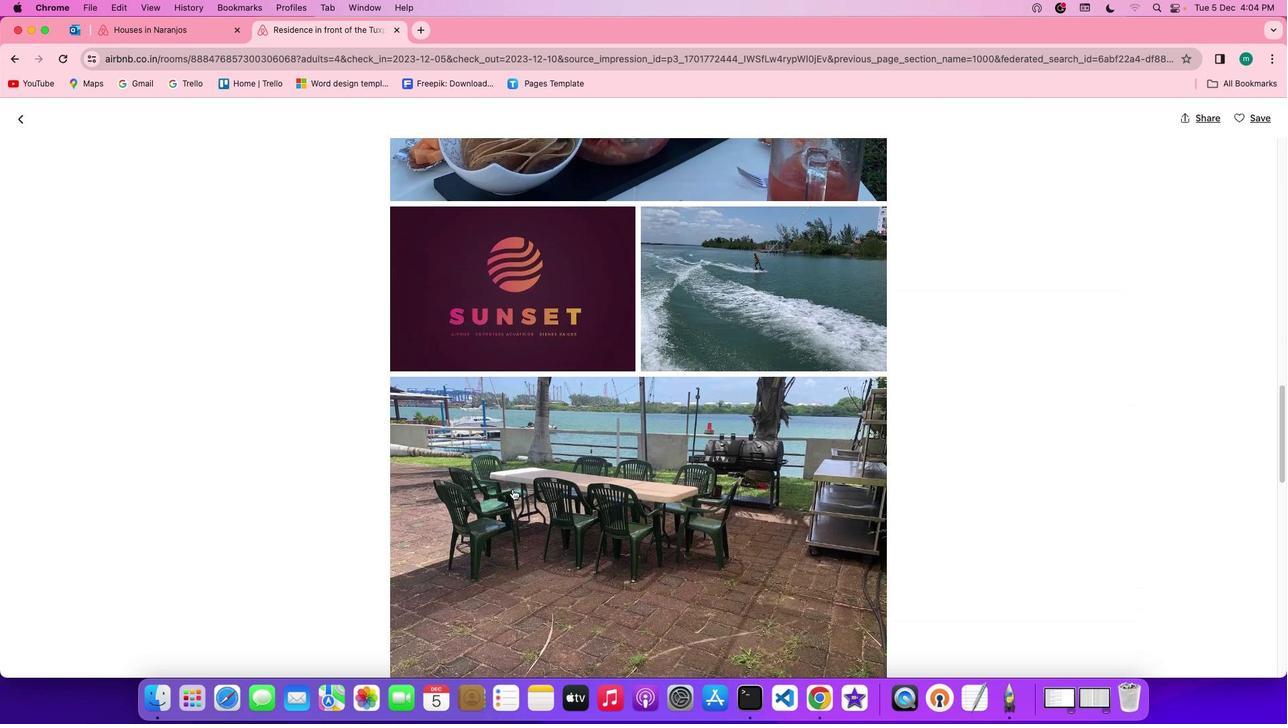 
Action: Mouse scrolled (513, 489) with delta (0, 0)
Screenshot: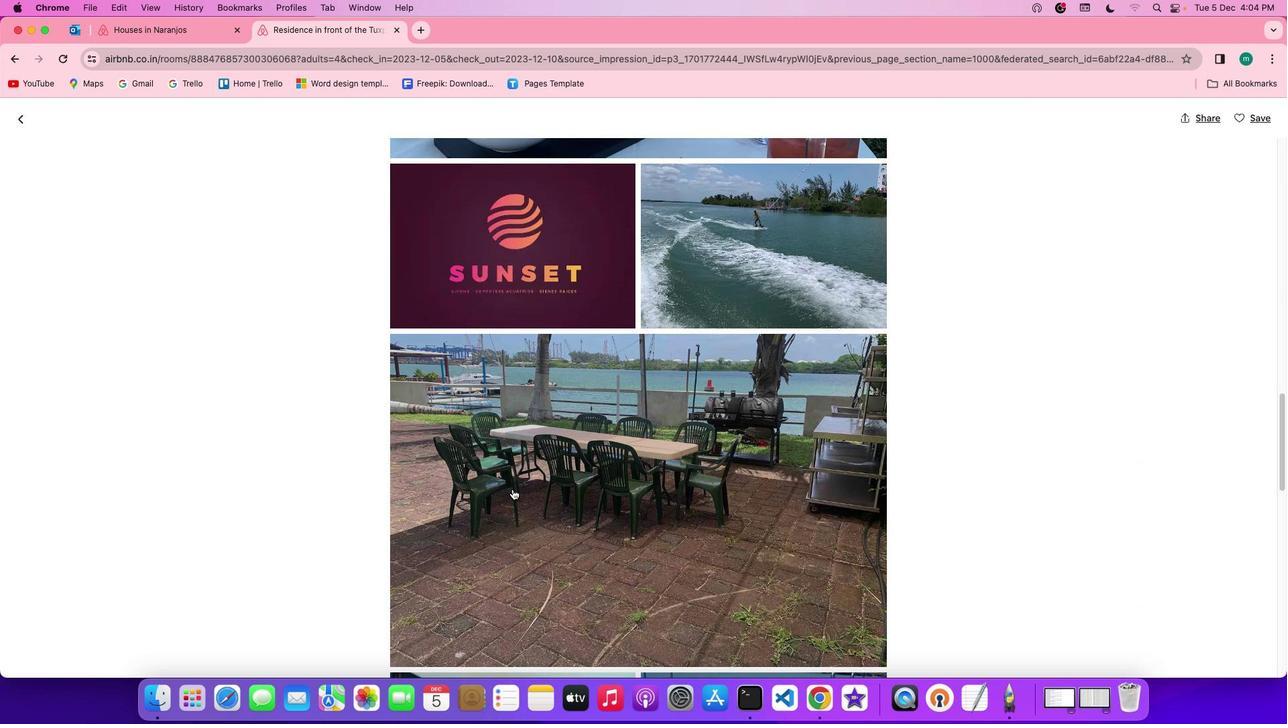 
Action: Mouse scrolled (513, 489) with delta (0, 0)
Screenshot: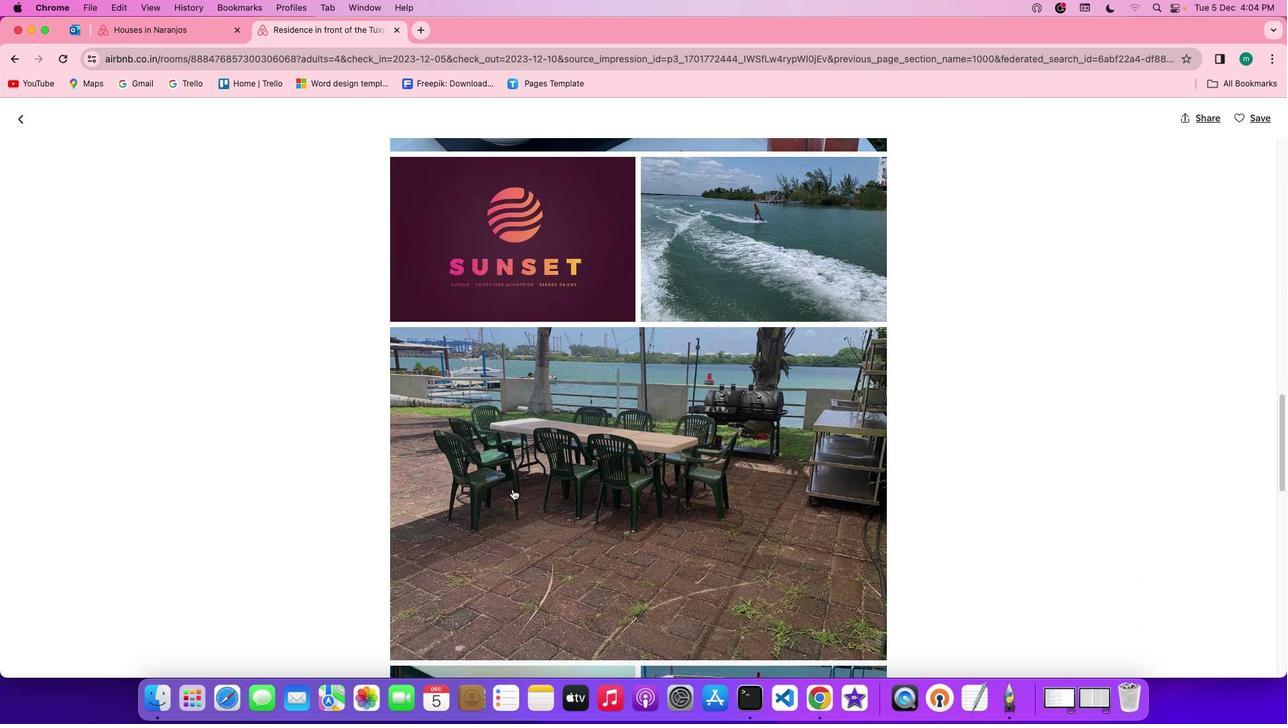 
Action: Mouse scrolled (513, 489) with delta (0, -1)
Screenshot: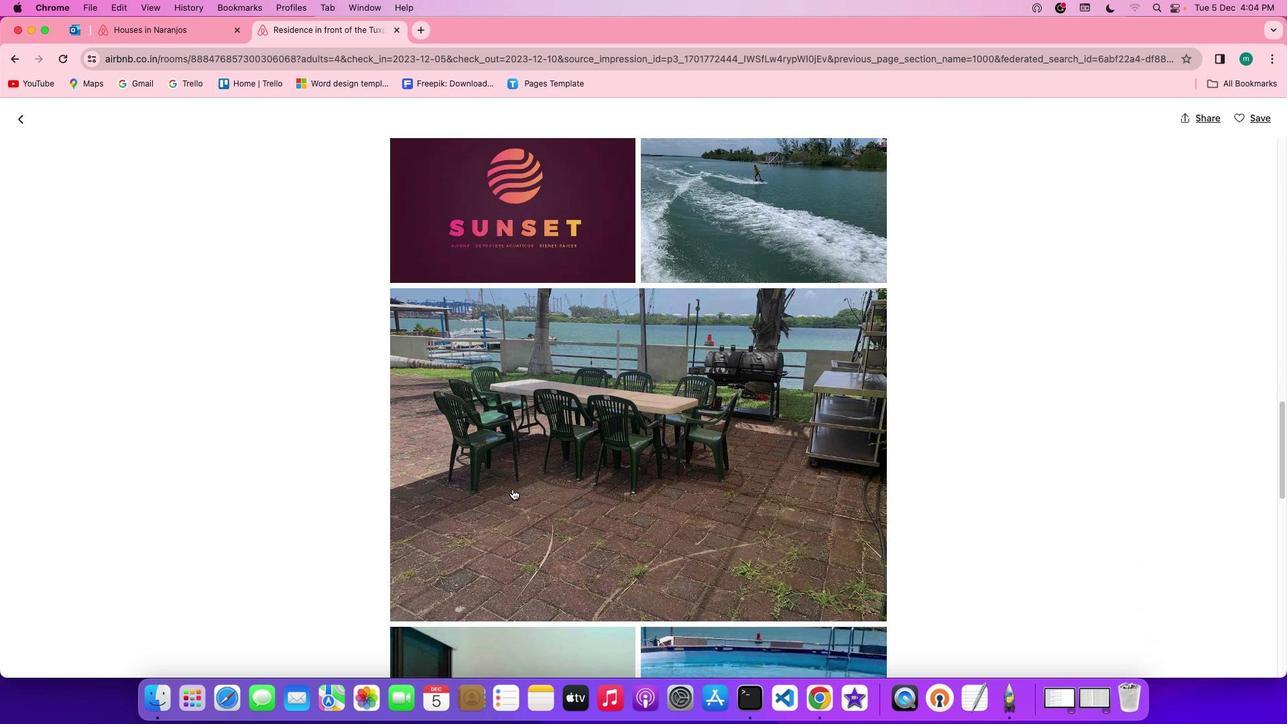 
Action: Mouse scrolled (513, 489) with delta (0, 0)
Screenshot: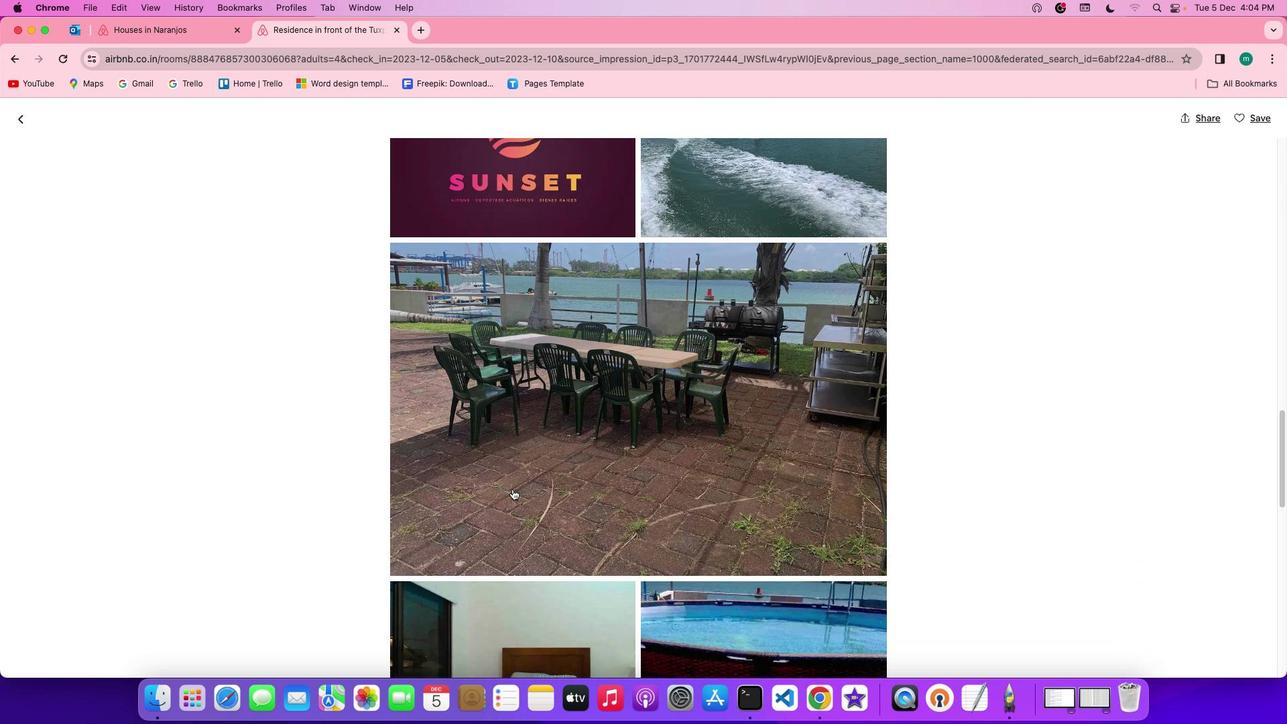 
Action: Mouse scrolled (513, 489) with delta (0, 0)
Screenshot: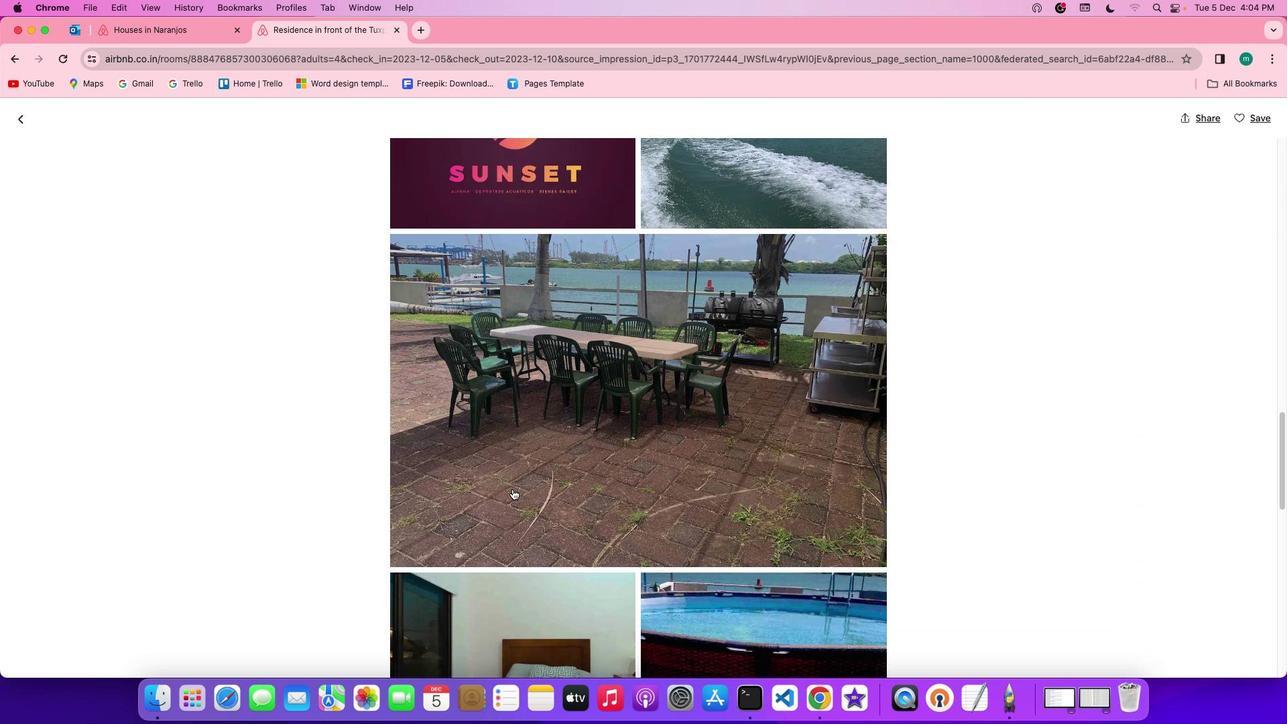 
Action: Mouse scrolled (513, 489) with delta (0, -1)
Screenshot: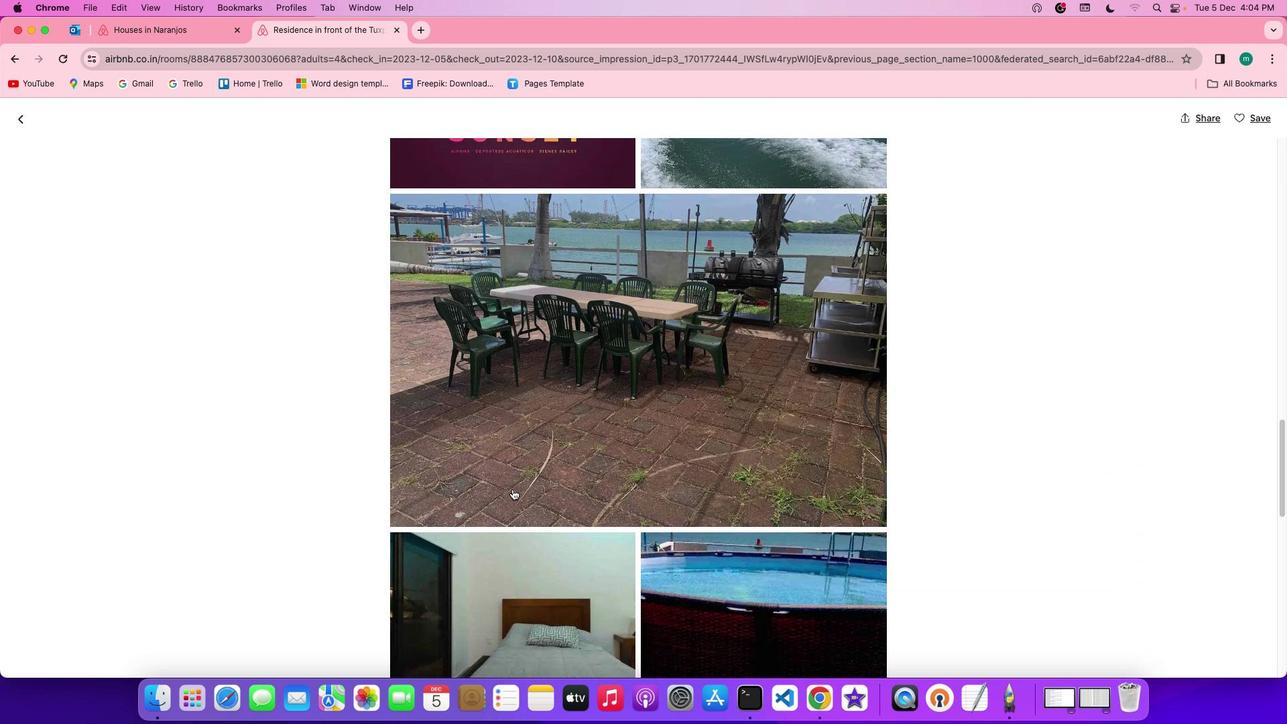 
Action: Mouse scrolled (513, 489) with delta (0, -2)
Screenshot: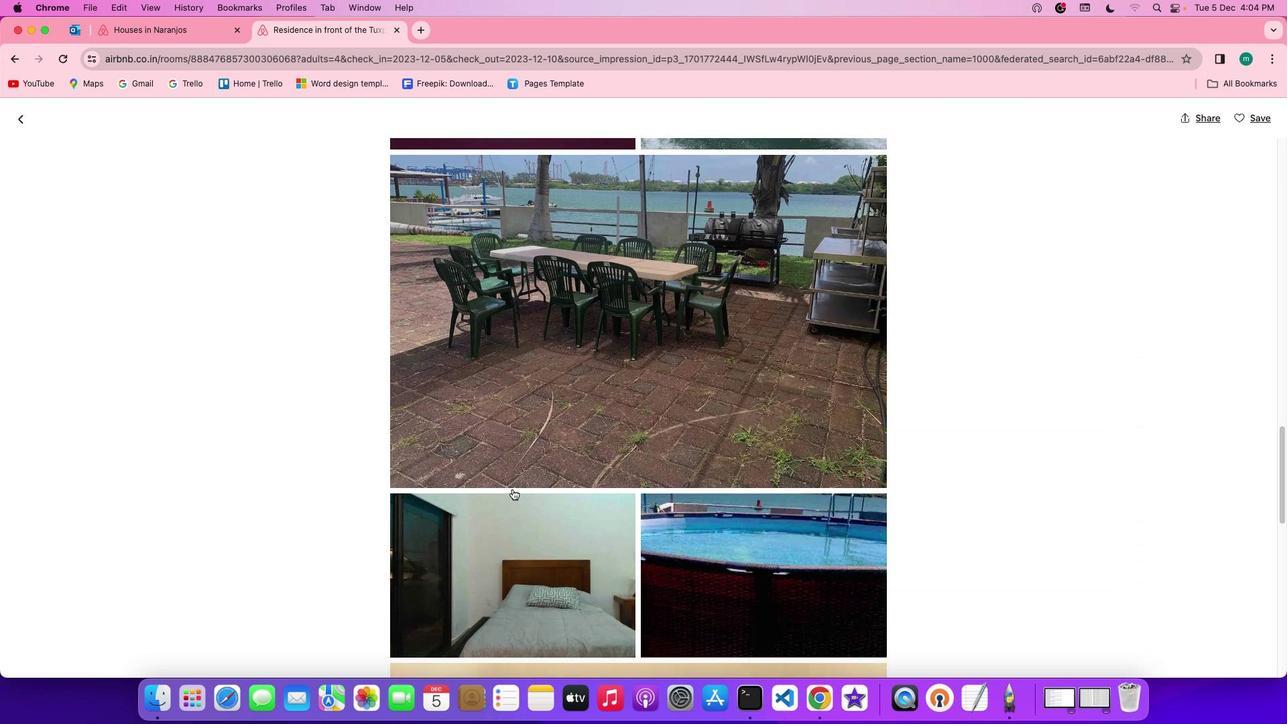 
Action: Mouse scrolled (513, 489) with delta (0, -2)
Screenshot: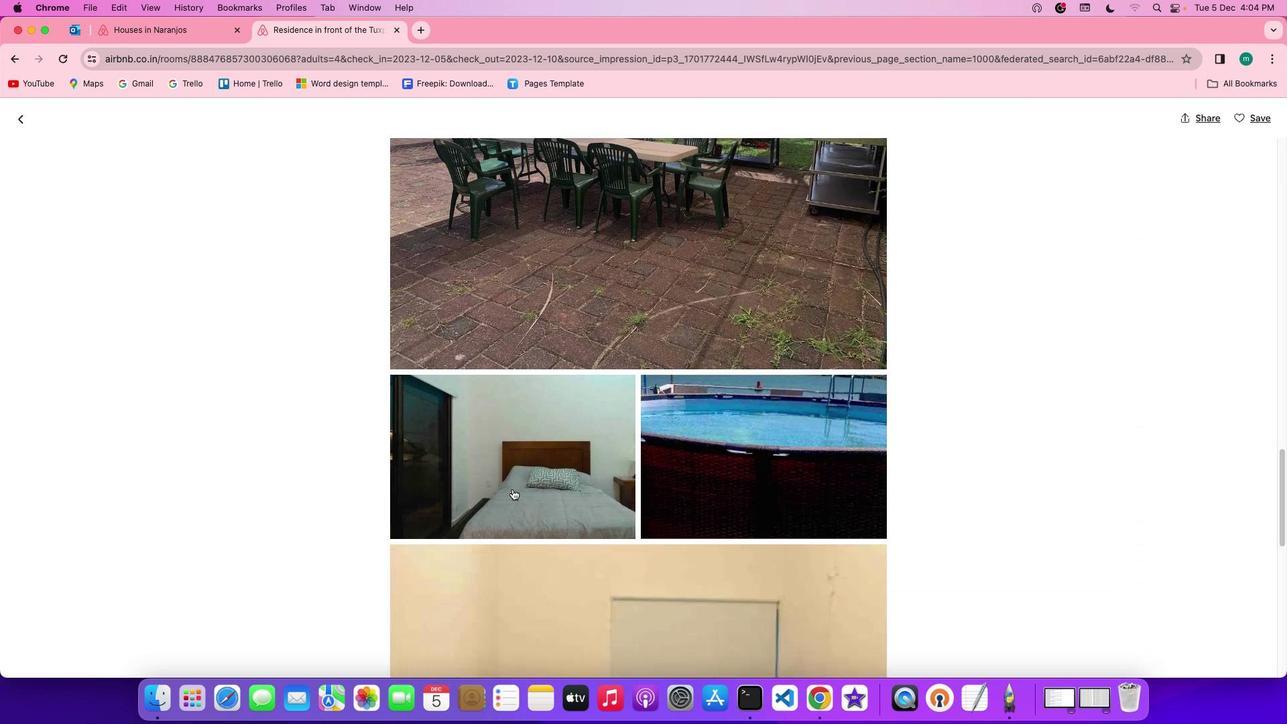 
Action: Mouse scrolled (513, 489) with delta (0, 0)
Screenshot: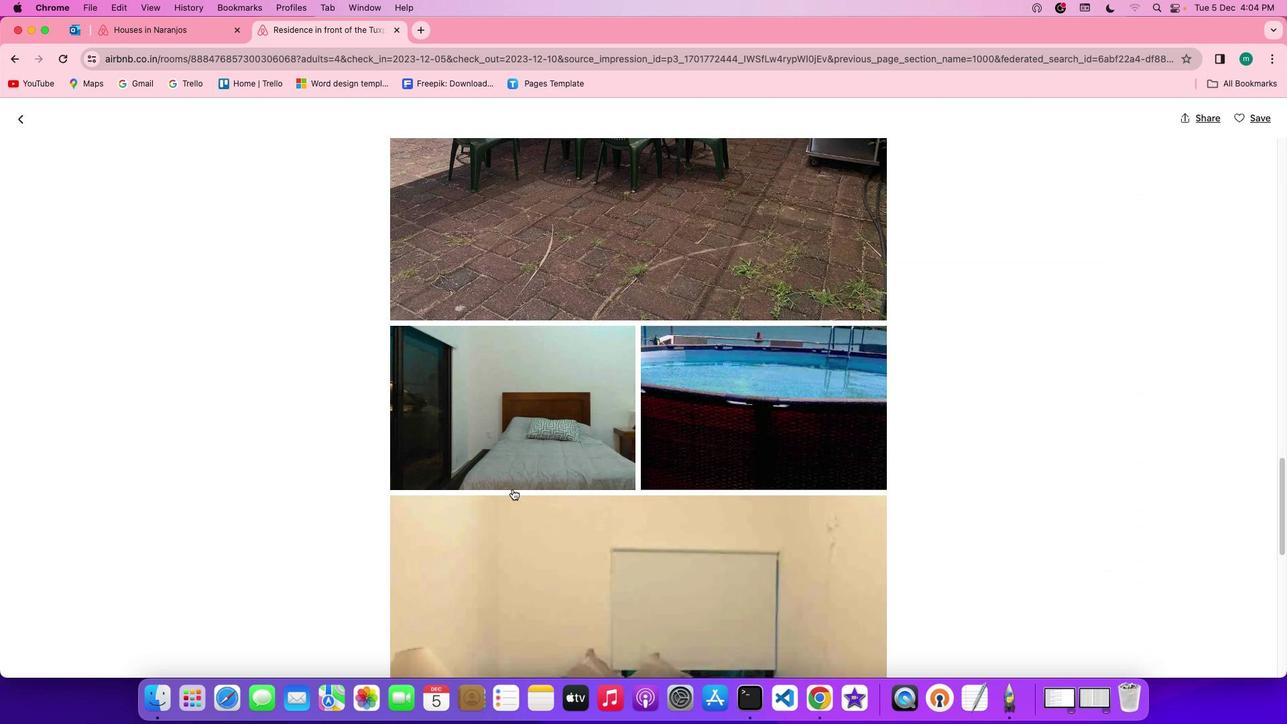 
Action: Mouse scrolled (513, 489) with delta (0, 0)
Screenshot: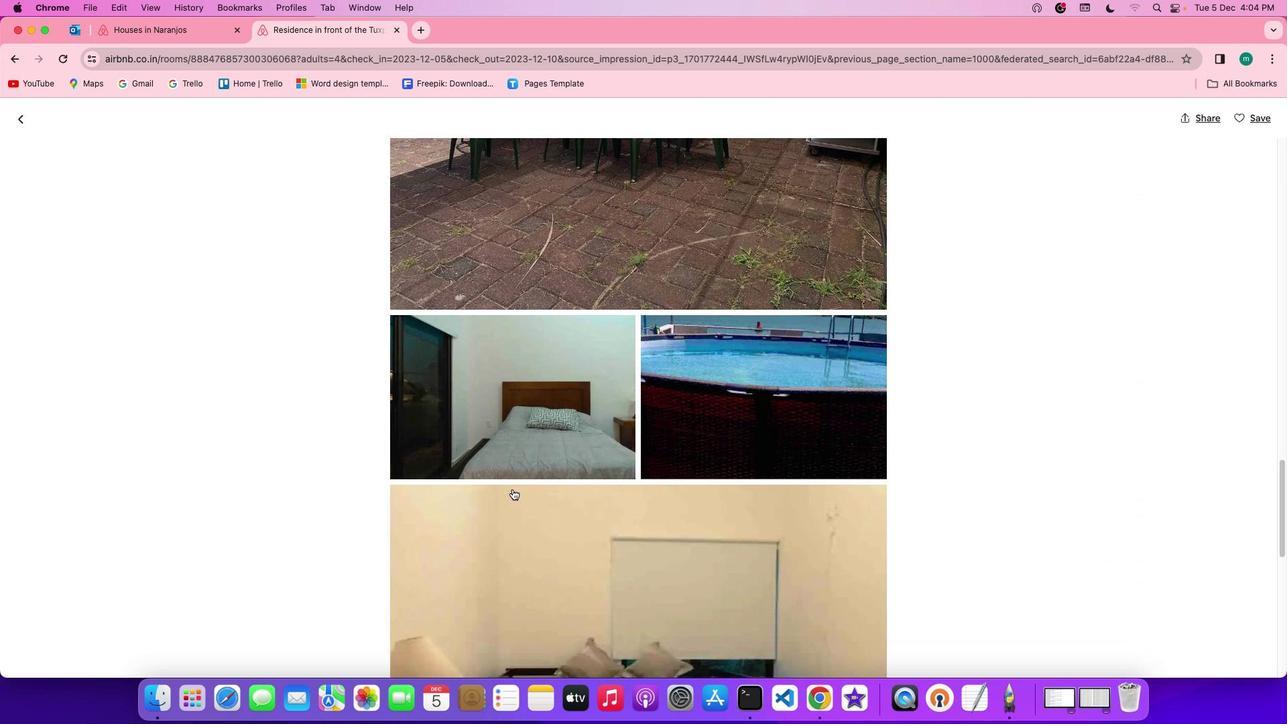 
Action: Mouse scrolled (513, 489) with delta (0, -1)
Screenshot: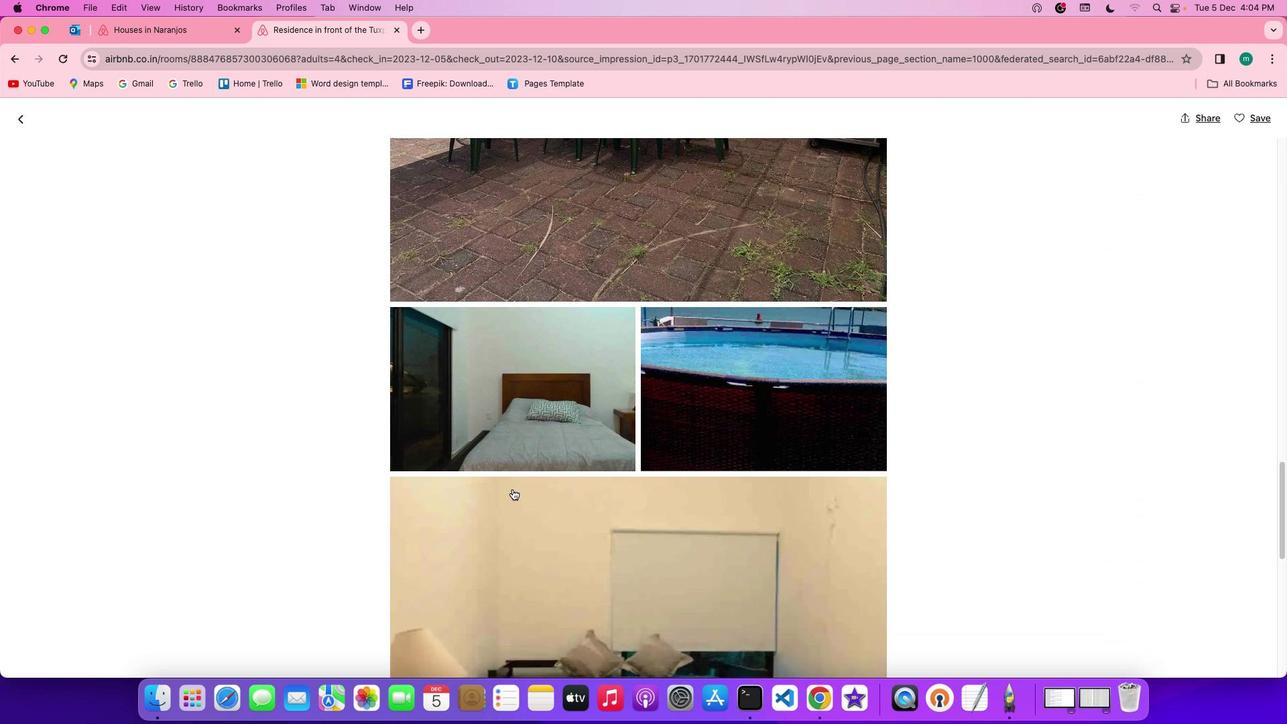 
Action: Mouse scrolled (513, 489) with delta (0, -2)
Screenshot: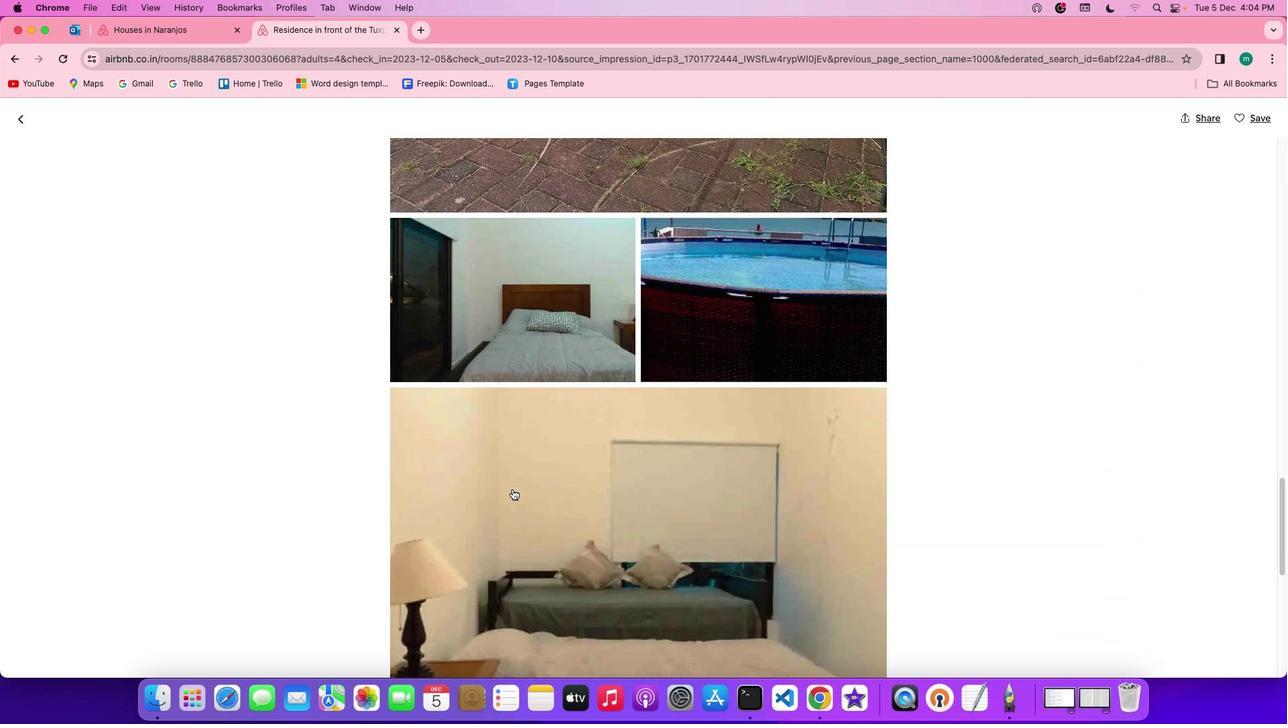 
Action: Mouse scrolled (513, 489) with delta (0, 0)
Screenshot: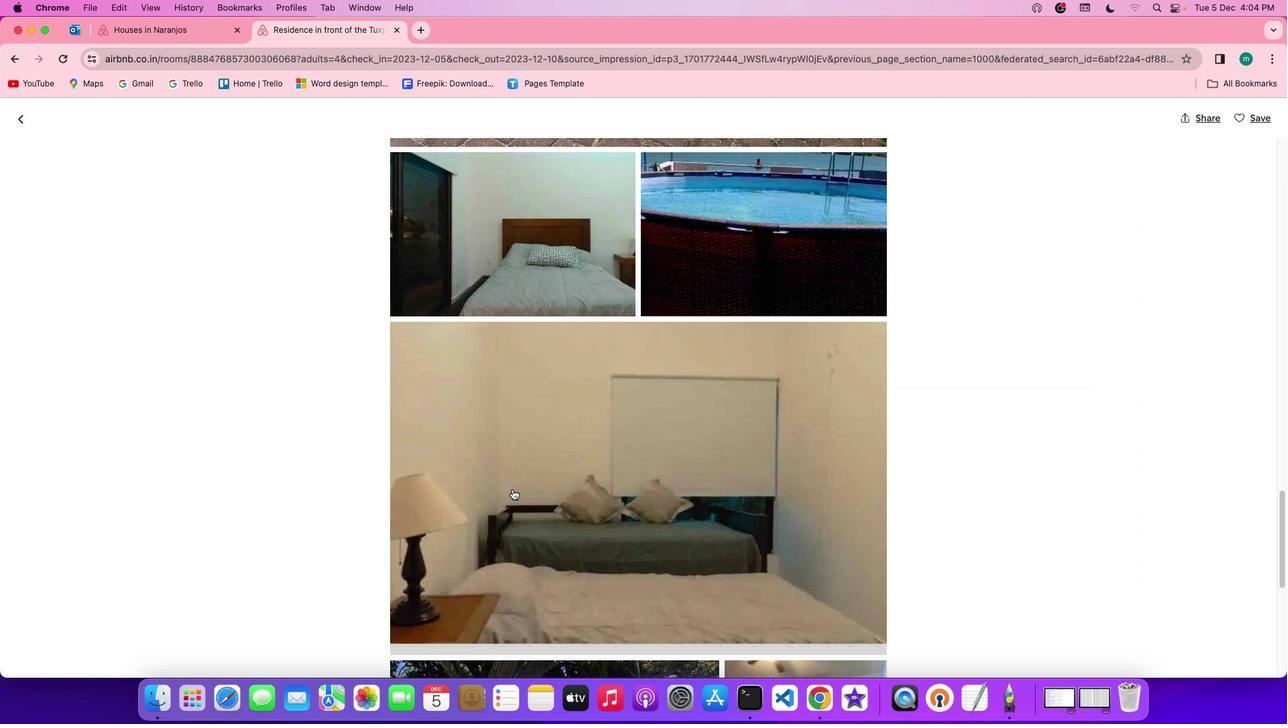 
Action: Mouse scrolled (513, 489) with delta (0, 0)
Screenshot: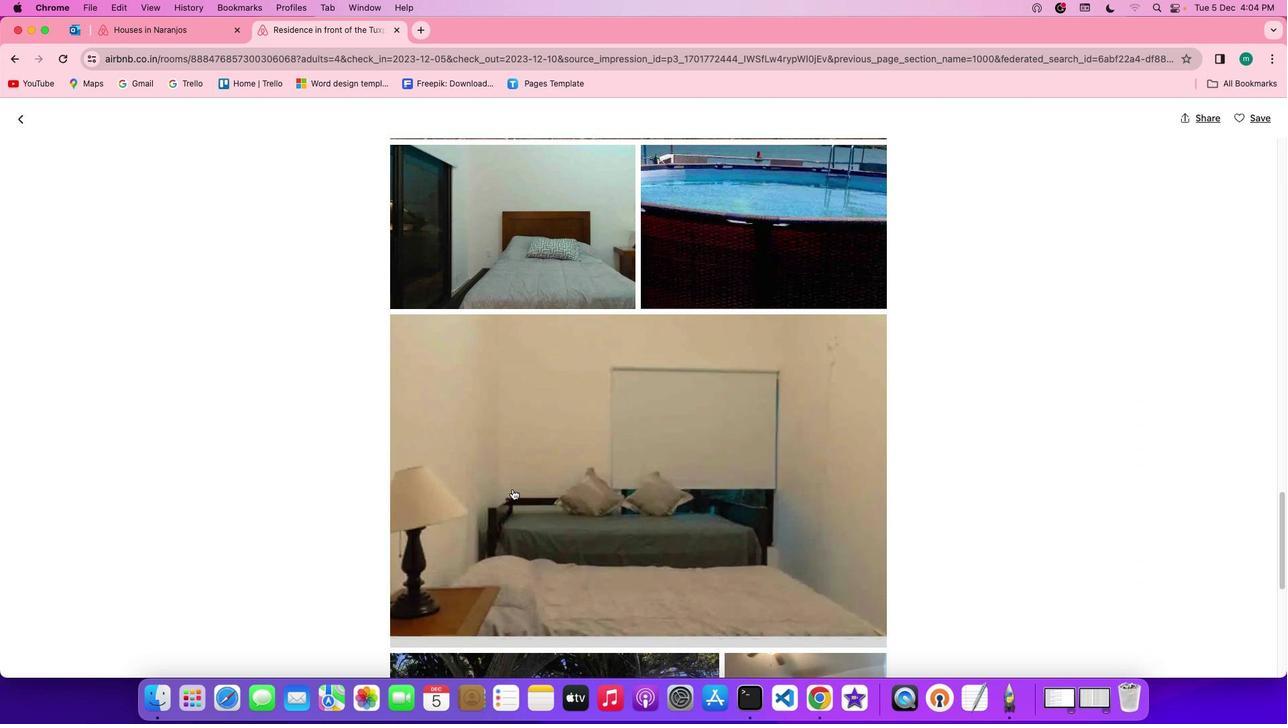 
Action: Mouse scrolled (513, 489) with delta (0, -1)
Screenshot: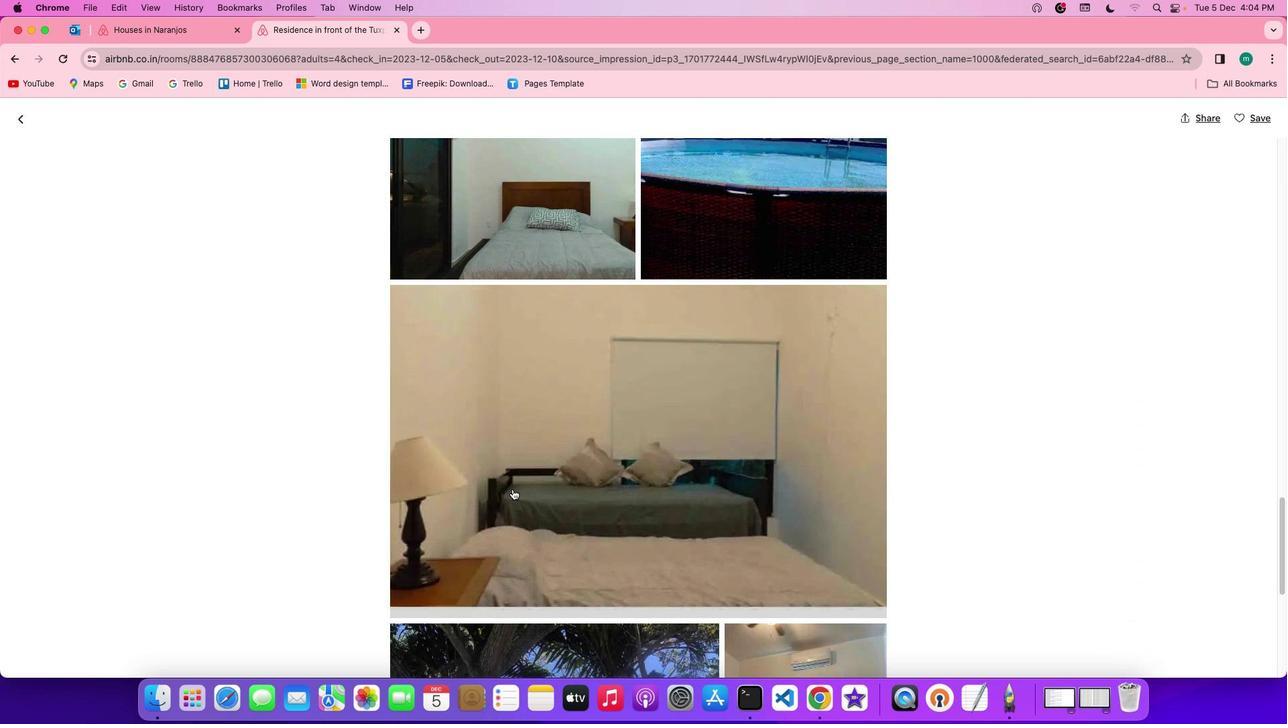 
Action: Mouse scrolled (513, 489) with delta (0, -2)
Screenshot: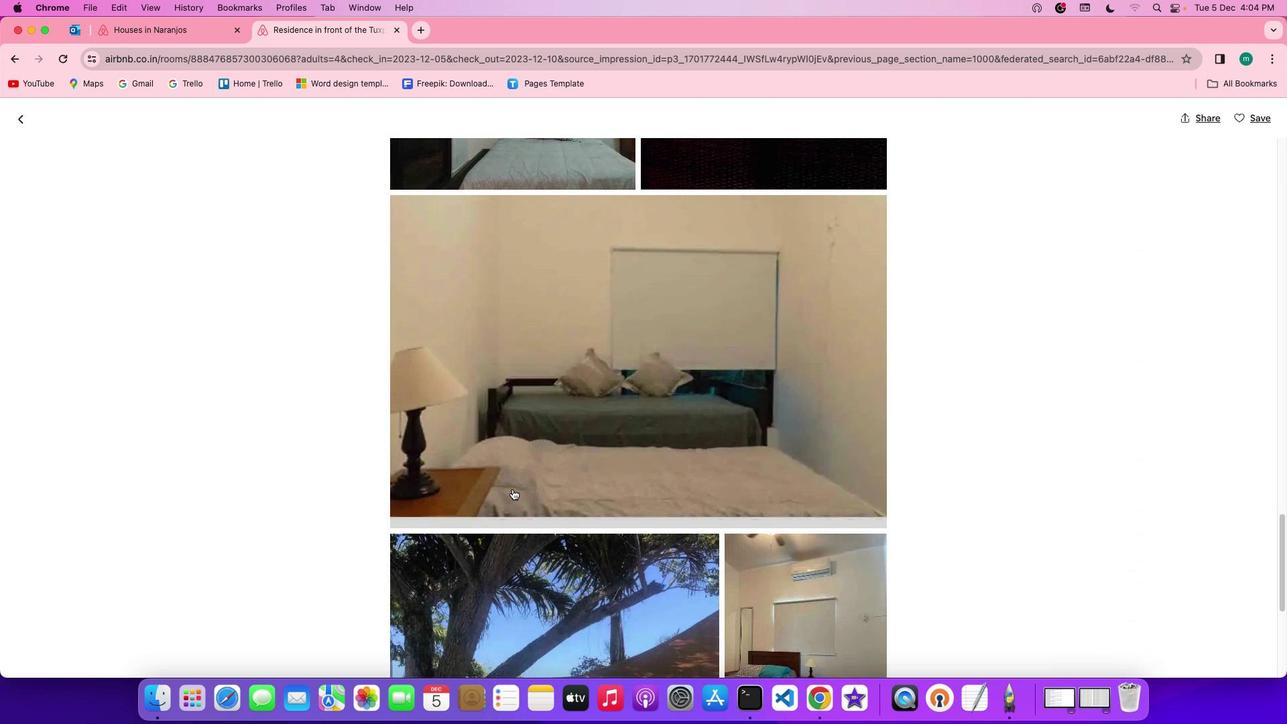 
Action: Mouse scrolled (513, 489) with delta (0, -2)
Screenshot: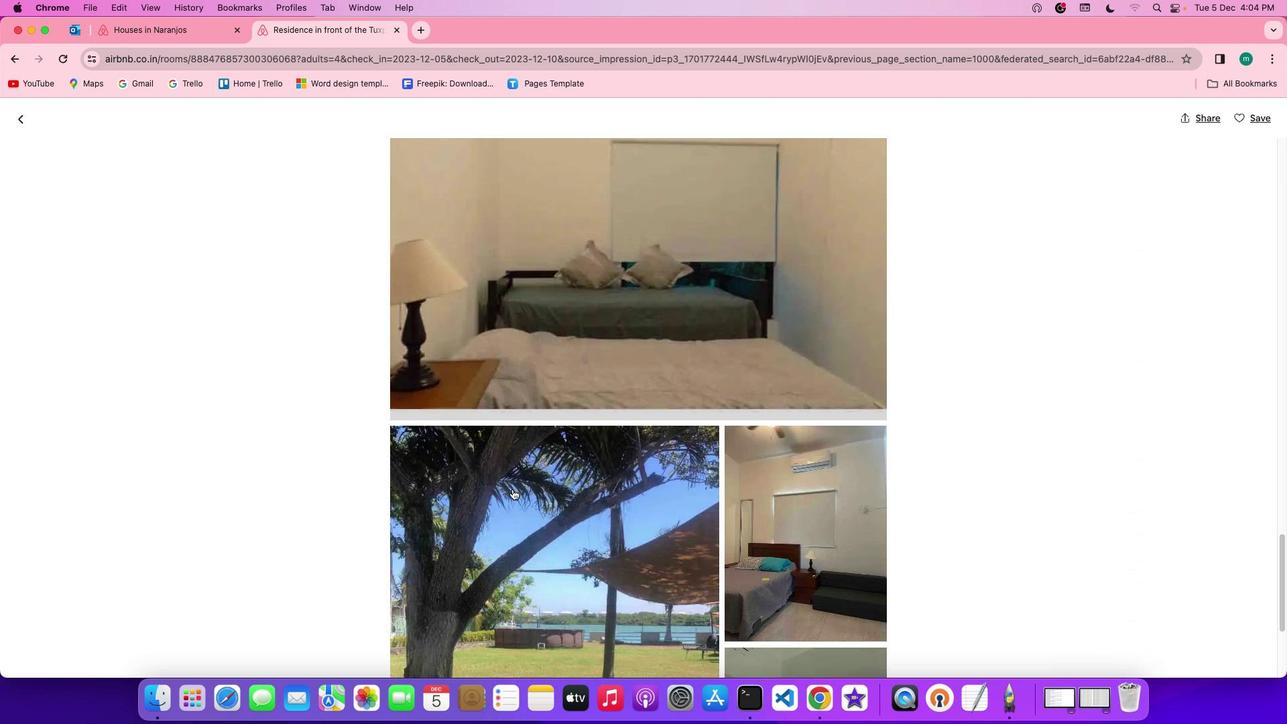 
Action: Mouse scrolled (513, 489) with delta (0, 0)
Screenshot: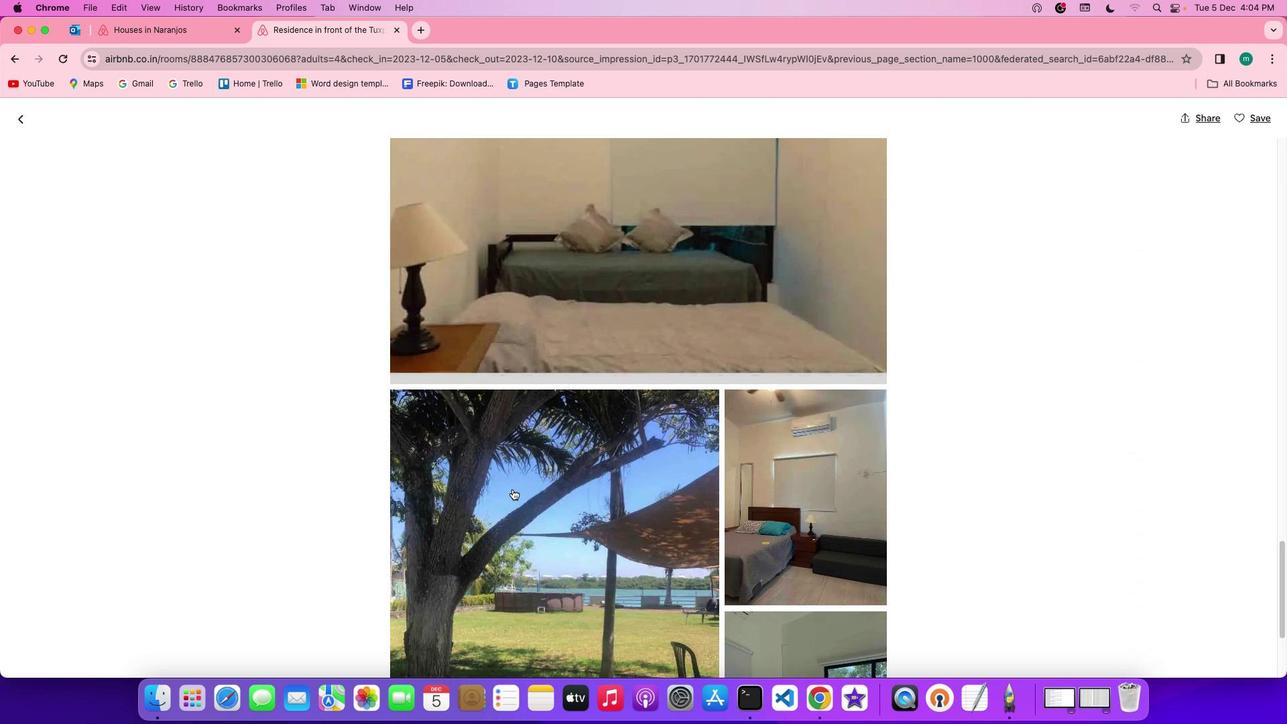 
Action: Mouse scrolled (513, 489) with delta (0, 0)
Screenshot: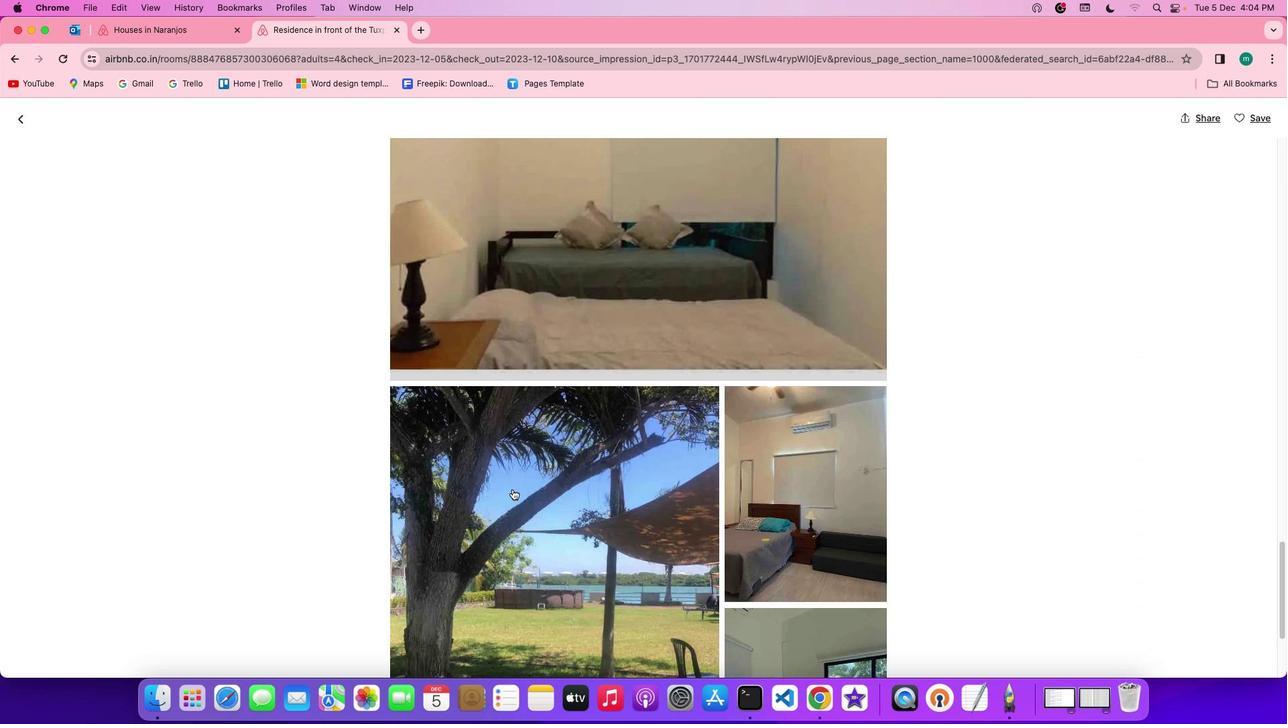 
Action: Mouse scrolled (513, 489) with delta (0, 0)
Screenshot: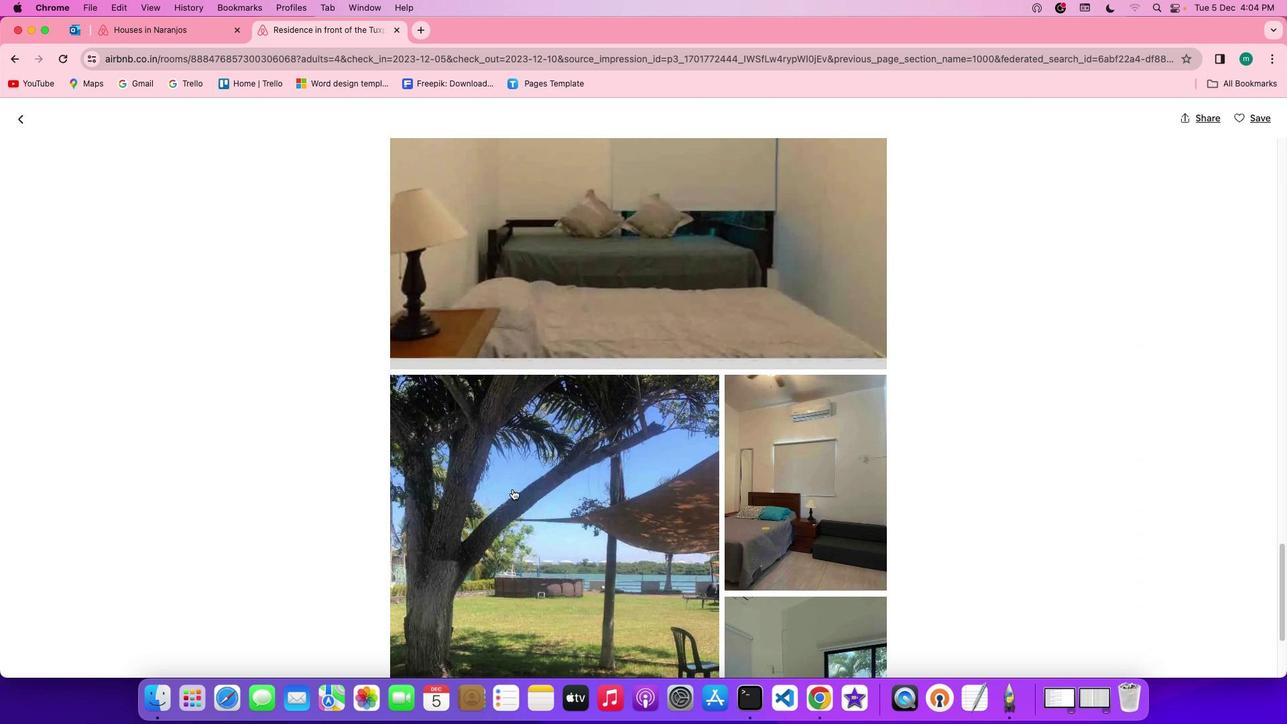
Action: Mouse scrolled (513, 489) with delta (0, -1)
Screenshot: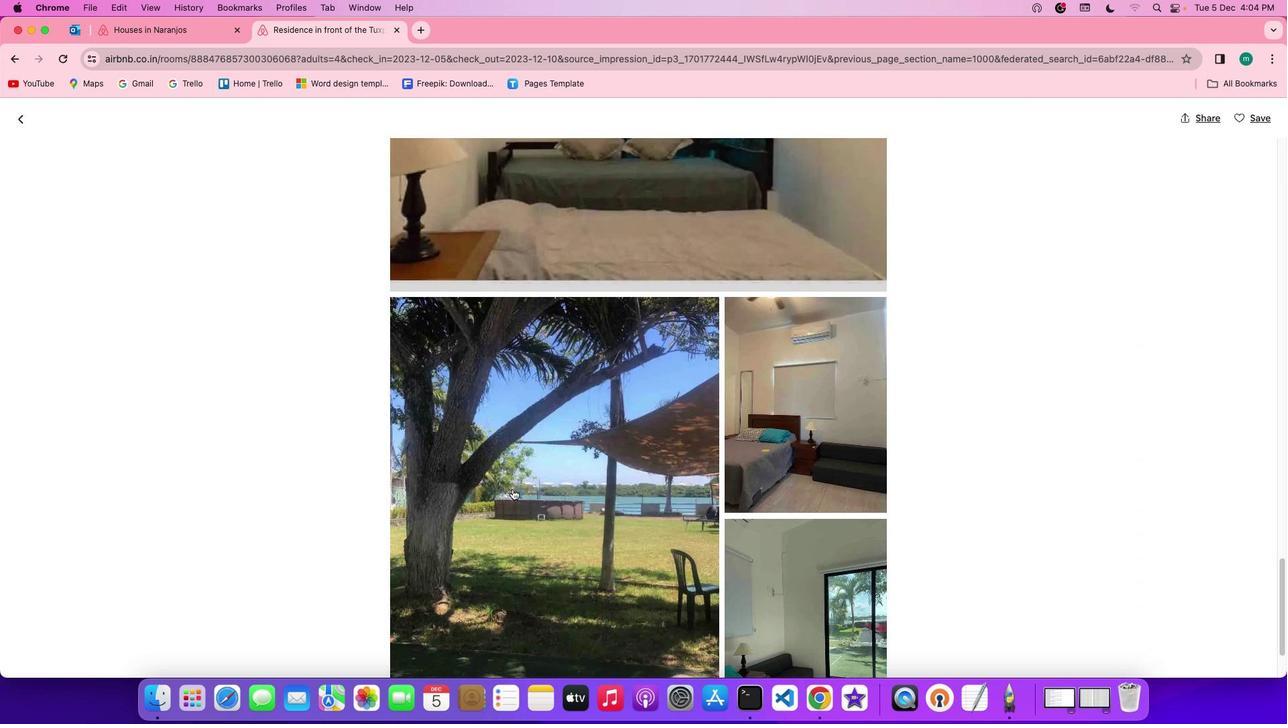 
Action: Mouse scrolled (513, 489) with delta (0, -2)
Screenshot: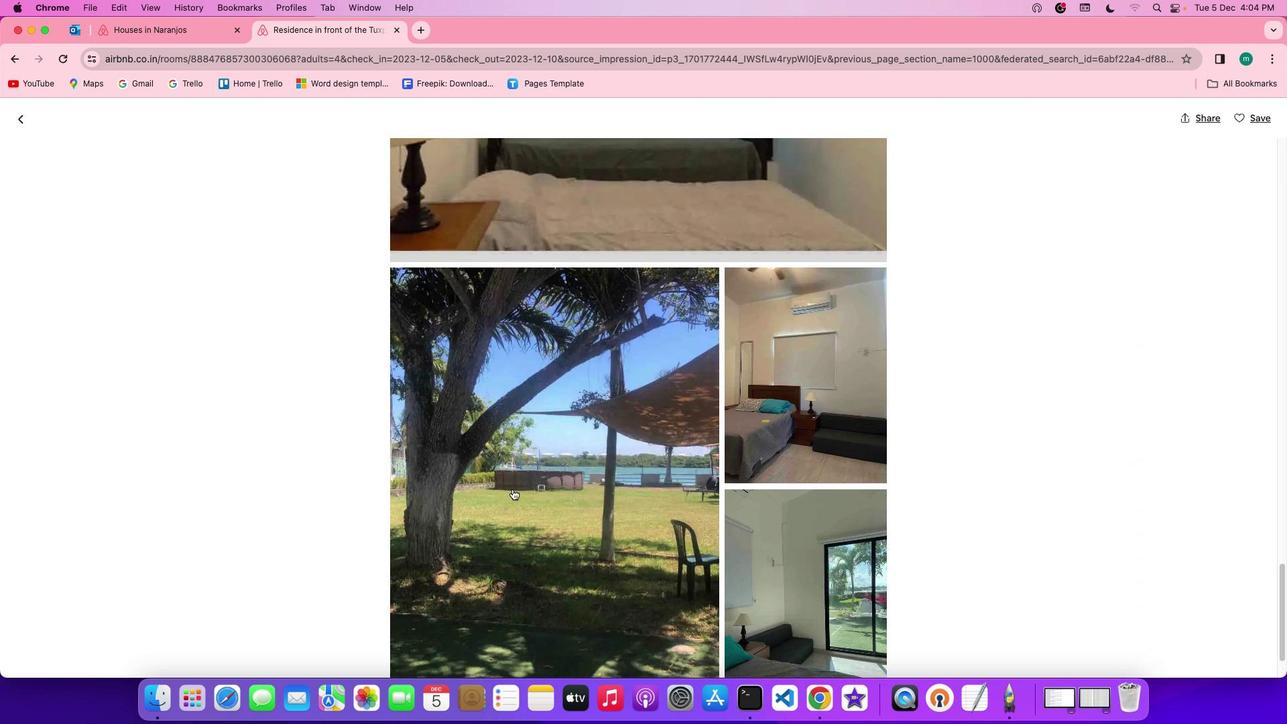 
Action: Mouse scrolled (513, 489) with delta (0, -2)
Screenshot: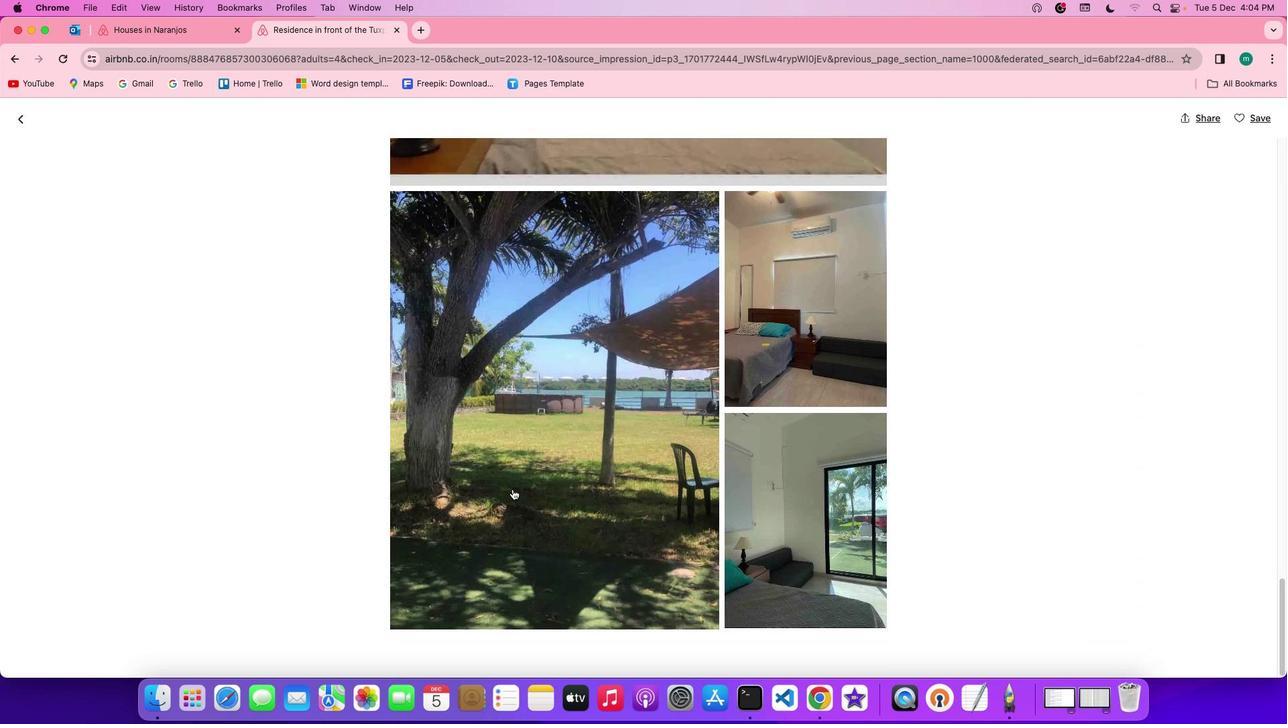 
Action: Mouse scrolled (513, 489) with delta (0, 0)
Screenshot: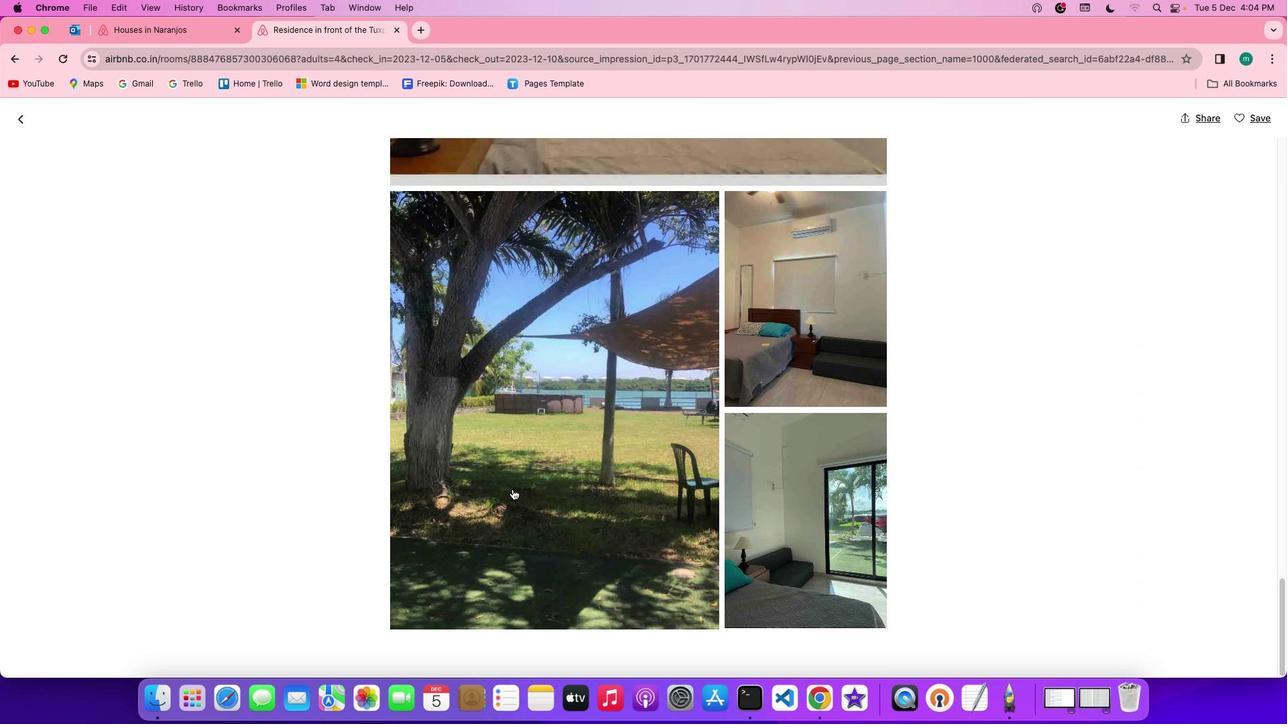 
Action: Mouse scrolled (513, 489) with delta (0, 0)
Screenshot: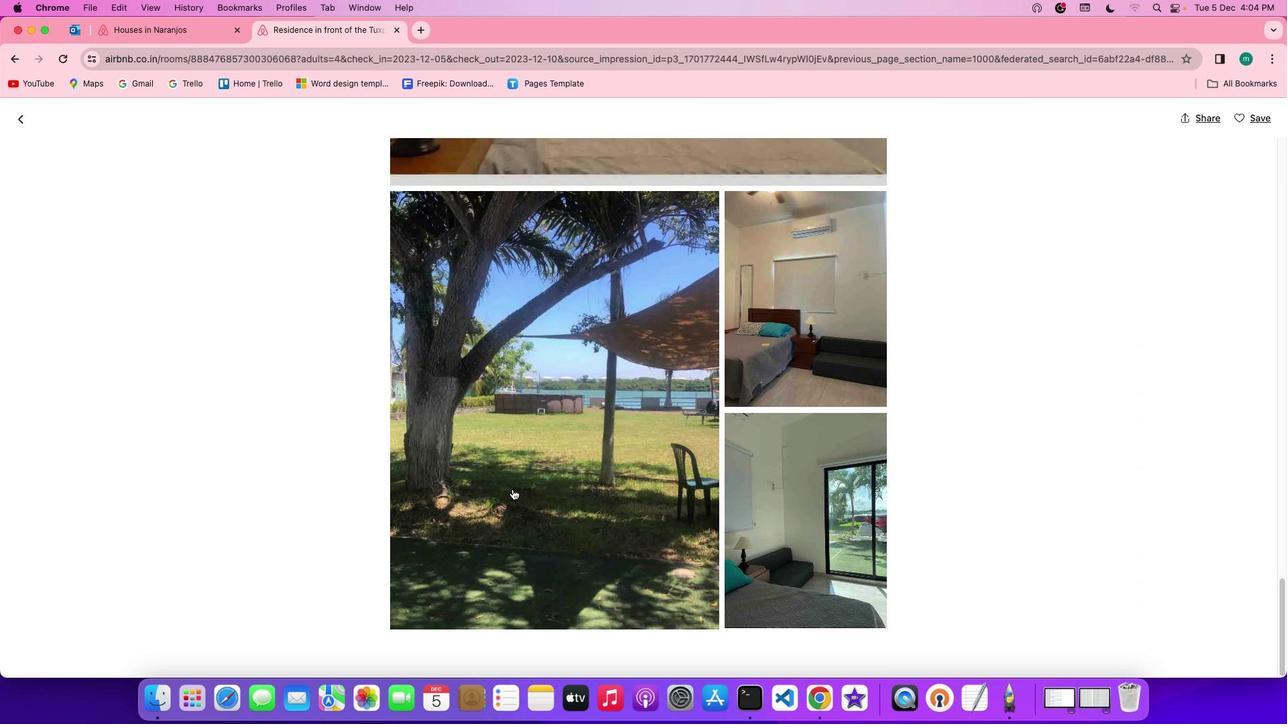 
Action: Mouse scrolled (513, 489) with delta (0, -2)
Screenshot: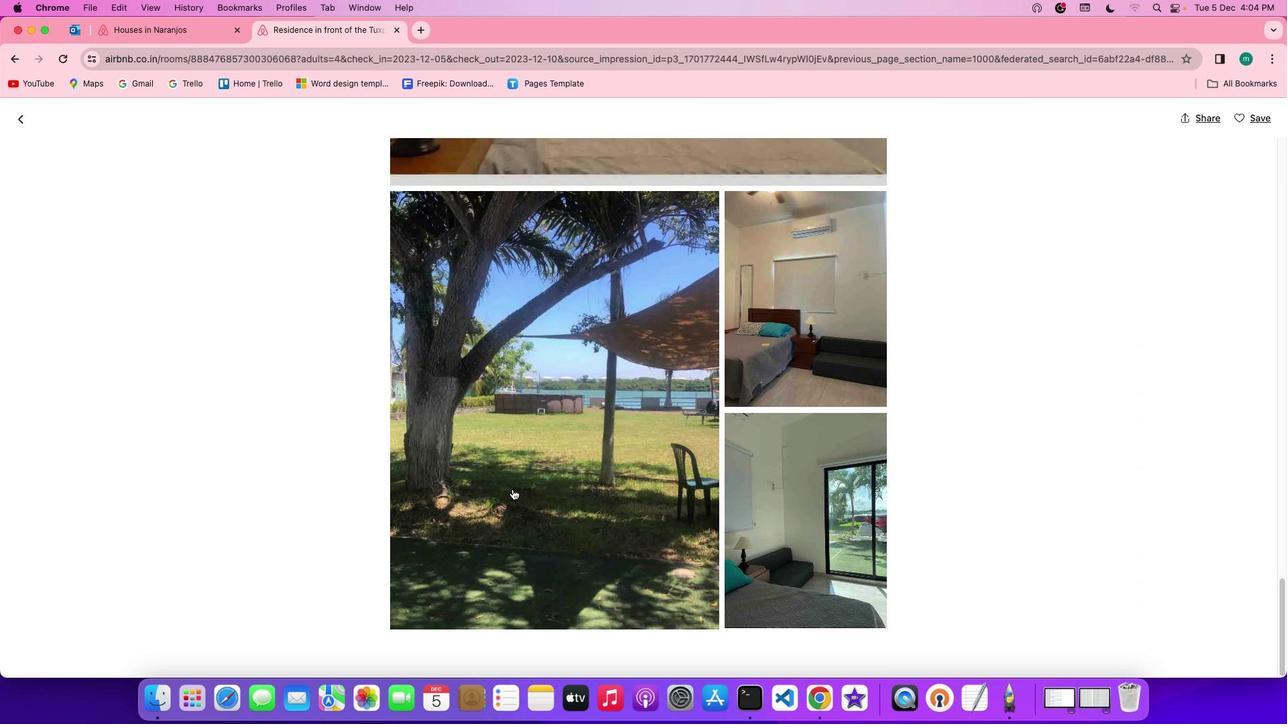 
Action: Mouse scrolled (513, 489) with delta (0, -2)
Screenshot: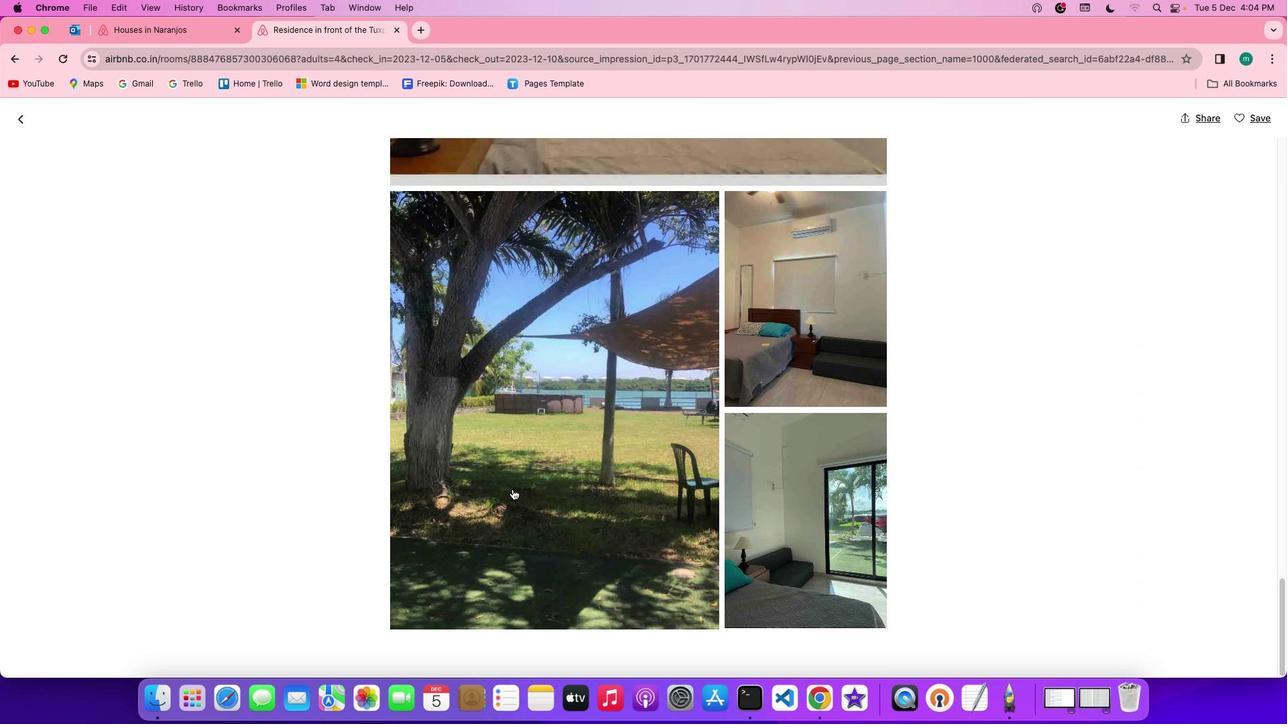 
Action: Mouse scrolled (513, 489) with delta (0, -3)
Screenshot: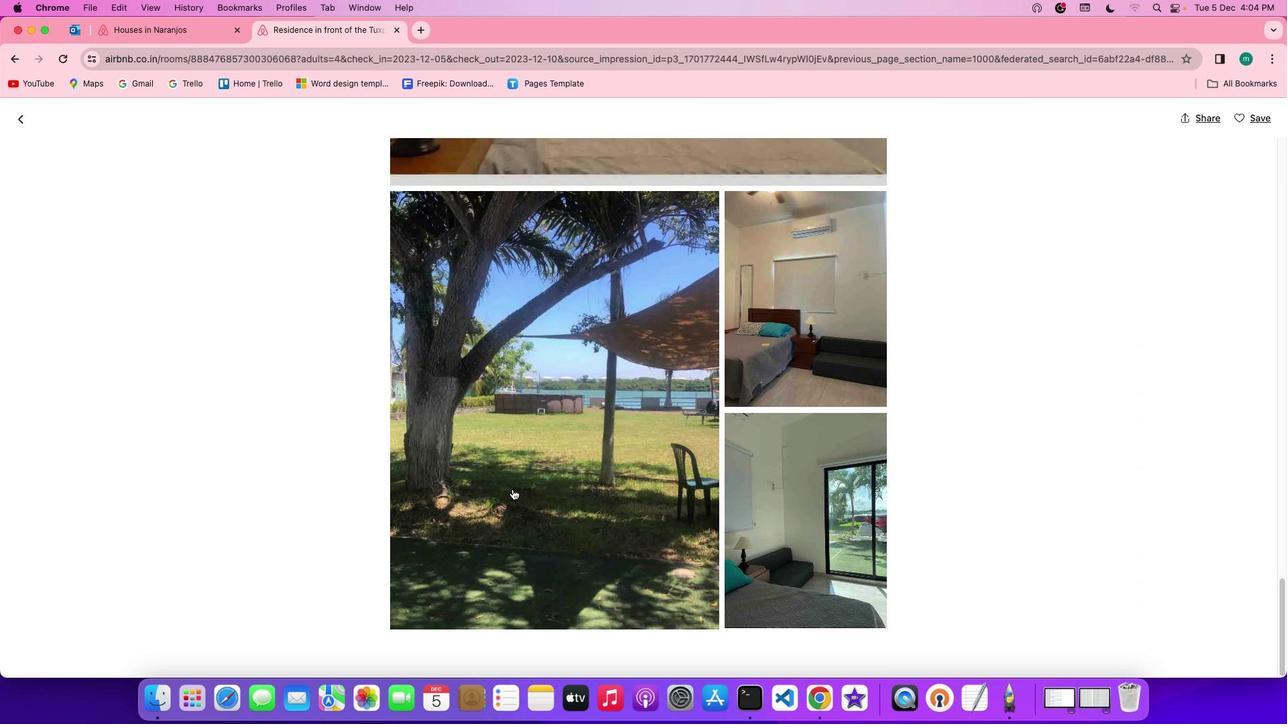 
Action: Mouse scrolled (513, 489) with delta (0, 0)
Screenshot: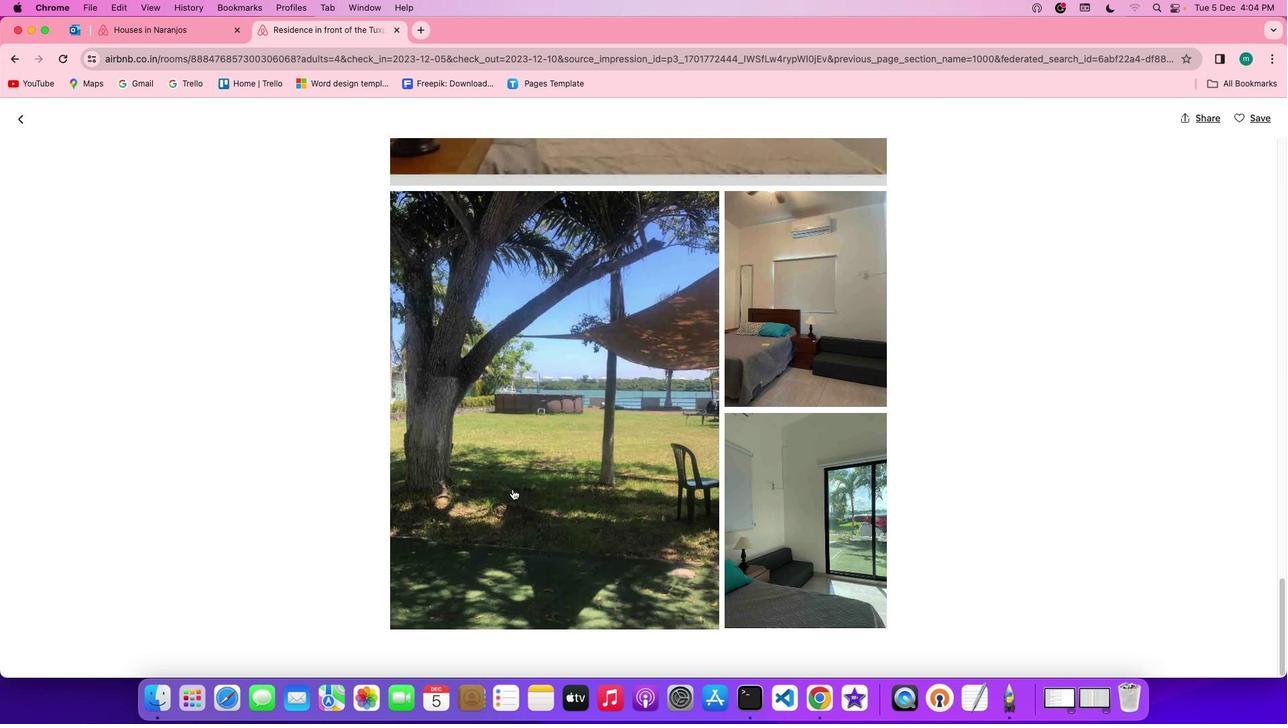 
Action: Mouse scrolled (513, 489) with delta (0, 0)
Screenshot: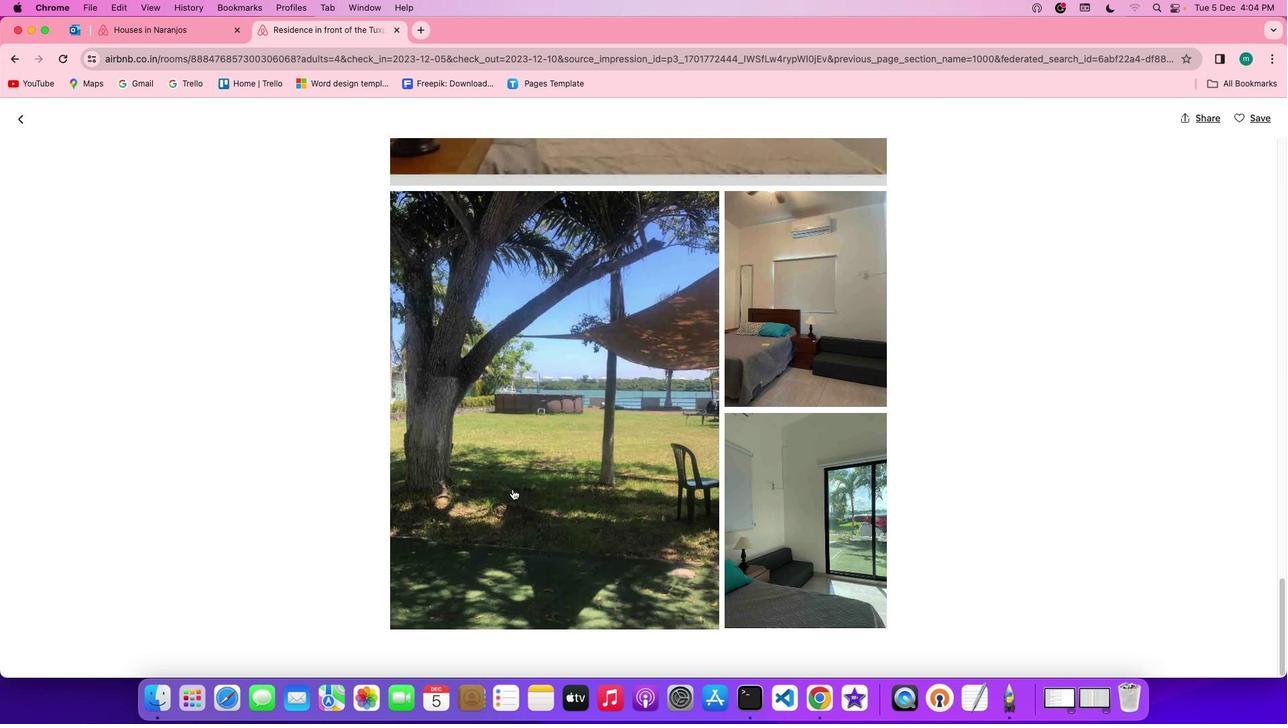
Action: Mouse scrolled (513, 489) with delta (0, -2)
Screenshot: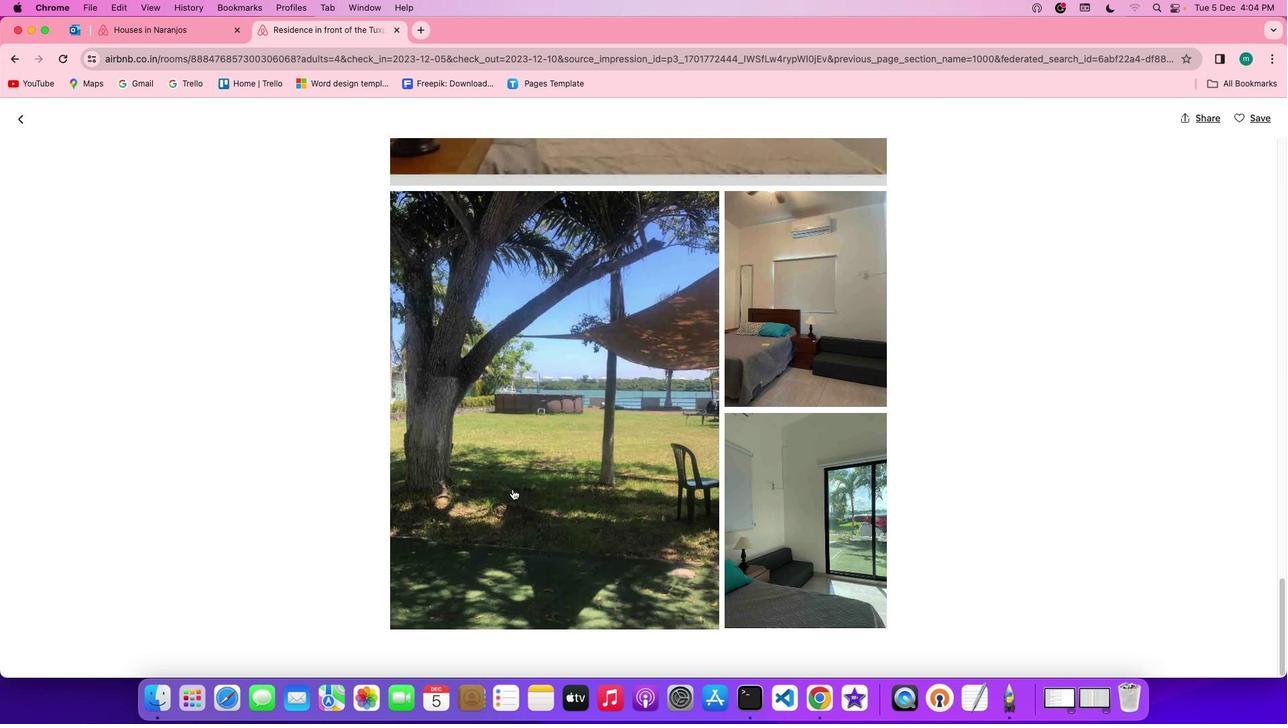 
Action: Mouse scrolled (513, 489) with delta (0, -3)
Screenshot: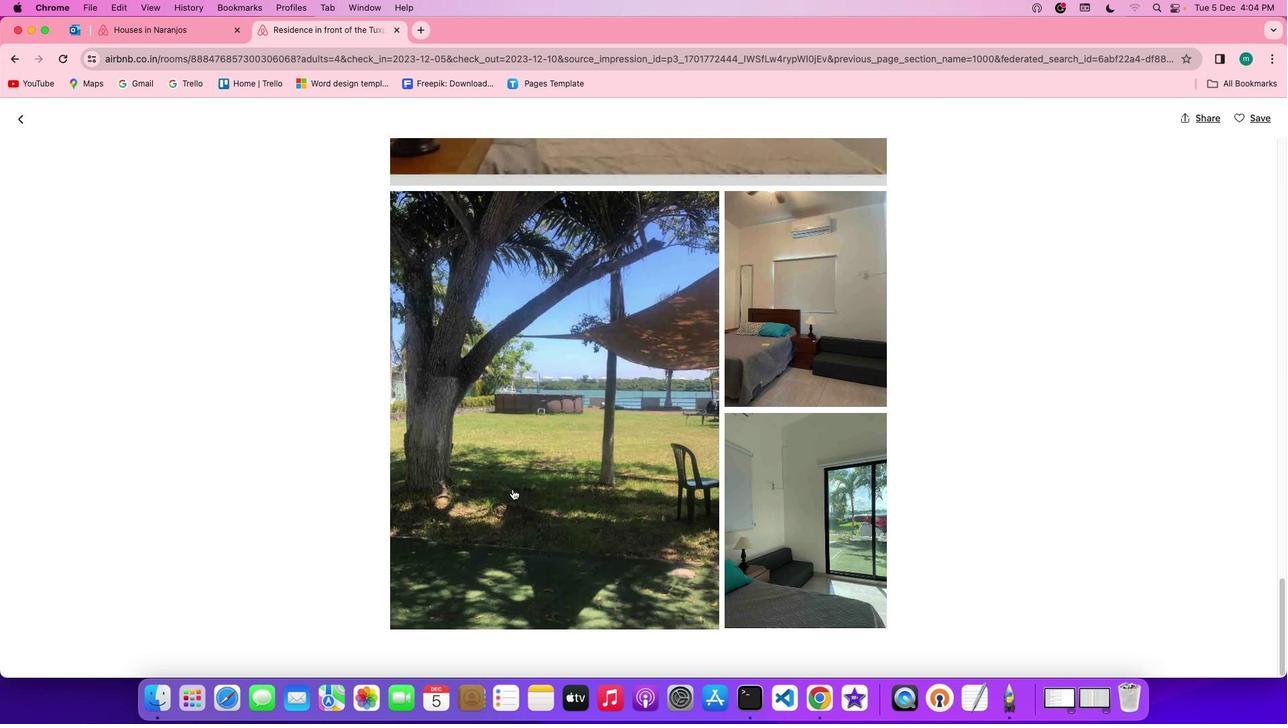 
Action: Mouse scrolled (513, 489) with delta (0, -4)
Screenshot: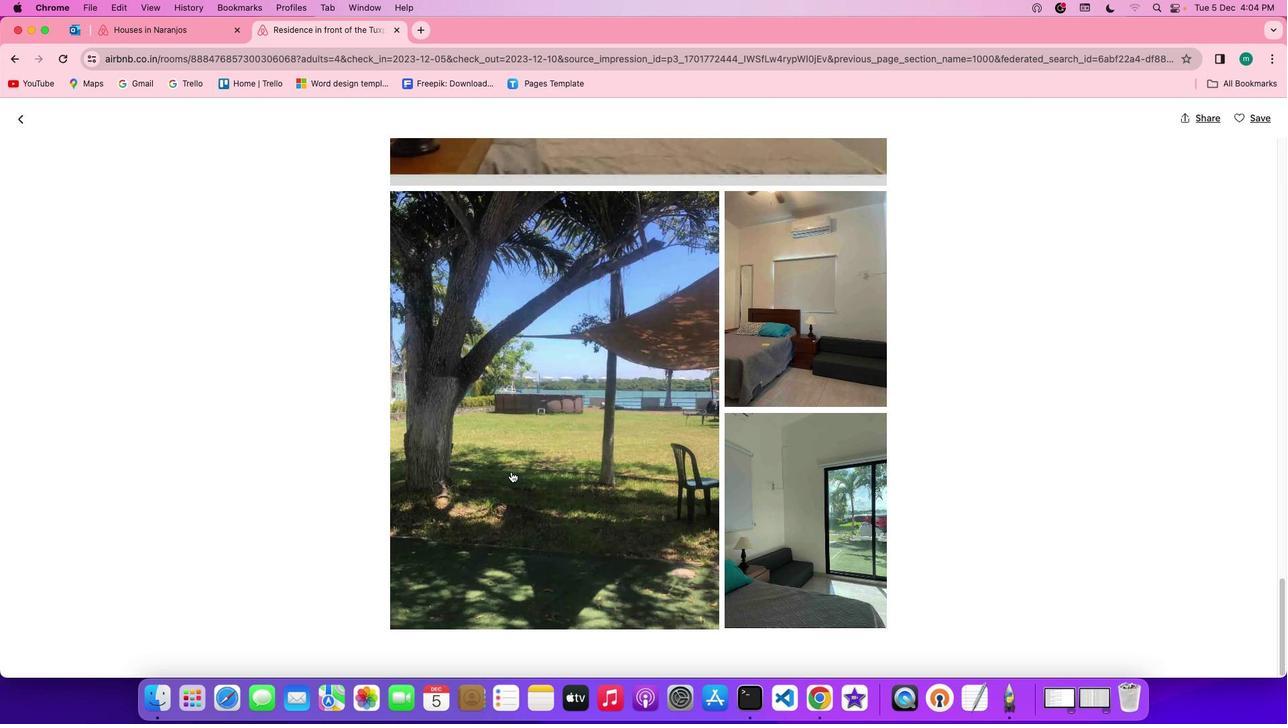 
Action: Mouse moved to (26, 127)
Screenshot: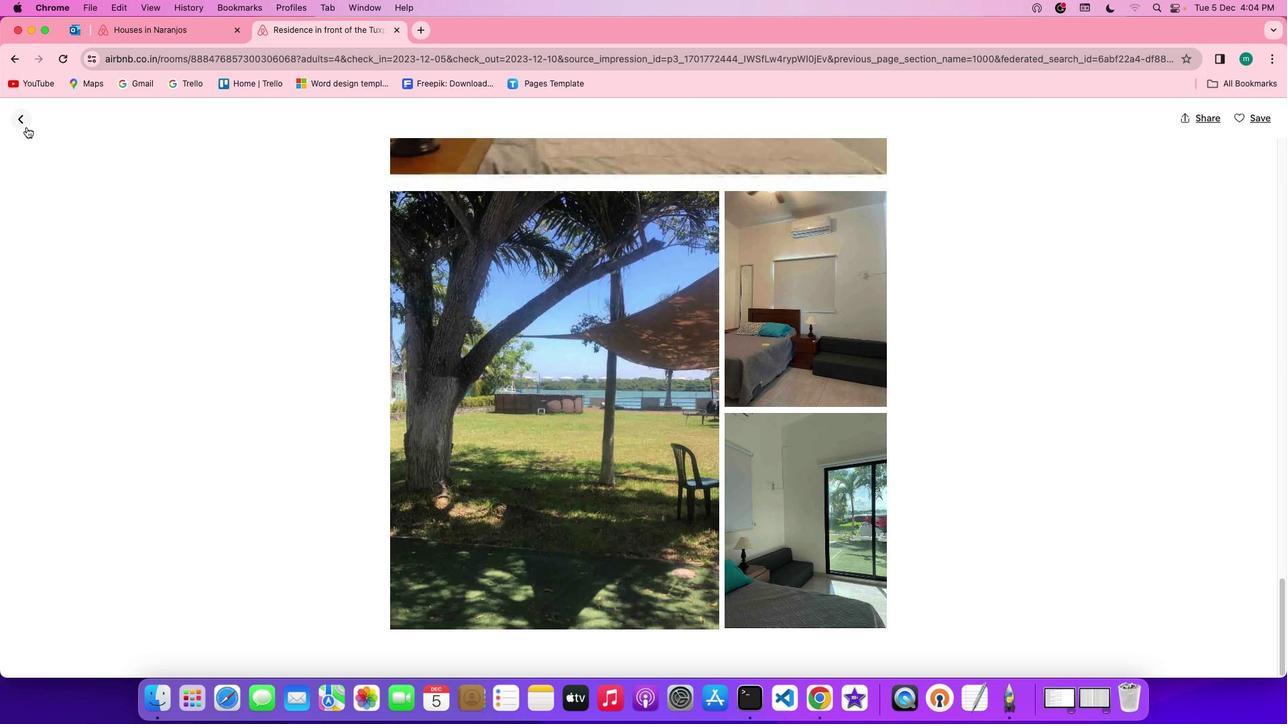 
Action: Mouse pressed left at (26, 127)
Screenshot: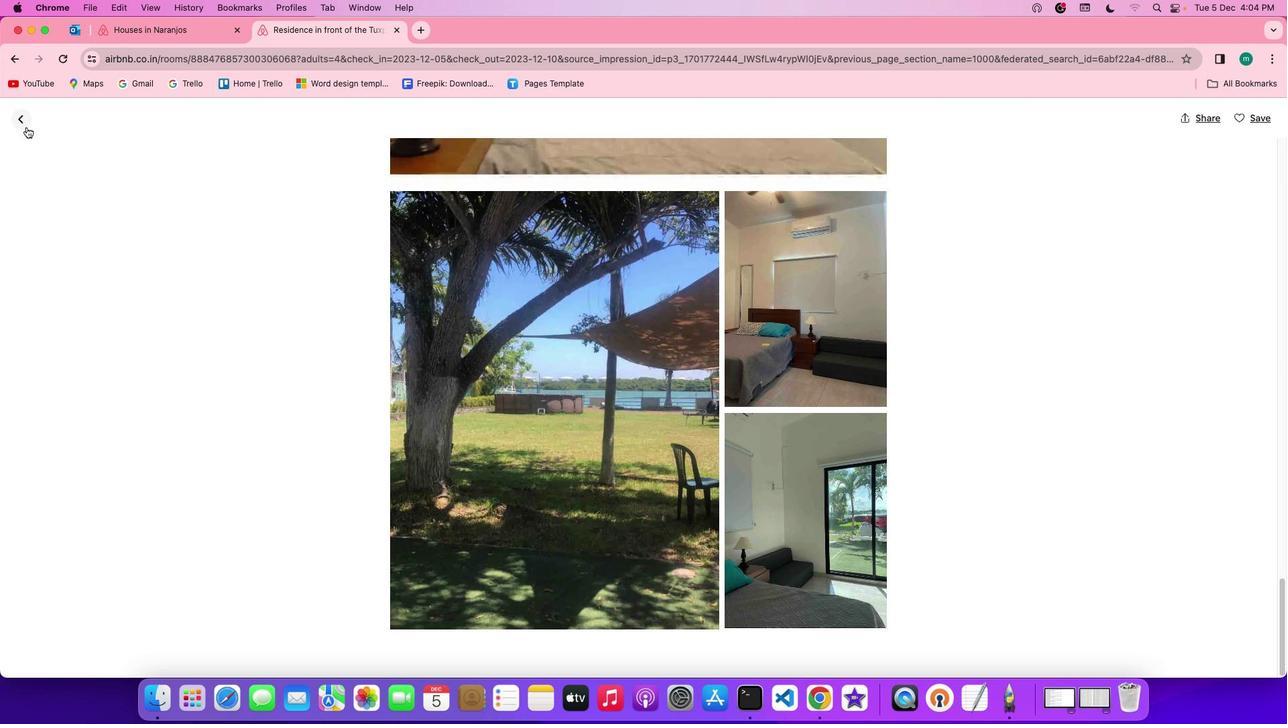 
Action: Mouse moved to (594, 535)
Screenshot: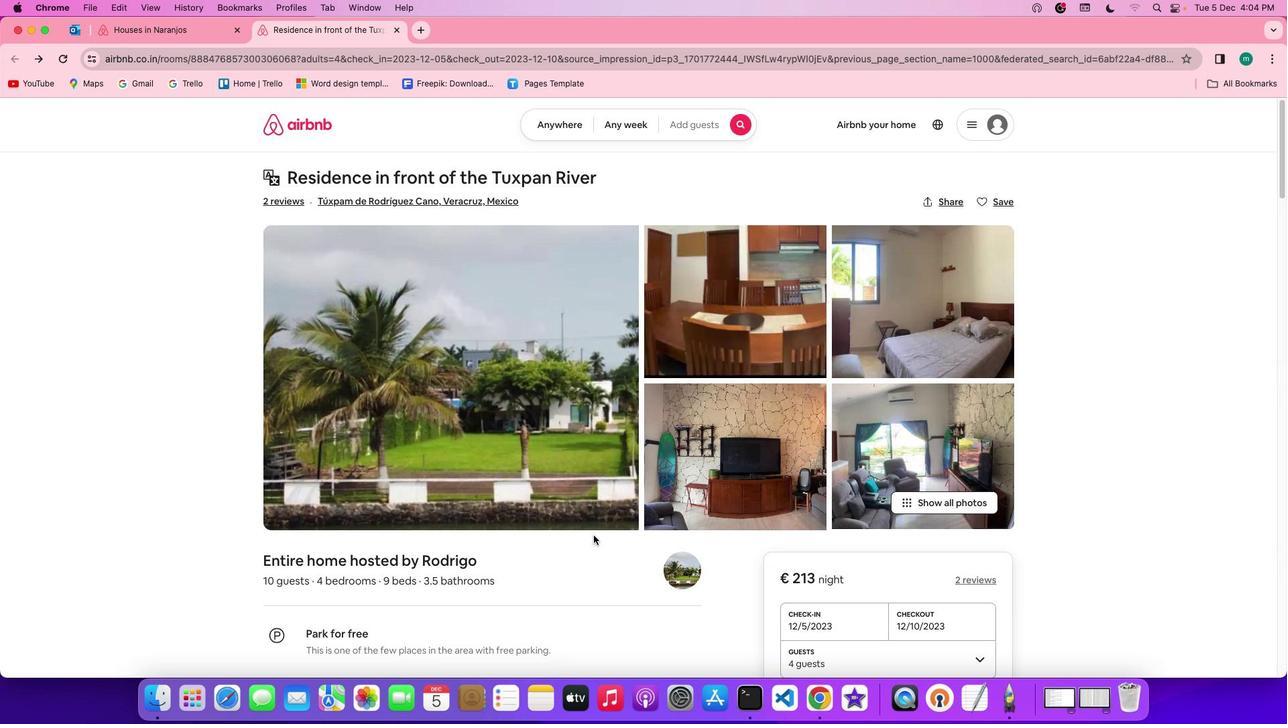 
Action: Mouse scrolled (594, 535) with delta (0, 0)
Screenshot: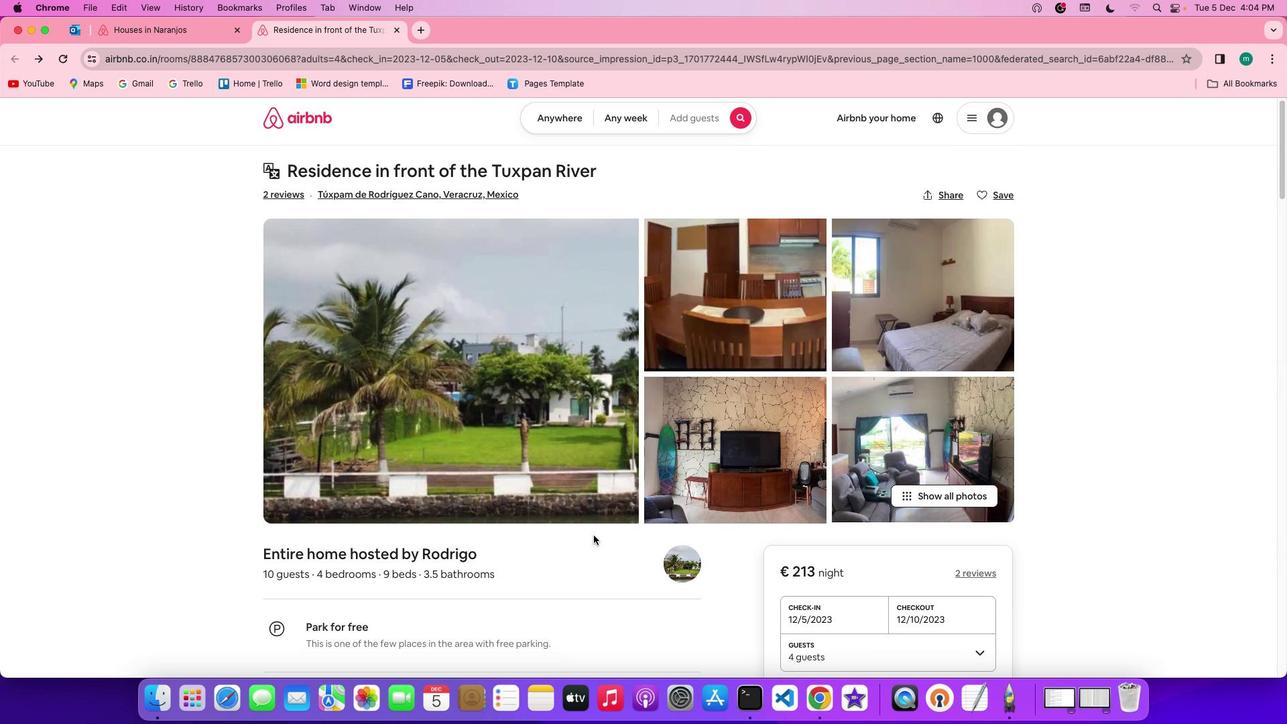 
Action: Mouse scrolled (594, 535) with delta (0, 0)
Screenshot: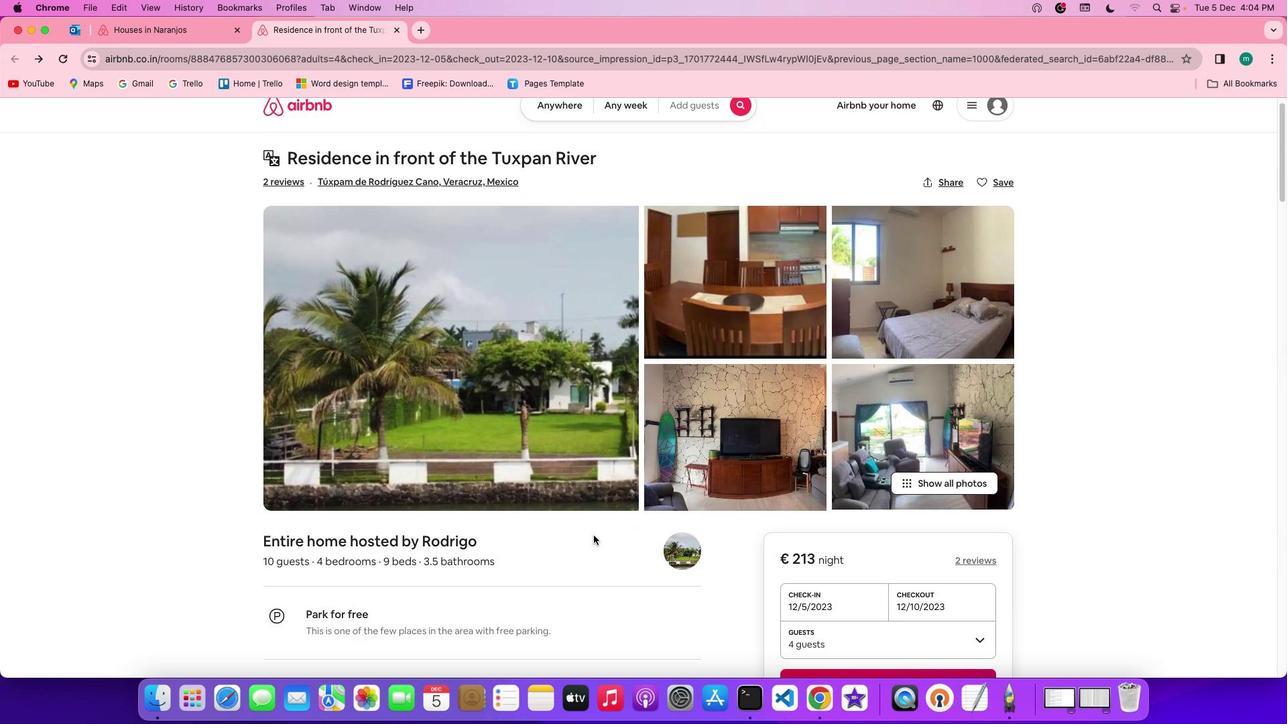 
Action: Mouse scrolled (594, 535) with delta (0, -1)
Screenshot: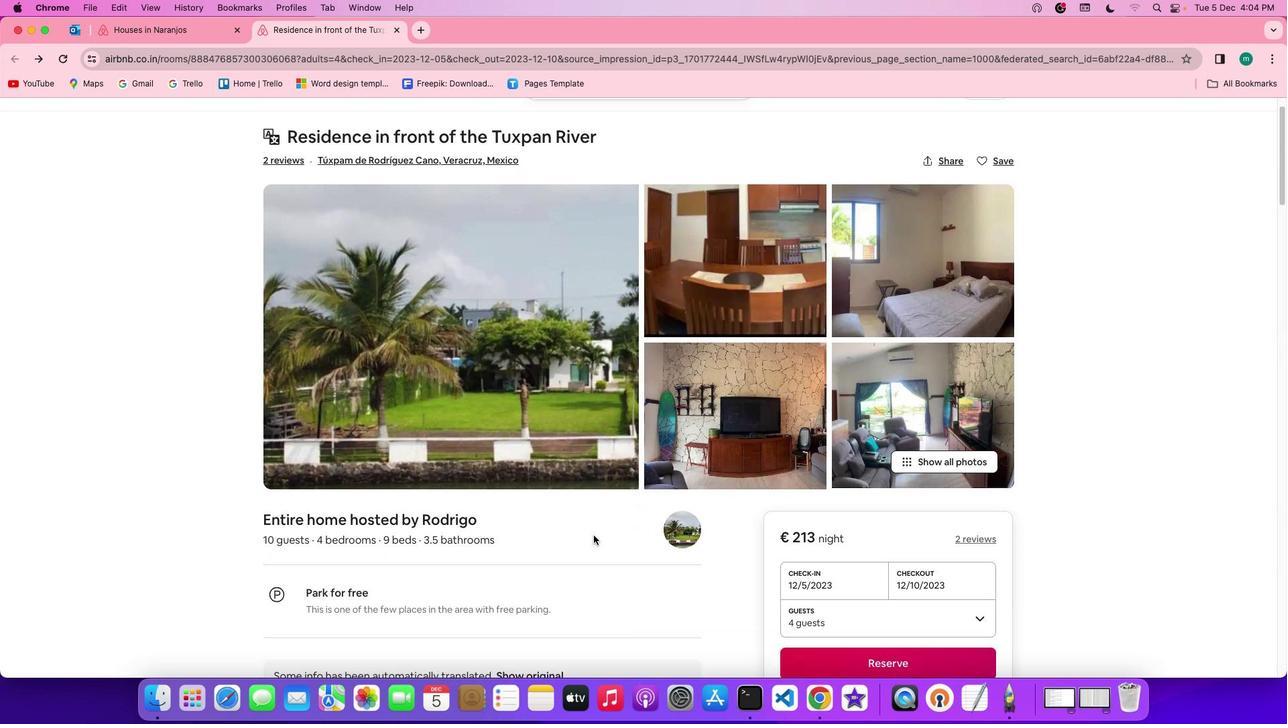 
Action: Mouse scrolled (594, 535) with delta (0, -2)
Screenshot: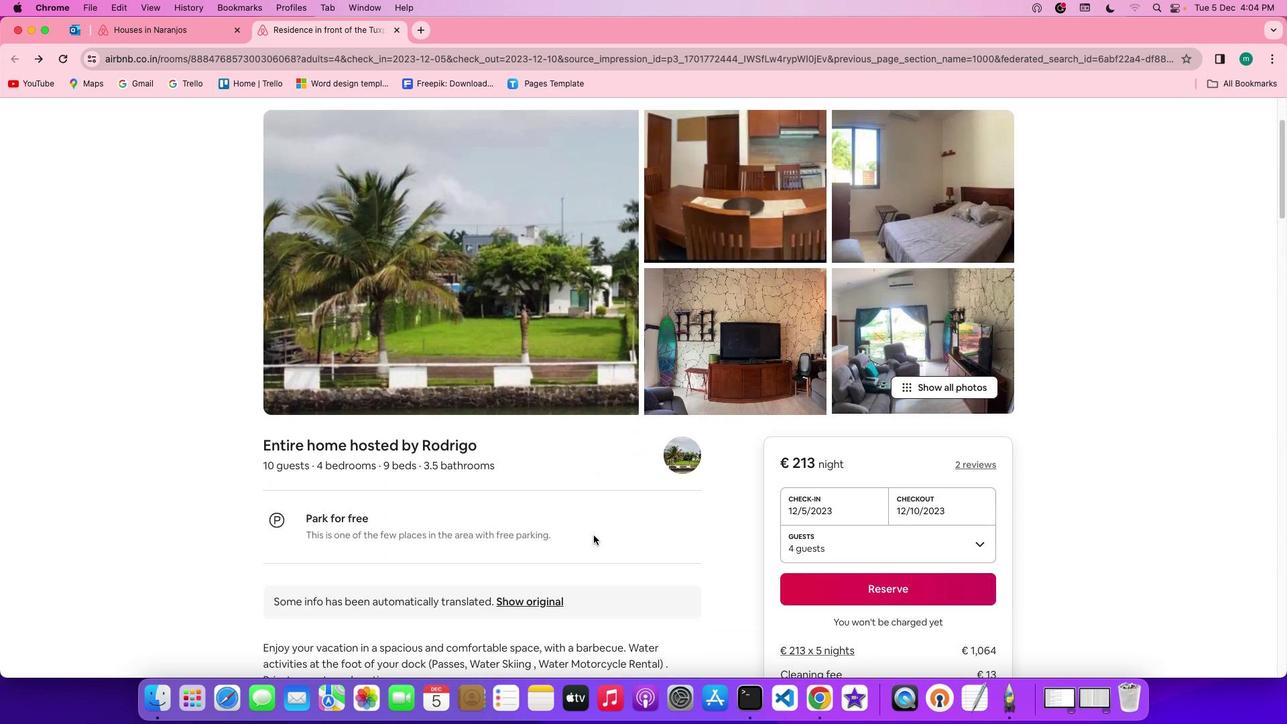 
Action: Mouse scrolled (594, 535) with delta (0, 0)
Screenshot: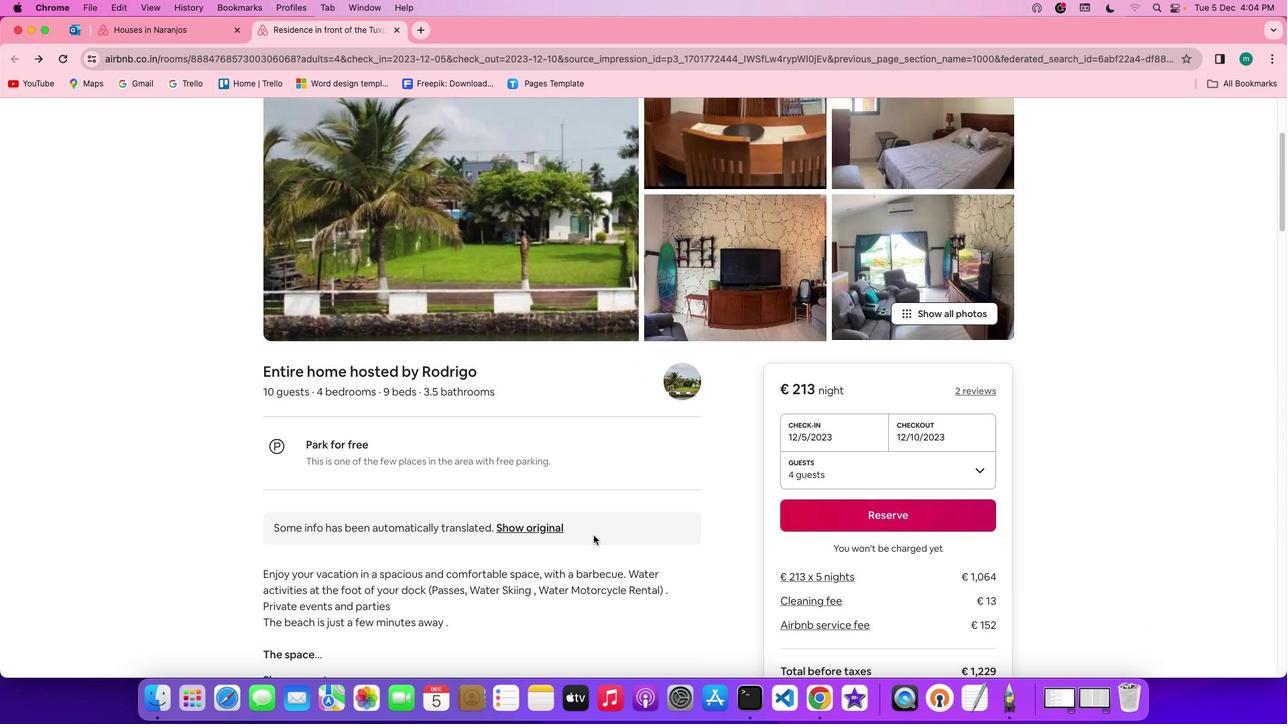 
Action: Mouse scrolled (594, 535) with delta (0, 0)
Screenshot: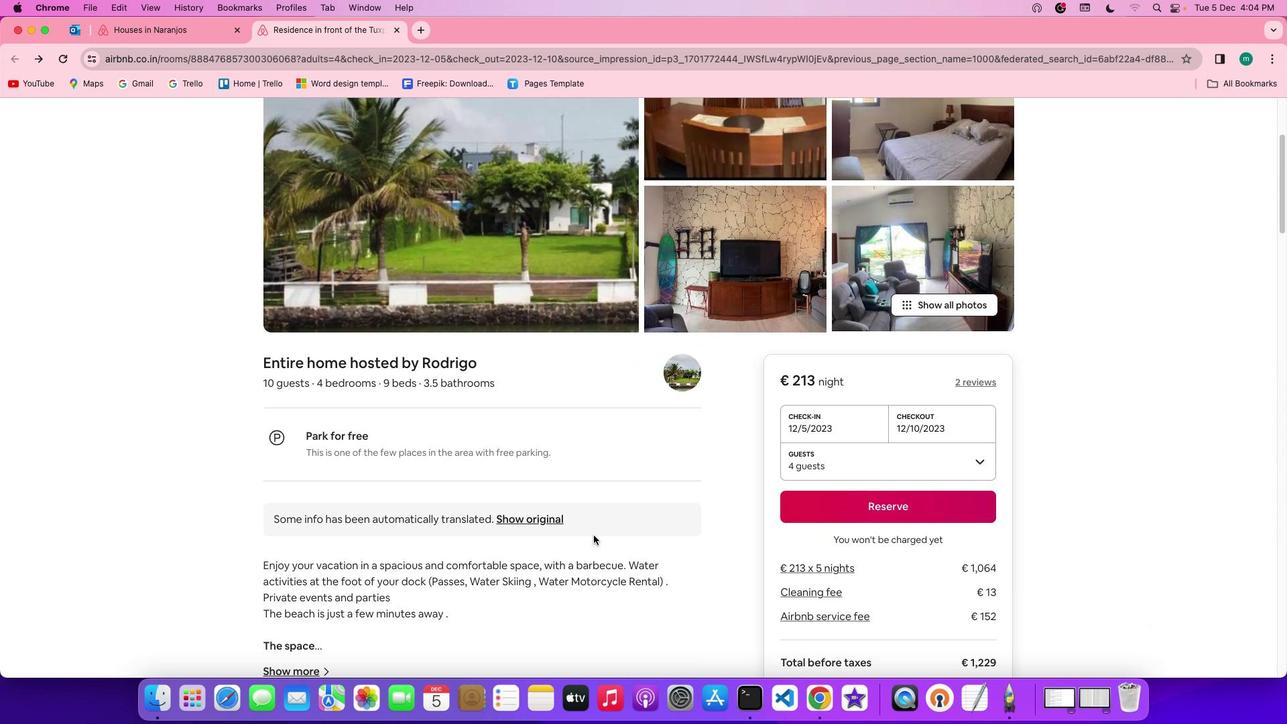 
Action: Mouse scrolled (594, 535) with delta (0, -1)
Screenshot: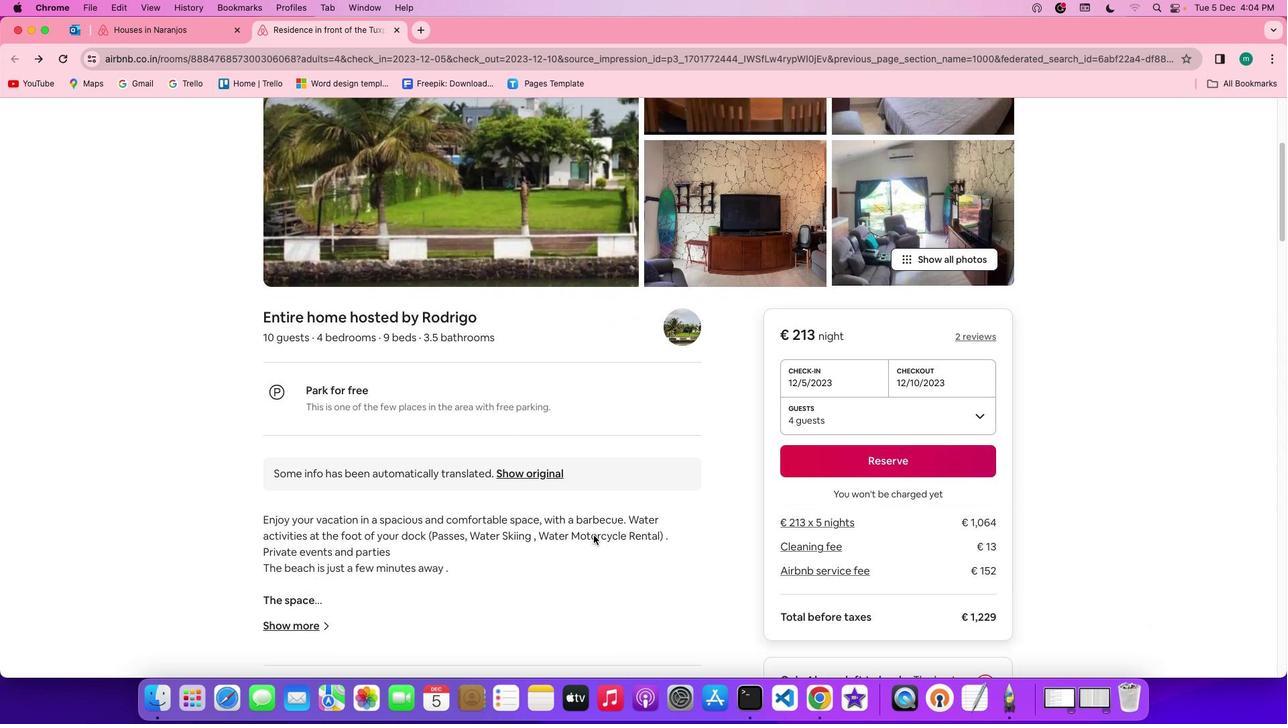 
Action: Mouse moved to (588, 531)
Screenshot: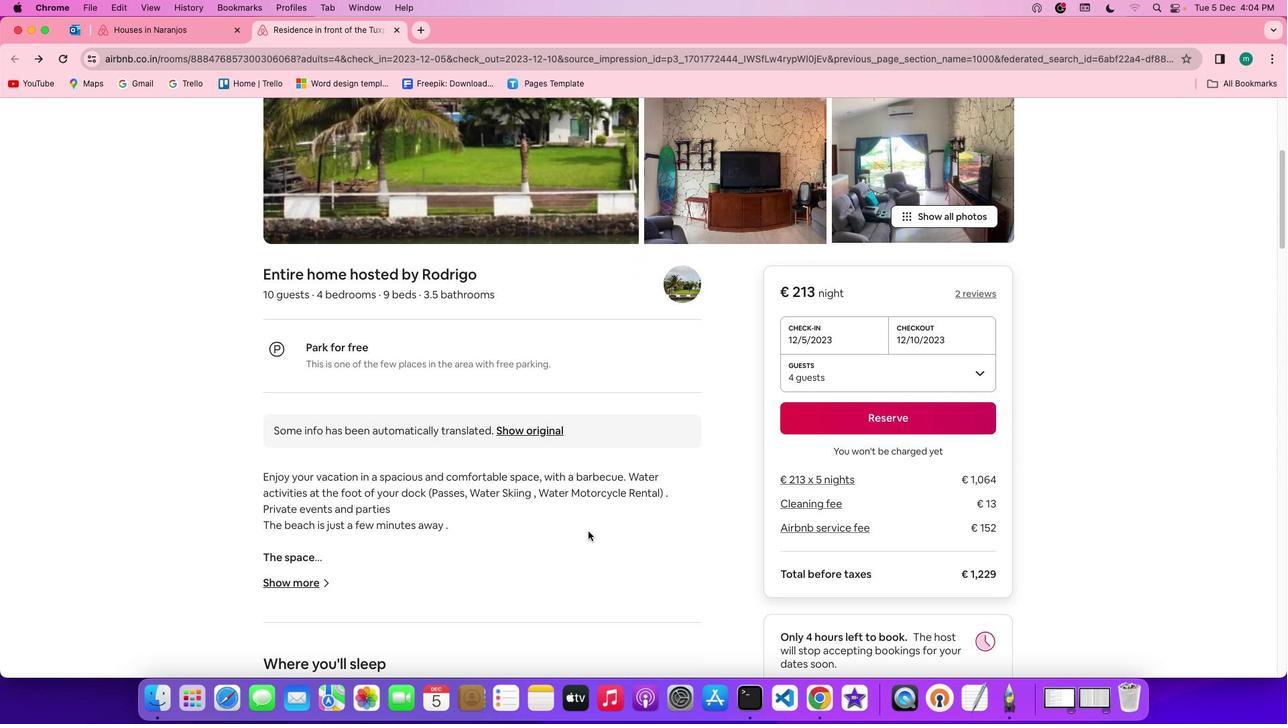 
Action: Mouse scrolled (588, 531) with delta (0, 0)
Screenshot: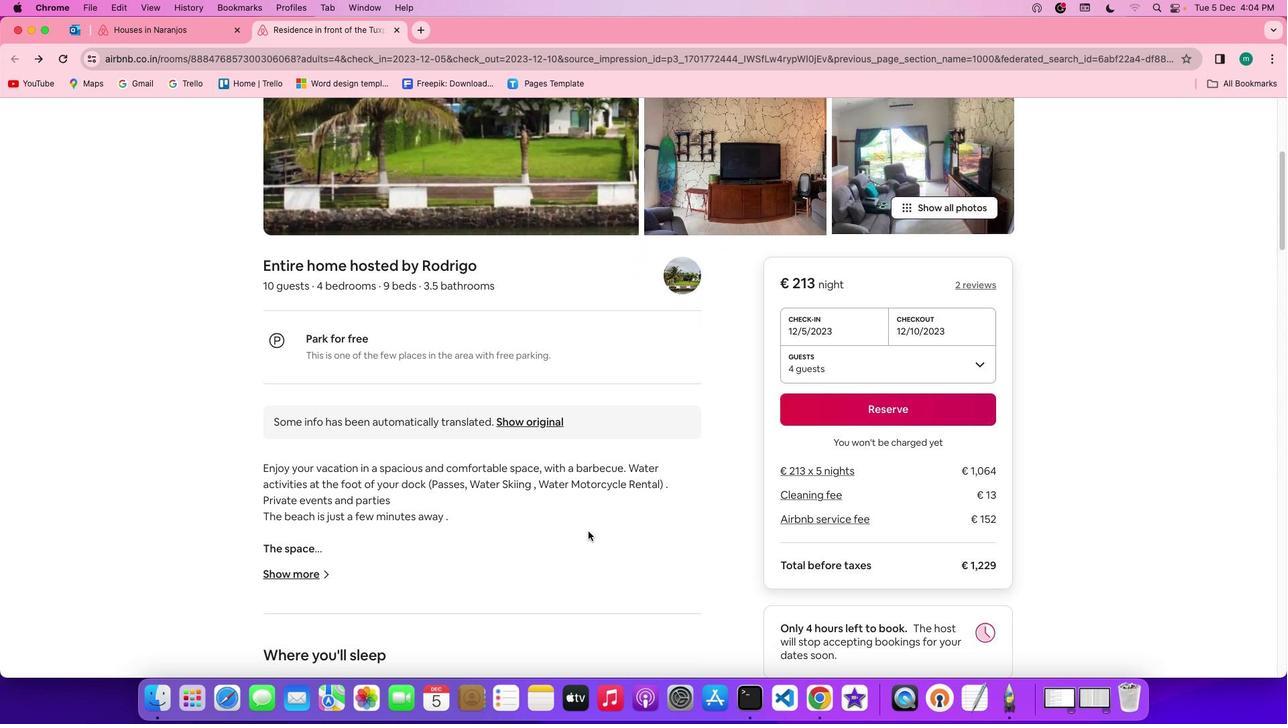 
Action: Mouse scrolled (588, 531) with delta (0, 0)
Screenshot: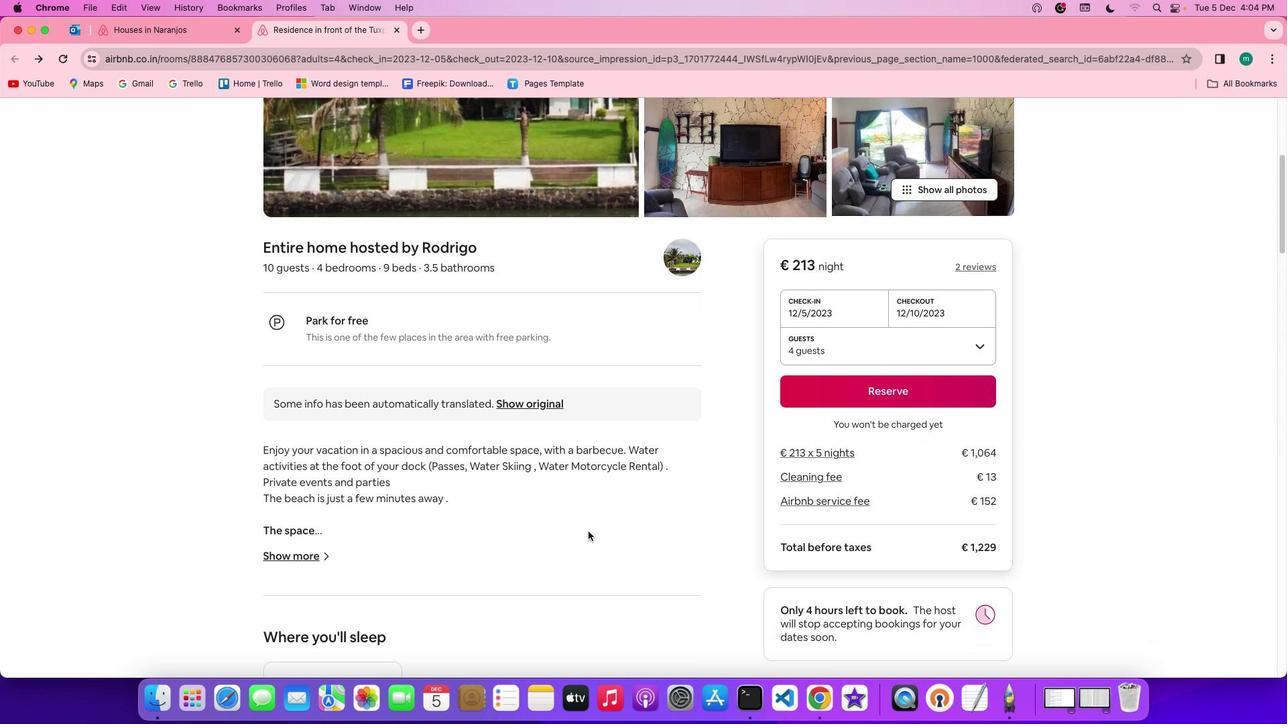
Action: Mouse scrolled (588, 531) with delta (0, -1)
Screenshot: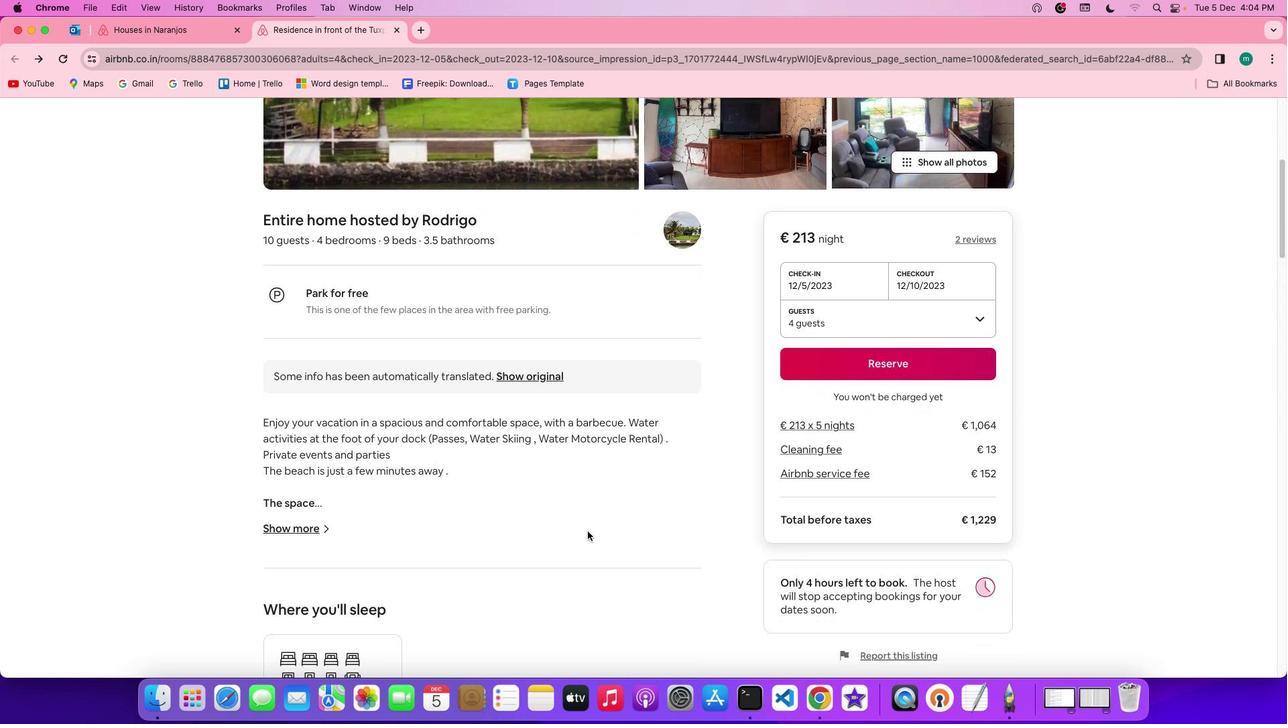 
Action: Mouse moved to (588, 531)
Screenshot: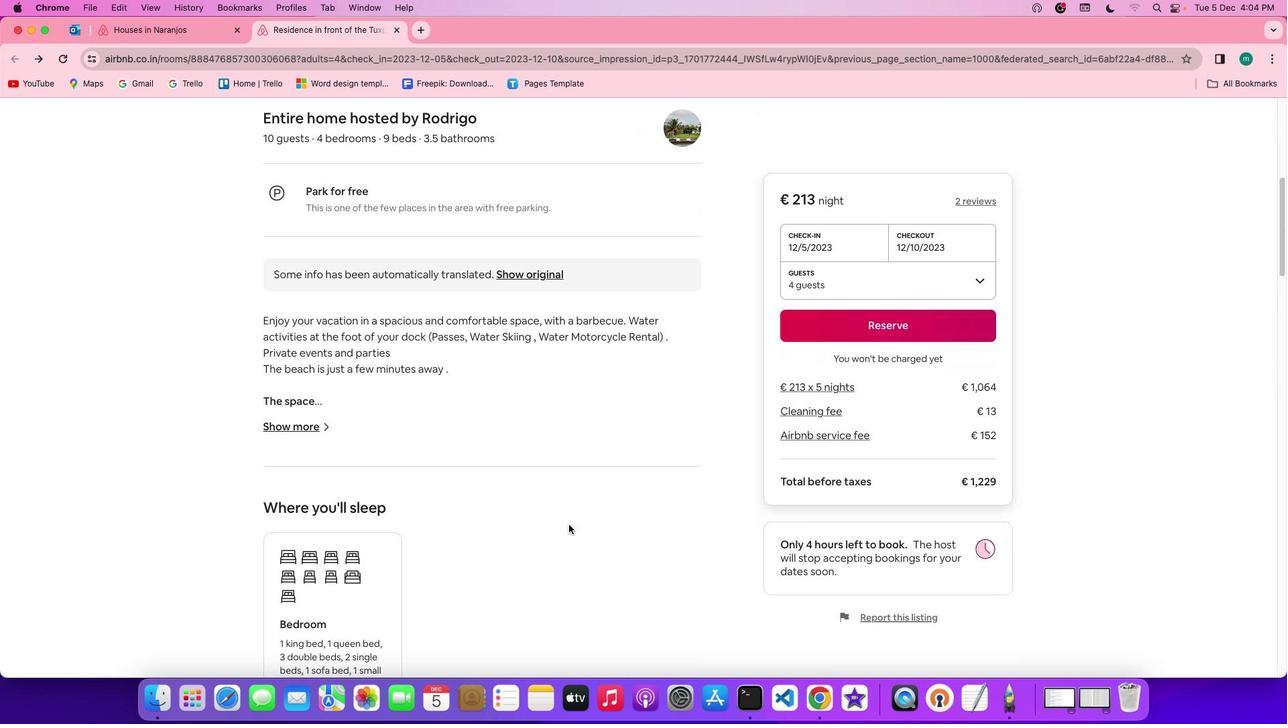 
Action: Mouse scrolled (588, 531) with delta (0, -2)
Screenshot: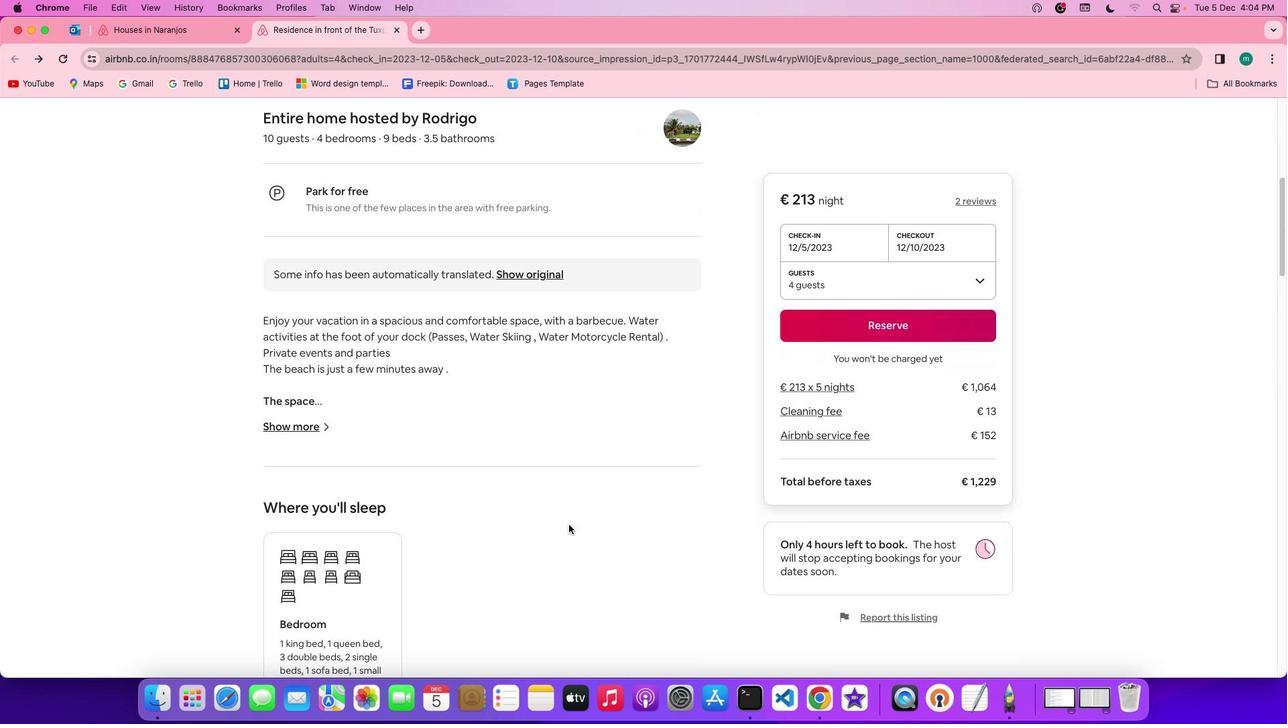 
Action: Mouse moved to (299, 388)
Screenshot: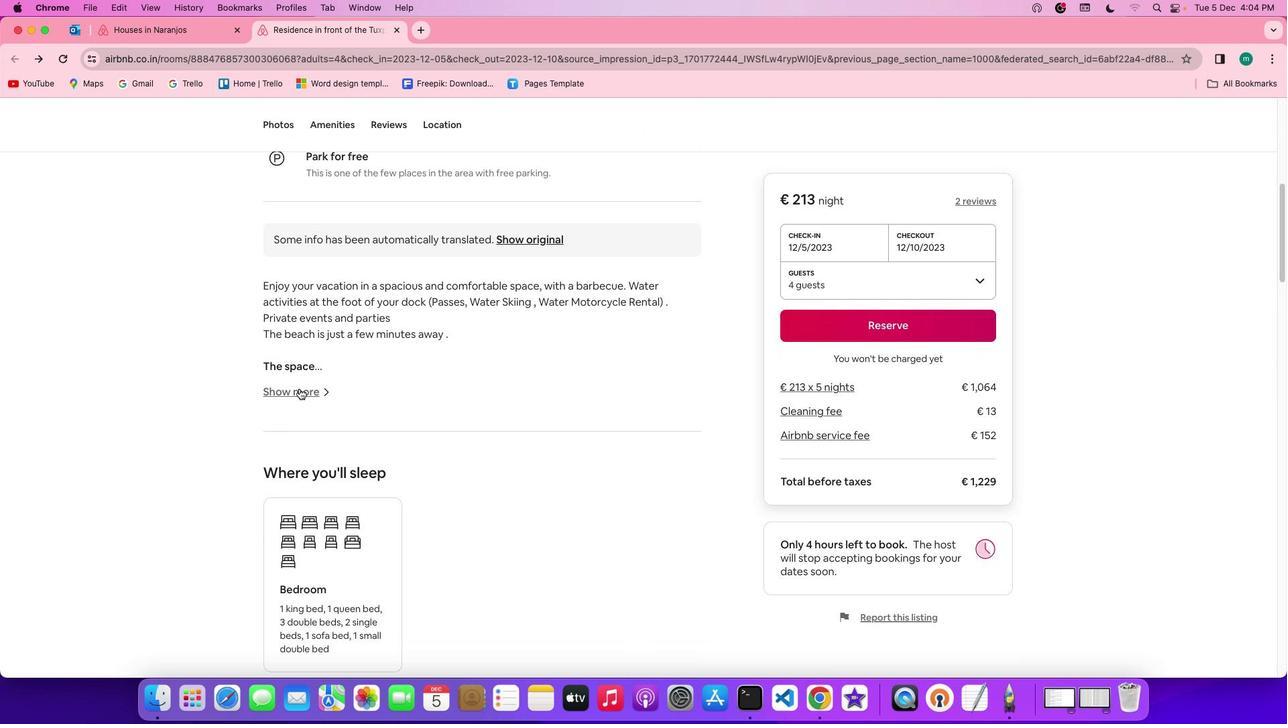 
Action: Mouse pressed left at (299, 388)
Screenshot: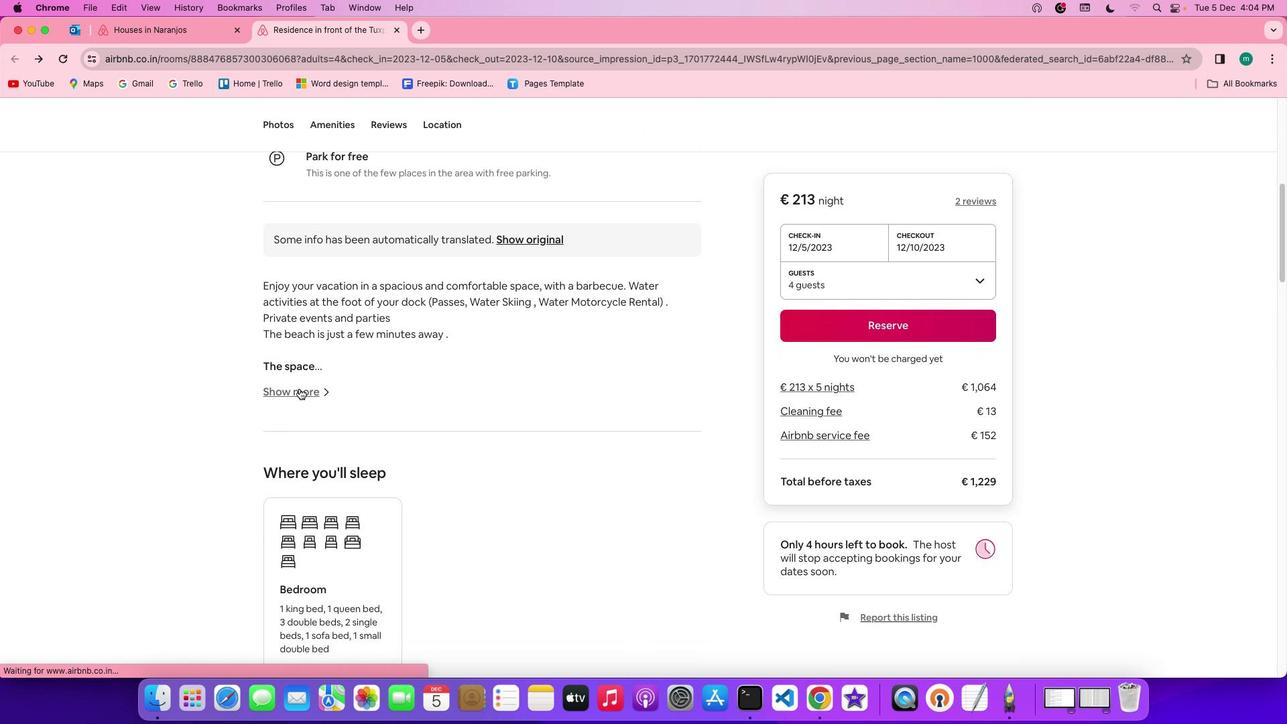 
Action: Mouse moved to (559, 483)
Screenshot: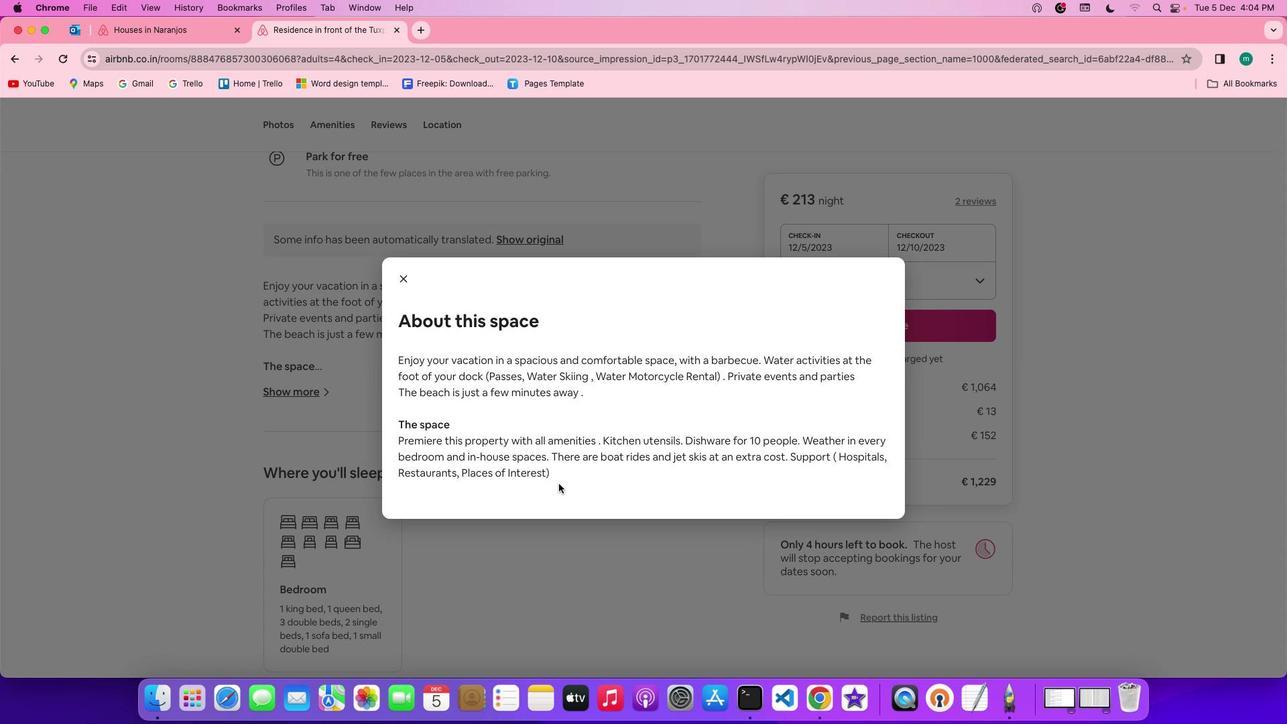 
Action: Mouse scrolled (559, 483) with delta (0, 0)
Screenshot: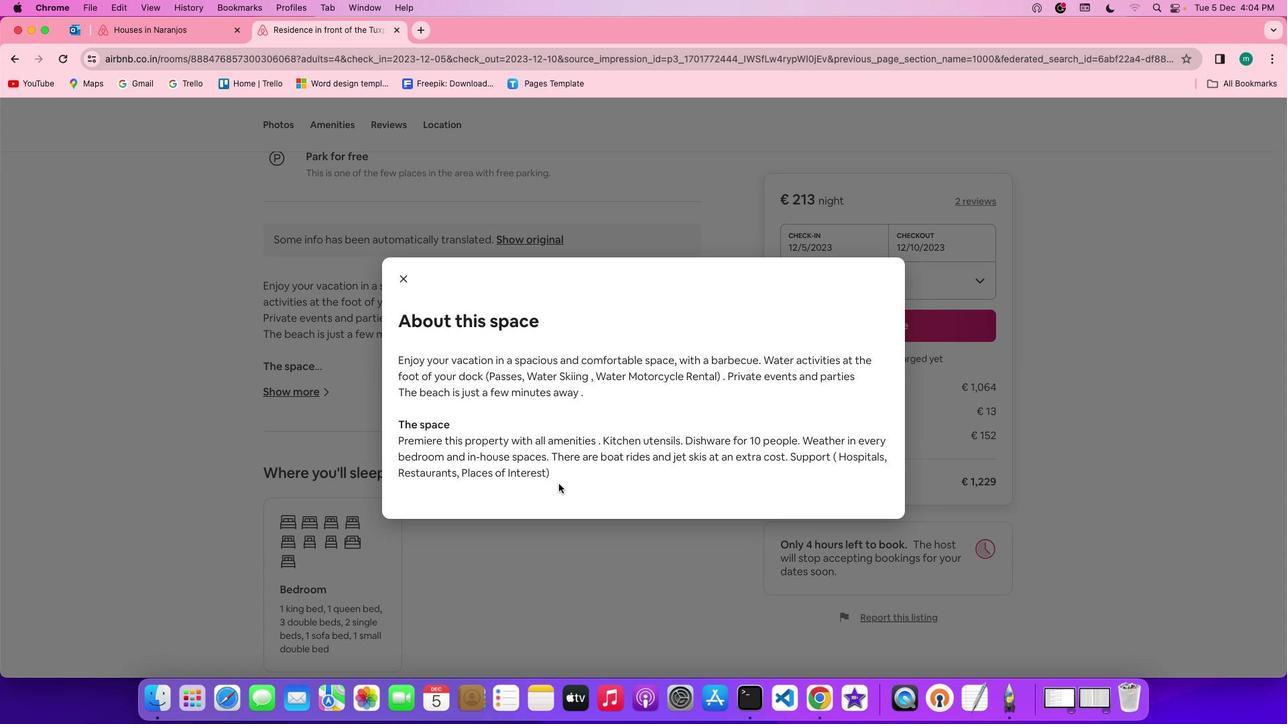 
Action: Mouse scrolled (559, 483) with delta (0, 0)
Screenshot: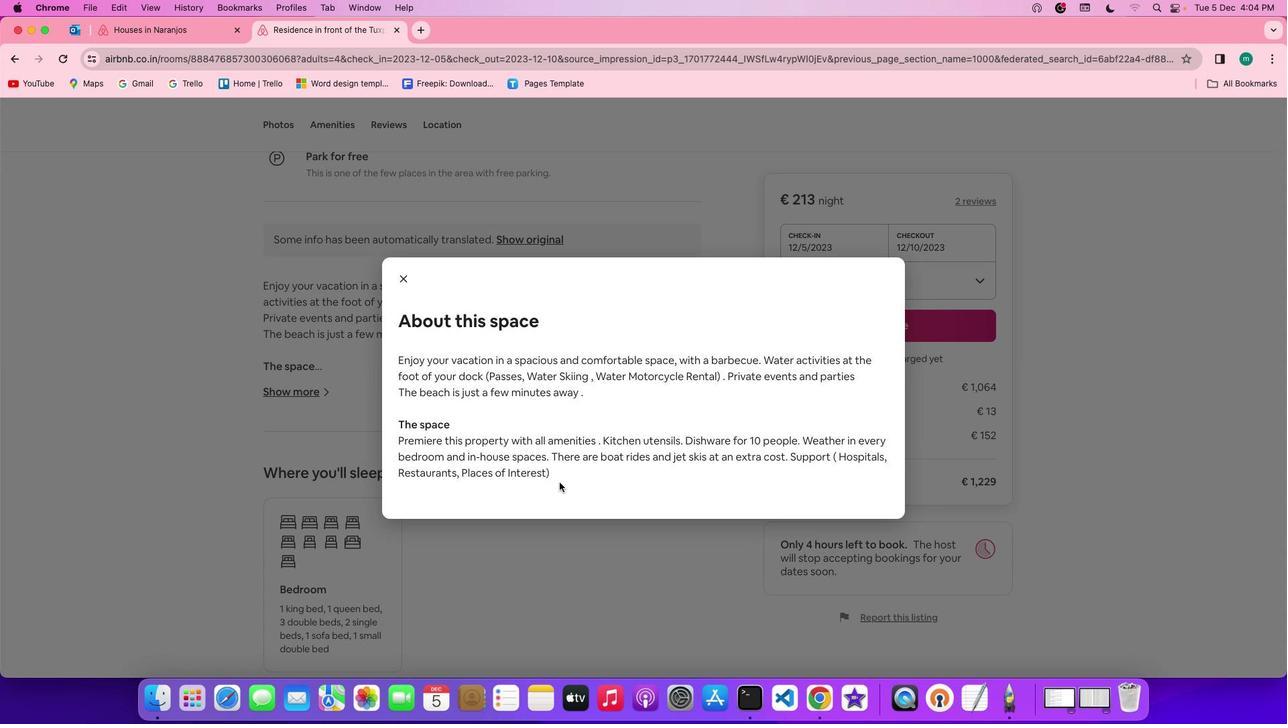 
Action: Mouse scrolled (559, 483) with delta (0, -2)
Screenshot: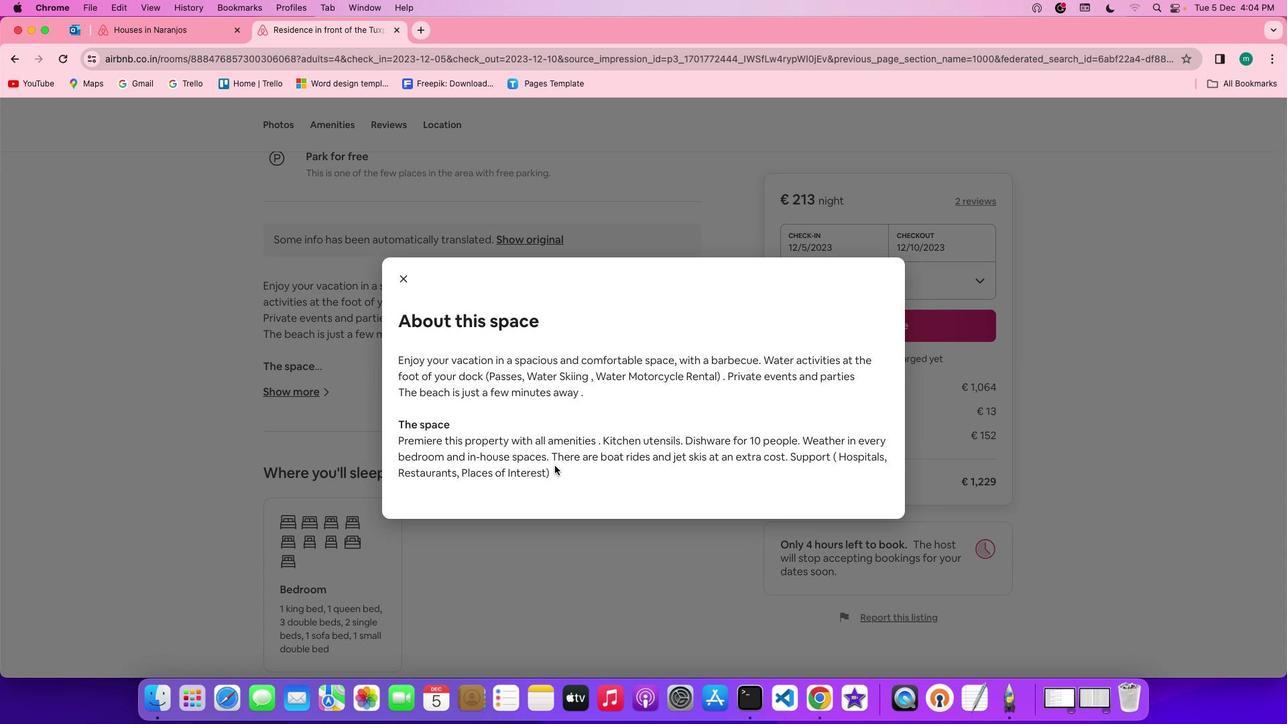 
Action: Mouse scrolled (559, 483) with delta (0, -2)
Screenshot: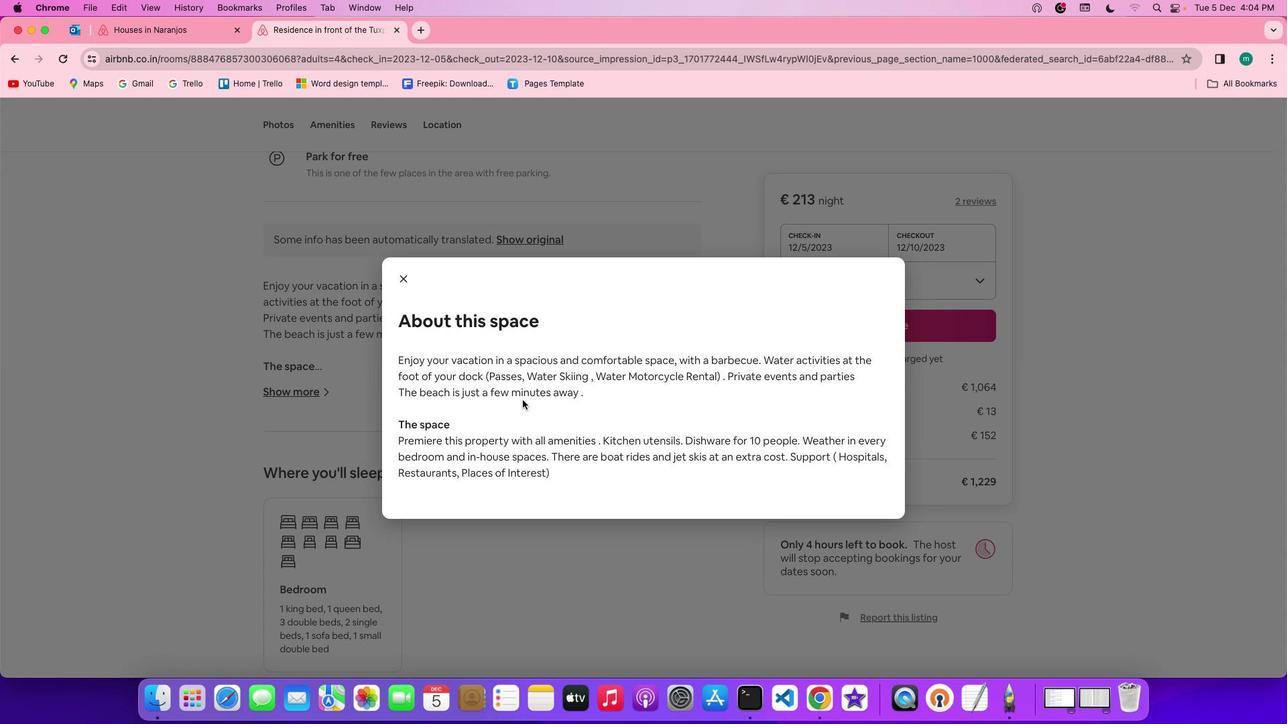 
Action: Mouse moved to (404, 277)
Screenshot: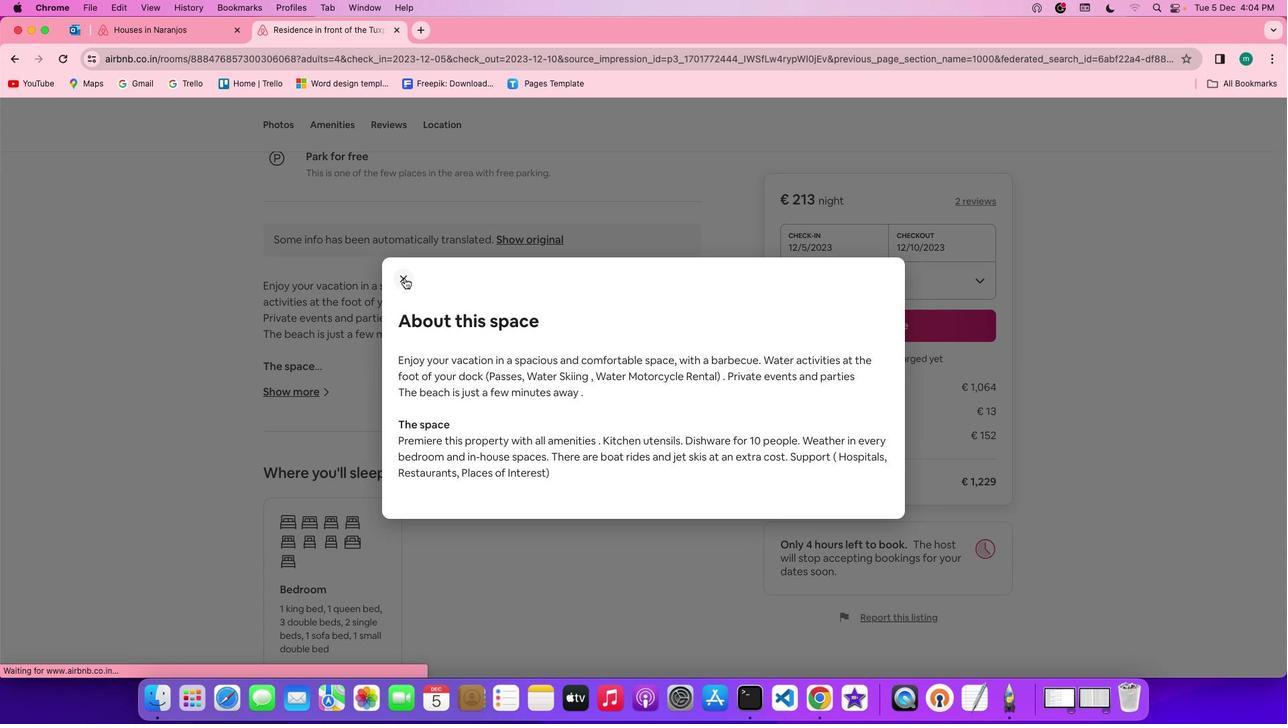
Action: Mouse pressed left at (404, 277)
Screenshot: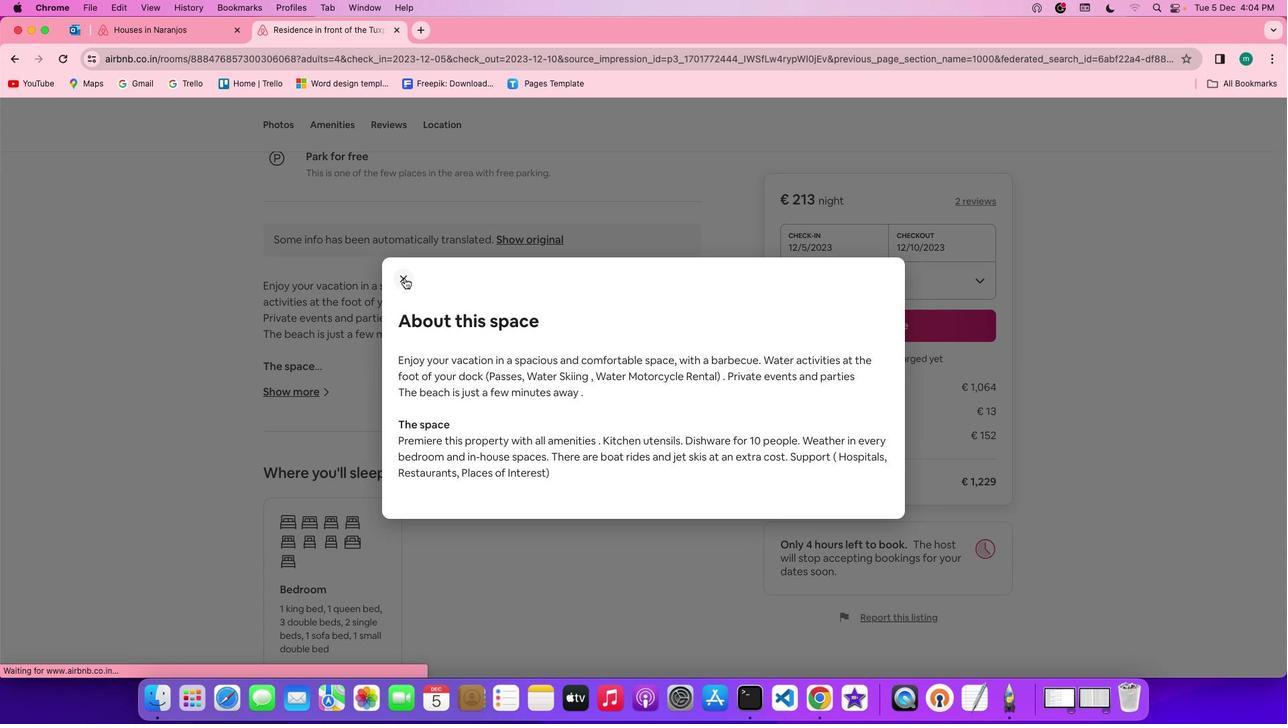 
Action: Mouse moved to (540, 492)
Screenshot: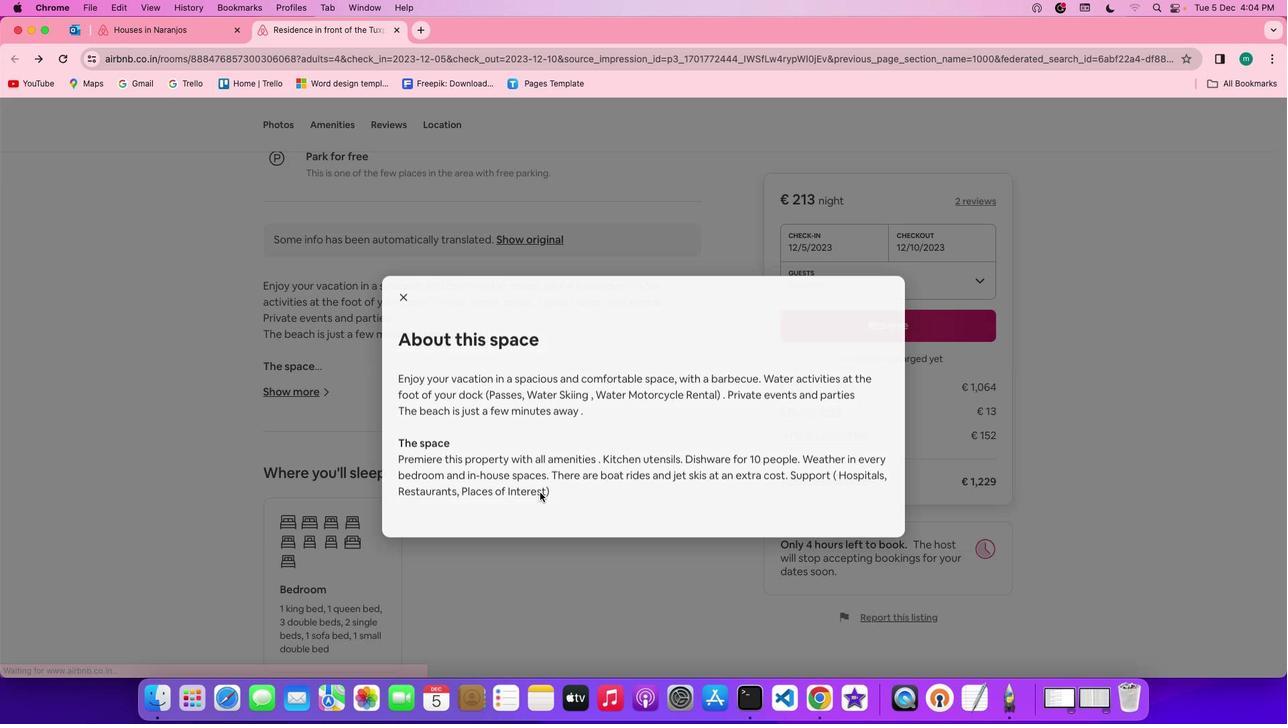 
Action: Mouse scrolled (540, 492) with delta (0, 0)
Screenshot: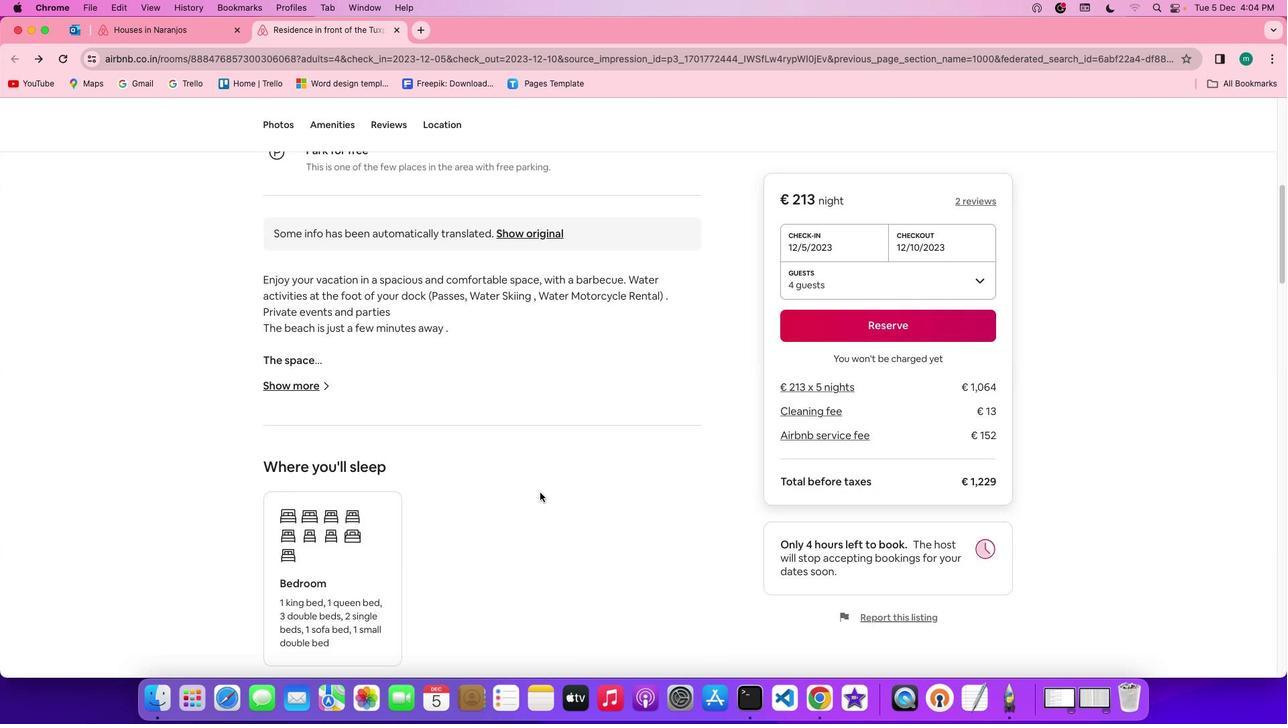
Action: Mouse scrolled (540, 492) with delta (0, 0)
Screenshot: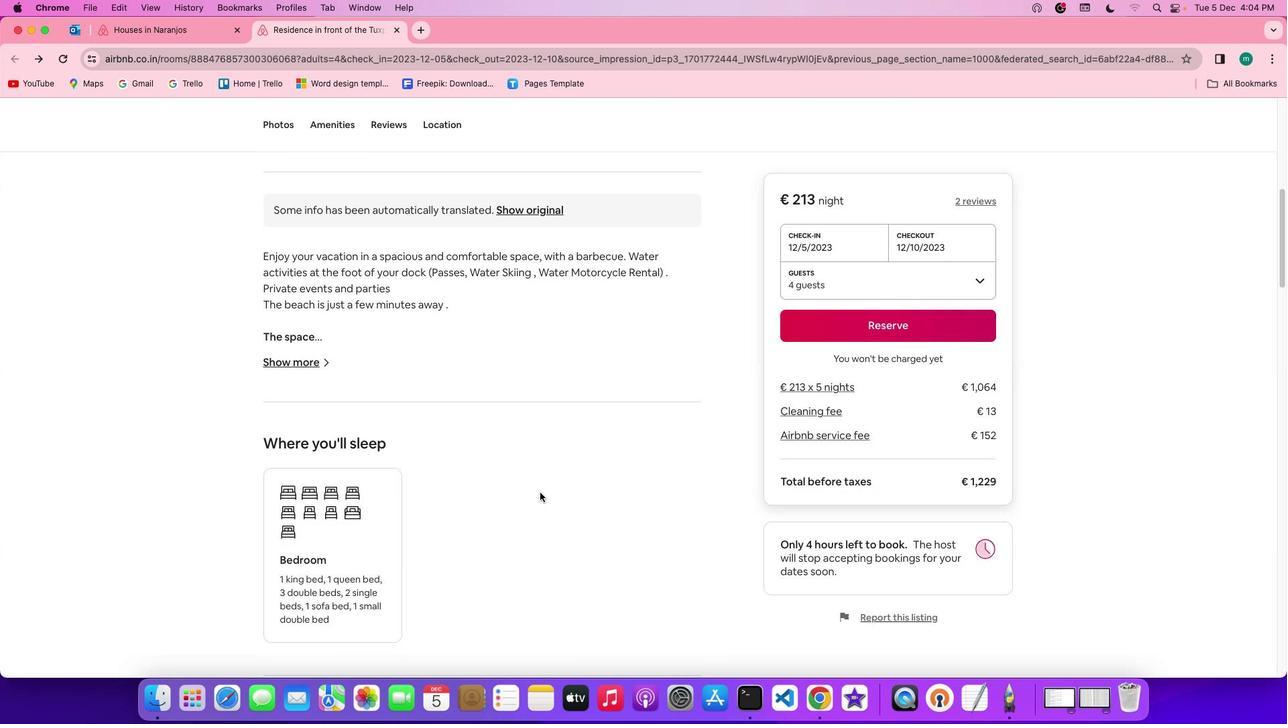 
Action: Mouse scrolled (540, 492) with delta (0, -2)
Screenshot: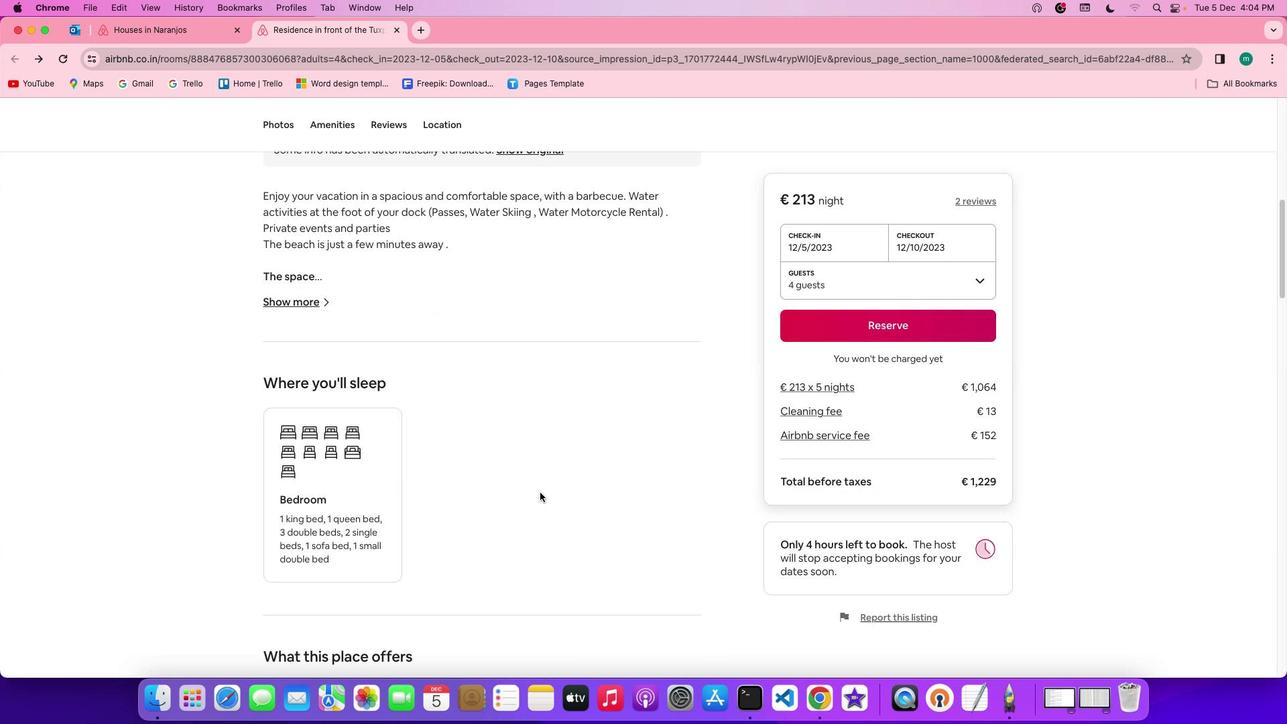 
Action: Mouse scrolled (540, 492) with delta (0, -2)
Screenshot: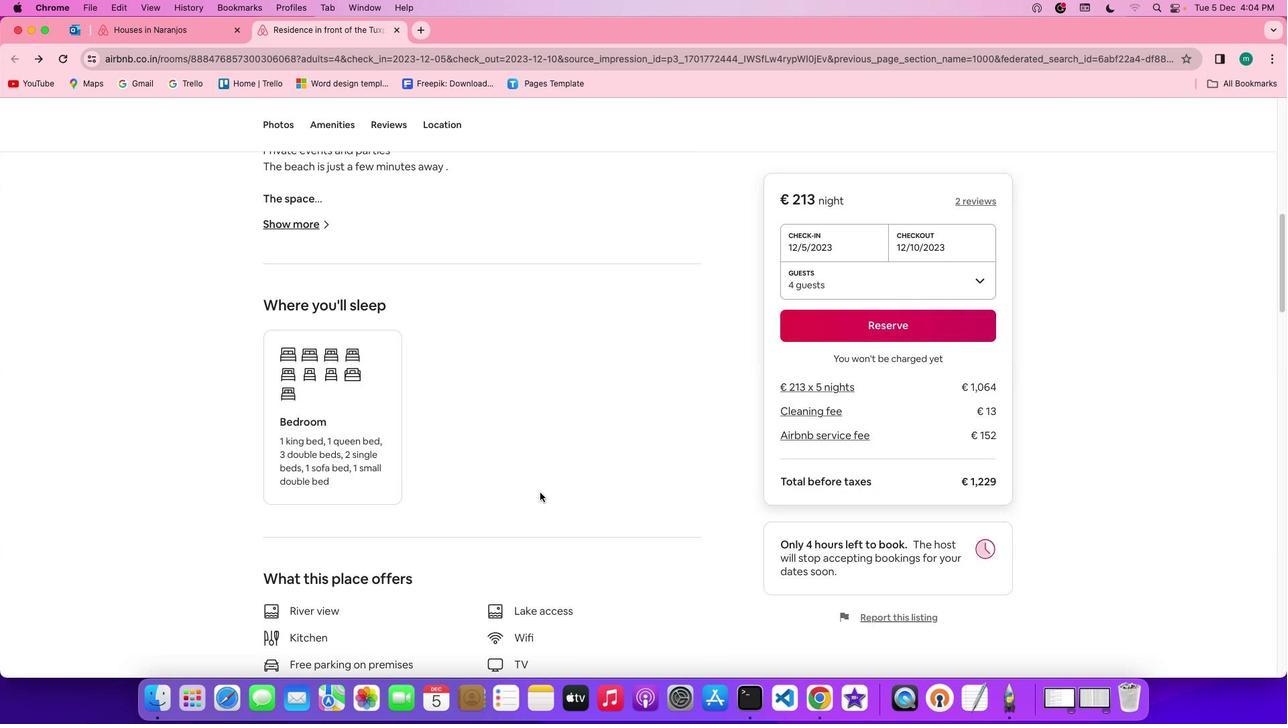 
Action: Mouse scrolled (540, 492) with delta (0, -2)
Screenshot: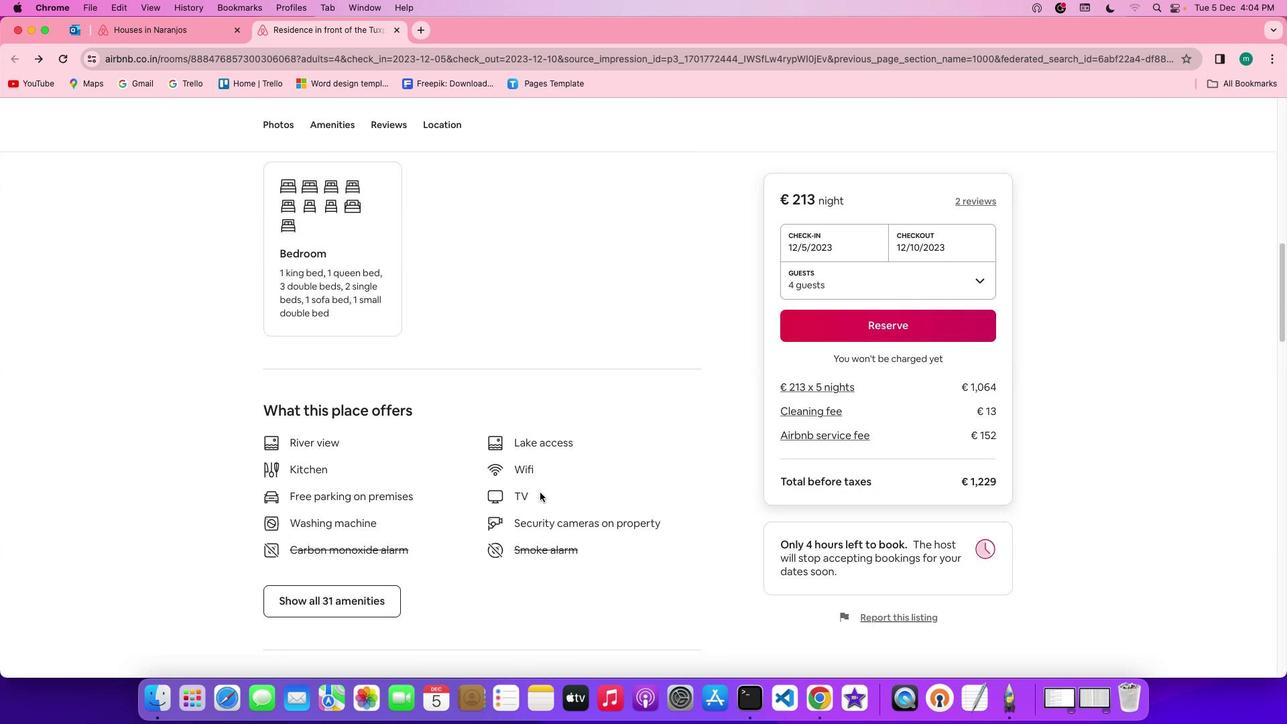 
Action: Mouse scrolled (540, 492) with delta (0, 0)
Screenshot: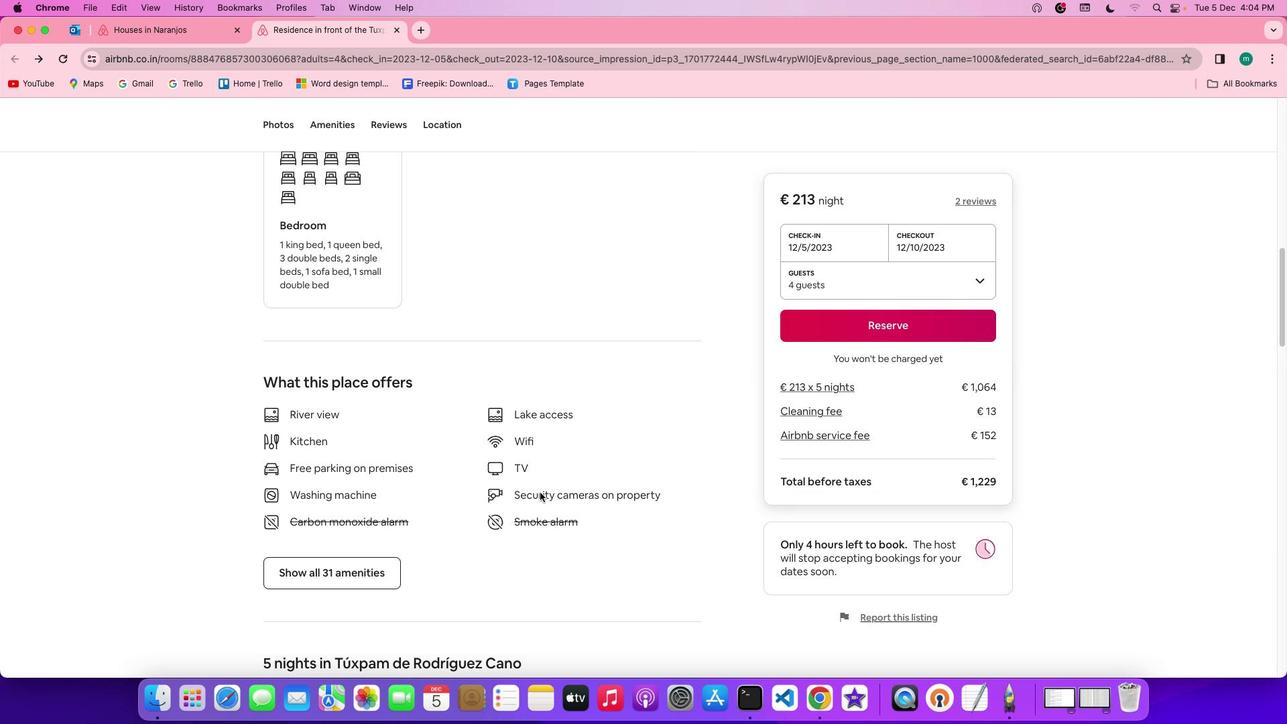 
Action: Mouse scrolled (540, 492) with delta (0, 0)
Screenshot: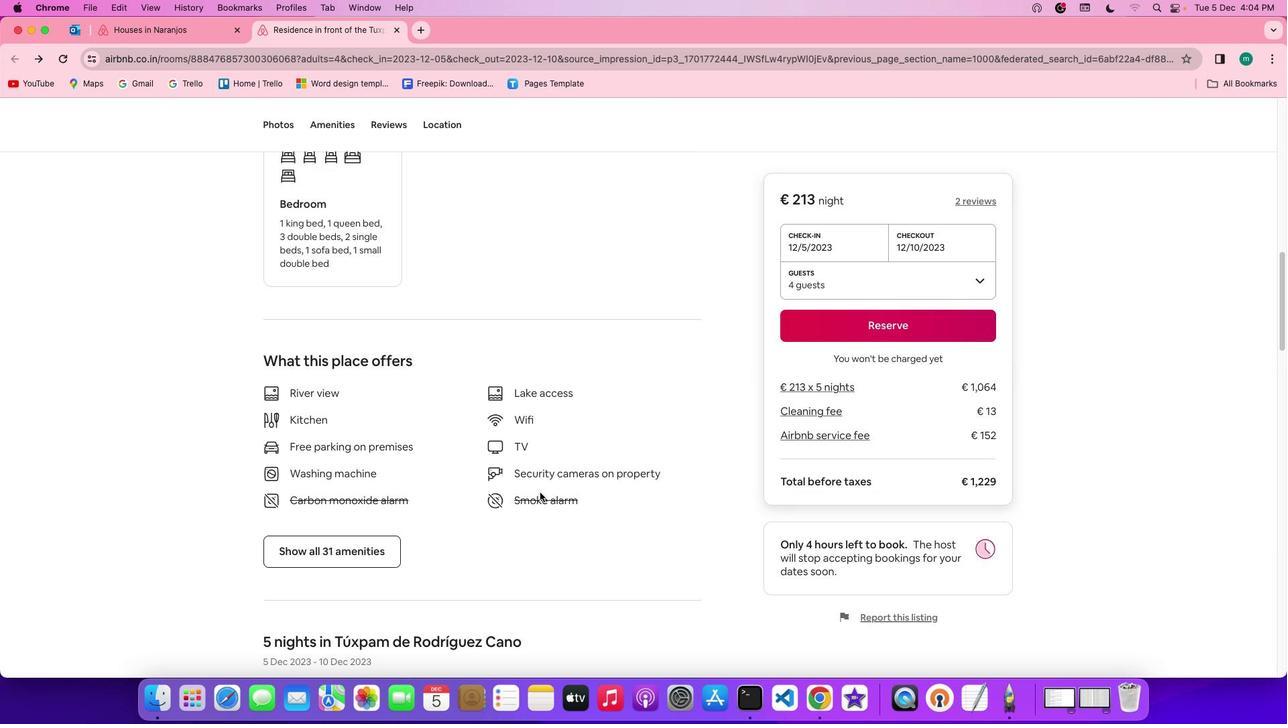 
Action: Mouse scrolled (540, 492) with delta (0, -2)
Screenshot: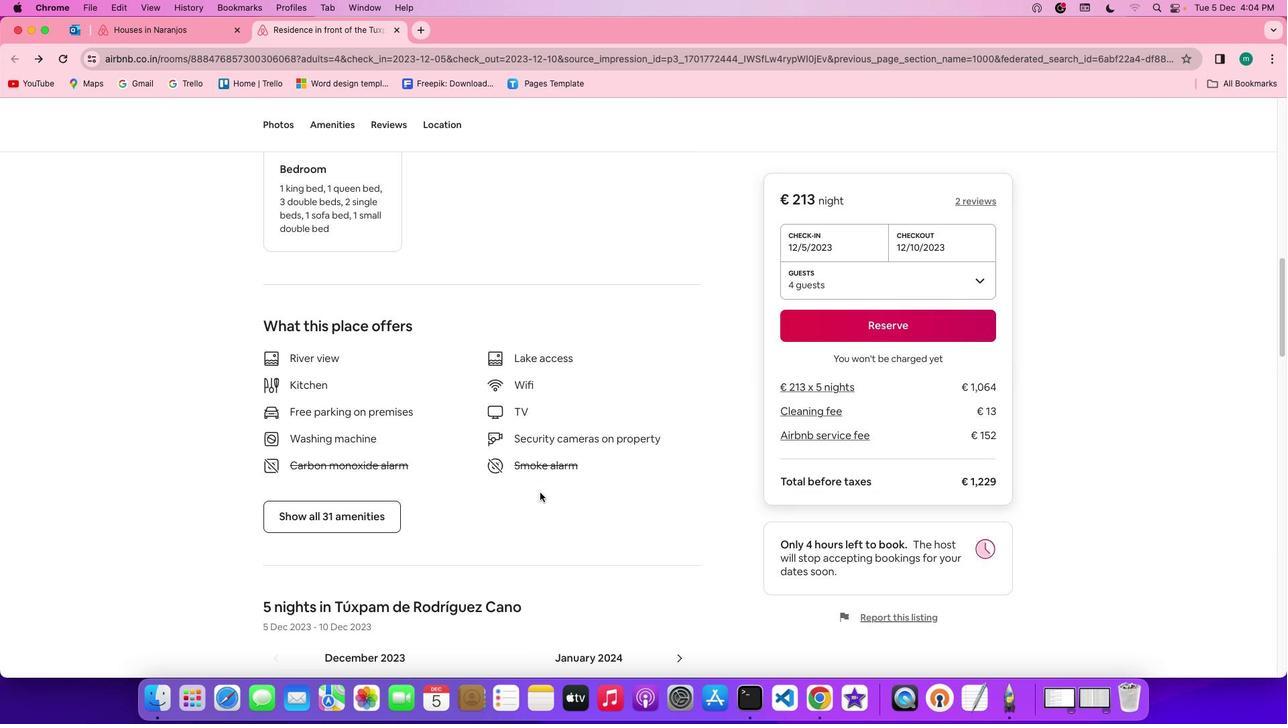 
Action: Mouse scrolled (540, 492) with delta (0, -2)
Screenshot: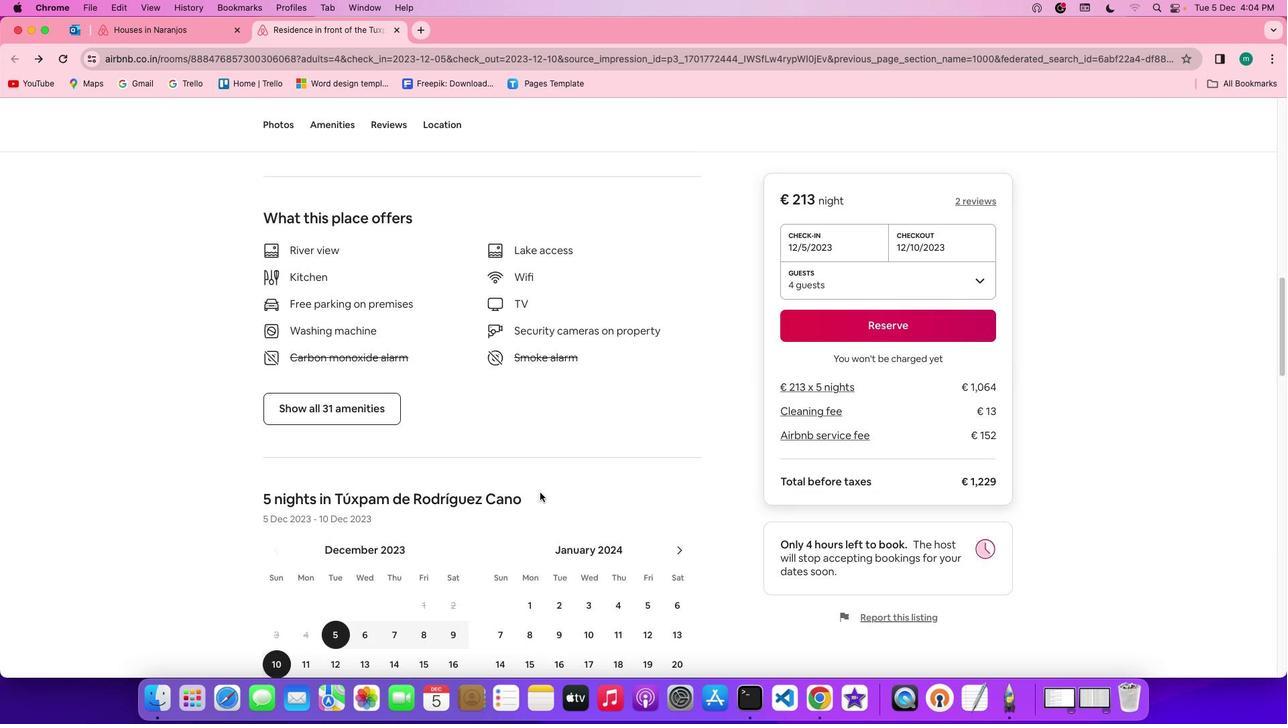 
Action: Mouse moved to (302, 363)
Screenshot: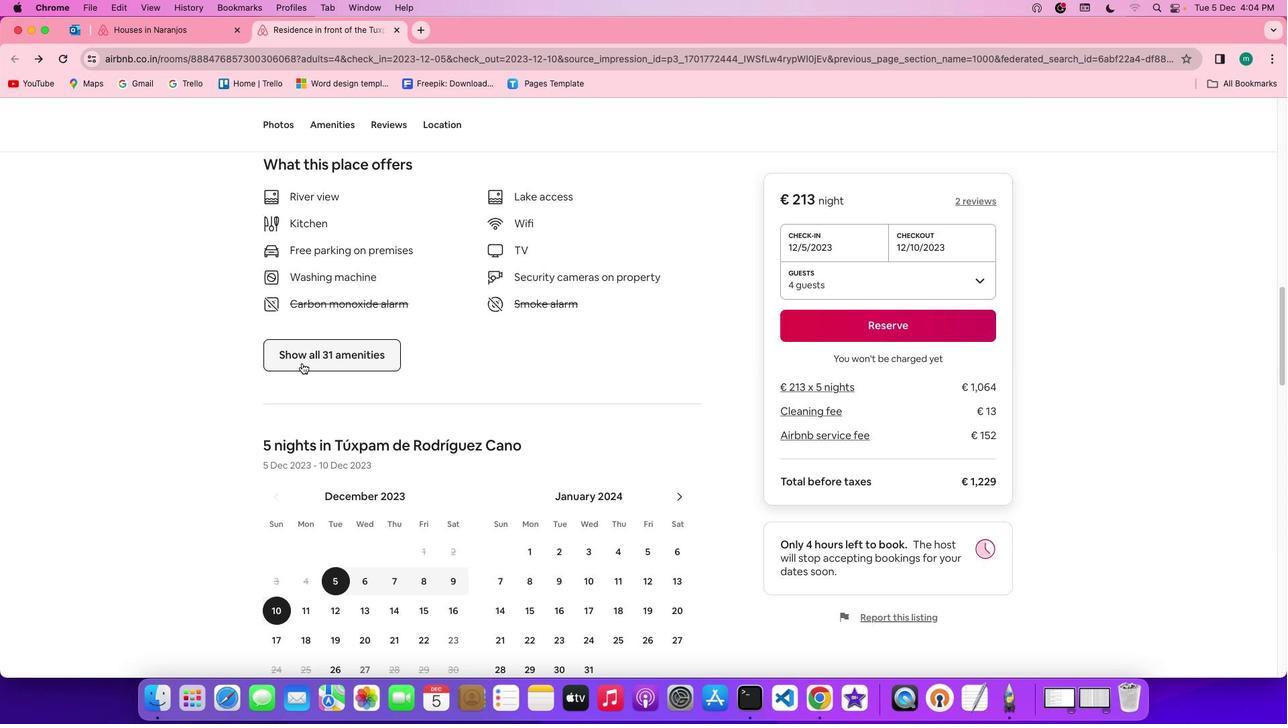 
Action: Mouse pressed left at (302, 363)
Screenshot: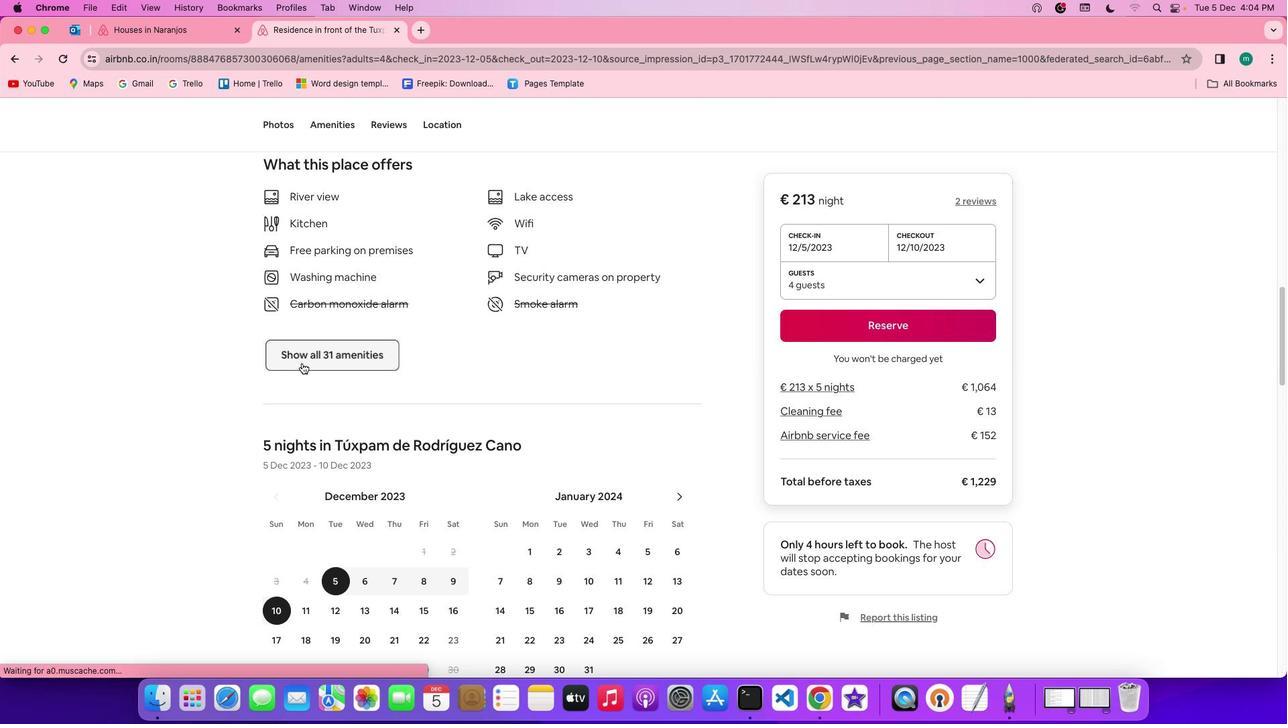 
Action: Mouse moved to (625, 485)
Screenshot: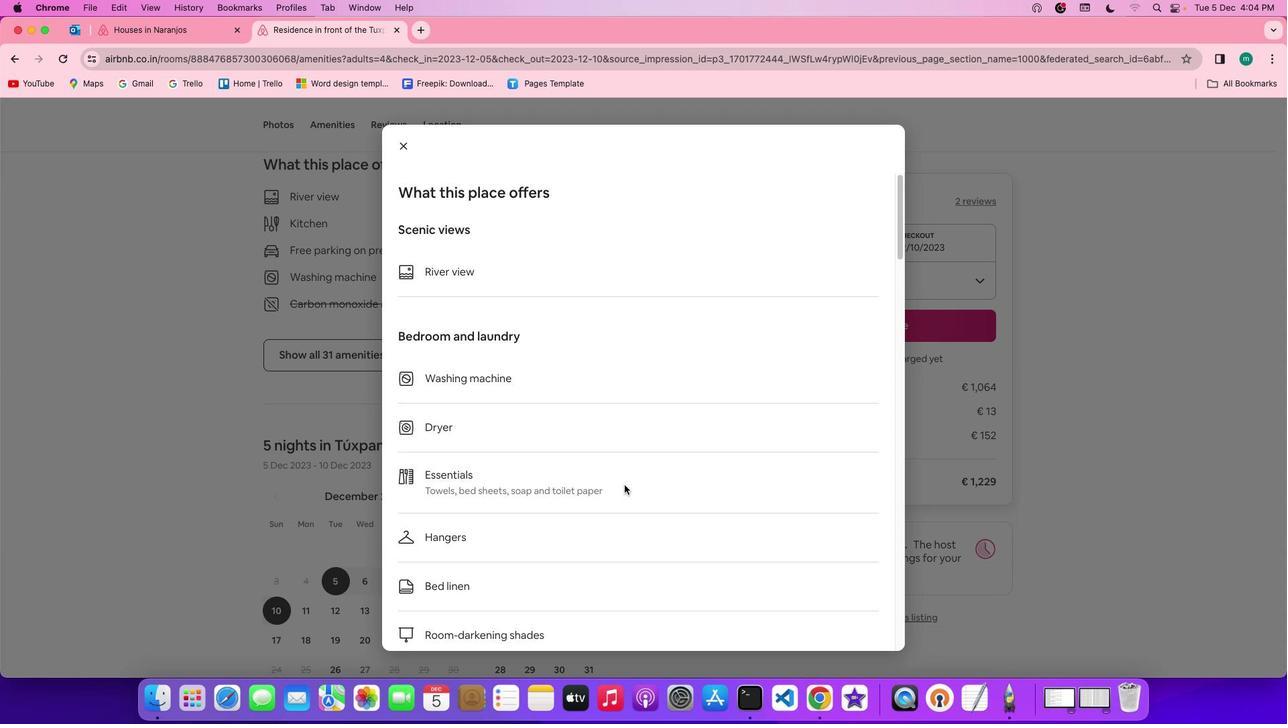 
Action: Mouse scrolled (625, 485) with delta (0, 0)
Screenshot: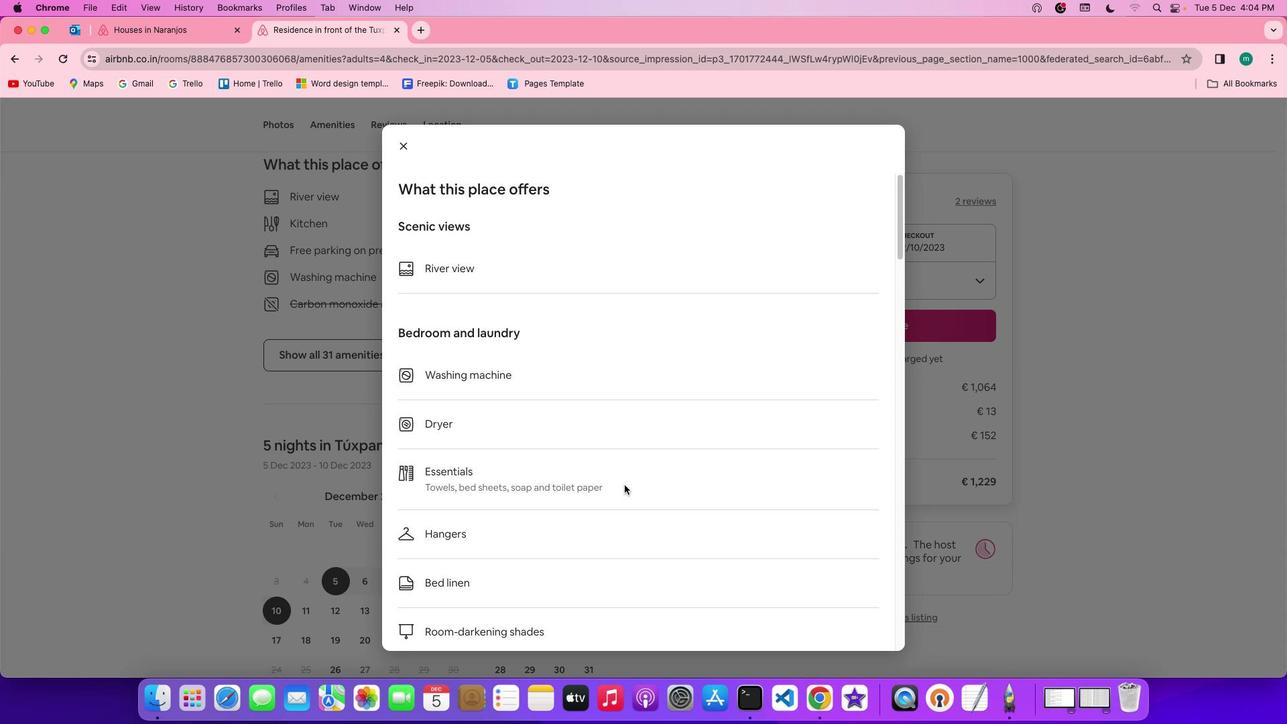 
Action: Mouse scrolled (625, 485) with delta (0, 0)
Screenshot: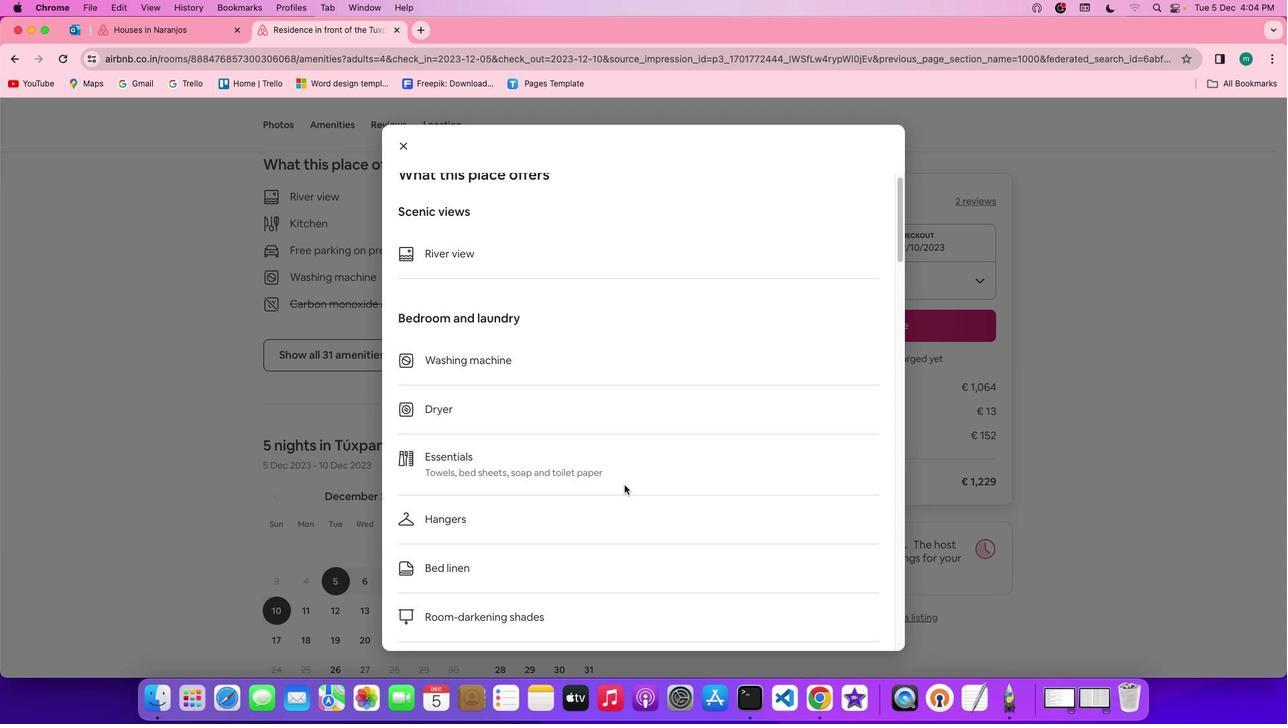 
Action: Mouse scrolled (625, 485) with delta (0, 0)
Screenshot: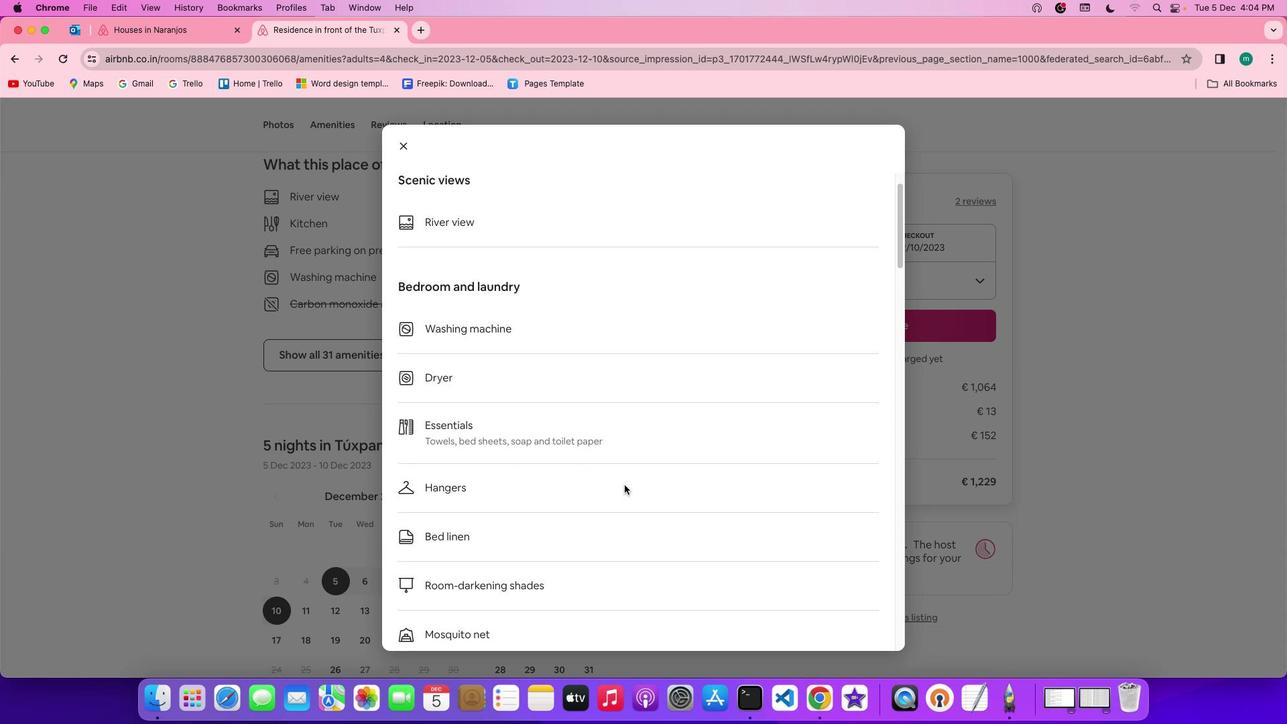 
Action: Mouse scrolled (625, 485) with delta (0, -1)
Screenshot: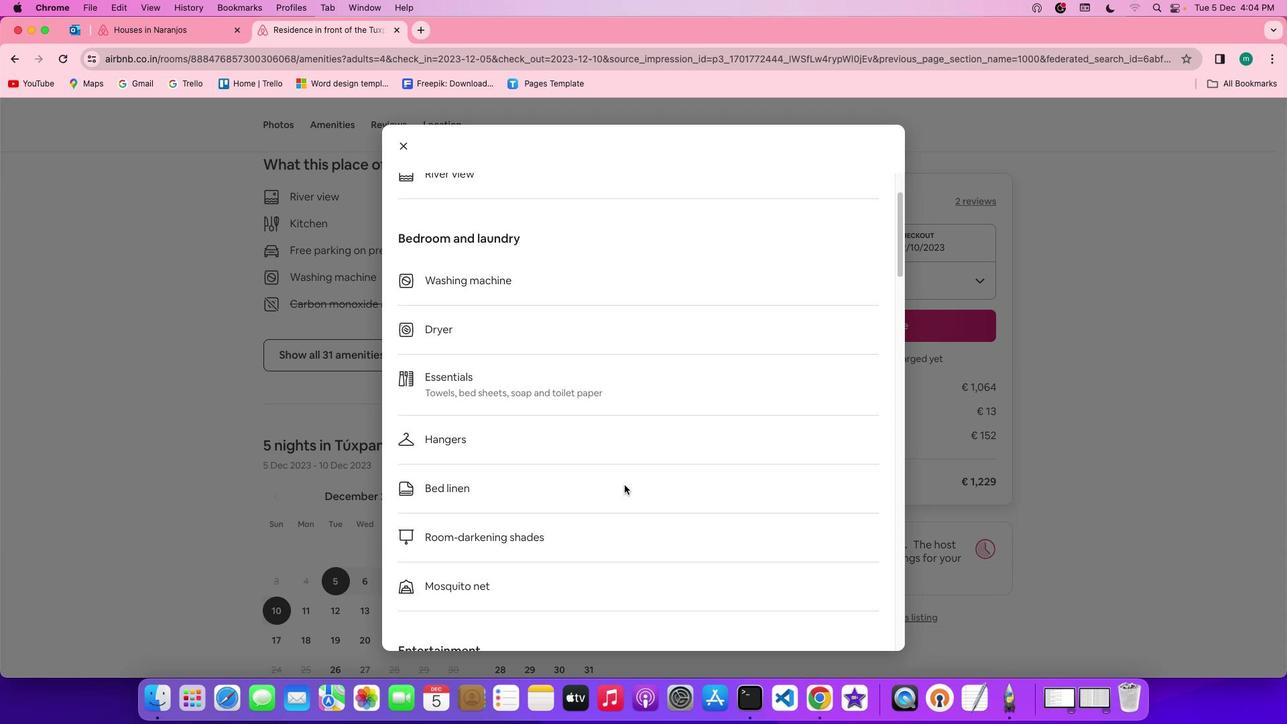 
Action: Mouse scrolled (625, 485) with delta (0, 0)
Screenshot: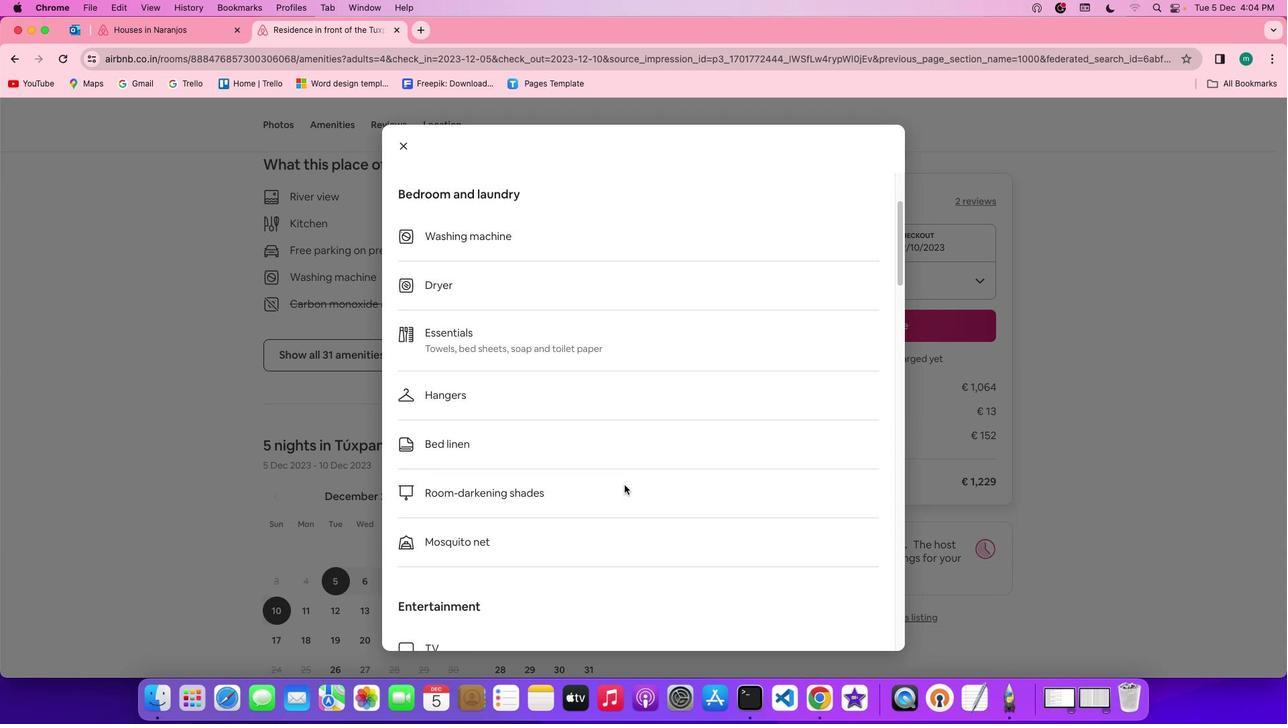 
Action: Mouse scrolled (625, 485) with delta (0, 0)
Screenshot: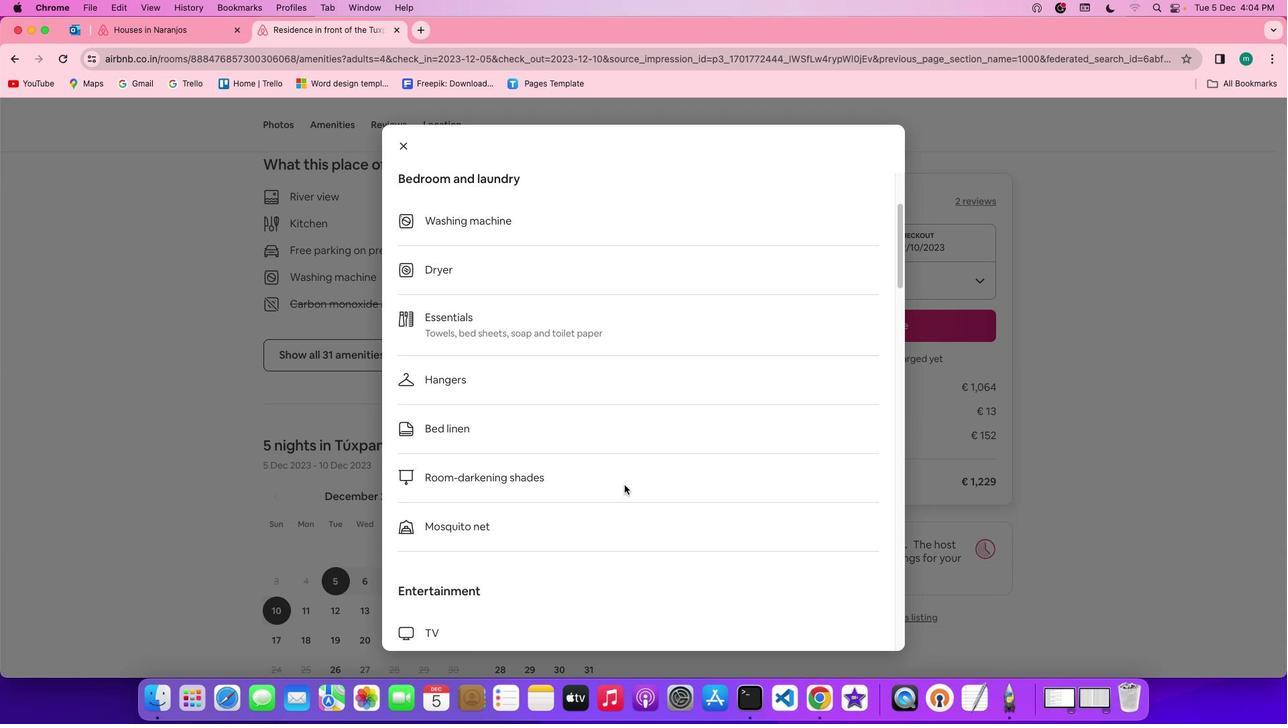 
Action: Mouse scrolled (625, 485) with delta (0, -1)
Screenshot: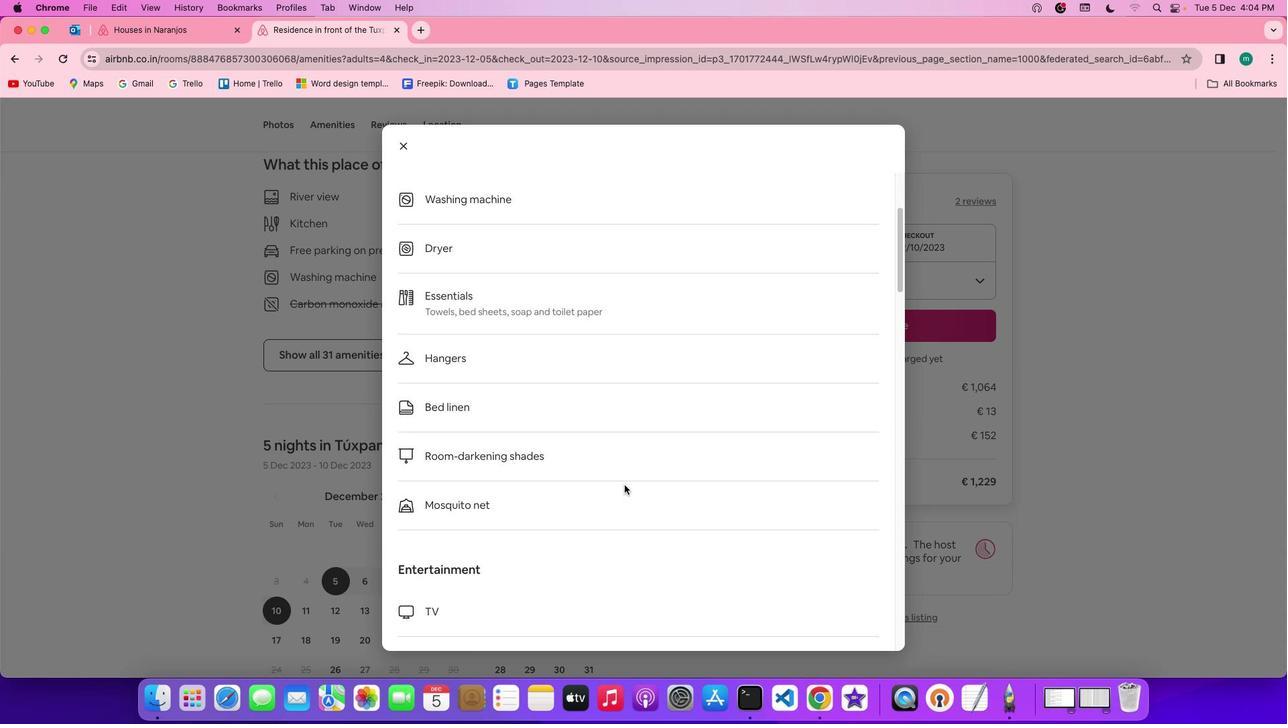 
Action: Mouse scrolled (625, 485) with delta (0, -1)
Screenshot: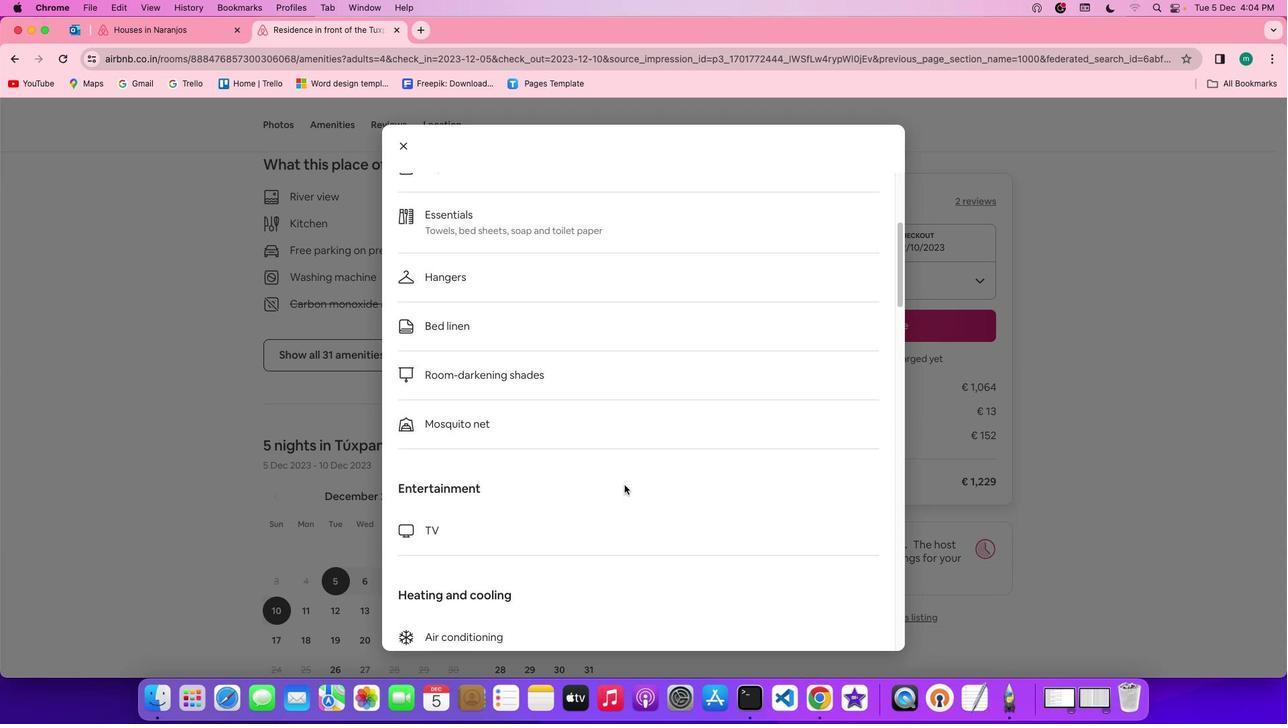 
Action: Mouse scrolled (625, 485) with delta (0, 0)
Screenshot: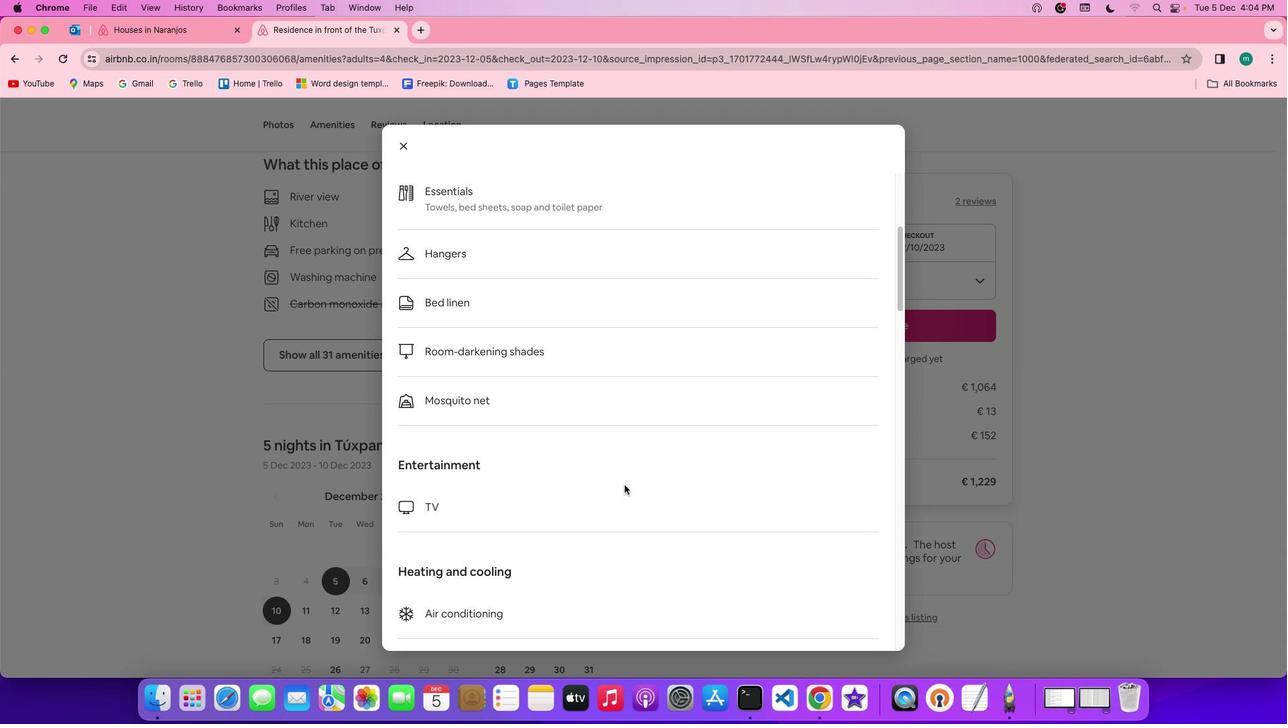 
Action: Mouse scrolled (625, 485) with delta (0, 0)
Screenshot: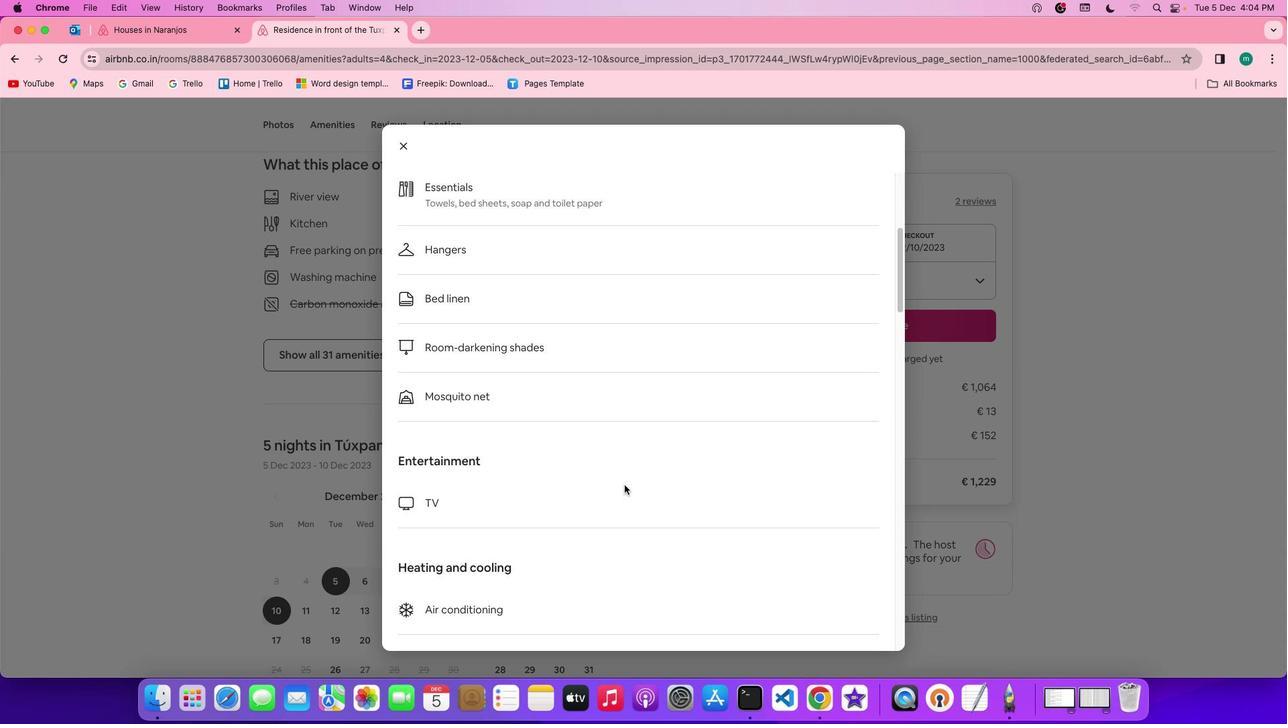 
Action: Mouse scrolled (625, 485) with delta (0, 0)
Screenshot: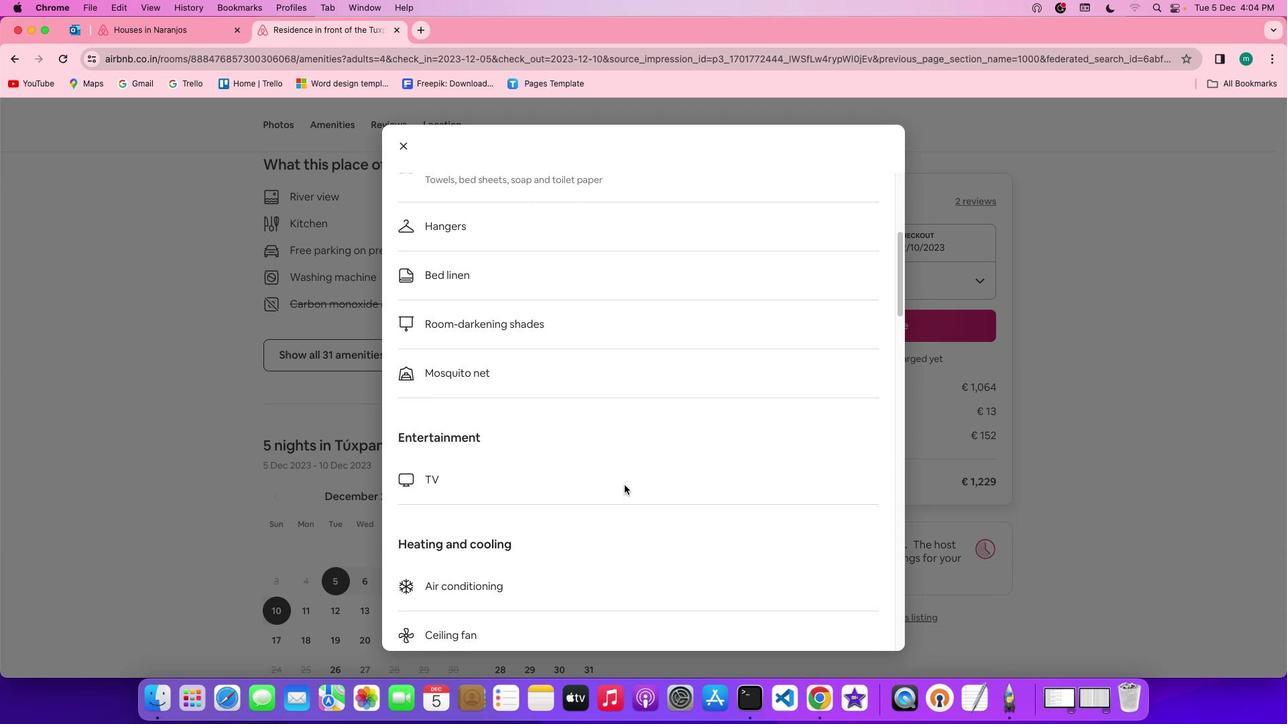 
Action: Mouse scrolled (625, 485) with delta (0, -1)
Screenshot: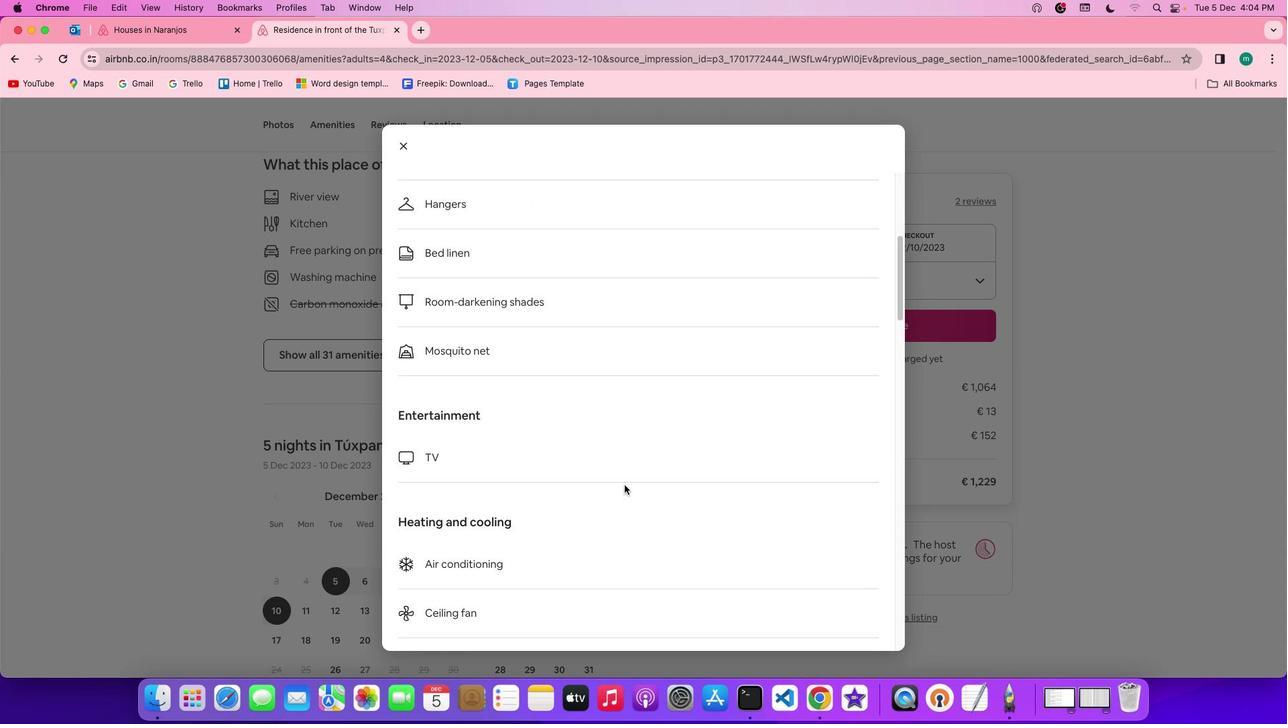 
Action: Mouse scrolled (625, 485) with delta (0, -1)
Screenshot: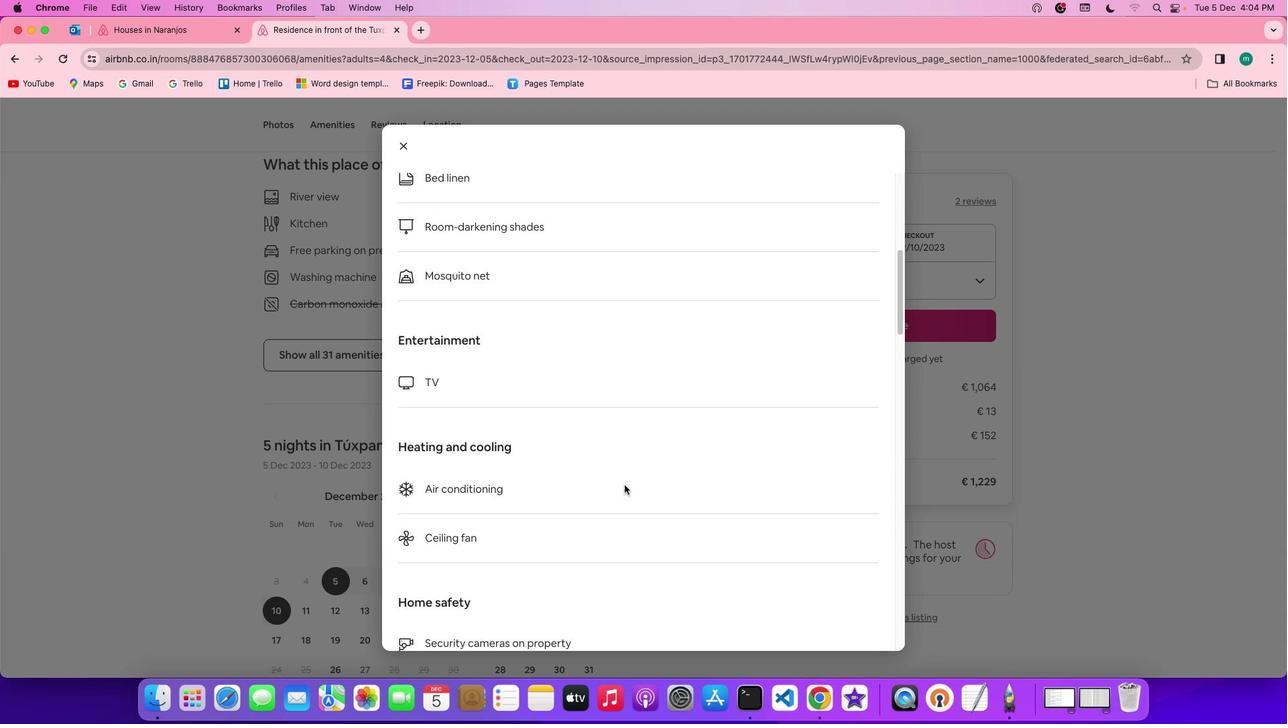 
Action: Mouse scrolled (625, 485) with delta (0, 0)
Screenshot: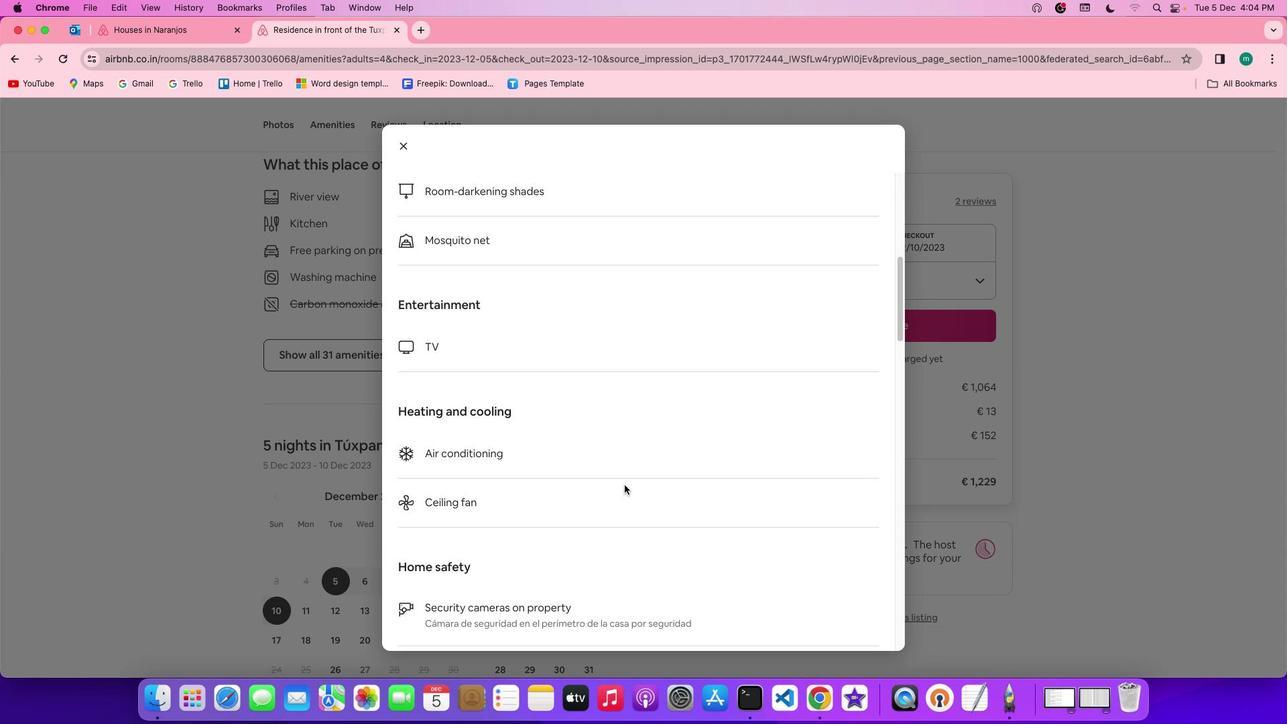 
Action: Mouse scrolled (625, 485) with delta (0, 0)
Screenshot: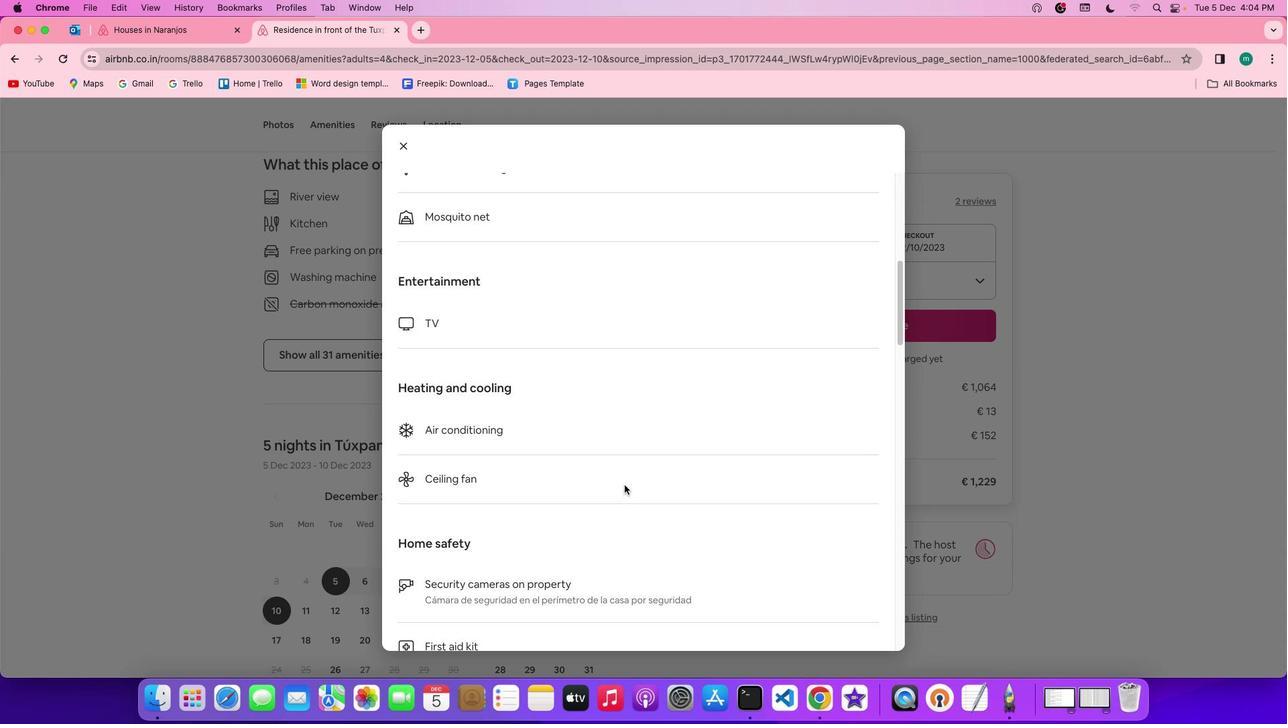 
Action: Mouse scrolled (625, 485) with delta (0, -1)
Screenshot: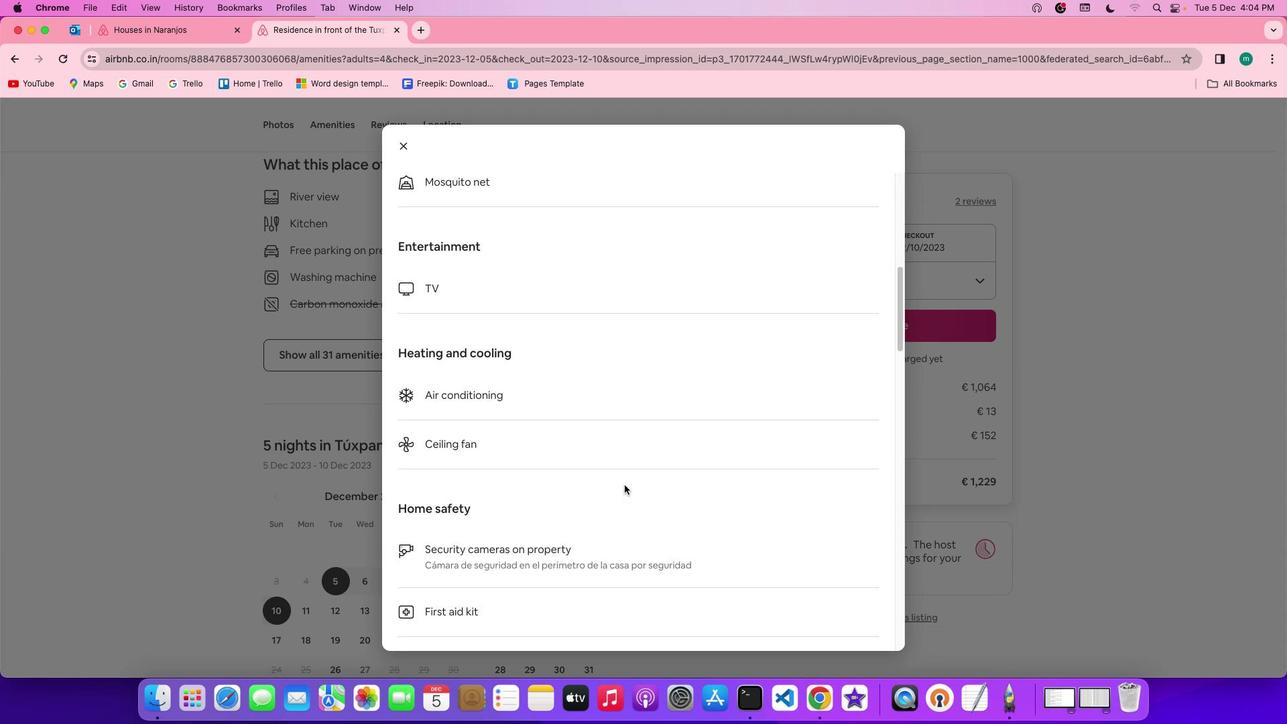 
Action: Mouse scrolled (625, 485) with delta (0, -2)
Screenshot: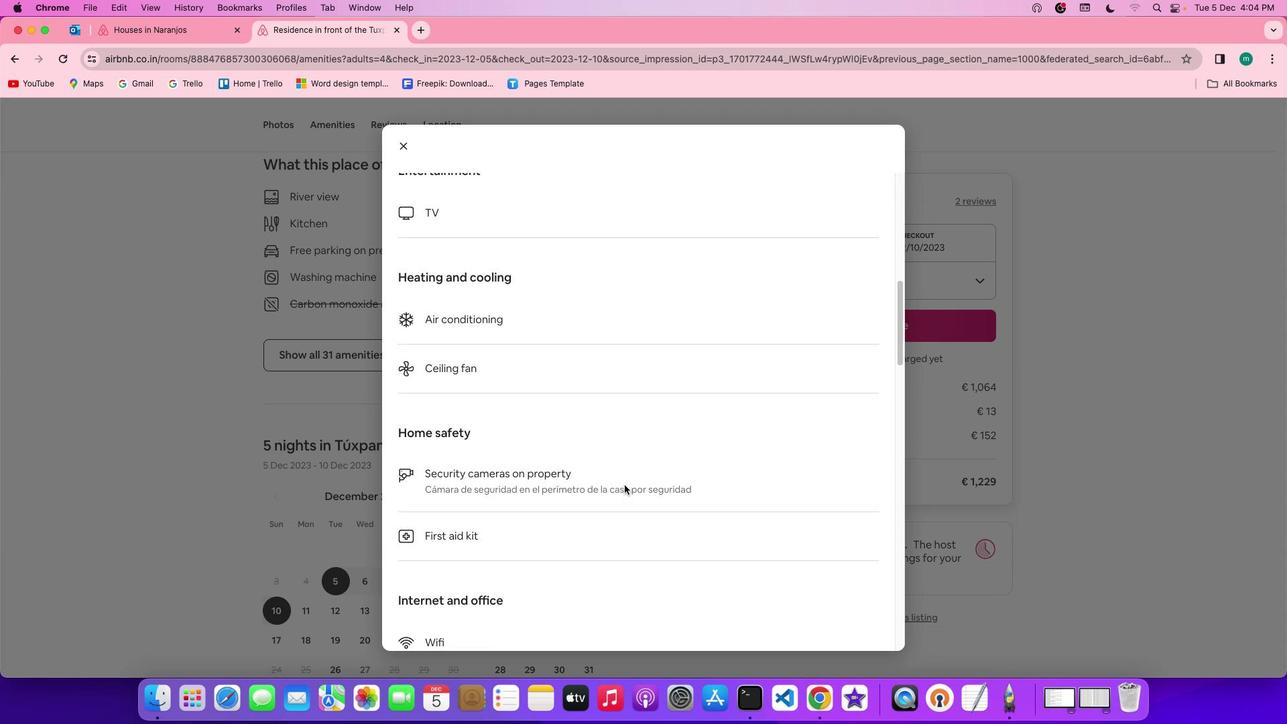 
Action: Mouse scrolled (625, 485) with delta (0, 0)
Screenshot: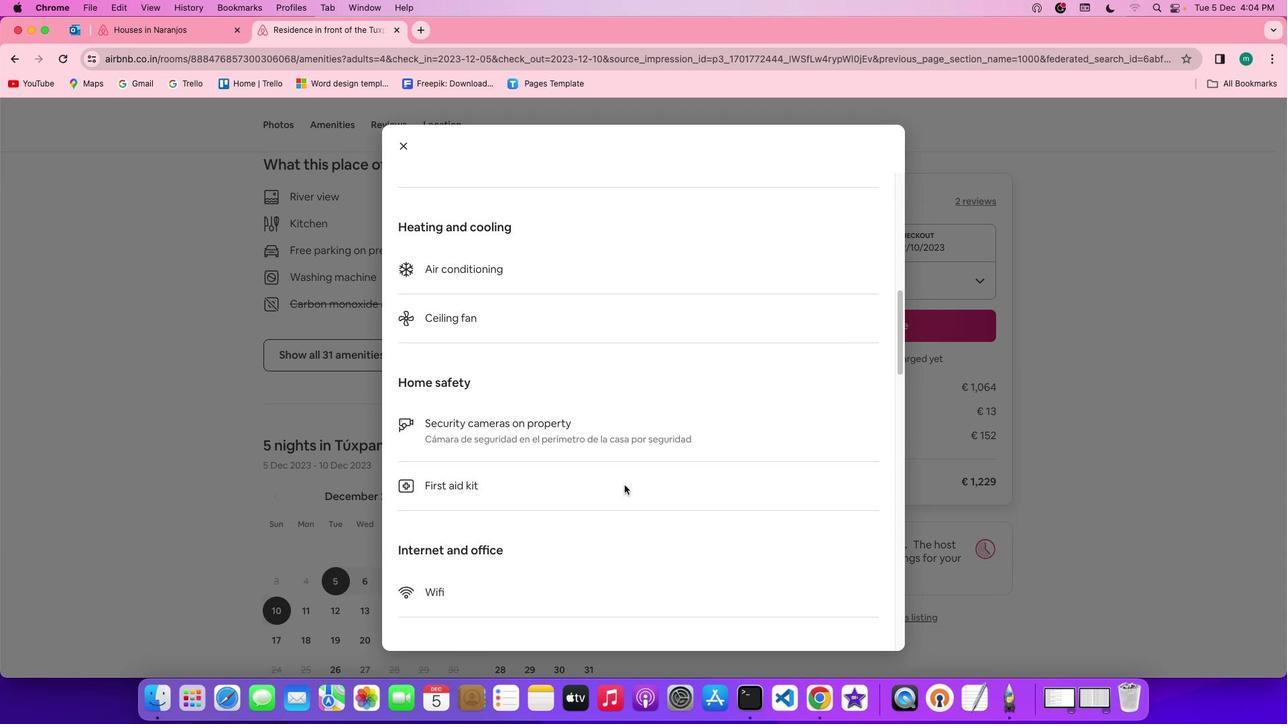 
Action: Mouse scrolled (625, 485) with delta (0, 0)
Screenshot: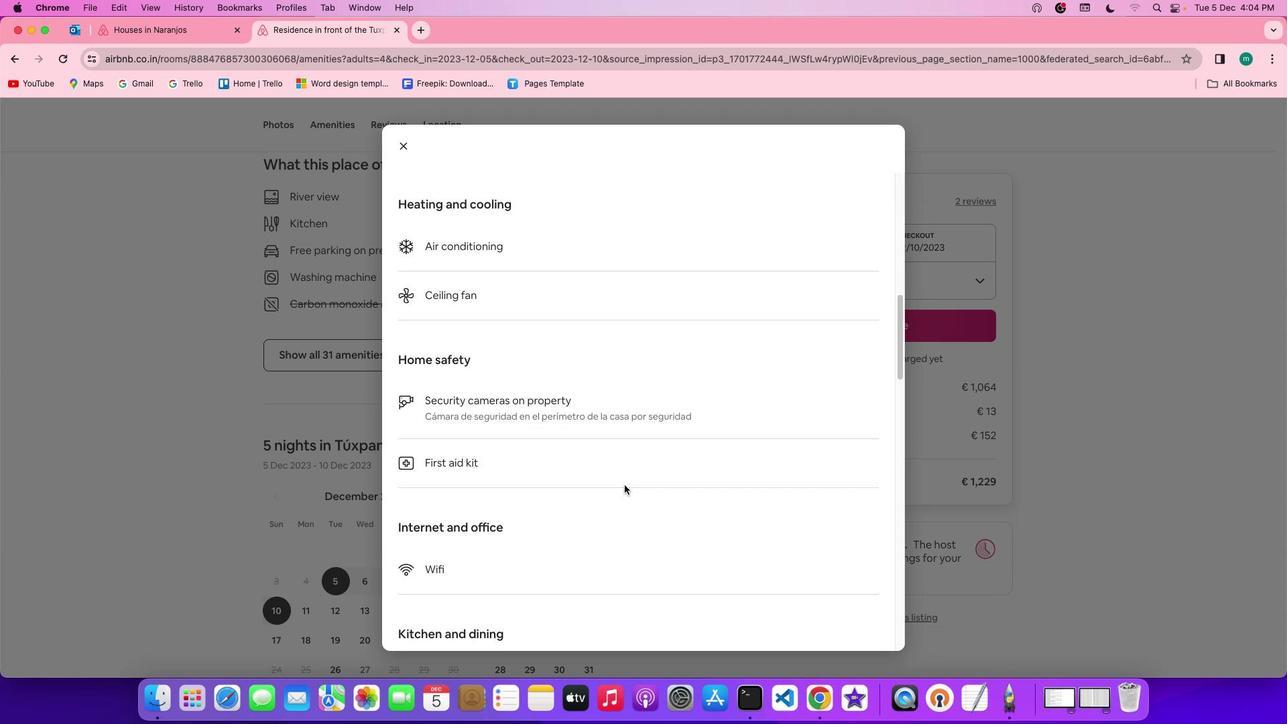 
Action: Mouse scrolled (625, 485) with delta (0, 0)
Screenshot: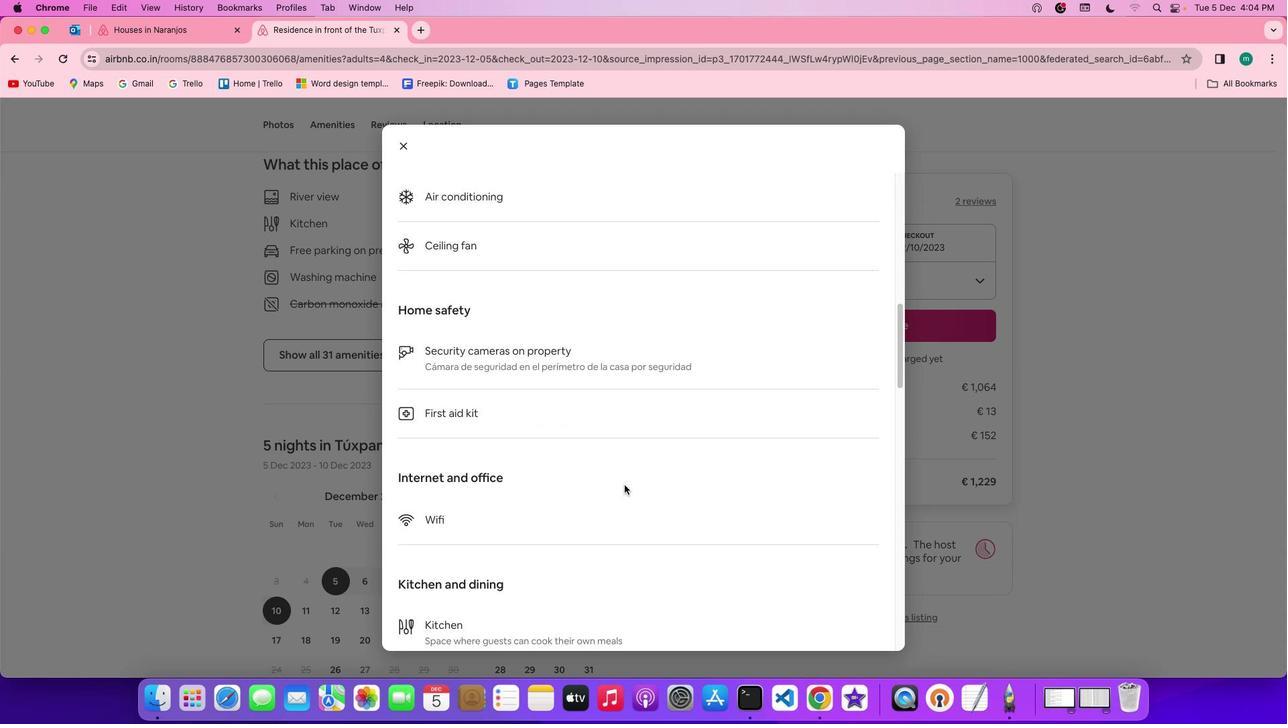 
Action: Mouse scrolled (625, 485) with delta (0, -2)
Screenshot: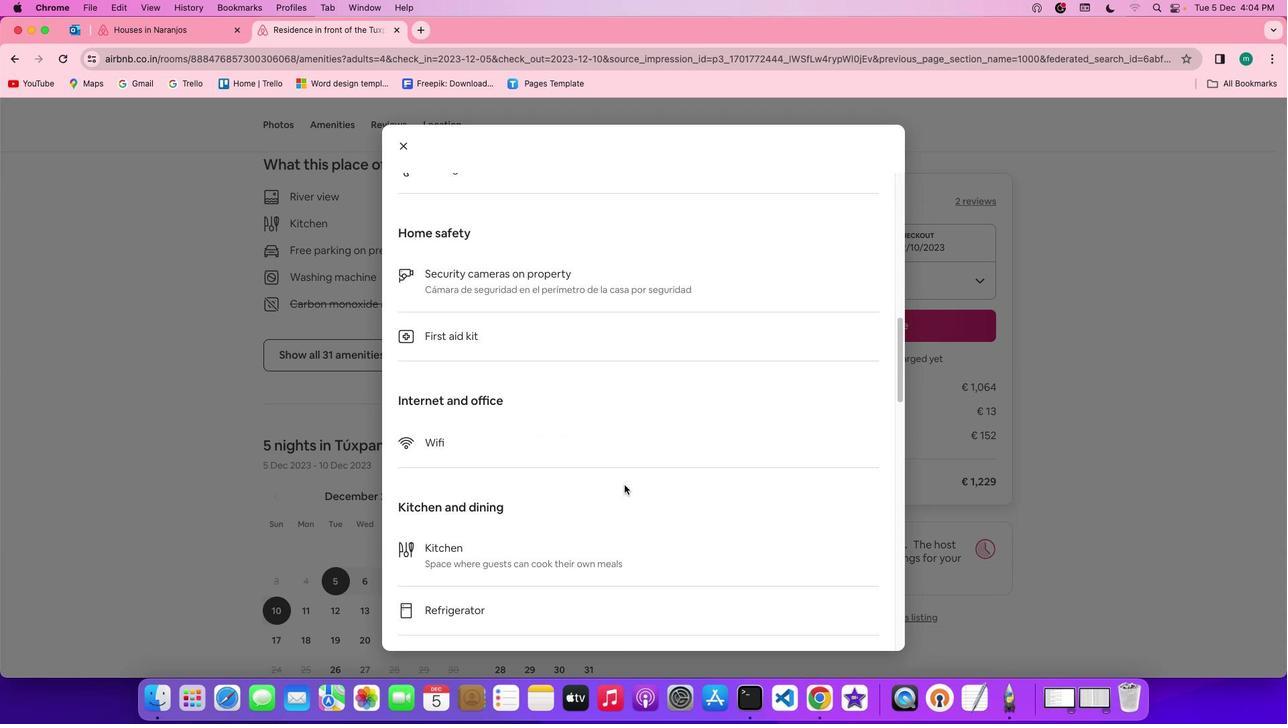 
Action: Mouse scrolled (625, 485) with delta (0, -2)
Screenshot: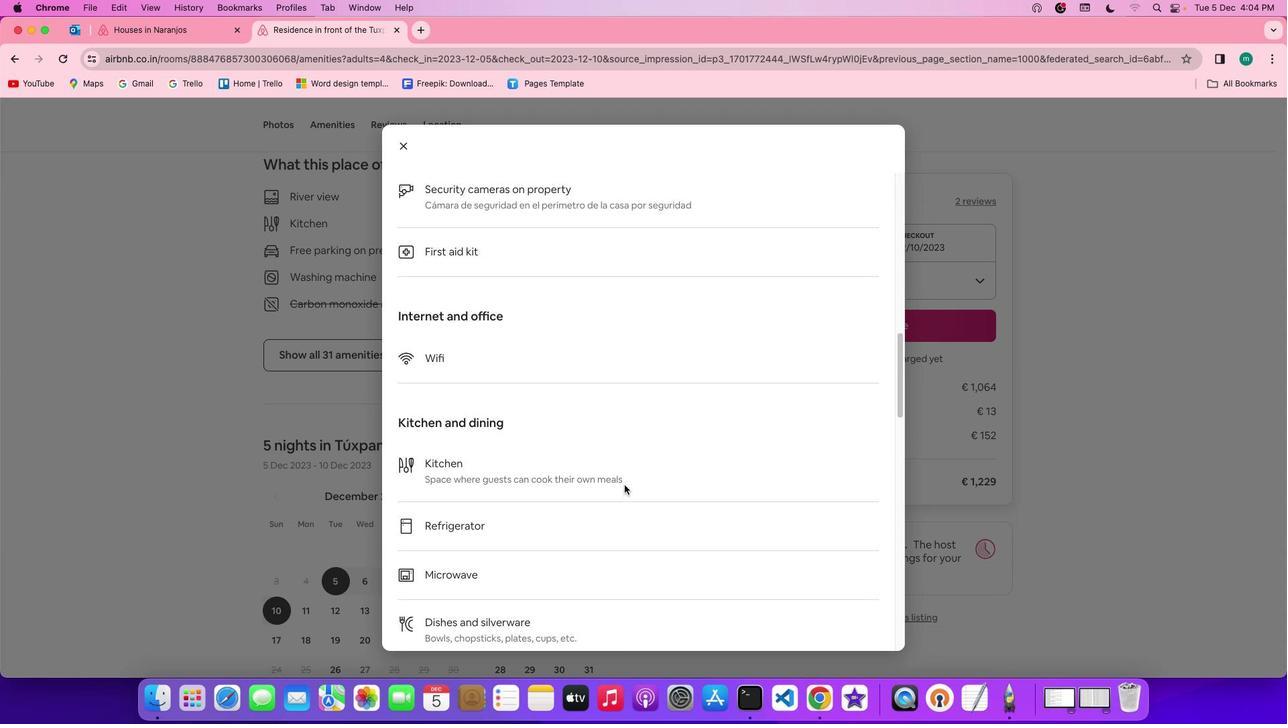 
Action: Mouse scrolled (625, 485) with delta (0, -3)
Screenshot: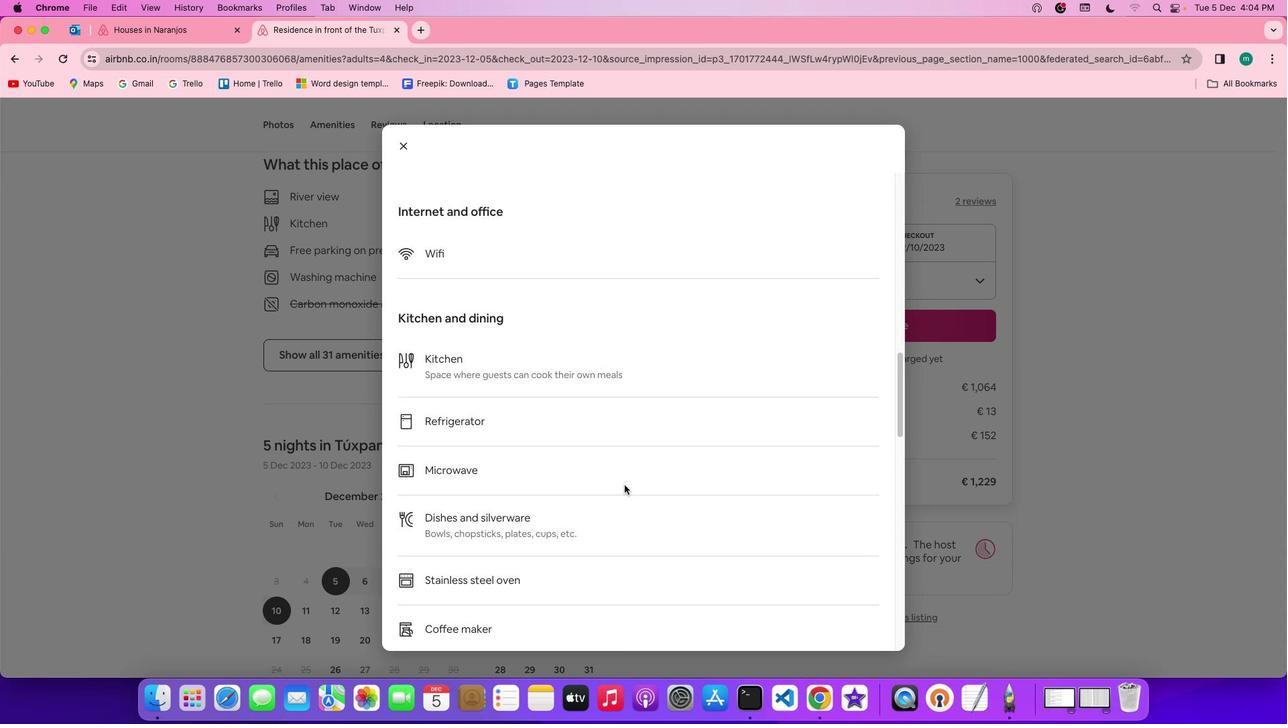 
Action: Mouse scrolled (625, 485) with delta (0, 0)
Screenshot: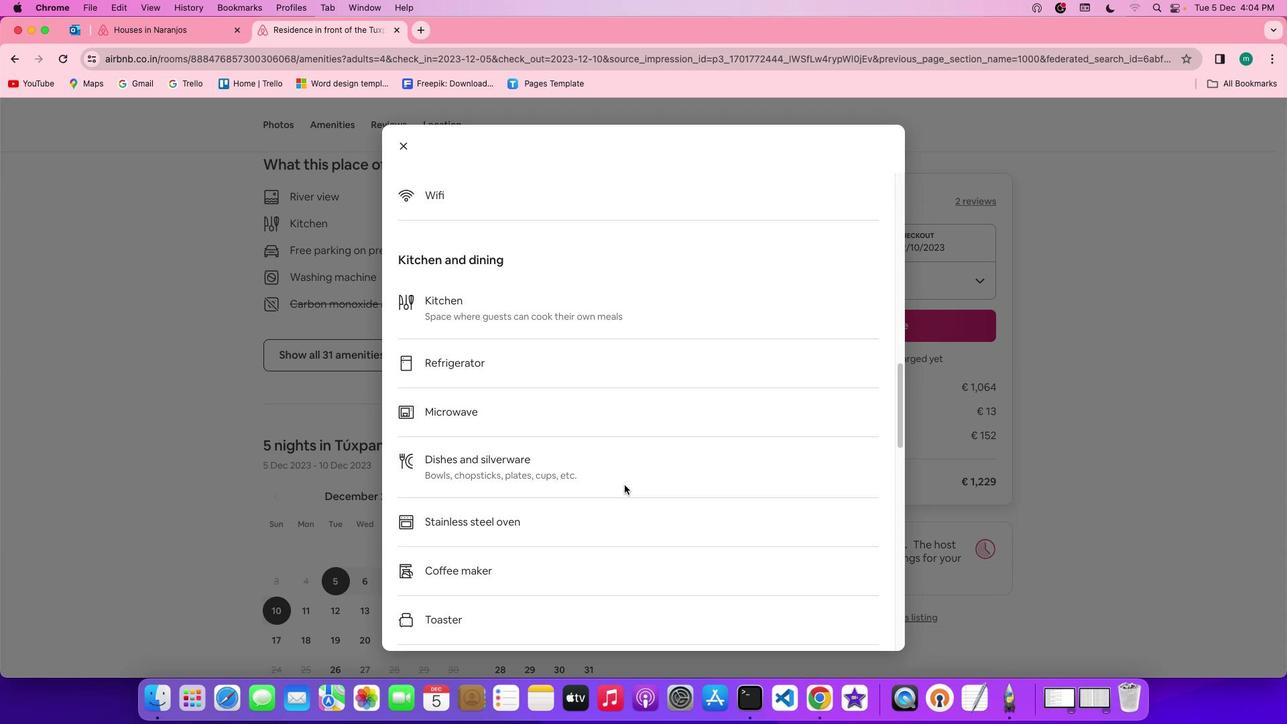 
Action: Mouse scrolled (625, 485) with delta (0, 0)
Screenshot: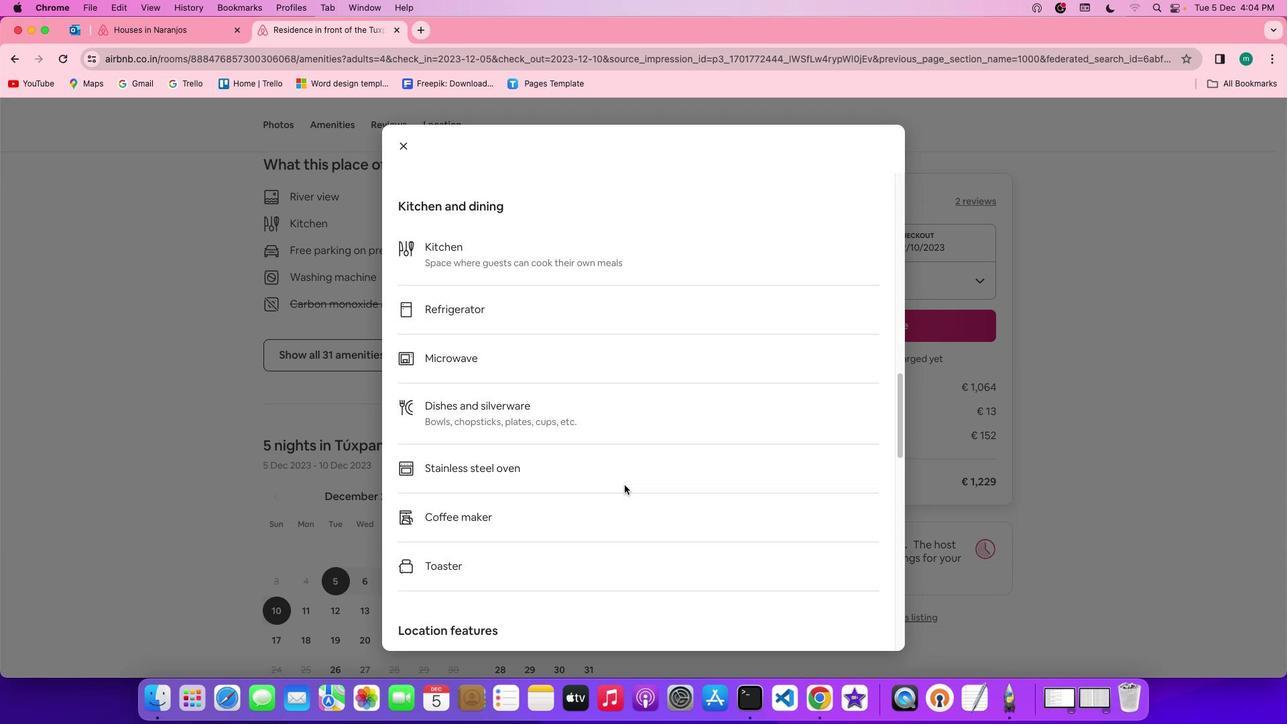 
Action: Mouse scrolled (625, 485) with delta (0, -2)
Screenshot: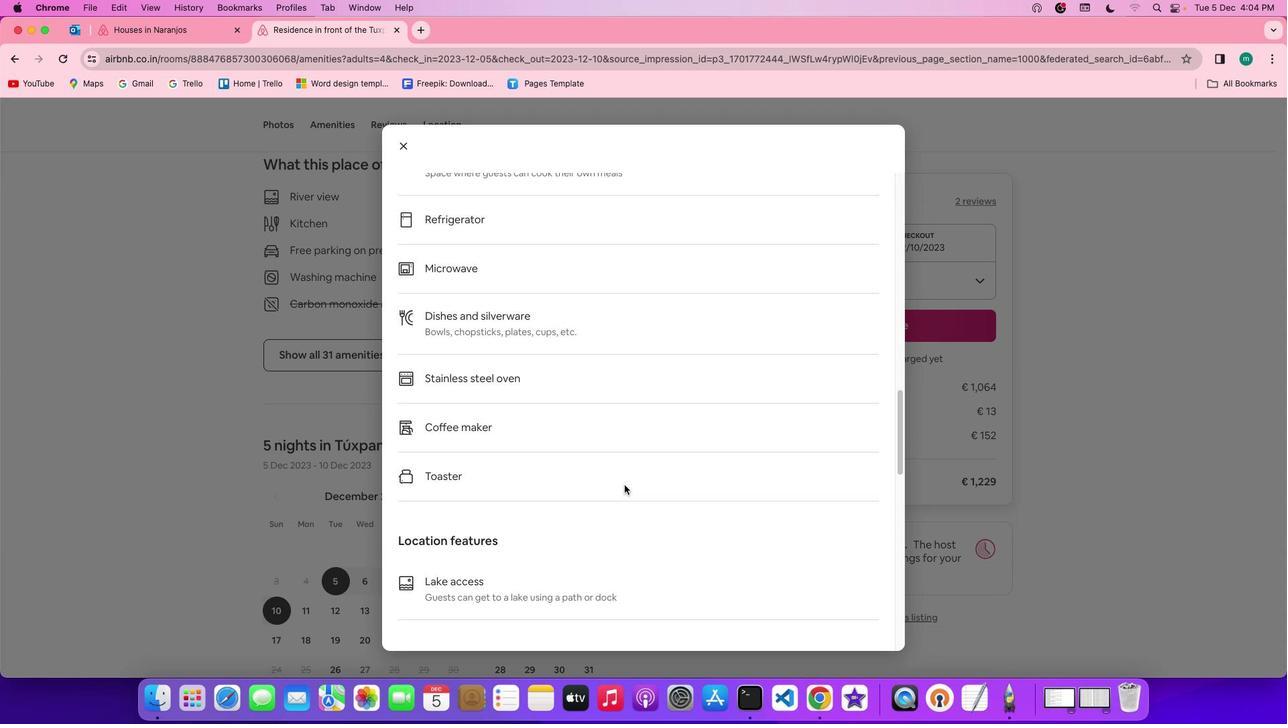 
Action: Mouse scrolled (625, 485) with delta (0, -2)
Screenshot: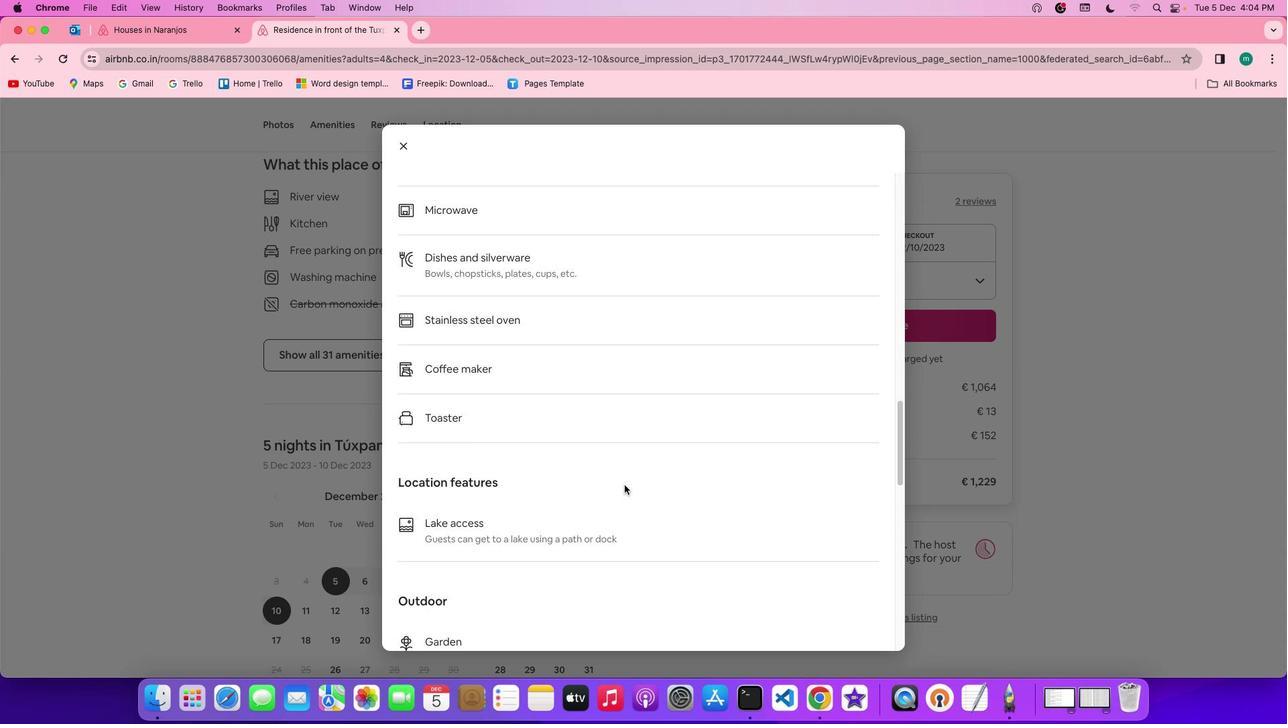 
Action: Mouse scrolled (625, 485) with delta (0, -3)
